 Task: Get directions from Fort Davis National Historic Site, Texas, United States to Myrtle Beach, South Carolina, United States and explore the nearby hospitals
Action: Mouse moved to (233, 52)
Screenshot: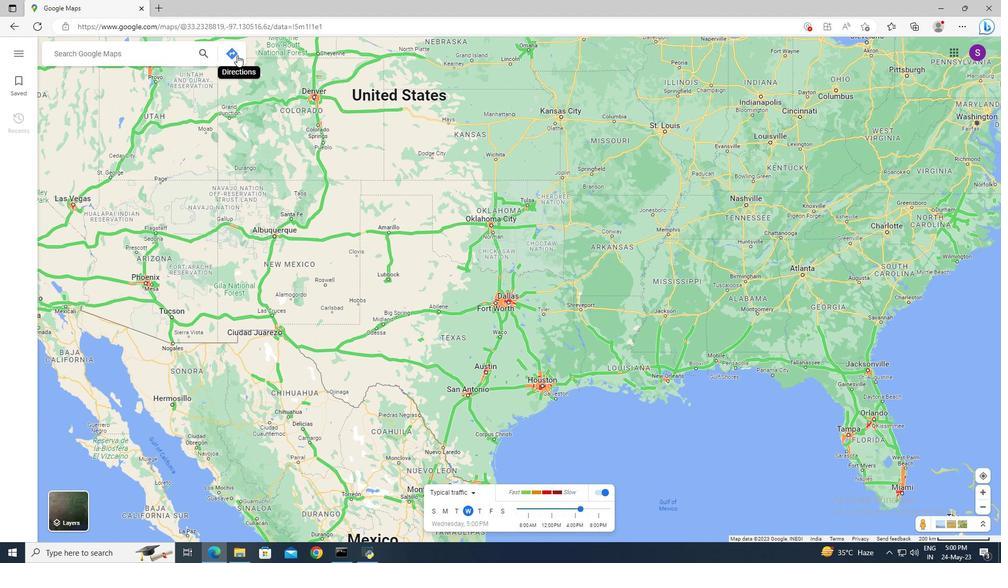 
Action: Mouse pressed left at (233, 52)
Screenshot: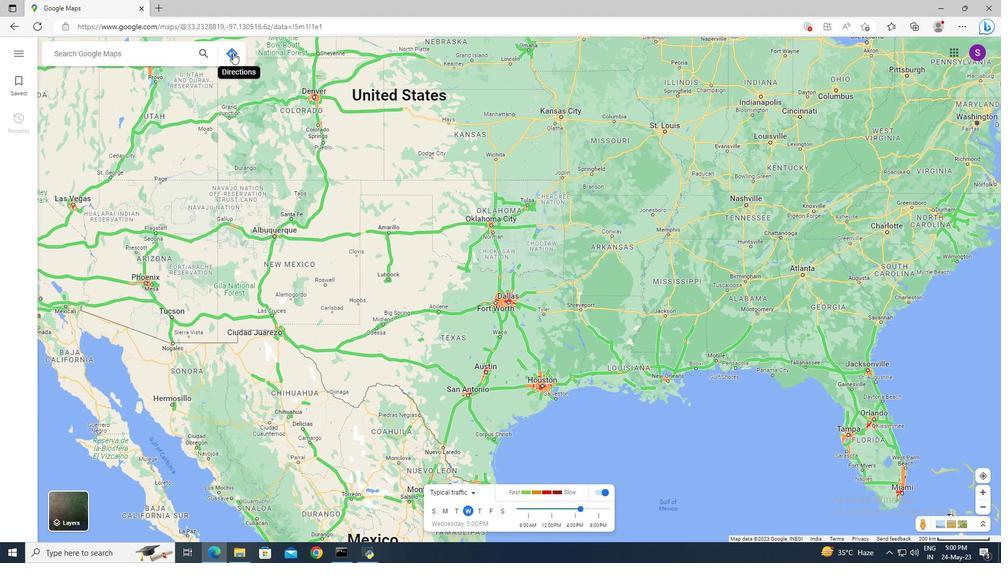 
Action: Mouse moved to (141, 81)
Screenshot: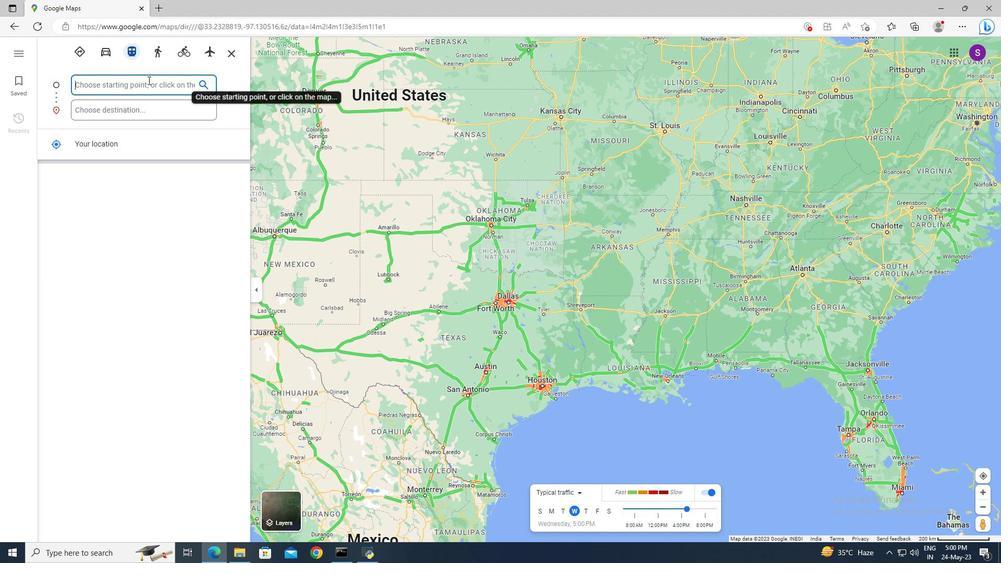 
Action: Mouse pressed left at (141, 81)
Screenshot: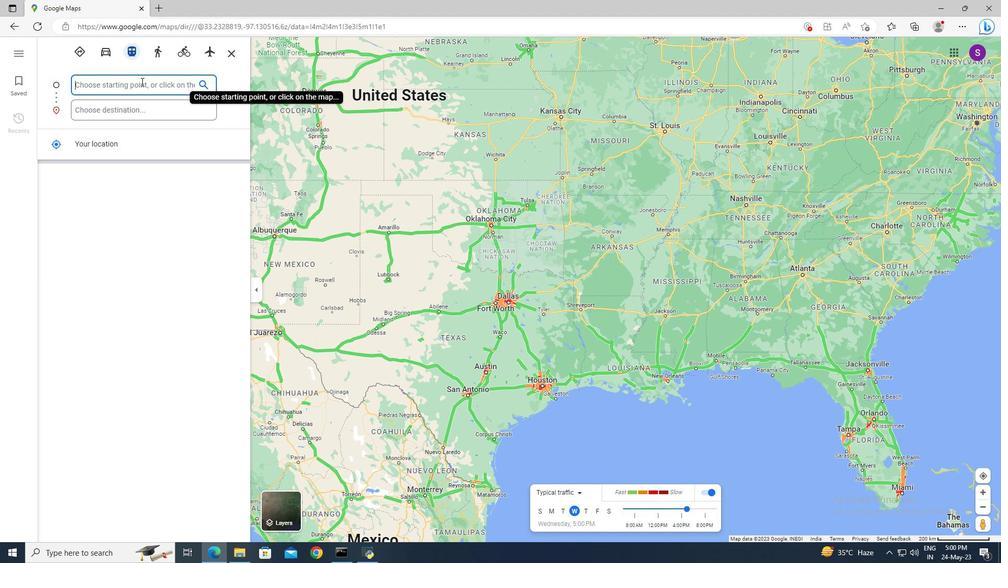 
Action: Key pressed <Key.shift>Fort<Key.space><Key.shift>Davis<Key.space><Key.shift>National<Key.space><Key.shift>Historic<Key.space><Key.shift_r>Site,
Screenshot: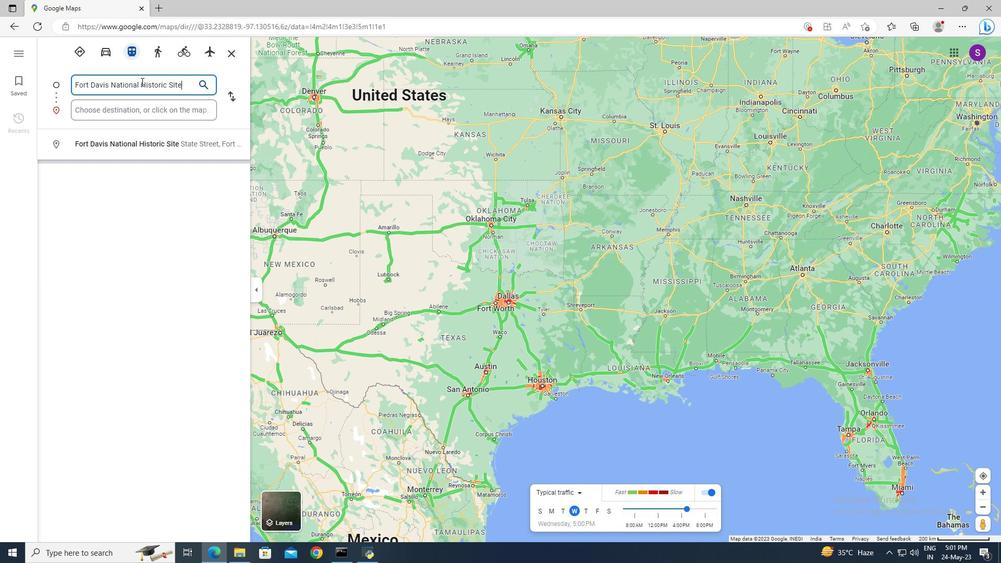 
Action: Mouse moved to (150, 145)
Screenshot: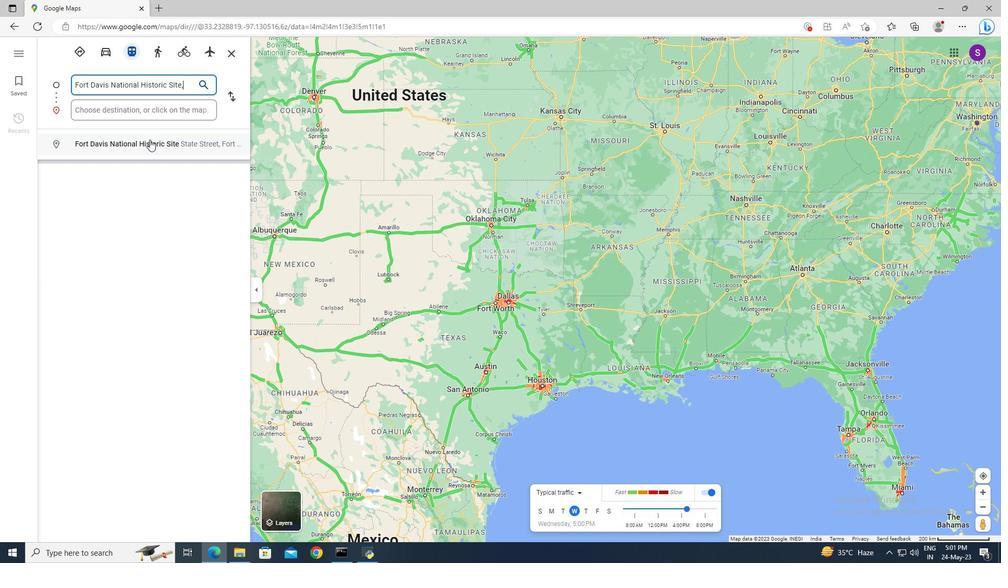 
Action: Mouse pressed left at (150, 145)
Screenshot: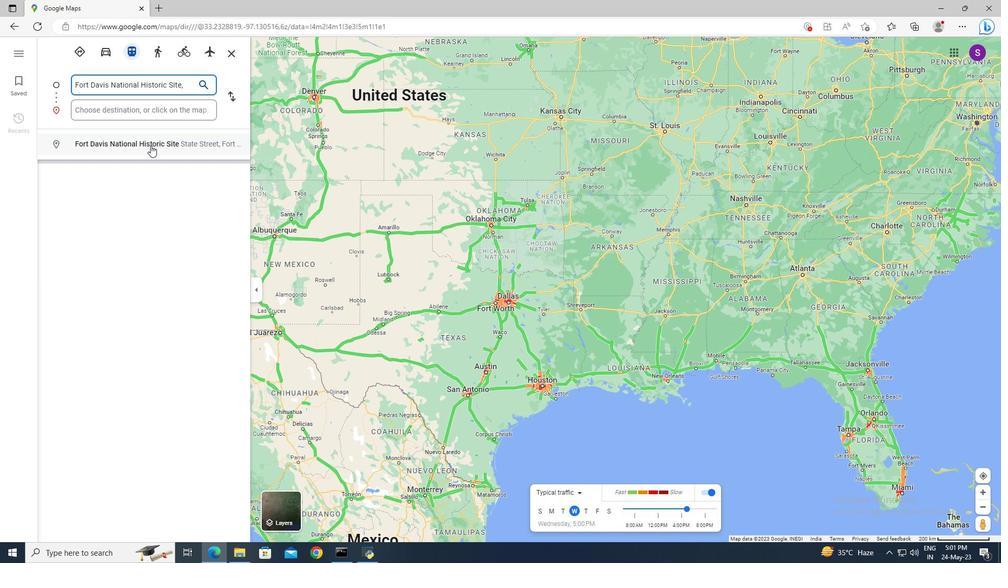 
Action: Mouse moved to (138, 113)
Screenshot: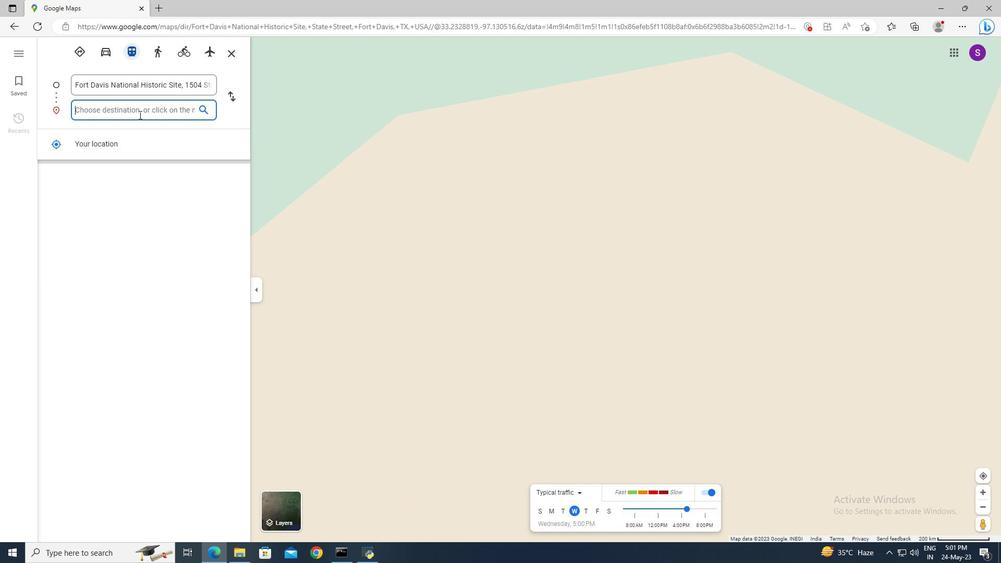 
Action: Mouse pressed left at (138, 113)
Screenshot: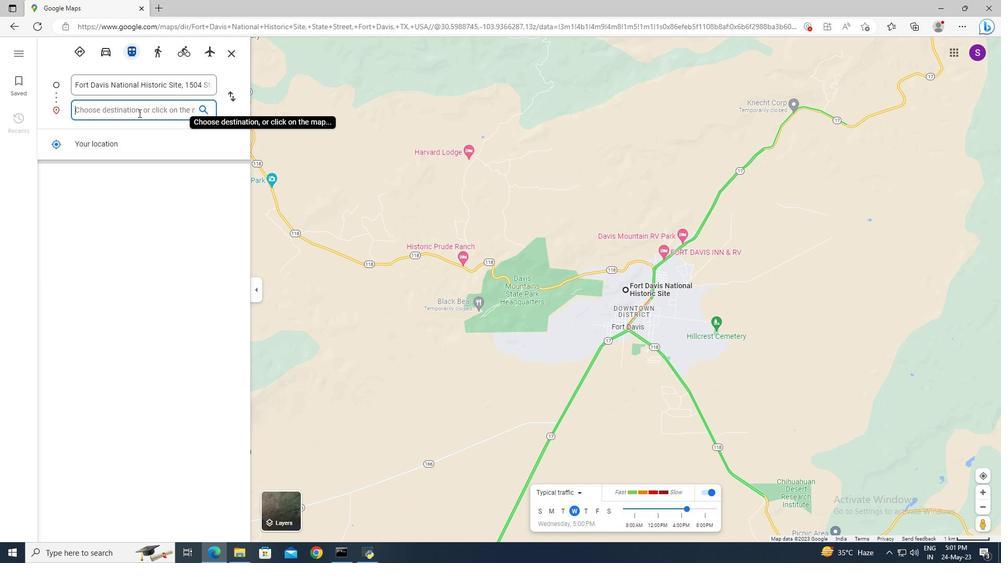 
Action: Key pressed <Key.shift>Myrtle<Key.space>b<Key.shift><Key.backspace><Key.shift>Beach
Screenshot: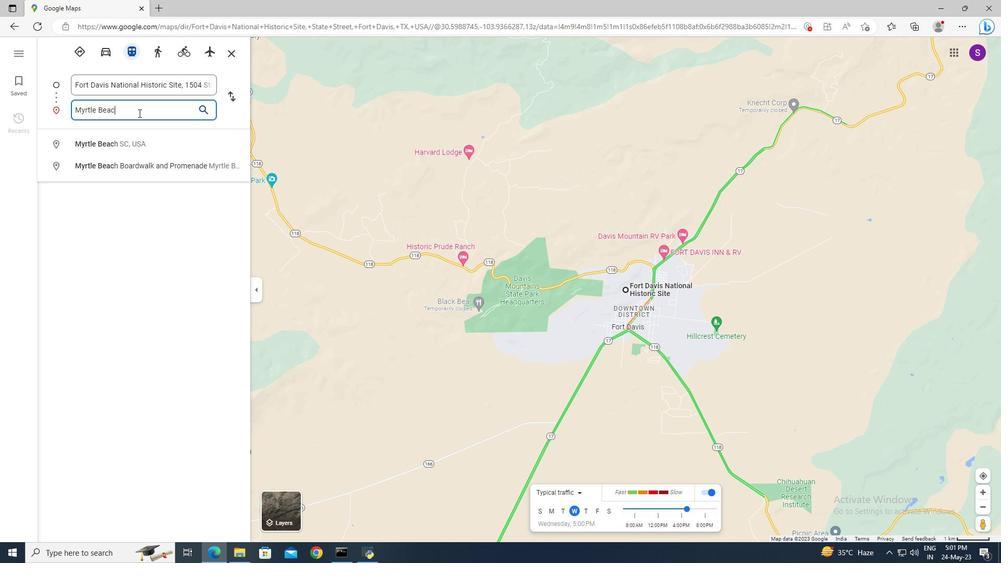 
Action: Mouse moved to (141, 140)
Screenshot: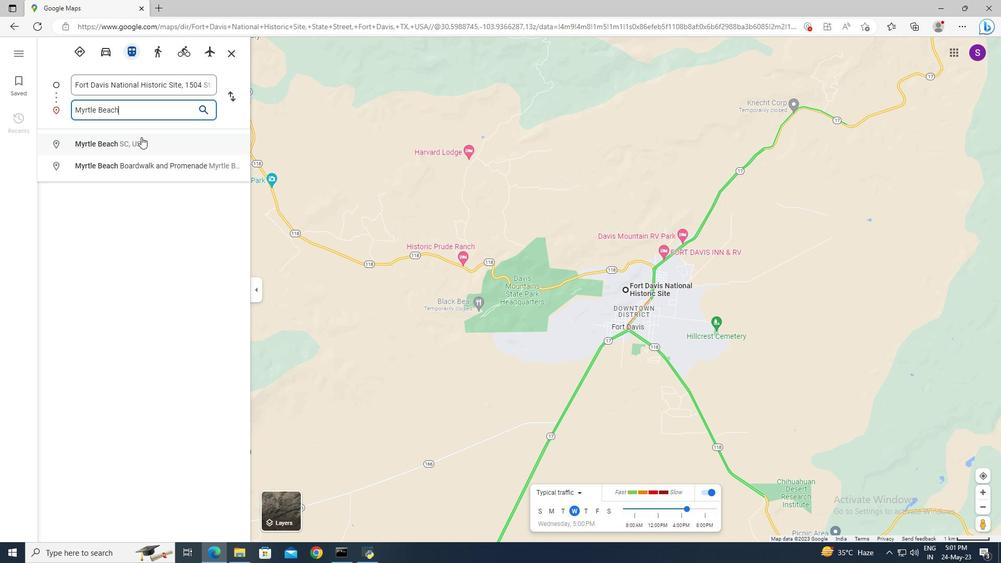 
Action: Mouse pressed left at (141, 140)
Screenshot: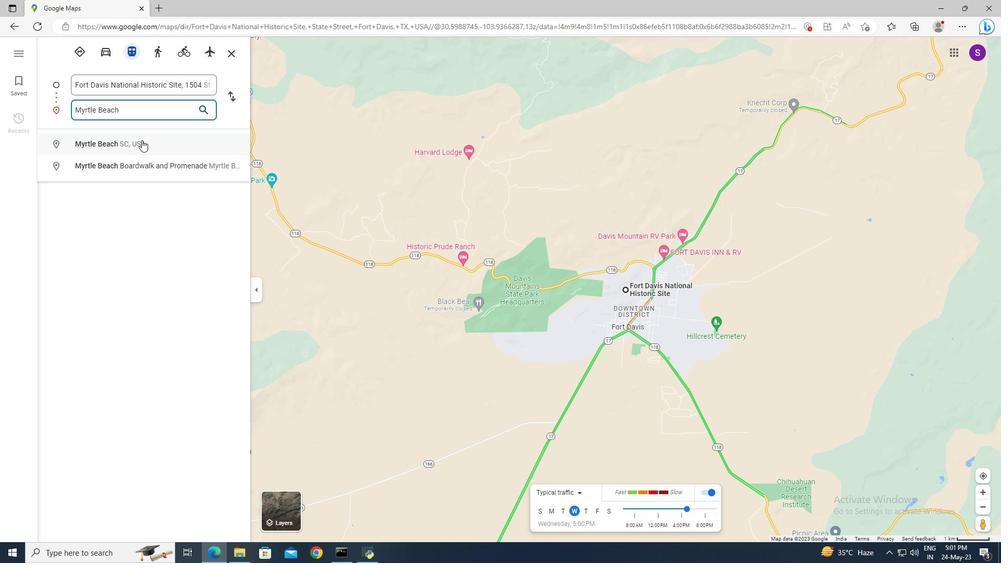 
Action: Mouse moved to (84, 52)
Screenshot: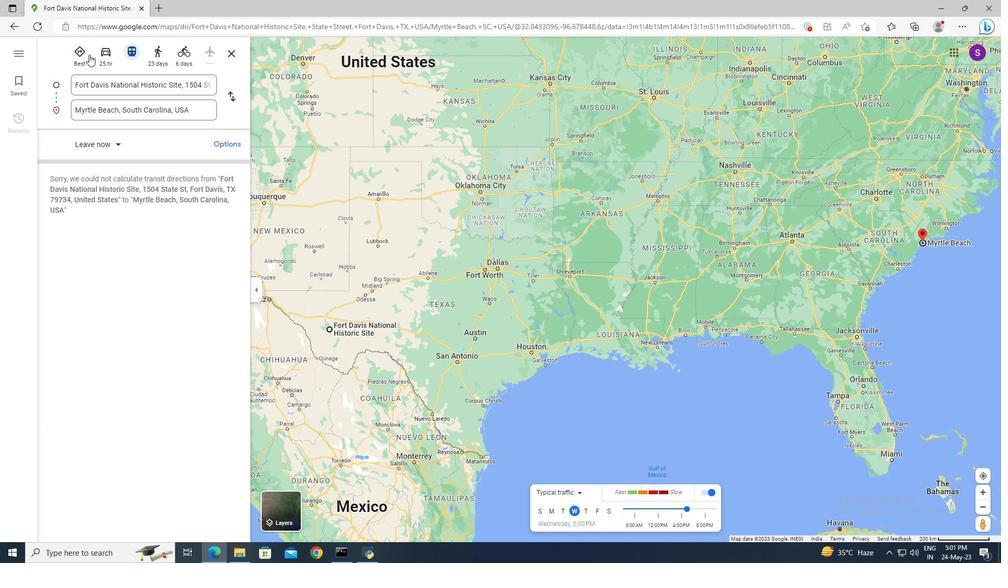 
Action: Mouse pressed left at (84, 52)
Screenshot: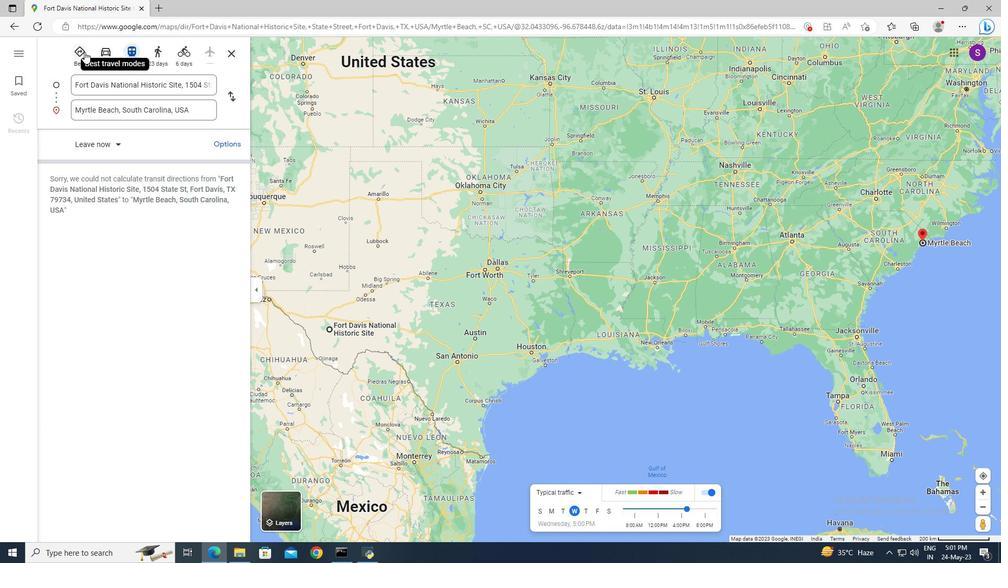 
Action: Mouse moved to (560, 57)
Screenshot: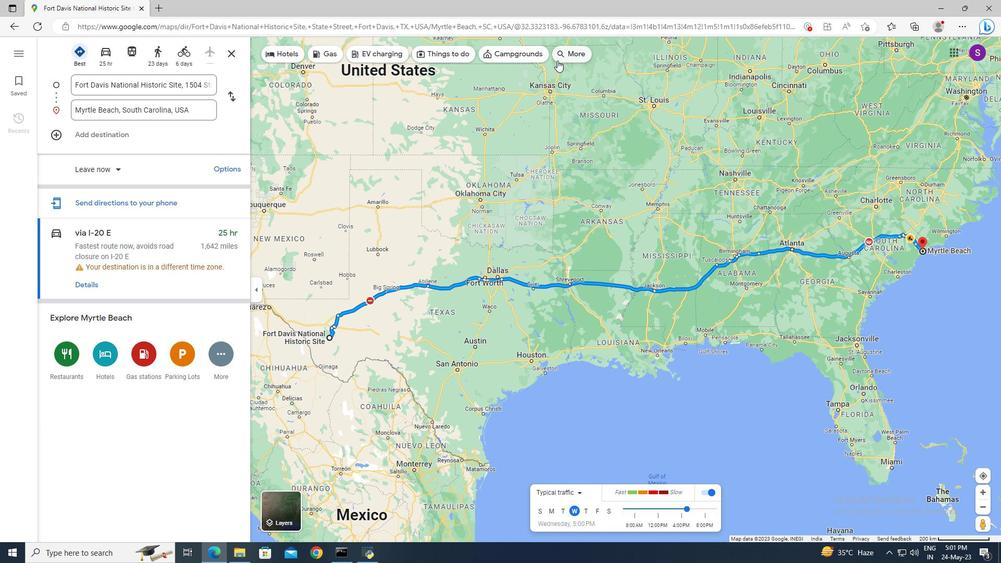
Action: Mouse pressed left at (560, 57)
Screenshot: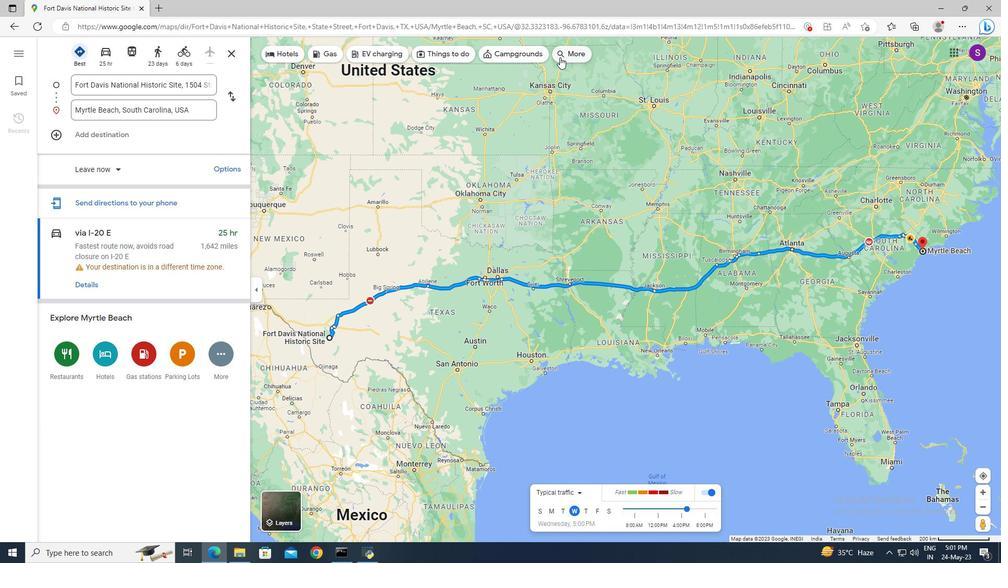 
Action: Mouse moved to (119, 58)
Screenshot: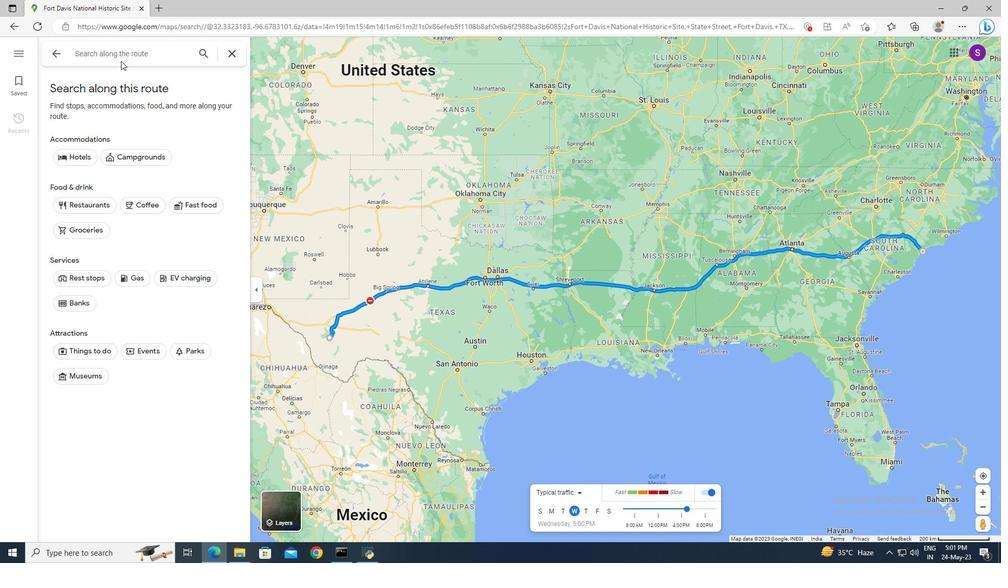 
Action: Mouse pressed left at (119, 58)
Screenshot: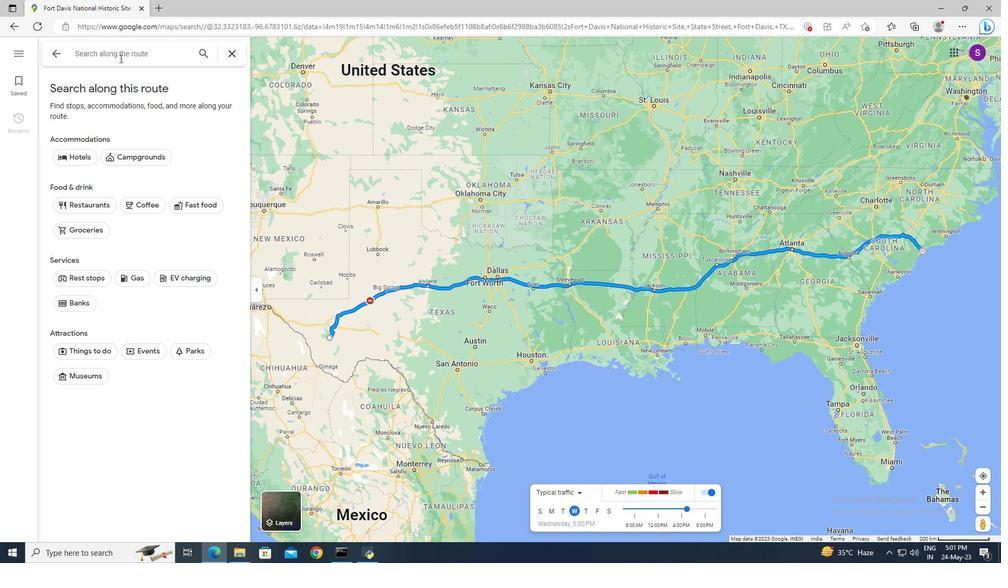 
Action: Key pressed hospital<Key.enter>
Screenshot: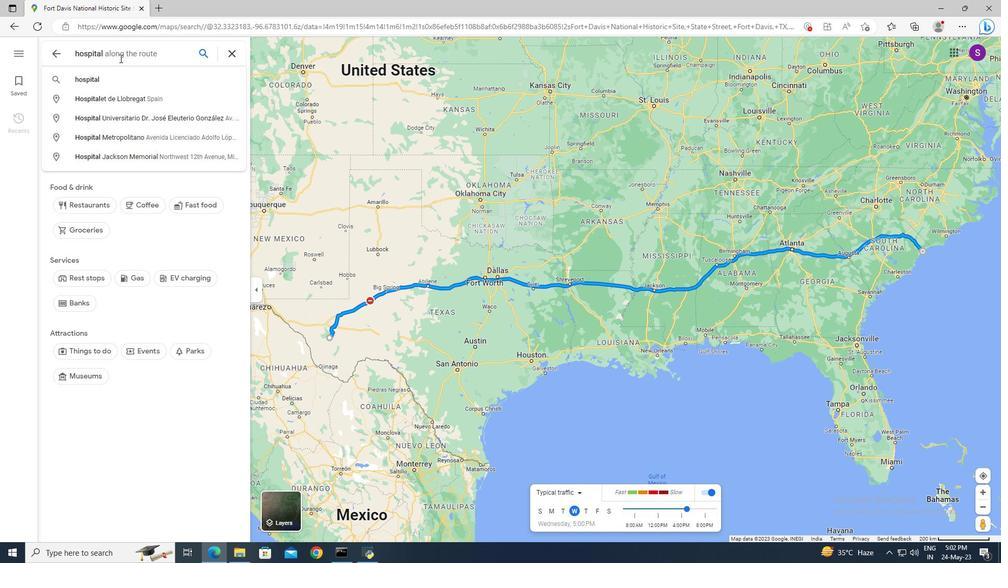 
Action: Mouse moved to (112, 187)
Screenshot: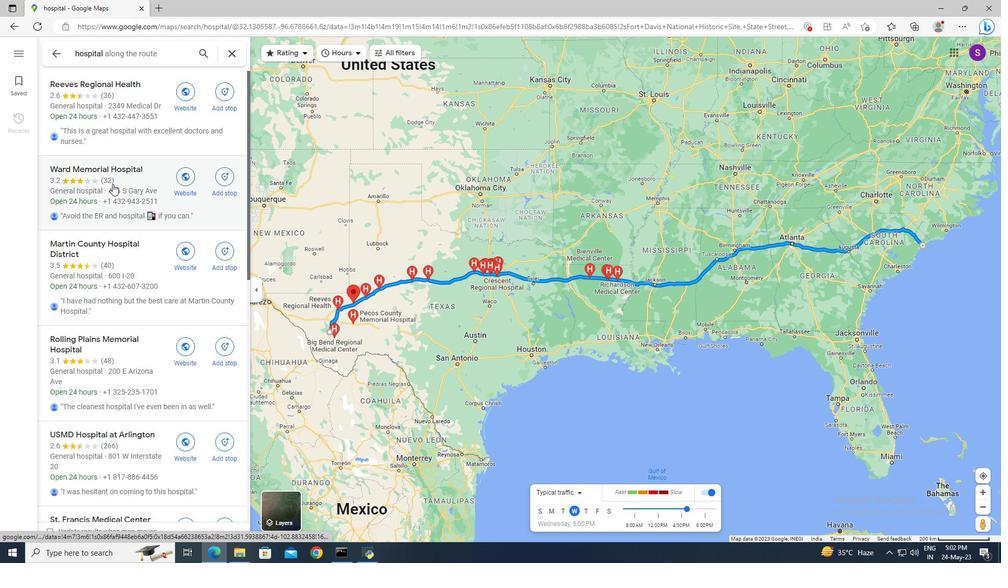 
Action: Mouse pressed left at (112, 187)
Screenshot: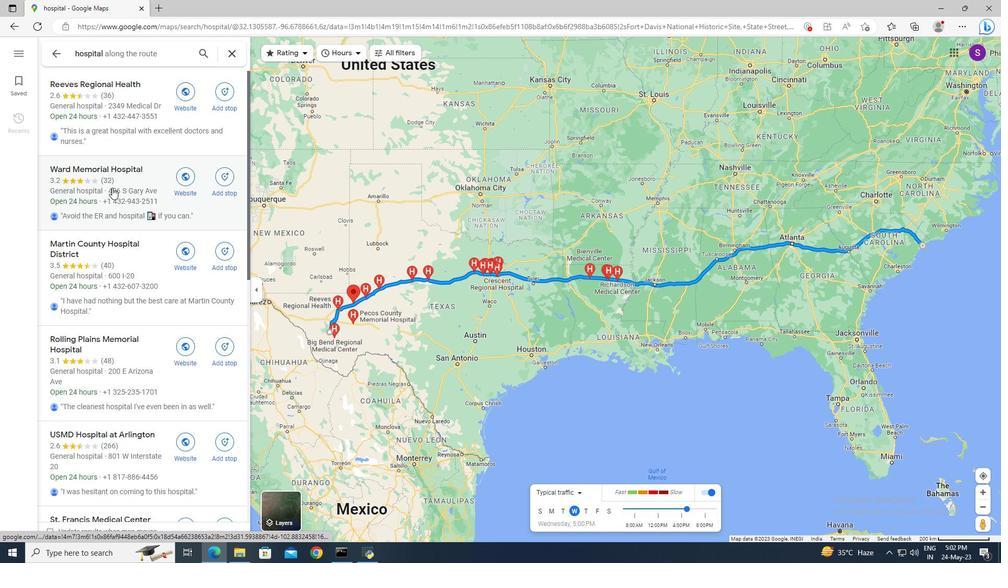 
Action: Mouse moved to (361, 263)
Screenshot: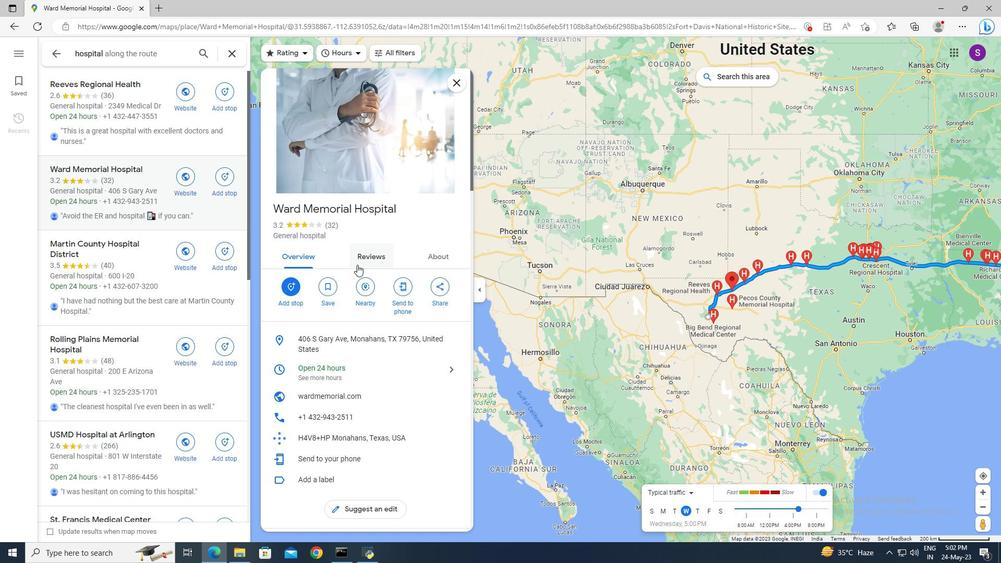 
Action: Mouse pressed left at (361, 263)
Screenshot: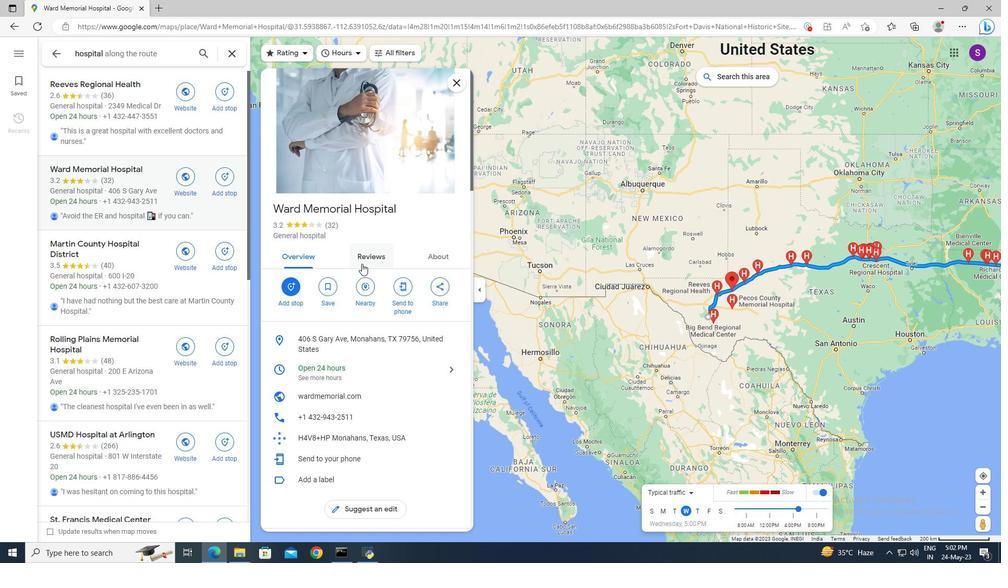 
Action: Mouse scrolled (361, 263) with delta (0, 0)
Screenshot: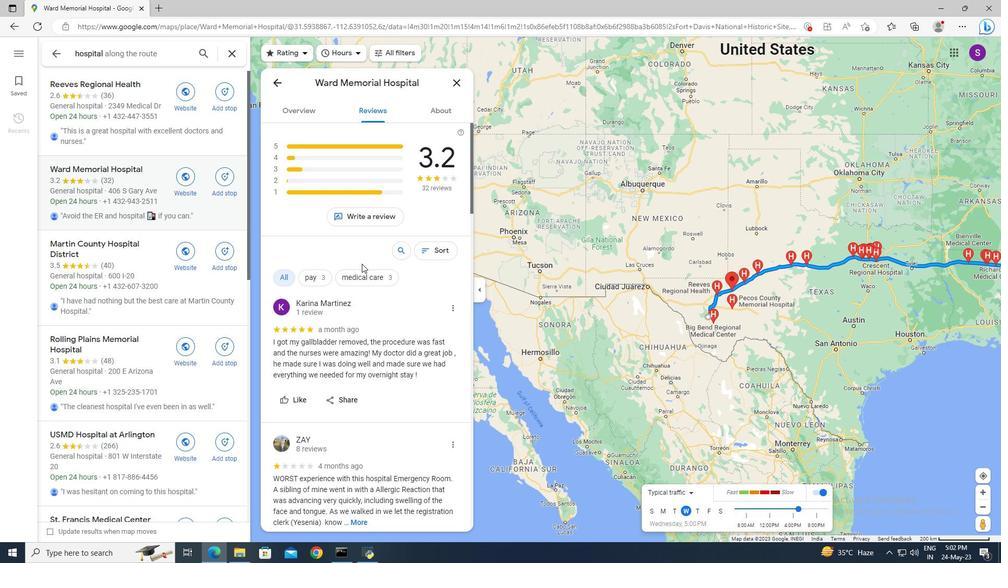 
Action: Mouse scrolled (361, 263) with delta (0, 0)
Screenshot: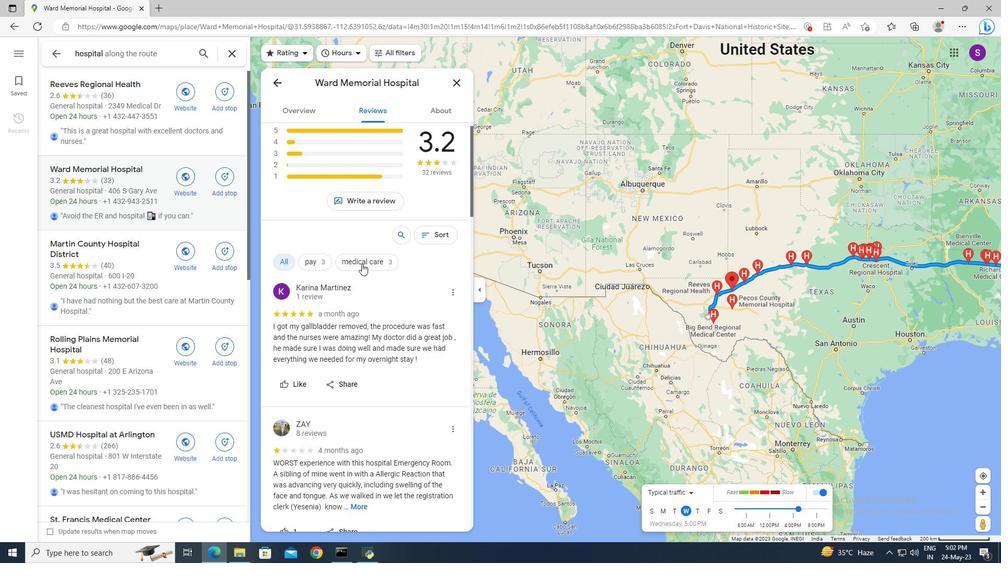 
Action: Mouse scrolled (361, 263) with delta (0, 0)
Screenshot: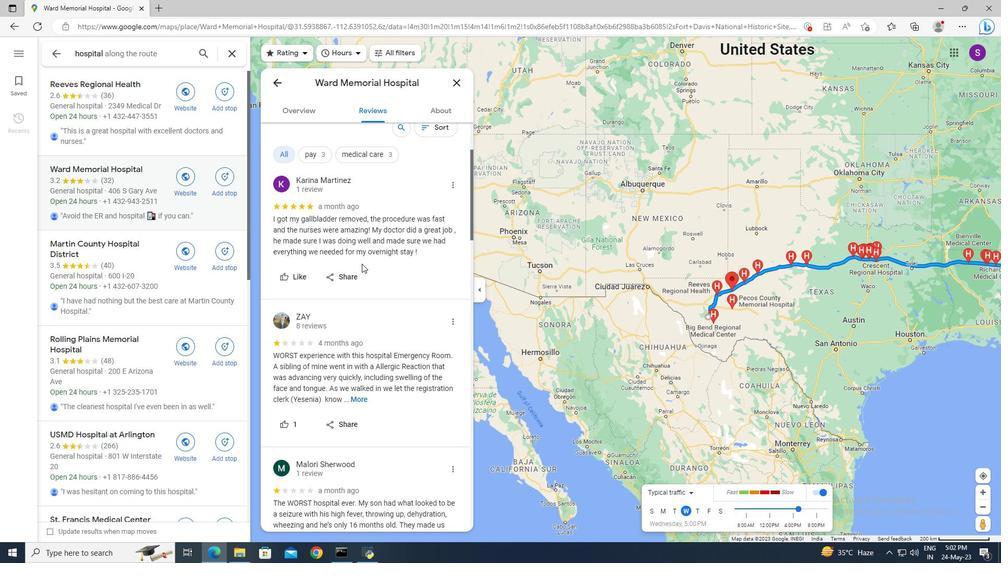 
Action: Mouse scrolled (361, 263) with delta (0, 0)
Screenshot: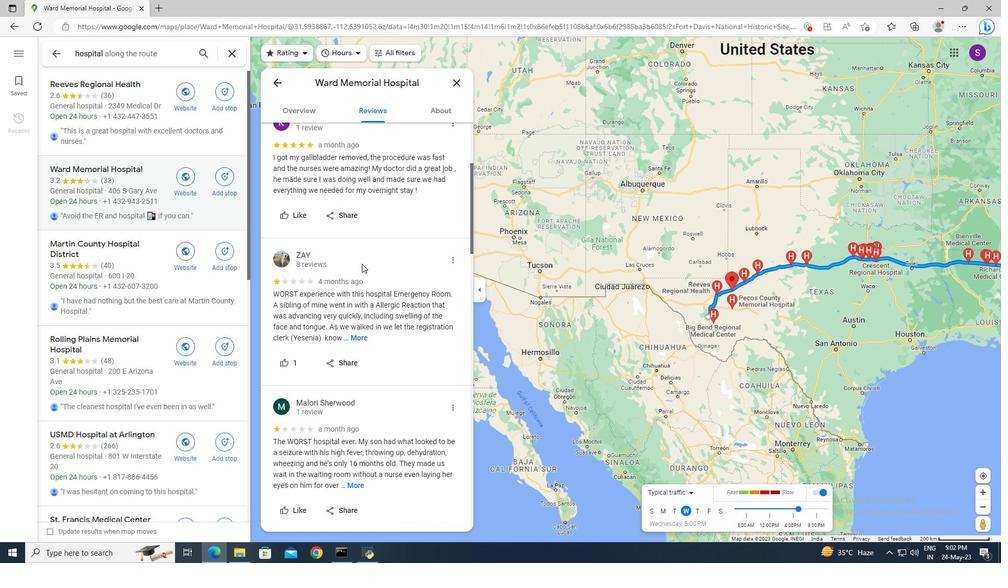 
Action: Mouse scrolled (361, 263) with delta (0, 0)
Screenshot: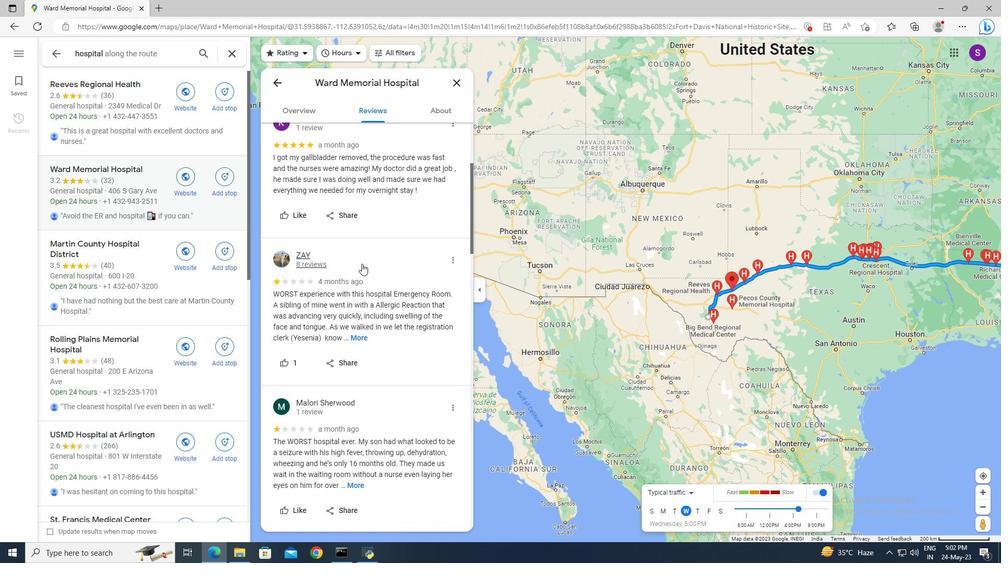 
Action: Mouse scrolled (361, 263) with delta (0, 0)
Screenshot: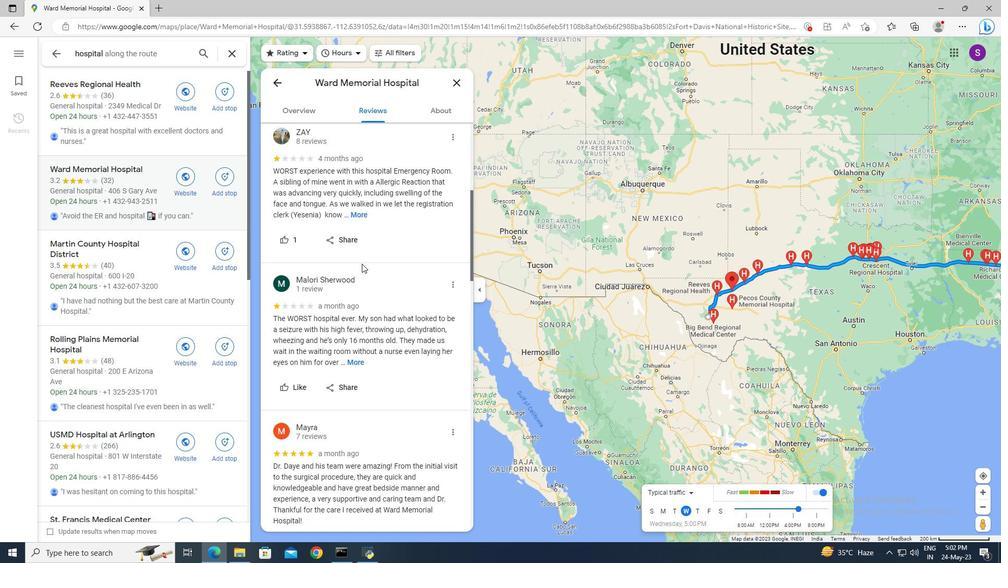 
Action: Mouse scrolled (361, 263) with delta (0, 0)
Screenshot: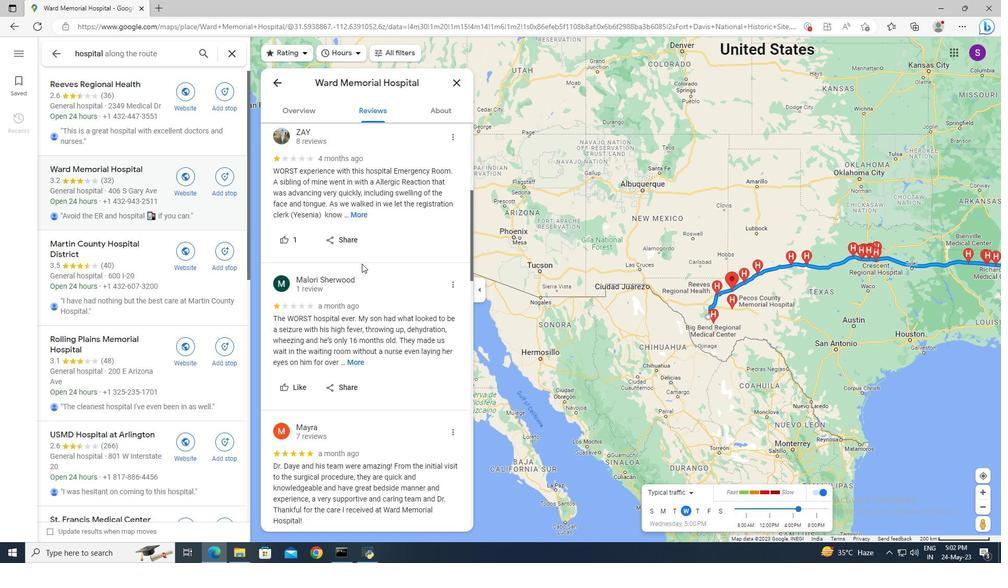 
Action: Mouse scrolled (361, 263) with delta (0, 0)
Screenshot: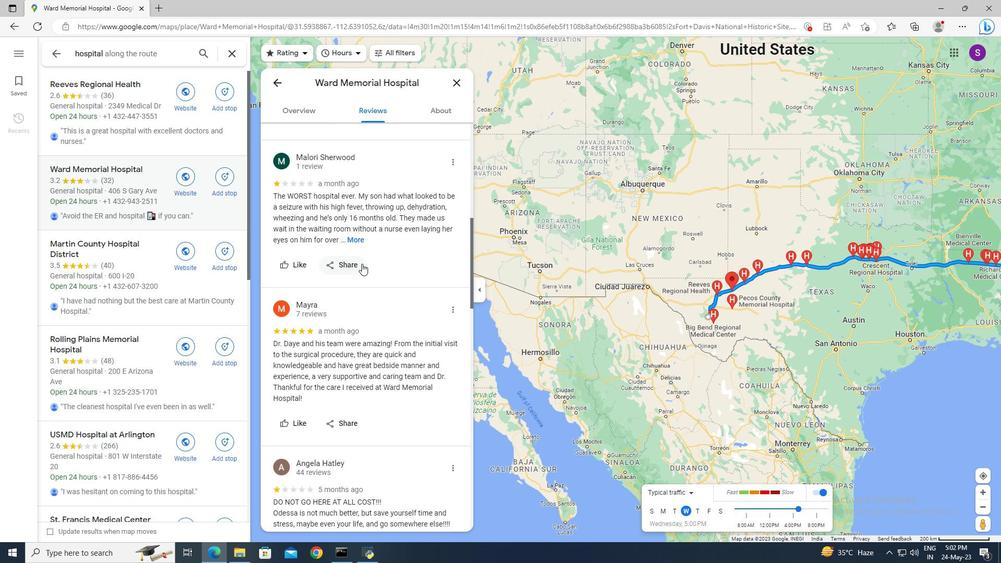 
Action: Mouse scrolled (361, 263) with delta (0, 0)
Screenshot: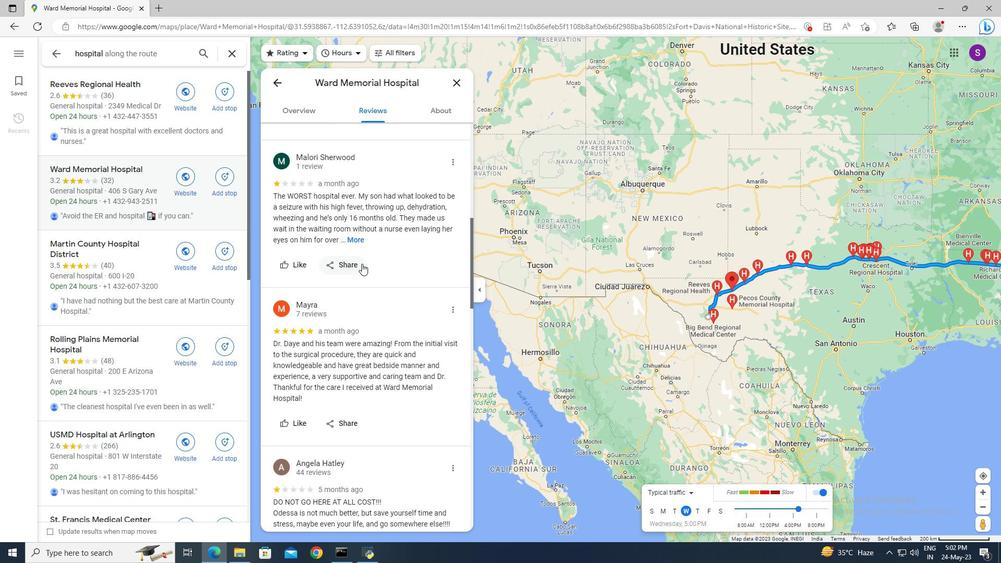 
Action: Mouse scrolled (361, 263) with delta (0, 0)
Screenshot: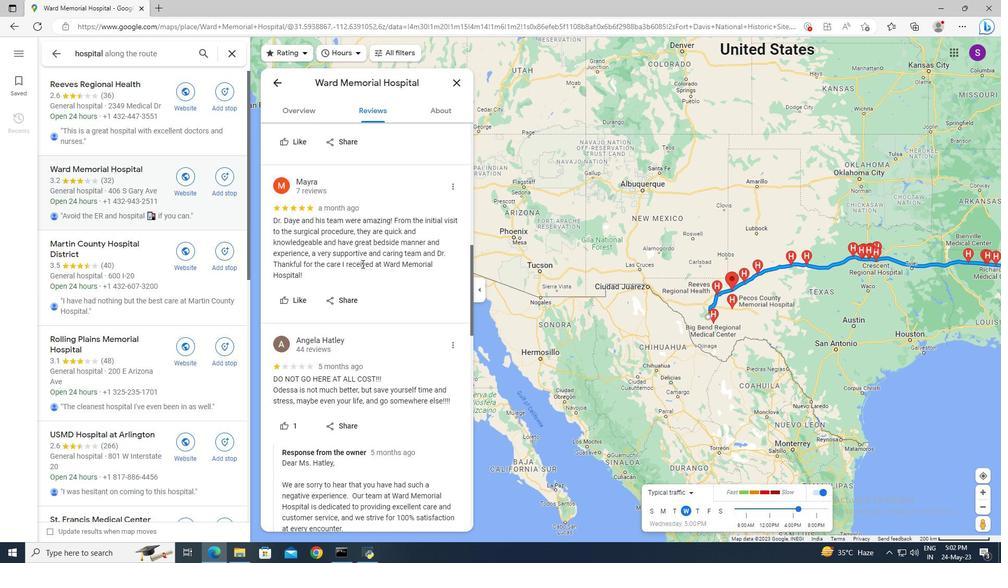 
Action: Mouse scrolled (361, 263) with delta (0, 0)
Screenshot: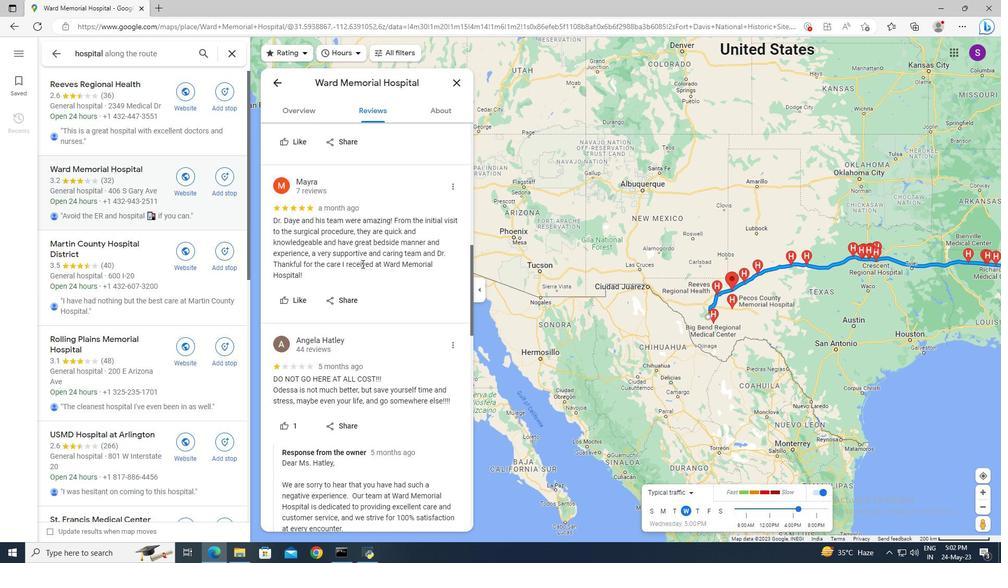 
Action: Mouse scrolled (361, 263) with delta (0, 0)
Screenshot: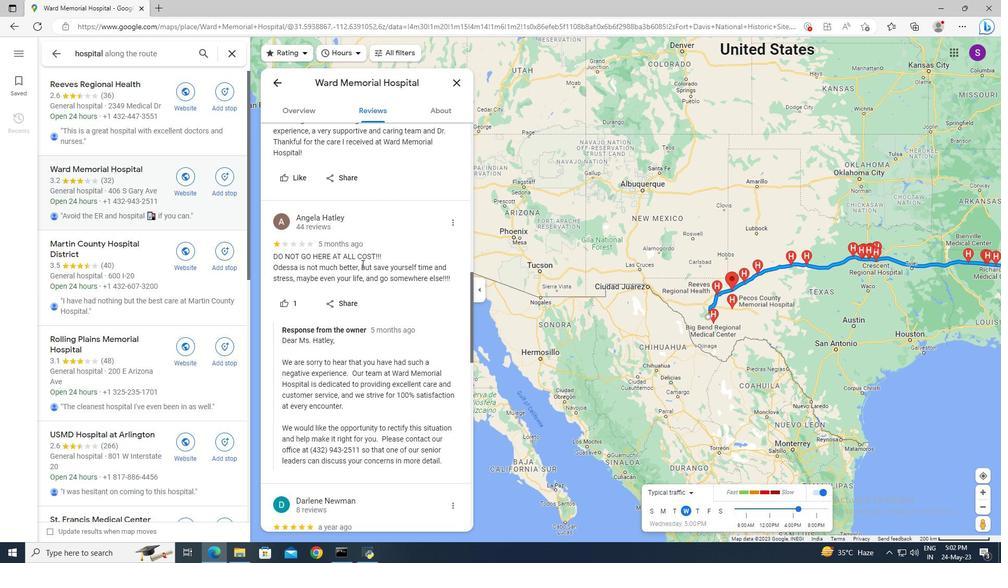 
Action: Mouse scrolled (361, 263) with delta (0, 0)
Screenshot: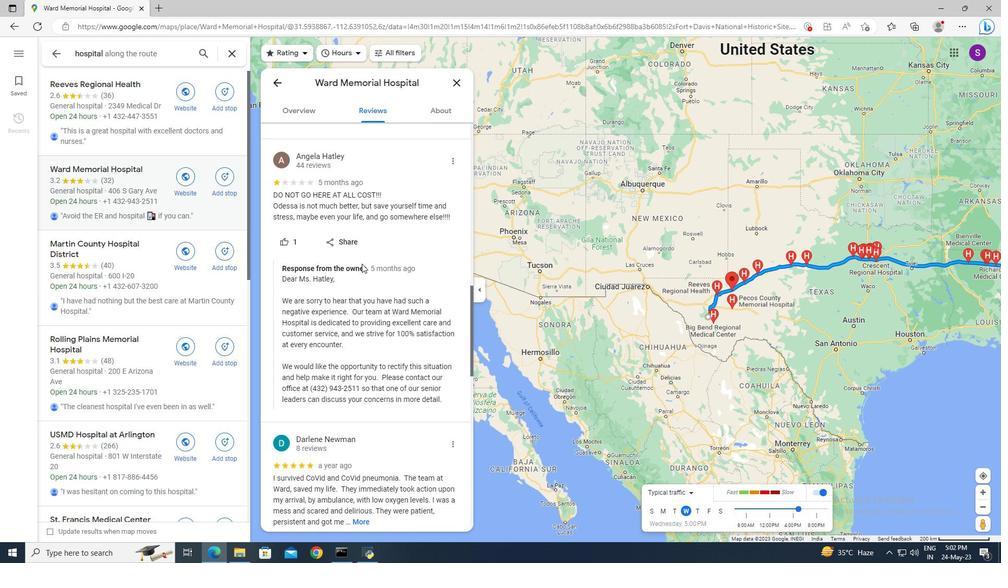 
Action: Mouse scrolled (361, 263) with delta (0, 0)
Screenshot: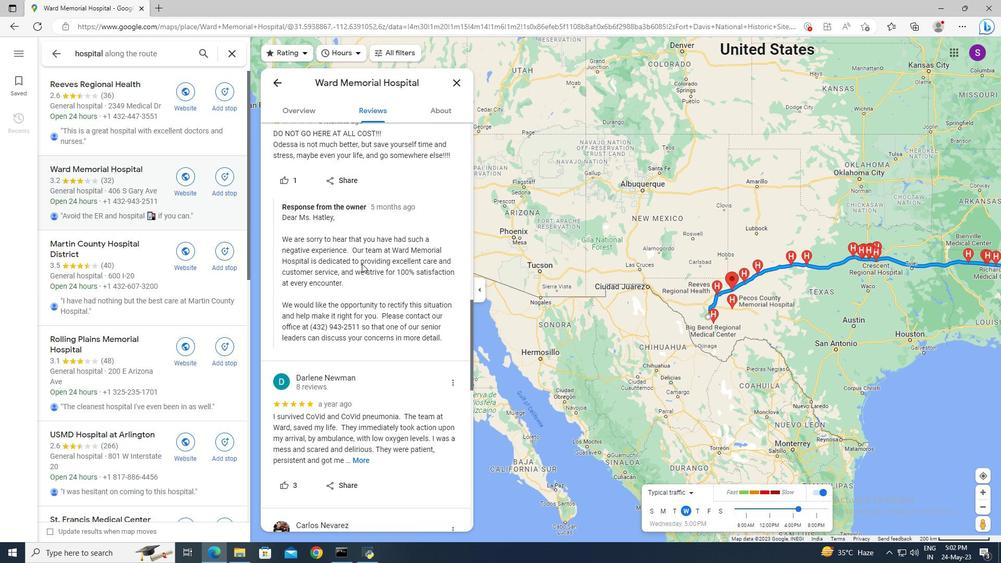 
Action: Mouse scrolled (361, 263) with delta (0, 0)
Screenshot: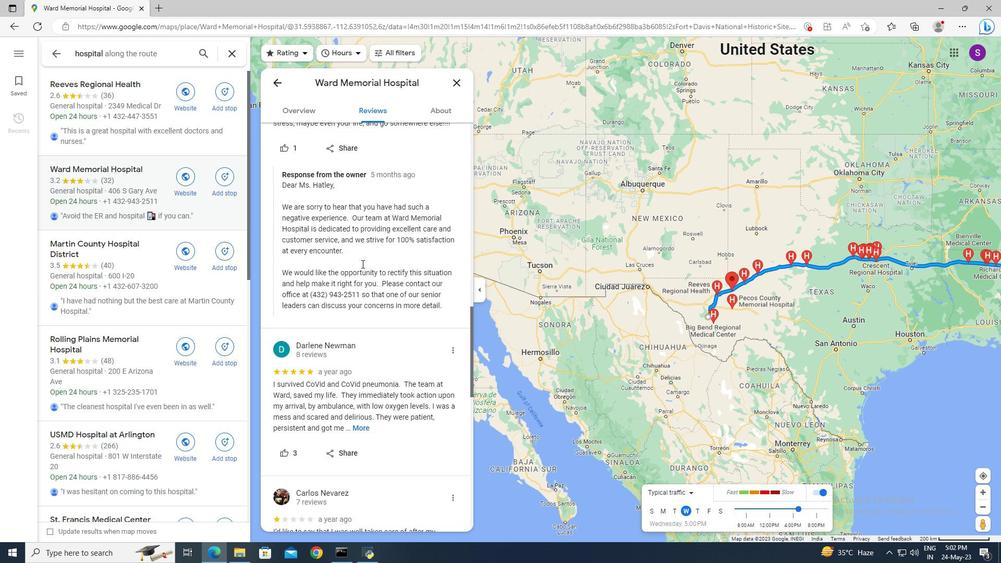 
Action: Mouse scrolled (361, 263) with delta (0, 0)
Screenshot: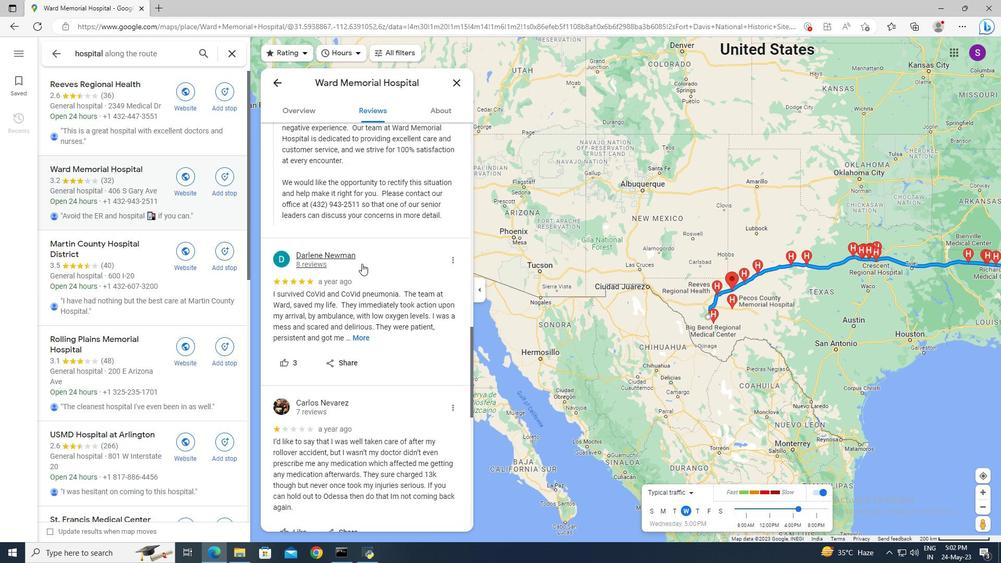
Action: Mouse scrolled (361, 263) with delta (0, 0)
Screenshot: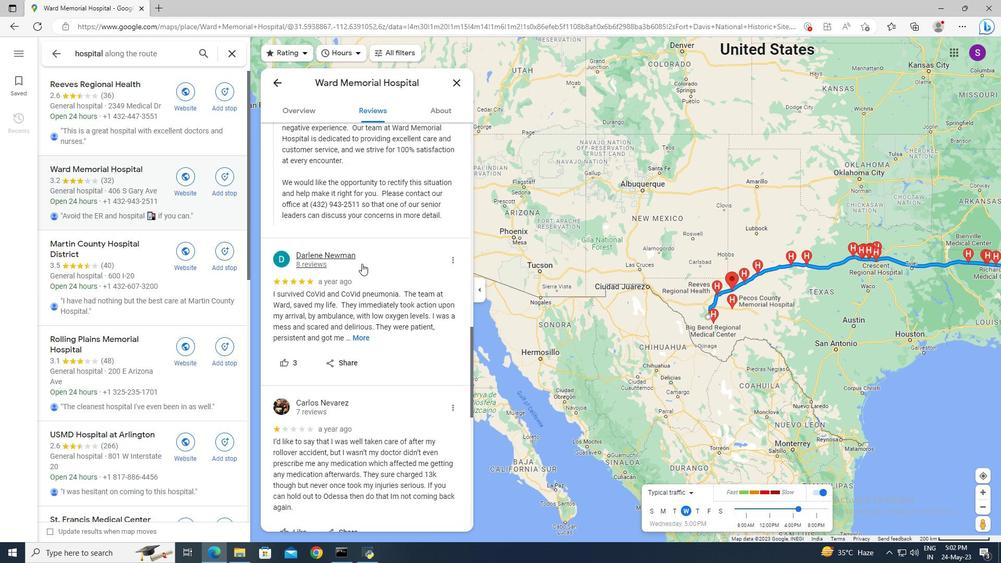 
Action: Mouse scrolled (361, 263) with delta (0, 0)
Screenshot: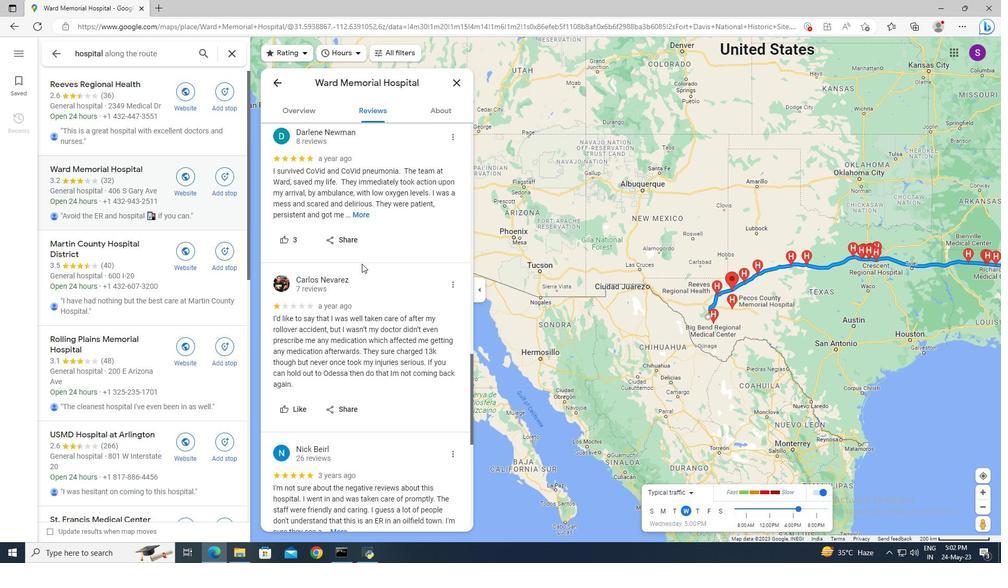 
Action: Mouse scrolled (361, 263) with delta (0, 0)
Screenshot: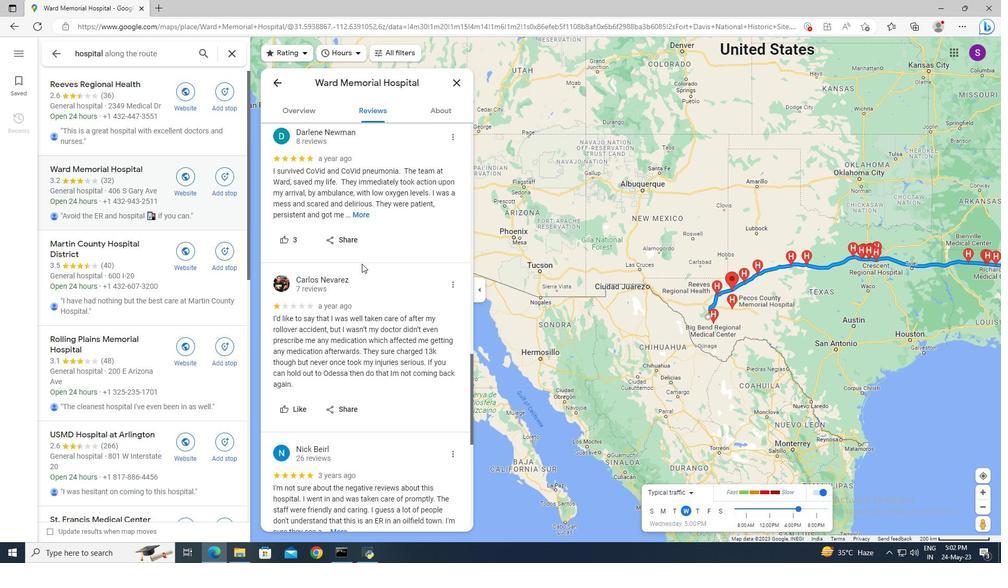 
Action: Mouse scrolled (361, 264) with delta (0, 0)
Screenshot: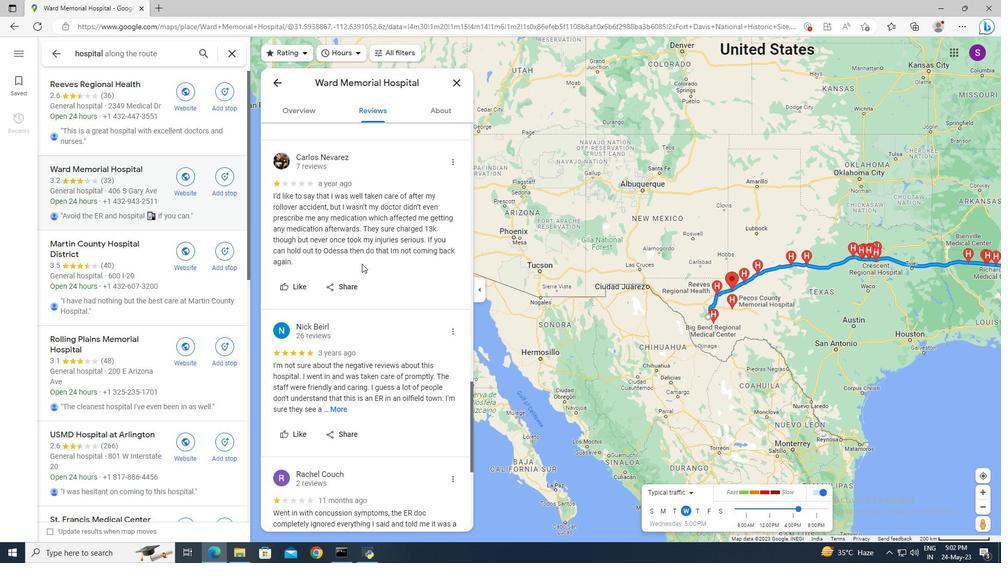 
Action: Mouse scrolled (361, 264) with delta (0, 0)
Screenshot: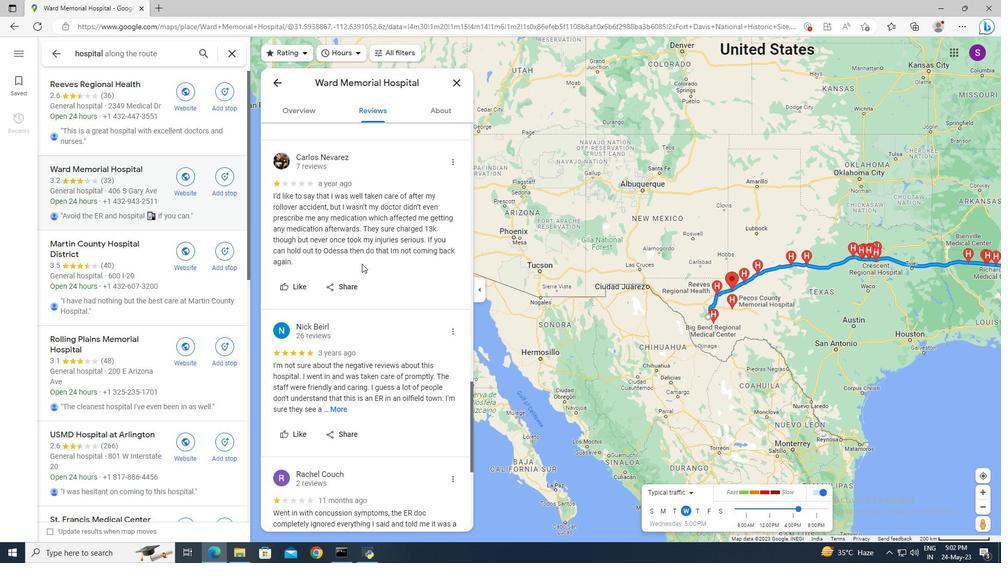 
Action: Mouse scrolled (361, 264) with delta (0, 0)
Screenshot: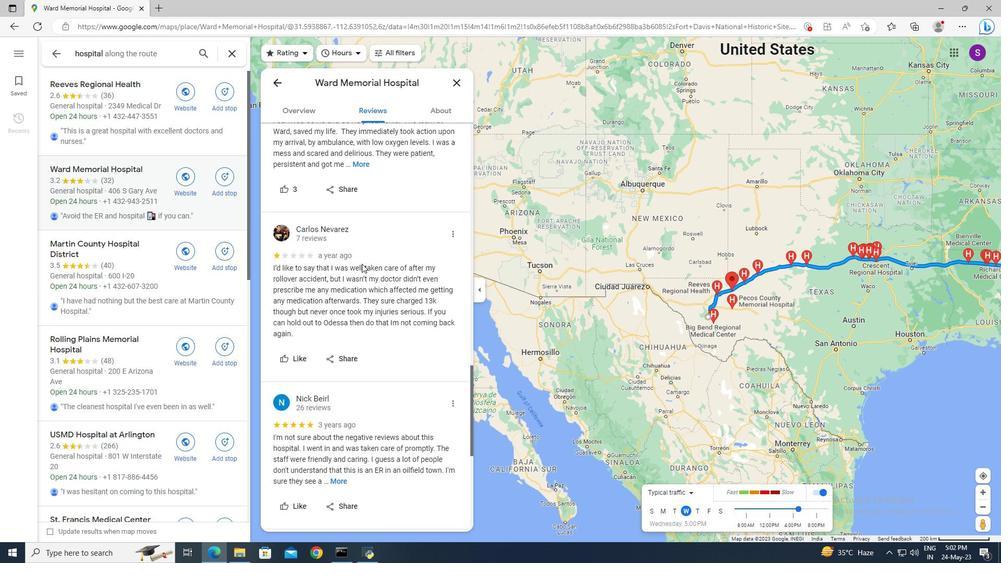 
Action: Mouse scrolled (361, 264) with delta (0, 0)
Screenshot: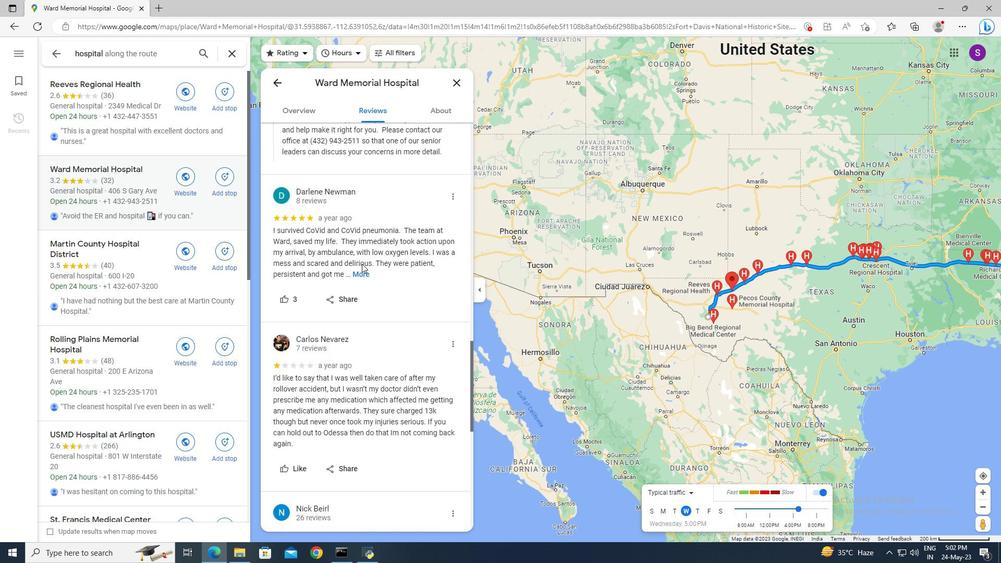 
Action: Mouse scrolled (361, 264) with delta (0, 0)
Screenshot: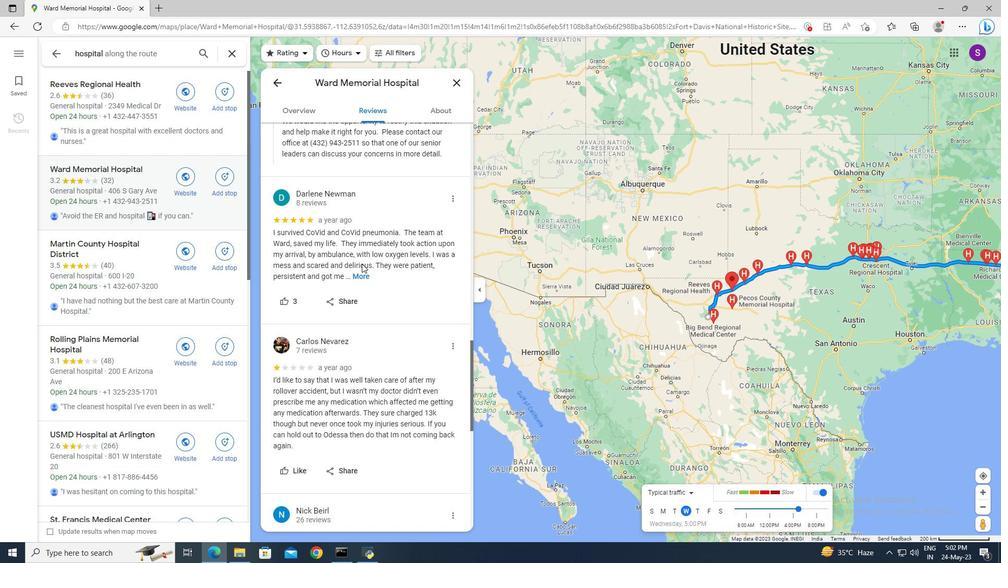 
Action: Mouse scrolled (361, 264) with delta (0, 0)
Screenshot: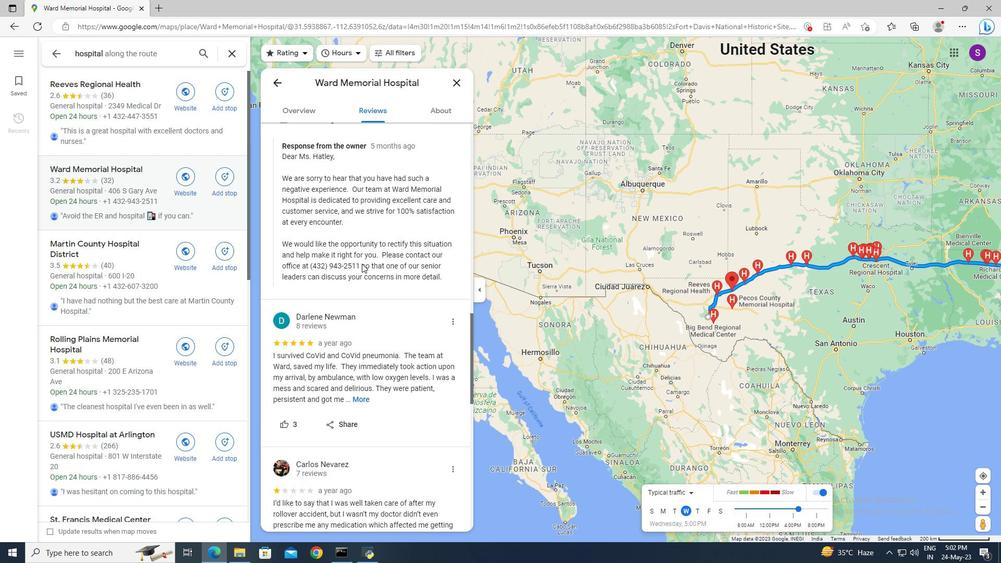 
Action: Mouse scrolled (361, 263) with delta (0, 0)
Screenshot: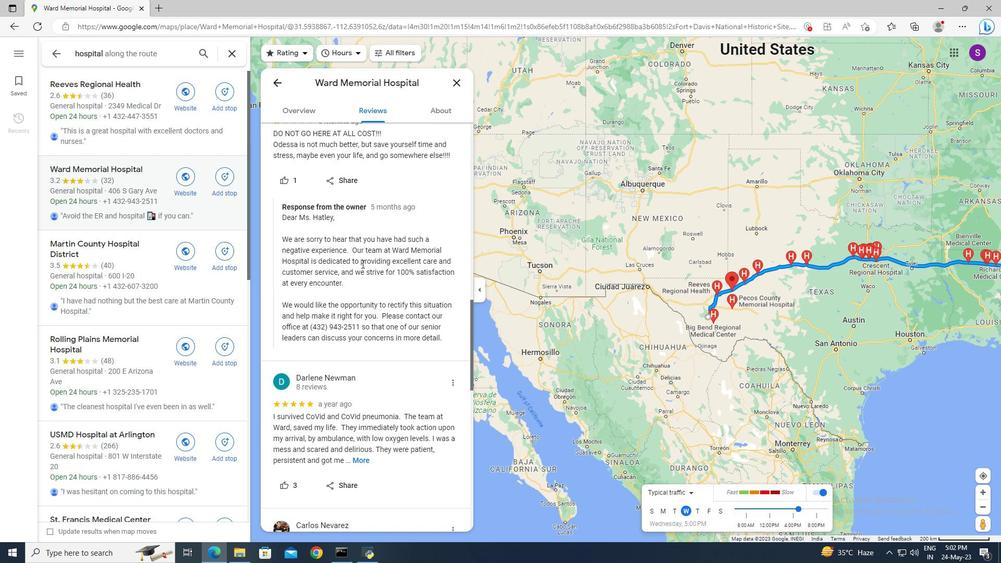 
Action: Mouse scrolled (361, 263) with delta (0, 0)
Screenshot: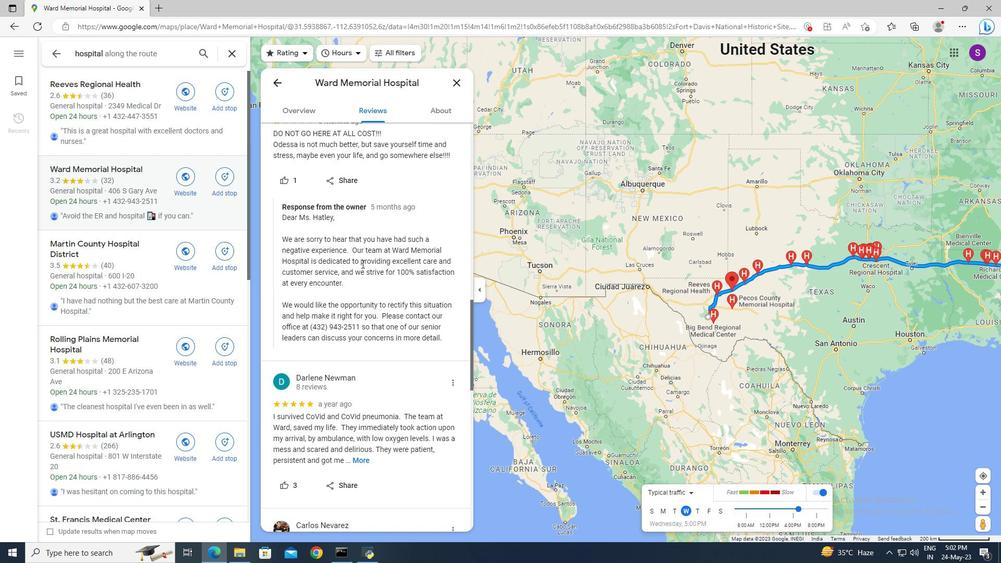 
Action: Mouse scrolled (361, 263) with delta (0, 0)
Screenshot: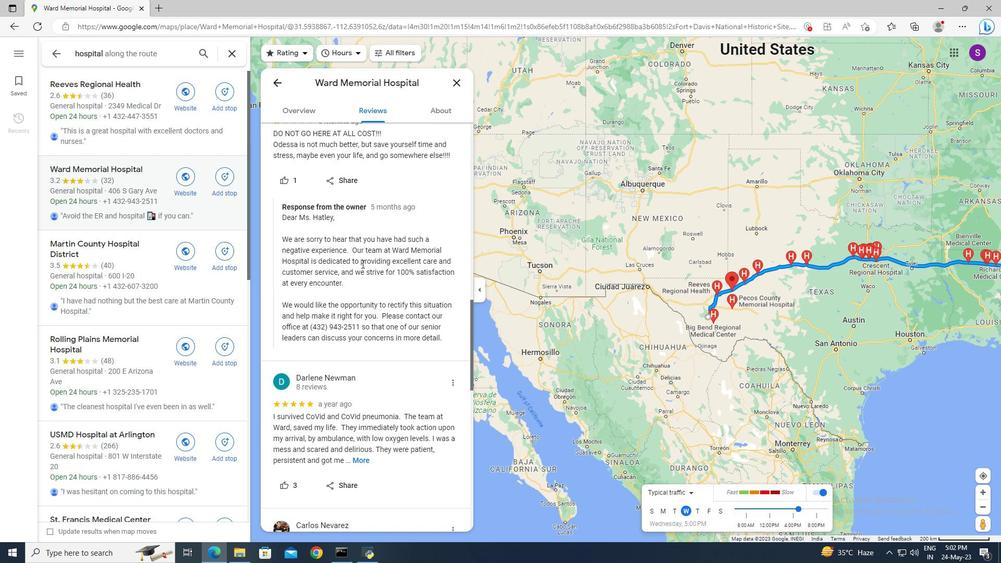 
Action: Mouse scrolled (361, 263) with delta (0, 0)
Screenshot: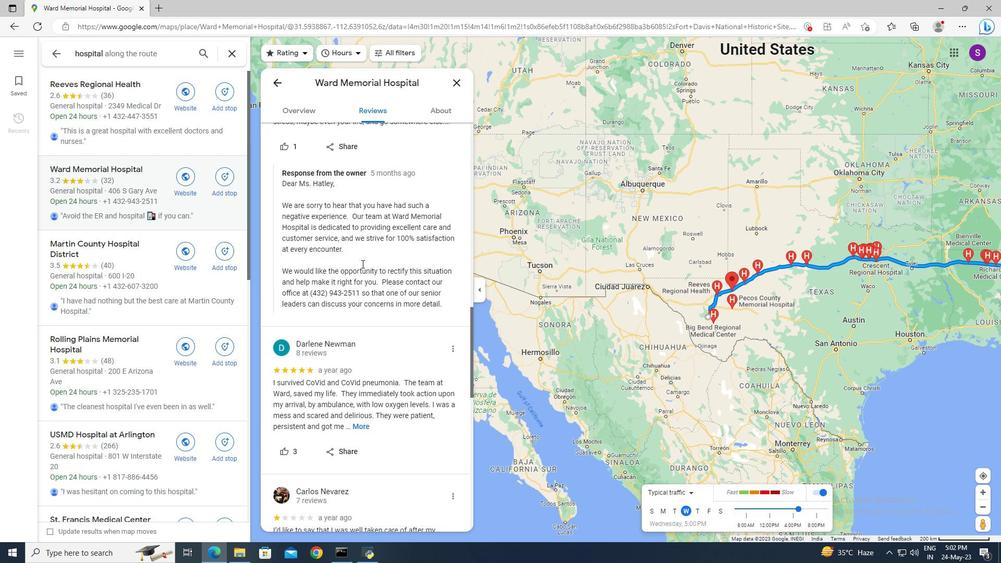 
Action: Mouse scrolled (361, 263) with delta (0, 0)
Screenshot: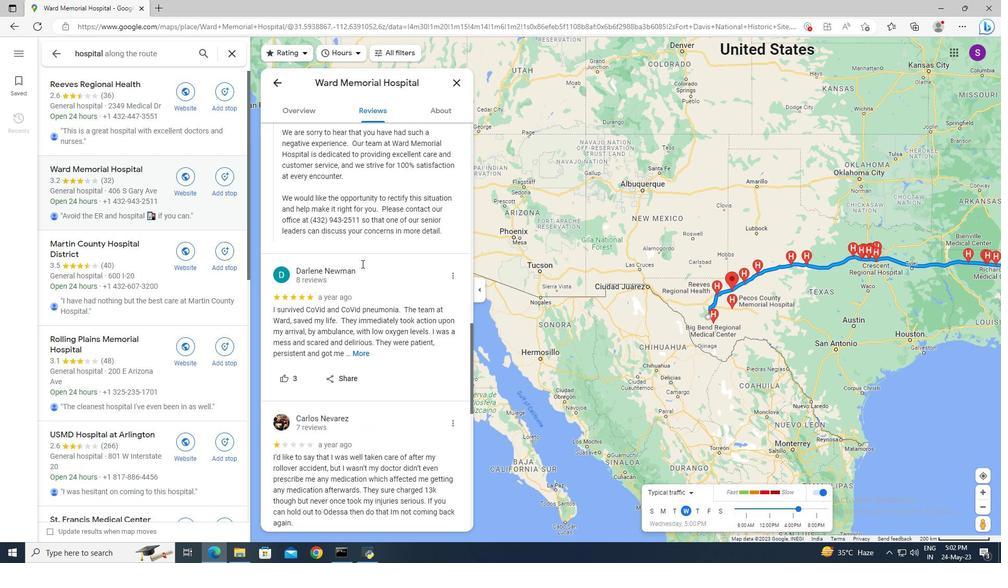 
Action: Mouse scrolled (361, 263) with delta (0, 0)
Screenshot: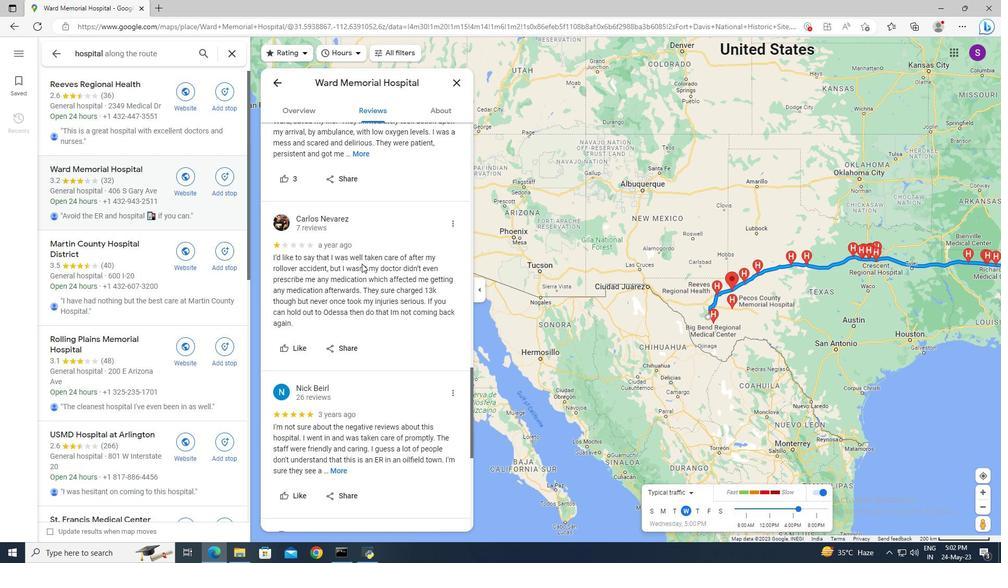 
Action: Mouse scrolled (361, 263) with delta (0, 0)
Screenshot: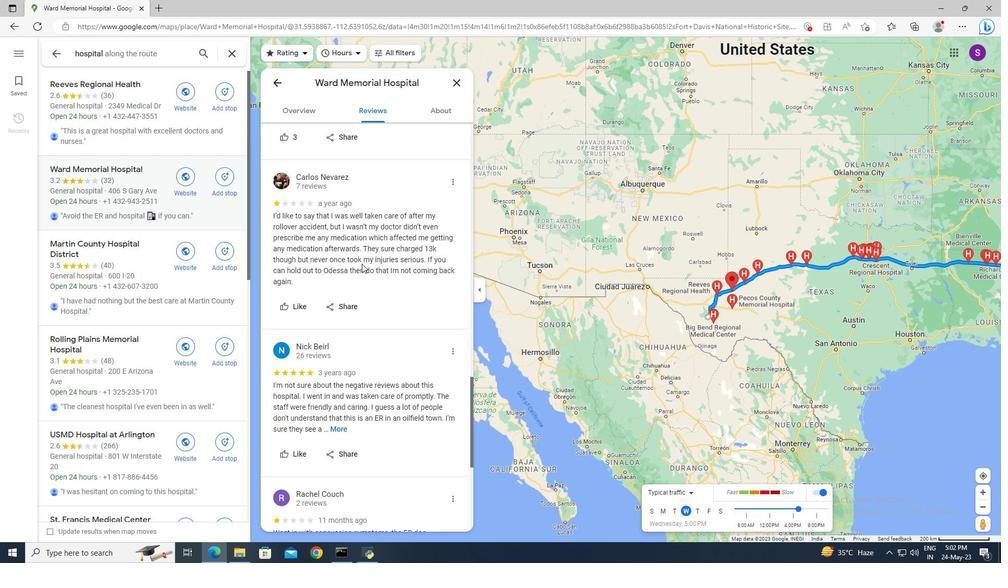 
Action: Mouse scrolled (361, 263) with delta (0, 0)
Screenshot: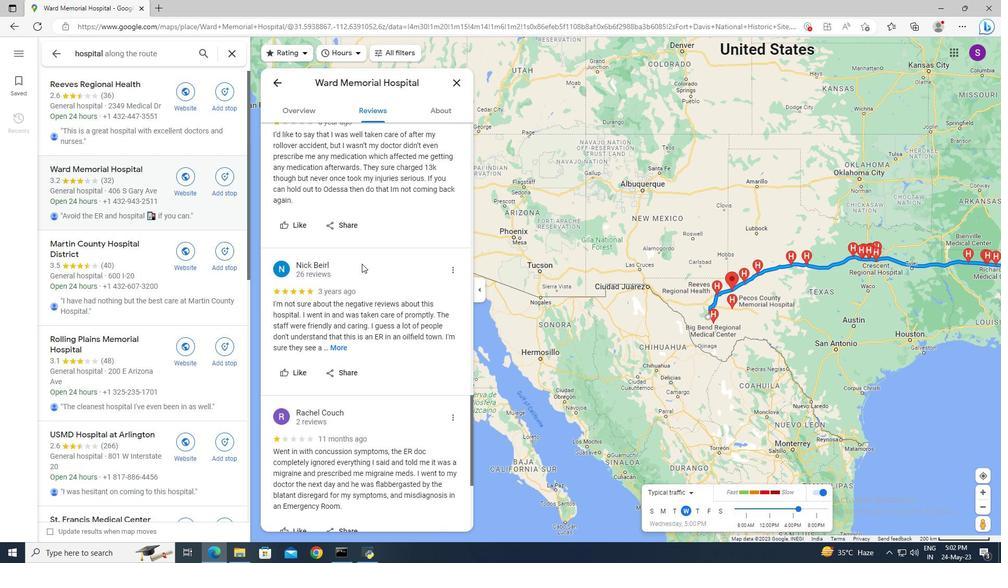 
Action: Mouse scrolled (361, 263) with delta (0, 0)
Screenshot: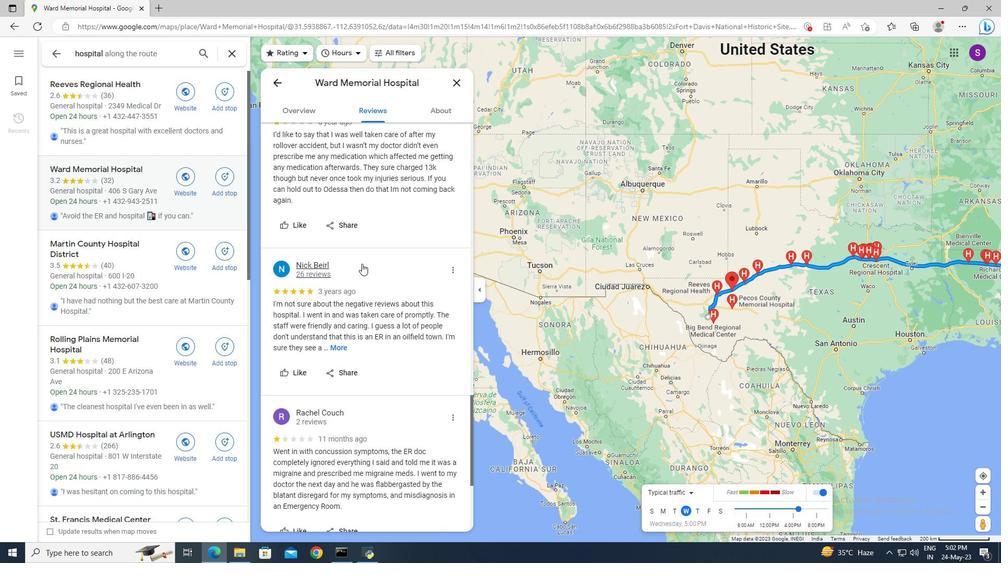 
Action: Mouse scrolled (361, 263) with delta (0, 0)
Screenshot: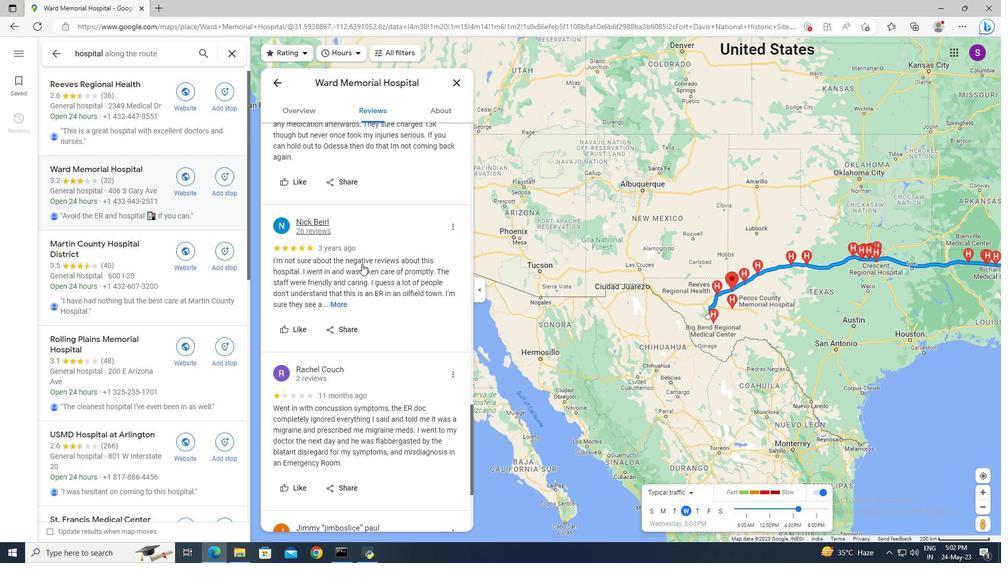 
Action: Mouse scrolled (361, 263) with delta (0, 0)
Screenshot: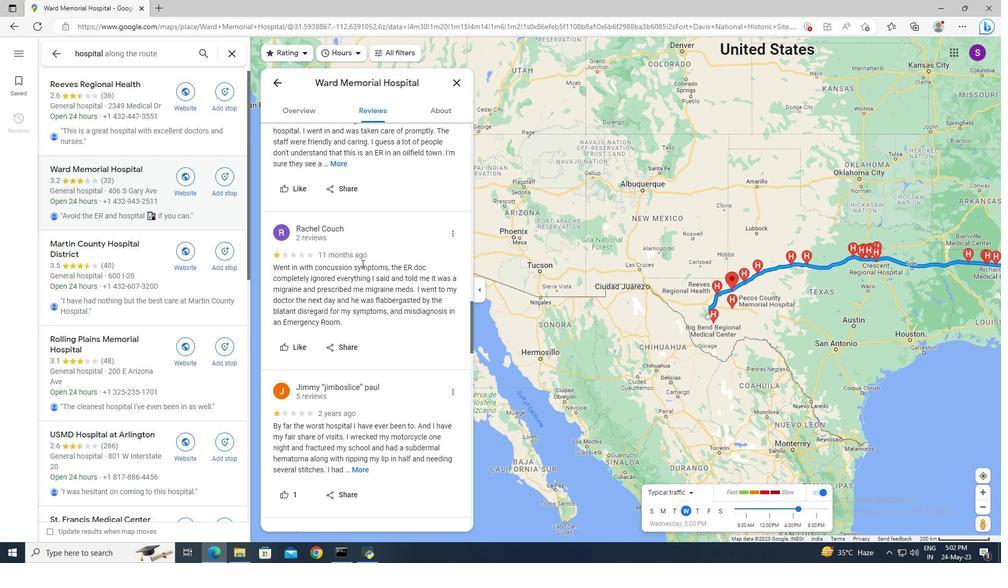 
Action: Mouse scrolled (361, 263) with delta (0, 0)
Screenshot: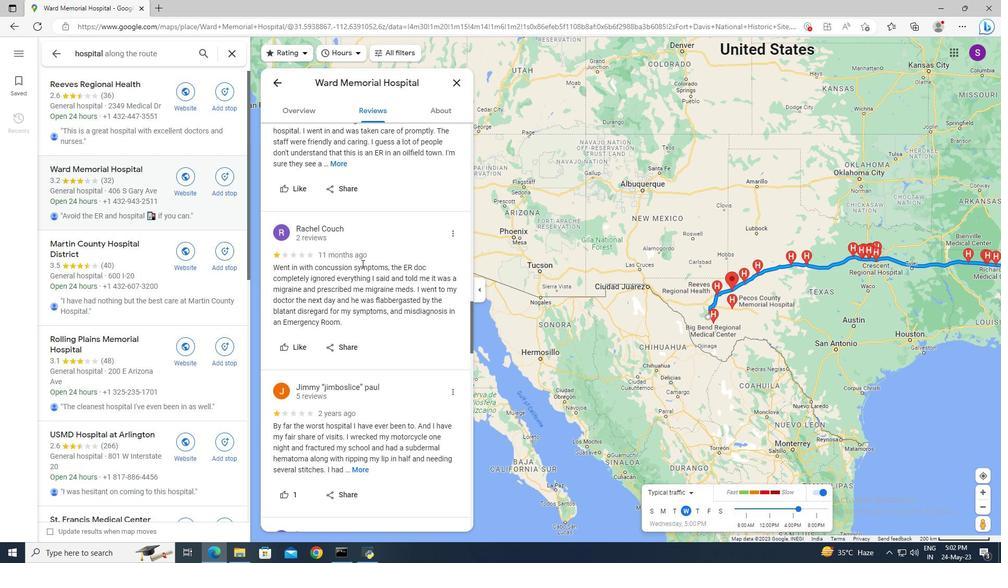 
Action: Mouse moved to (360, 342)
Screenshot: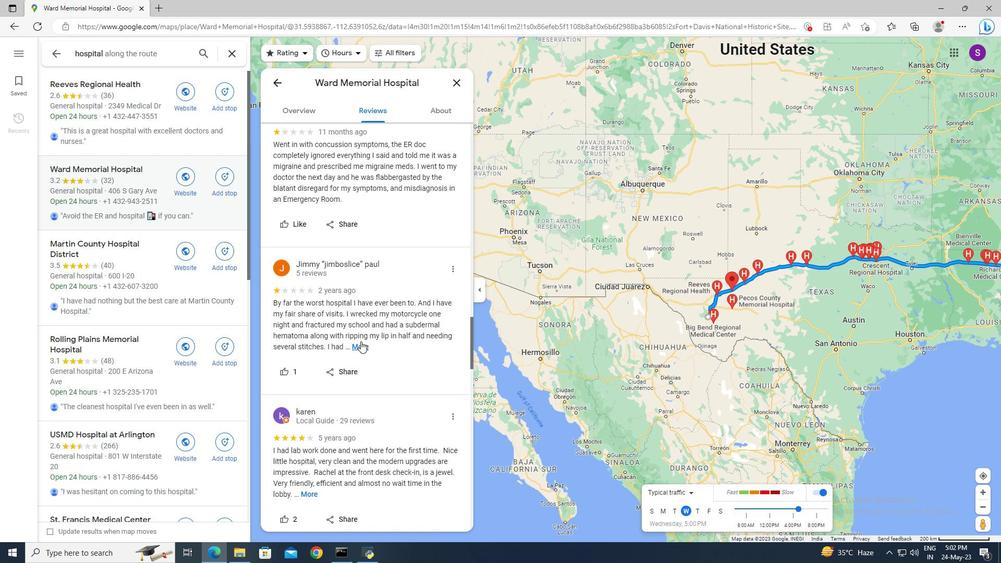 
Action: Mouse pressed left at (360, 342)
Screenshot: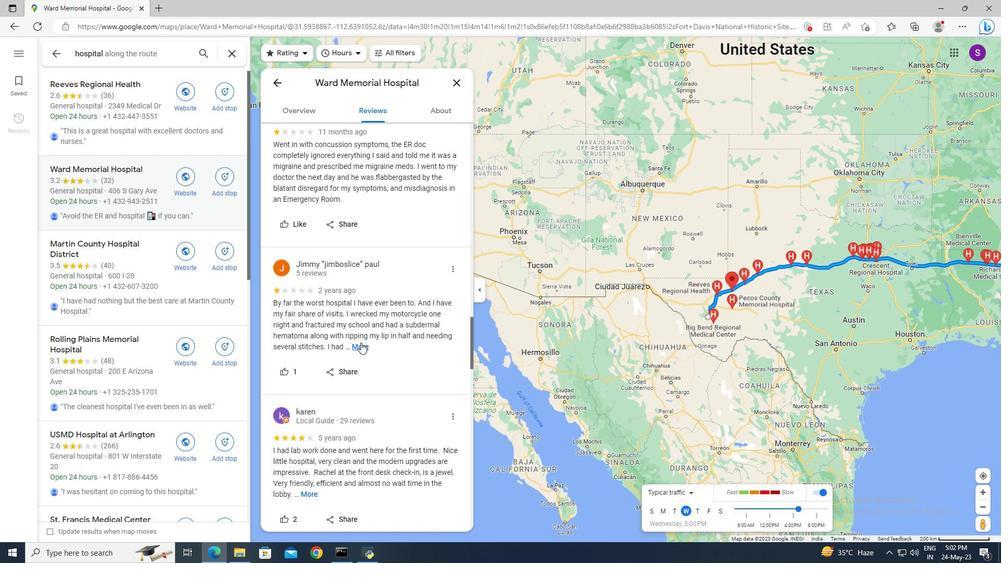 
Action: Mouse scrolled (360, 343) with delta (0, 0)
Screenshot: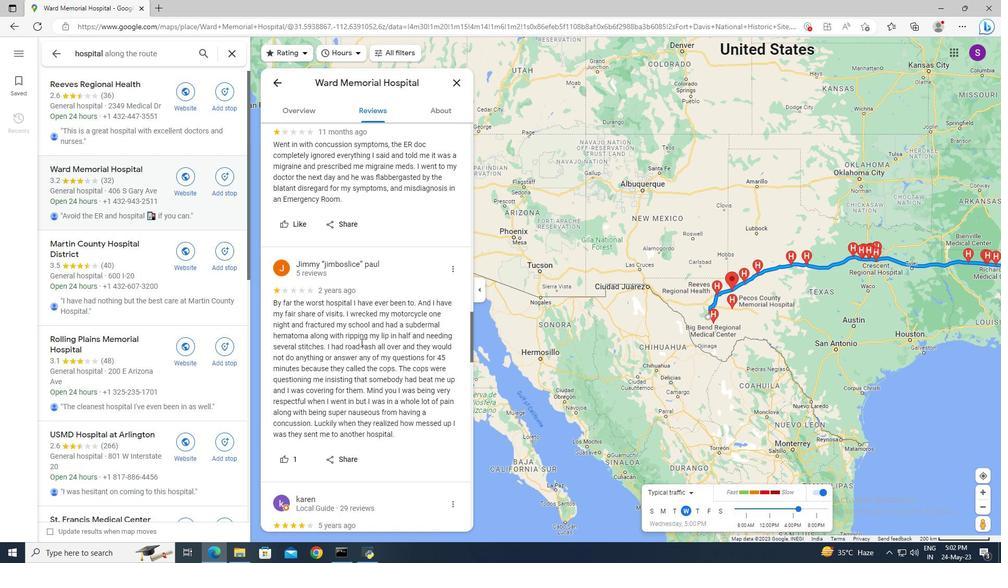 
Action: Mouse scrolled (360, 343) with delta (0, 0)
Screenshot: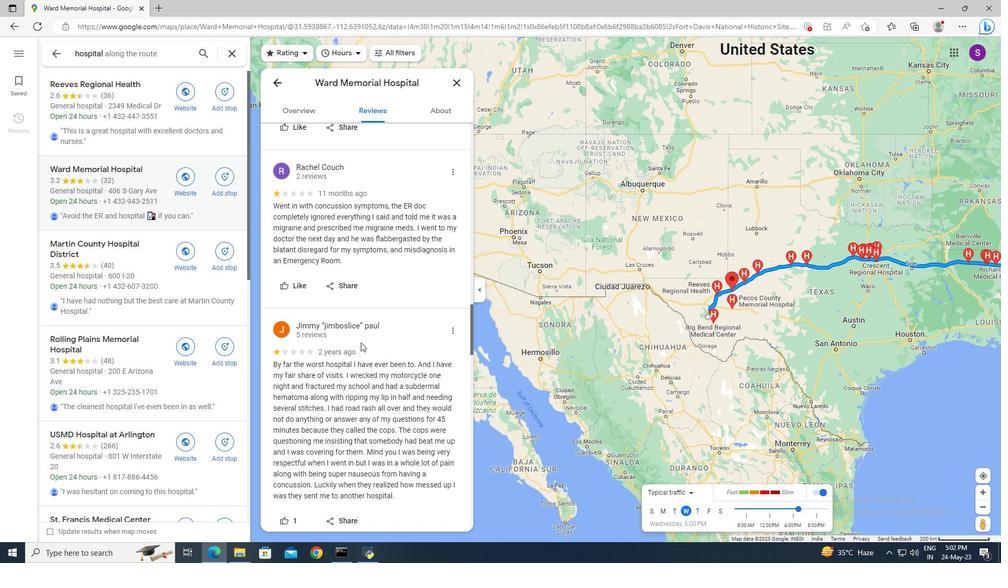 
Action: Mouse scrolled (360, 343) with delta (0, 0)
Screenshot: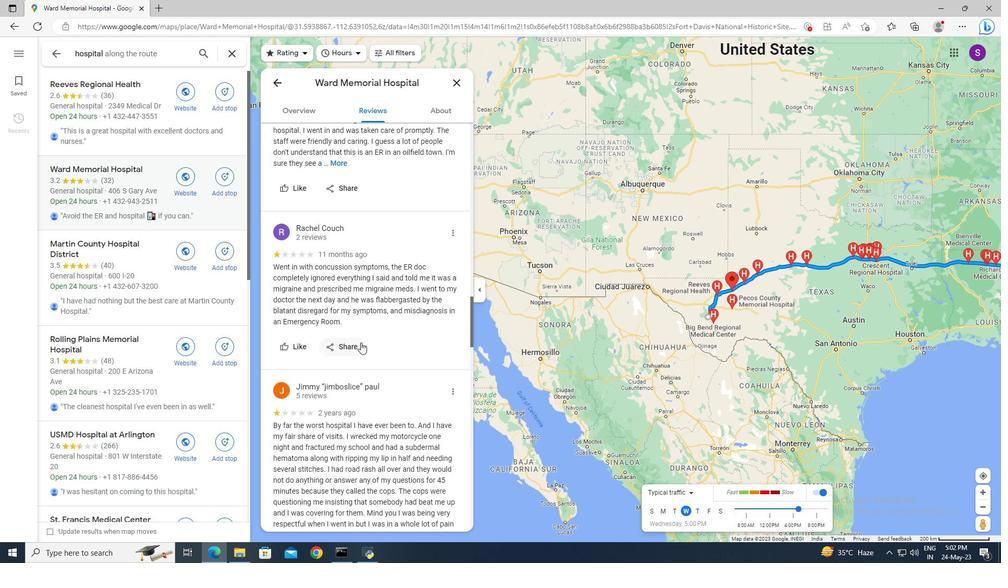 
Action: Mouse scrolled (360, 343) with delta (0, 0)
Screenshot: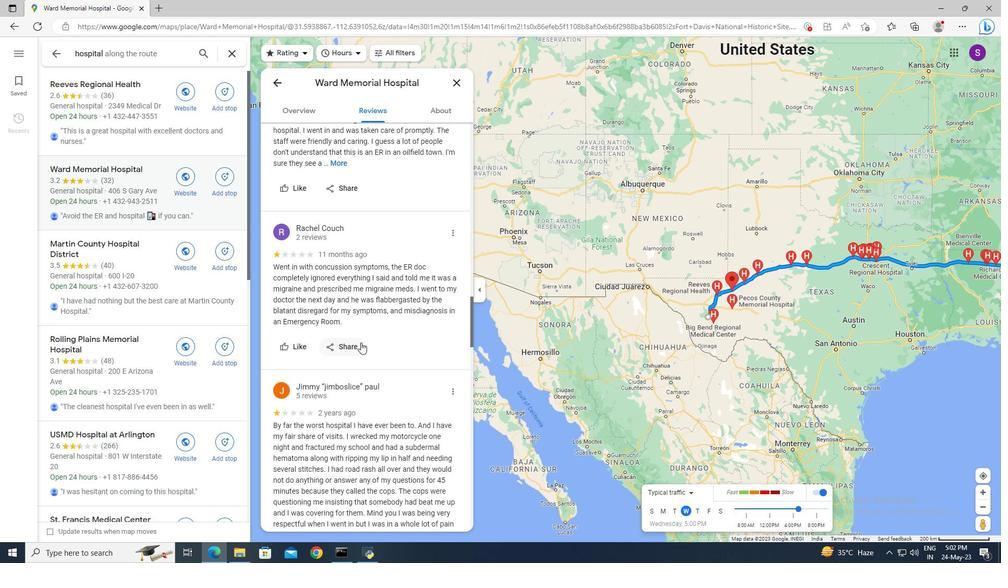 
Action: Mouse scrolled (360, 343) with delta (0, 0)
Screenshot: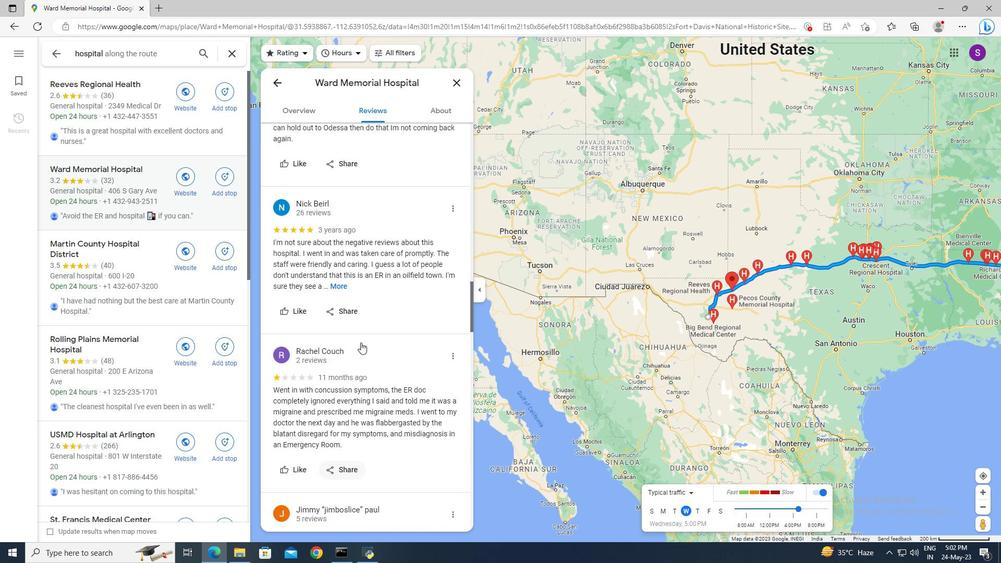 
Action: Mouse scrolled (360, 343) with delta (0, 0)
Screenshot: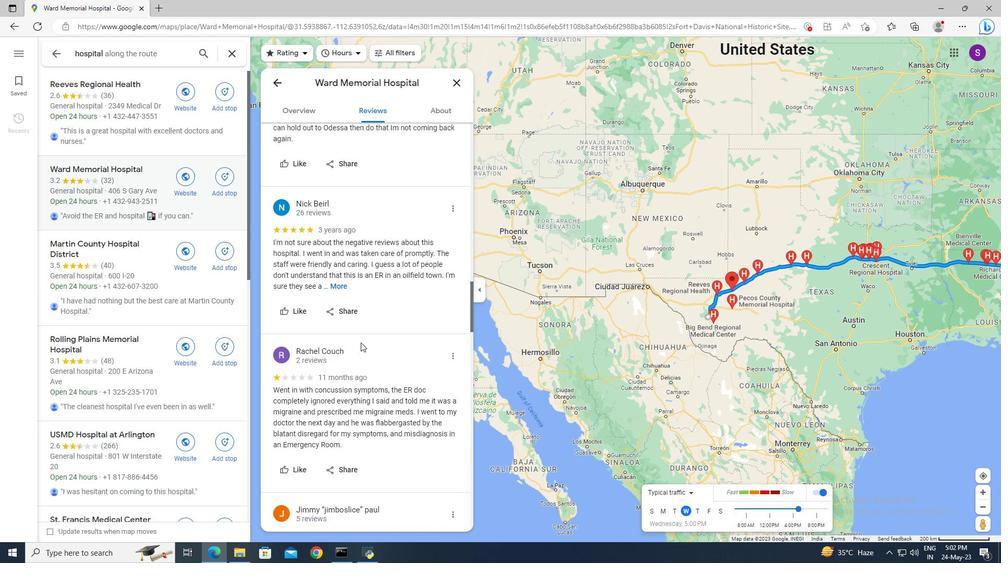 
Action: Mouse scrolled (360, 343) with delta (0, 0)
Screenshot: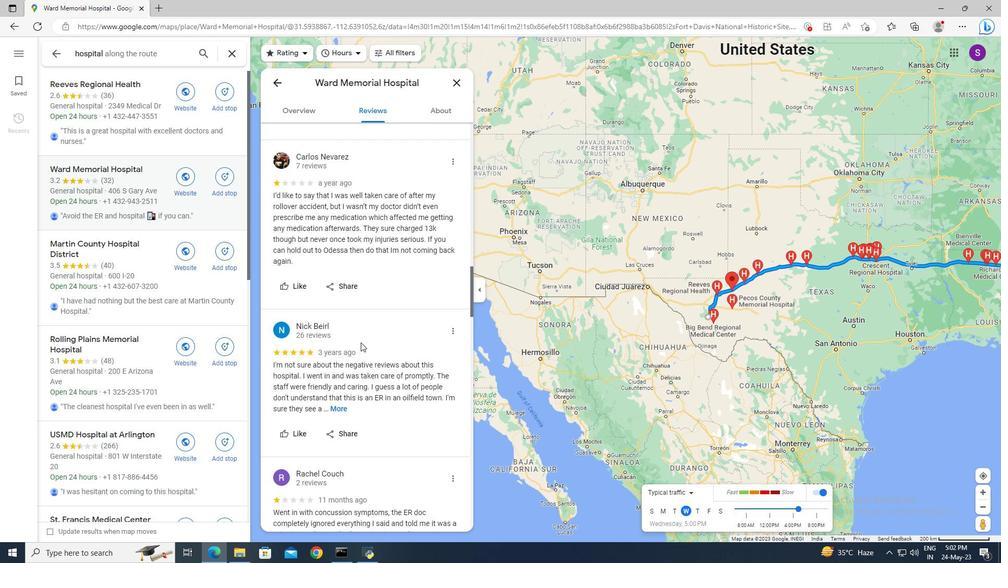 
Action: Mouse scrolled (360, 343) with delta (0, 0)
Screenshot: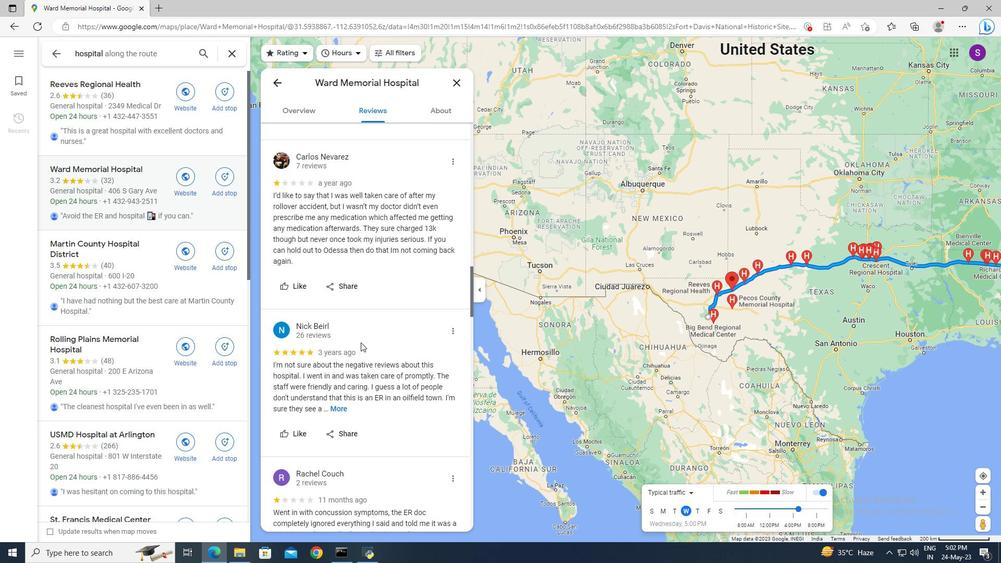 
Action: Mouse scrolled (360, 343) with delta (0, 0)
Screenshot: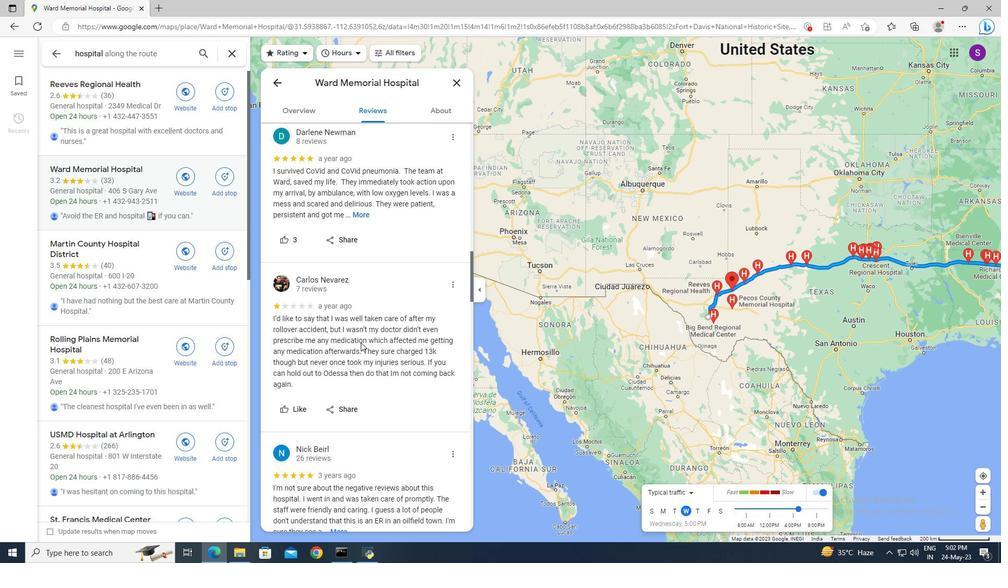 
Action: Mouse scrolled (360, 343) with delta (0, 0)
Screenshot: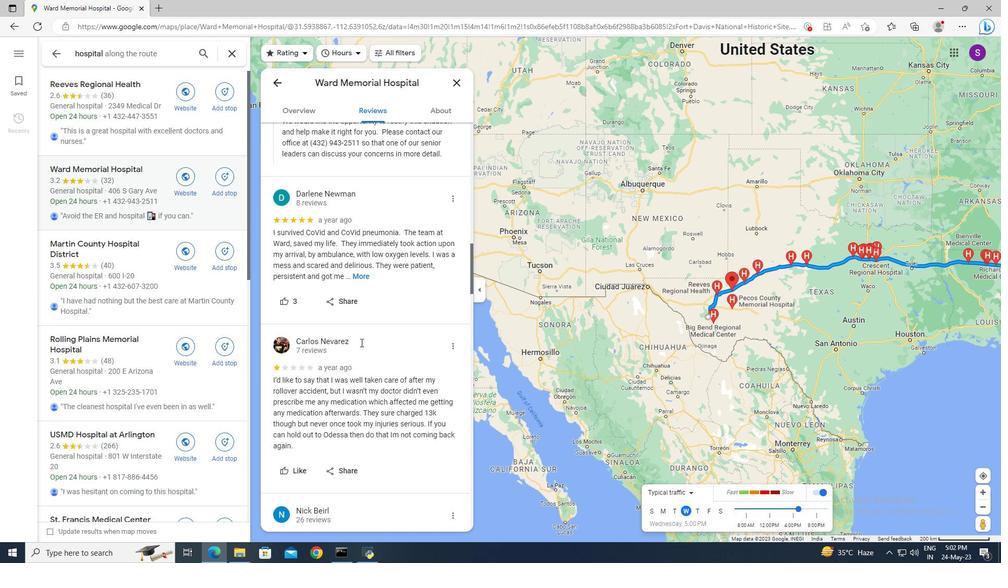 
Action: Mouse scrolled (360, 343) with delta (0, 0)
Screenshot: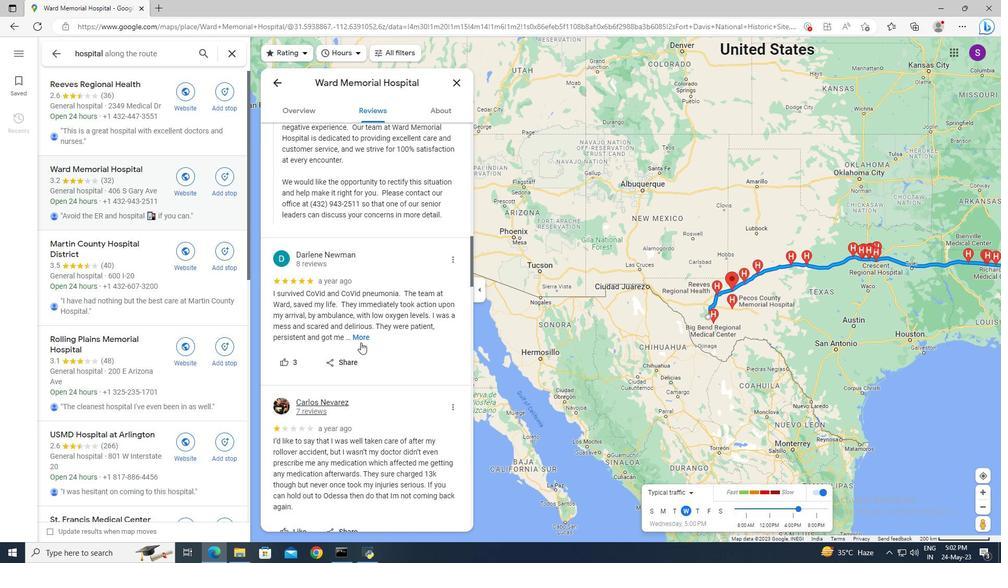 
Action: Mouse scrolled (360, 343) with delta (0, 0)
Screenshot: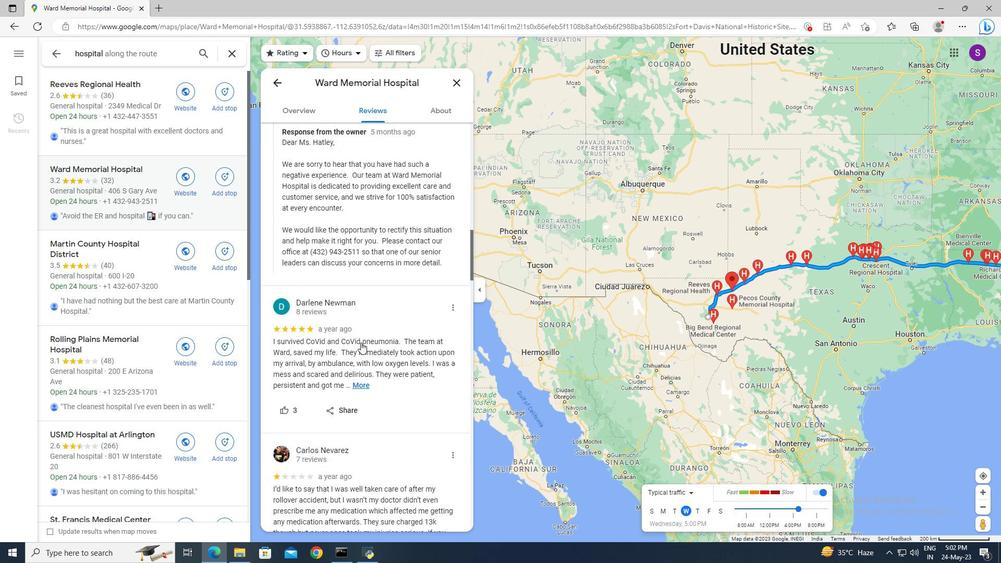 
Action: Mouse moved to (435, 119)
Screenshot: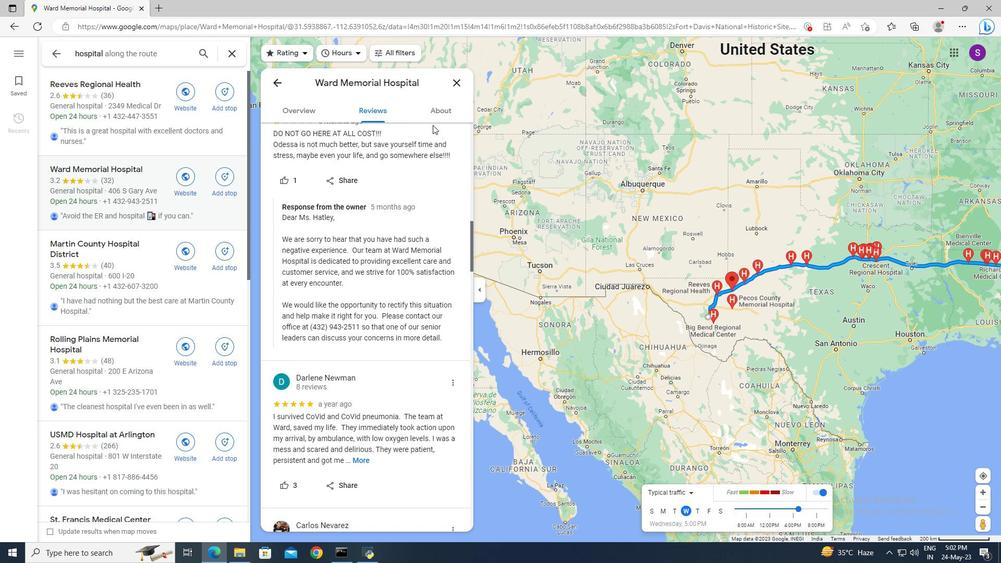 
Action: Mouse pressed left at (435, 119)
Screenshot: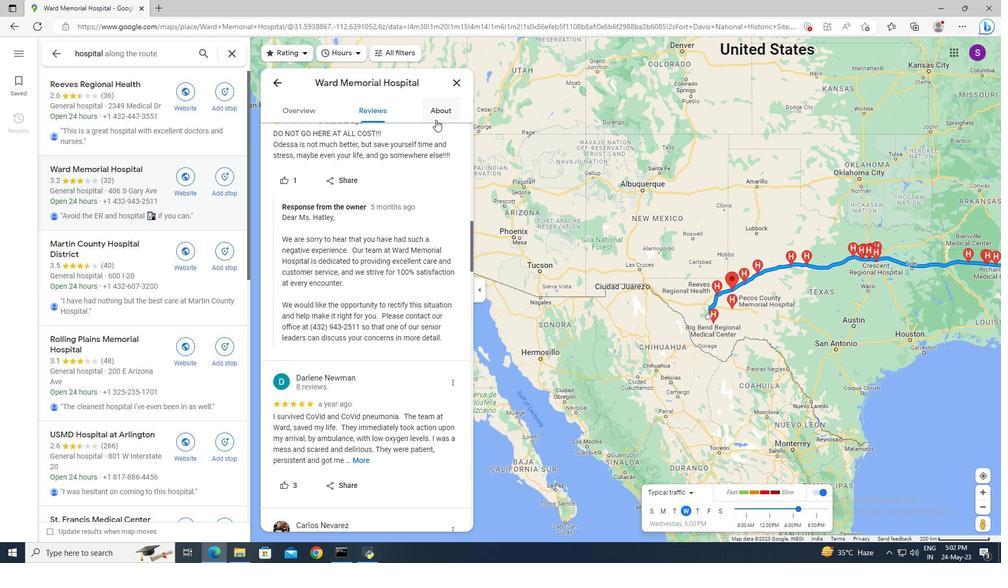 
Action: Mouse moved to (315, 117)
Screenshot: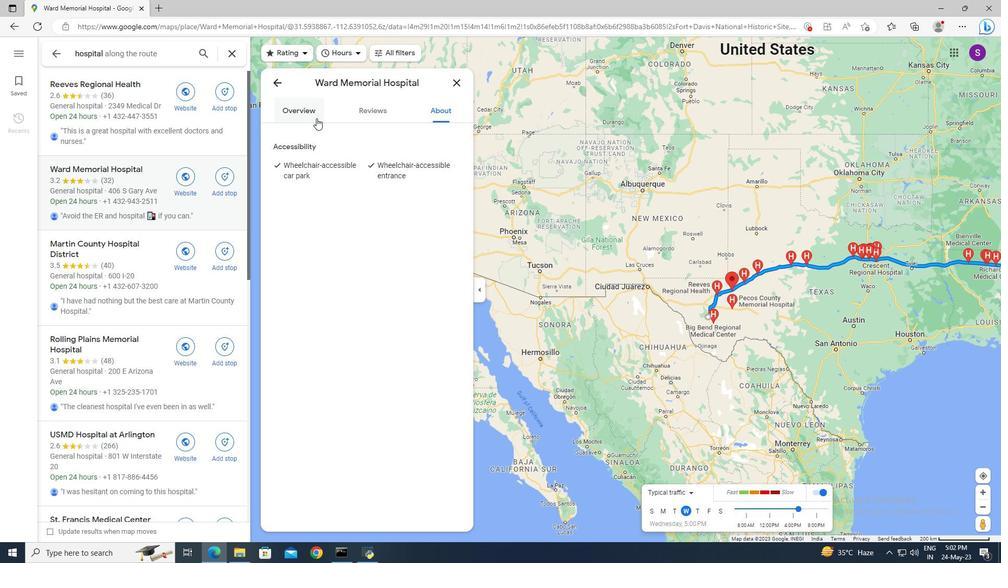 
Action: Mouse pressed left at (315, 117)
Screenshot: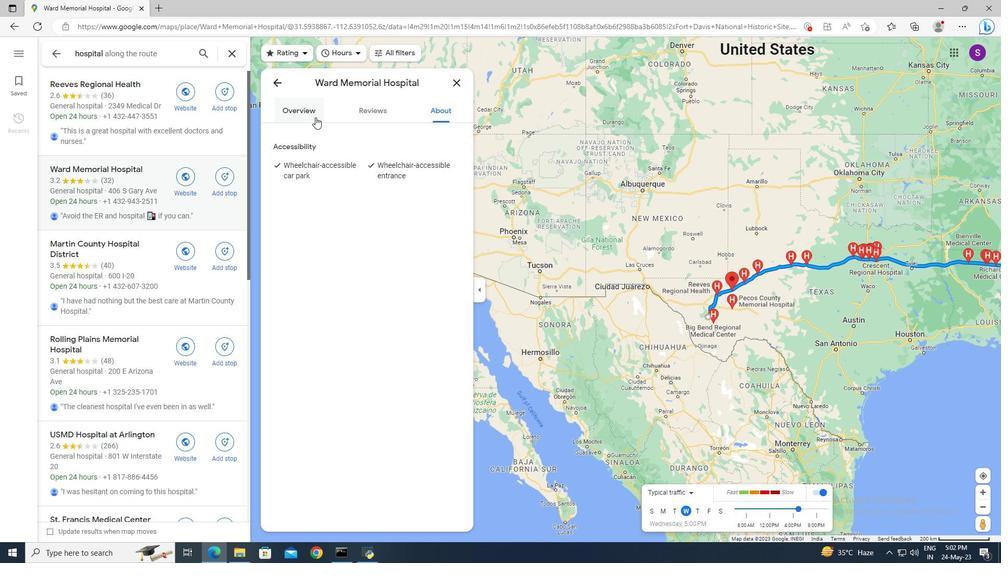 
Action: Mouse moved to (368, 142)
Screenshot: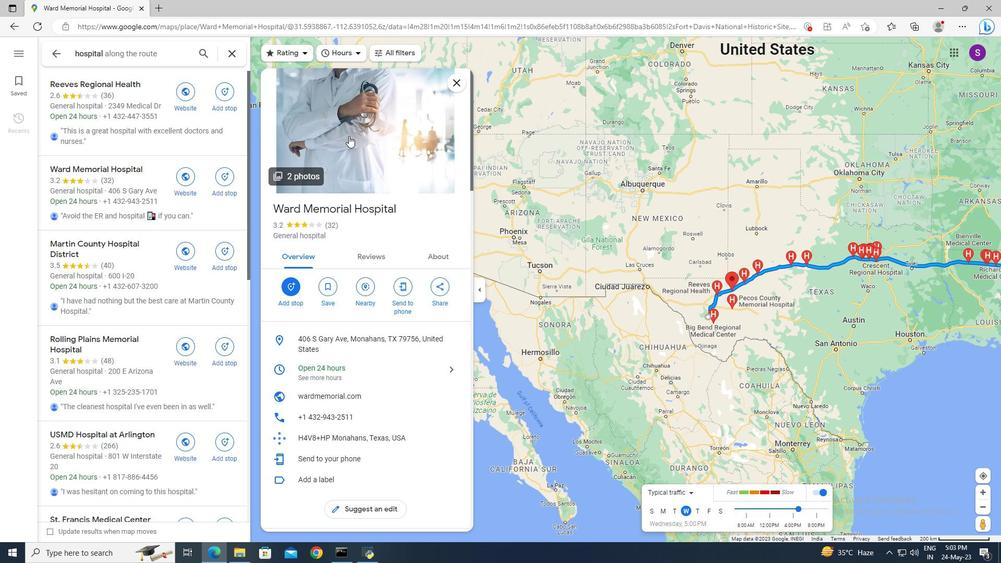 
Action: Mouse pressed left at (368, 142)
Screenshot: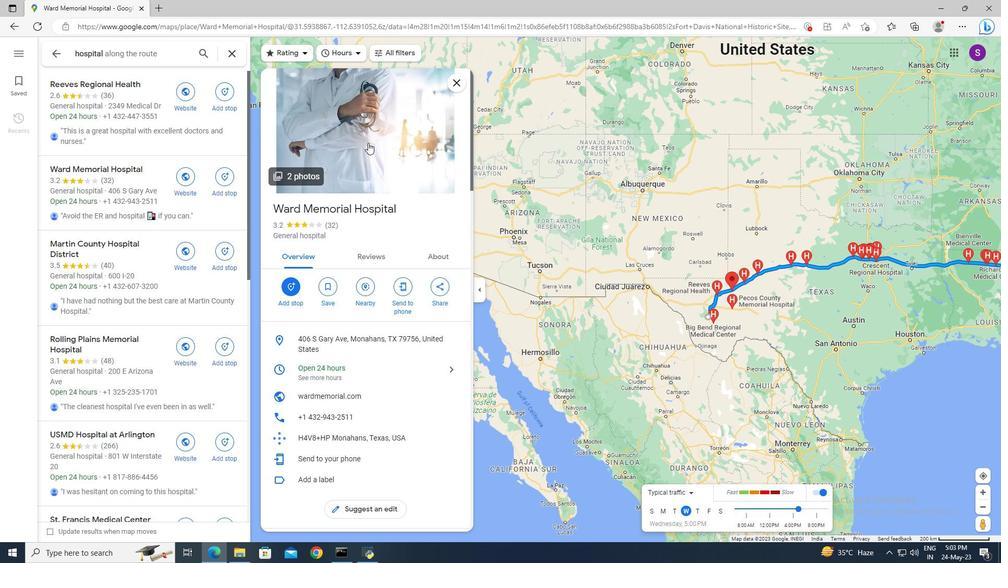 
Action: Mouse moved to (641, 463)
Screenshot: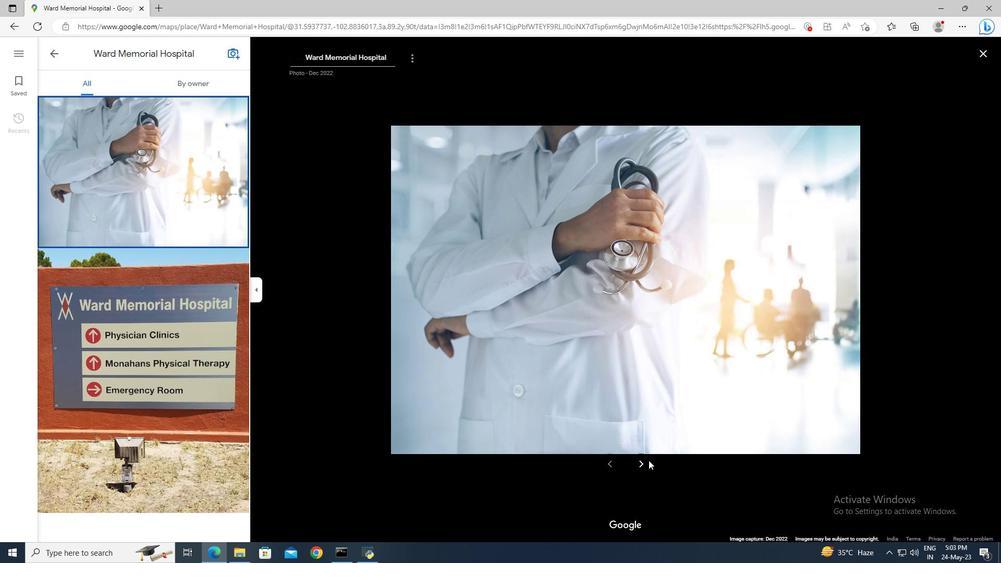 
Action: Mouse pressed left at (641, 463)
Screenshot: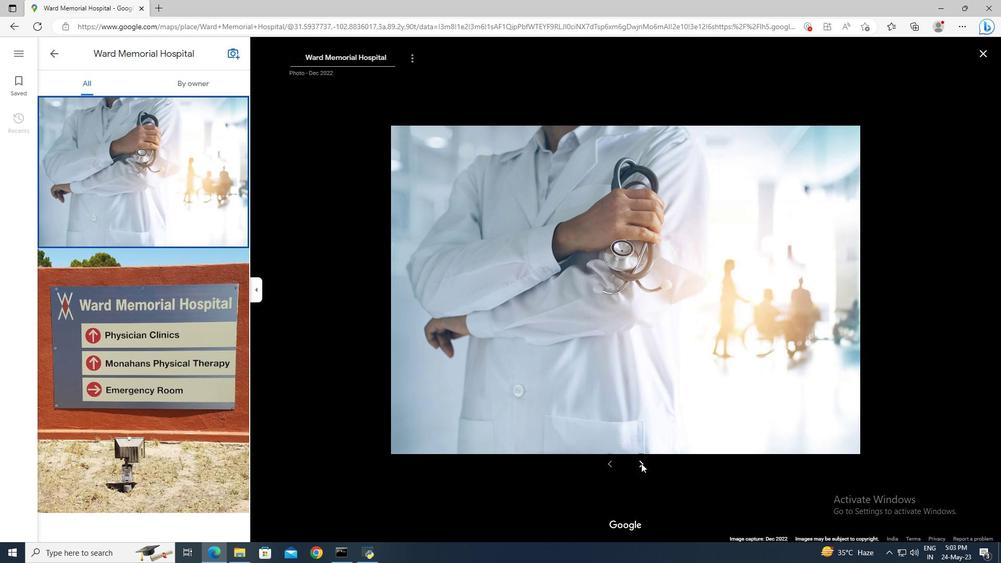
Action: Mouse pressed left at (641, 463)
Screenshot: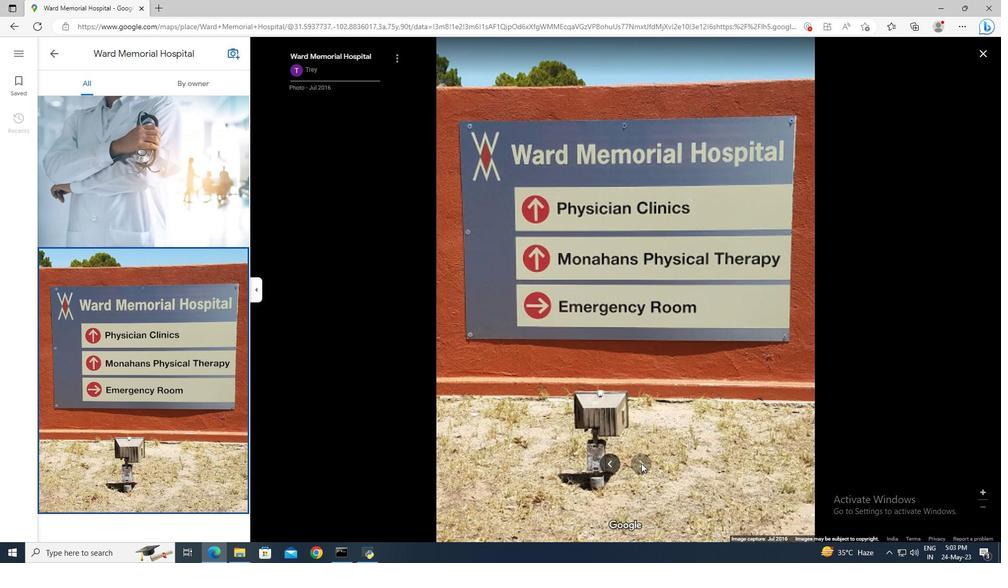 
Action: Mouse moved to (983, 52)
Screenshot: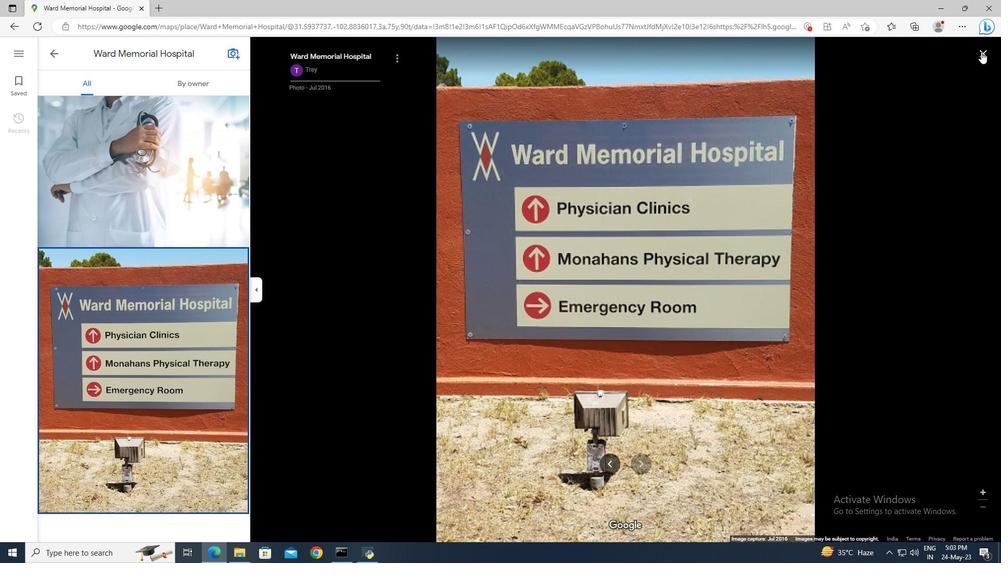 
Action: Mouse pressed left at (983, 52)
Screenshot: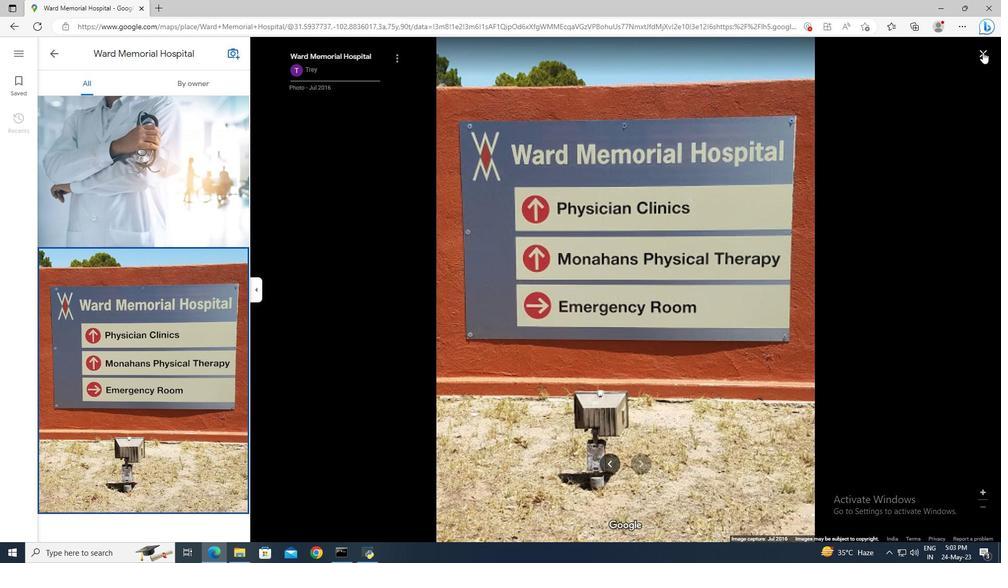 
Action: Mouse moved to (159, 161)
Screenshot: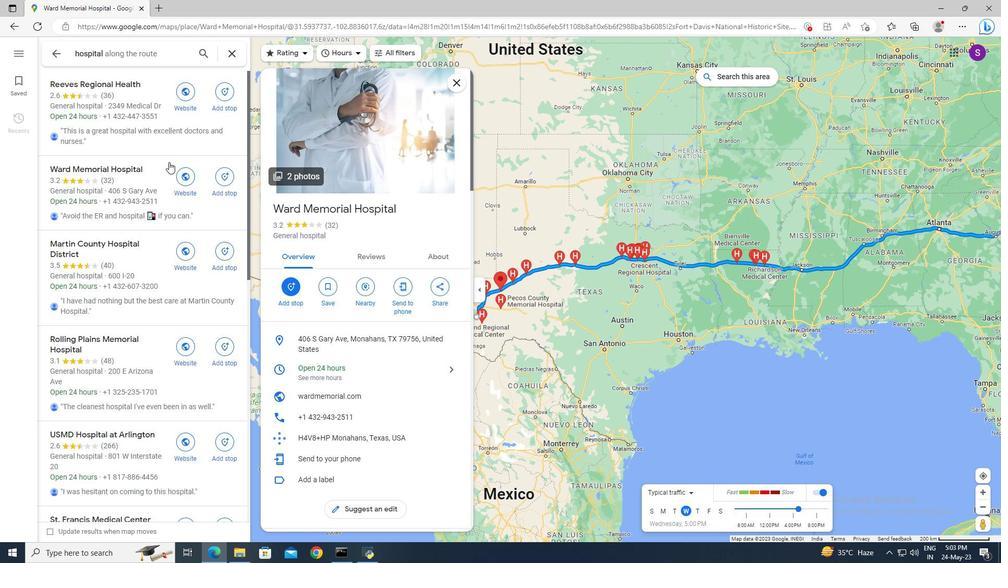 
Action: Mouse scrolled (159, 161) with delta (0, 0)
Screenshot: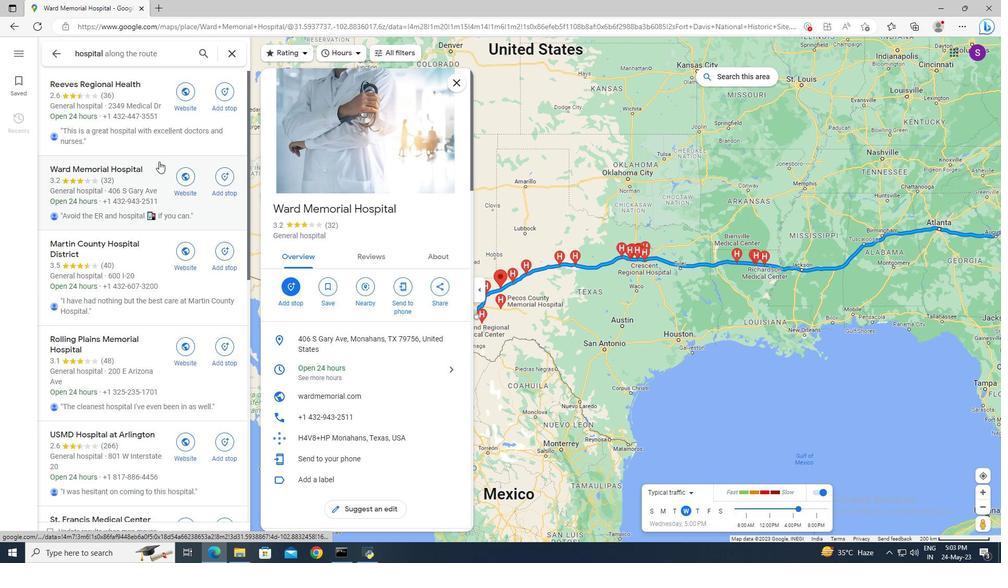 
Action: Mouse scrolled (159, 161) with delta (0, 0)
Screenshot: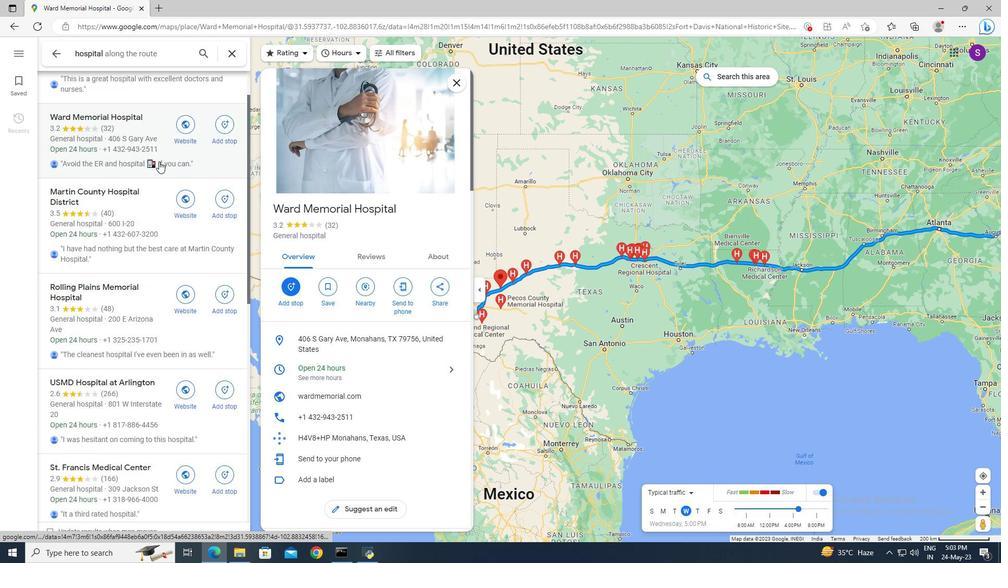 
Action: Mouse moved to (111, 295)
Screenshot: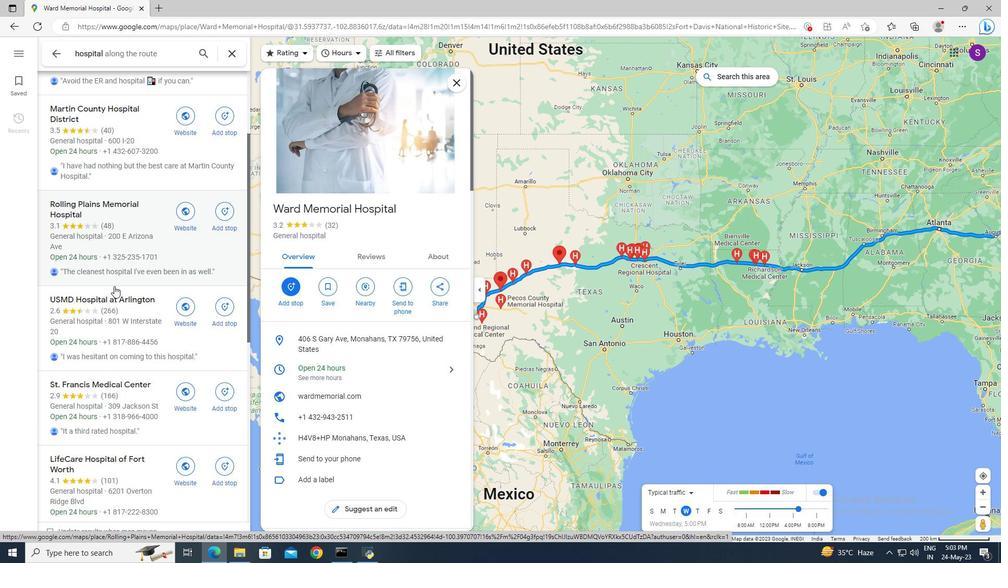 
Action: Mouse pressed left at (111, 295)
Screenshot: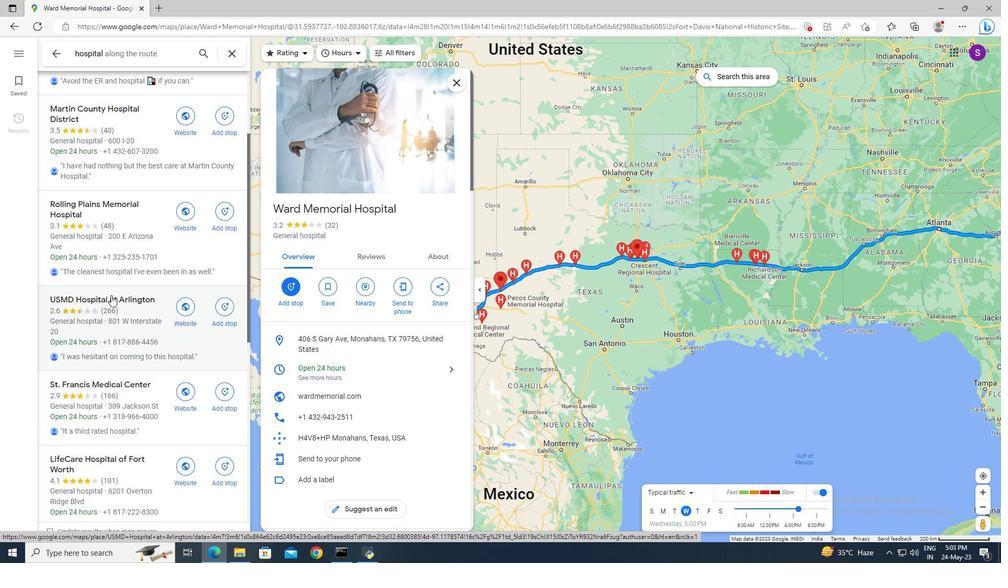 
Action: Mouse moved to (353, 258)
Screenshot: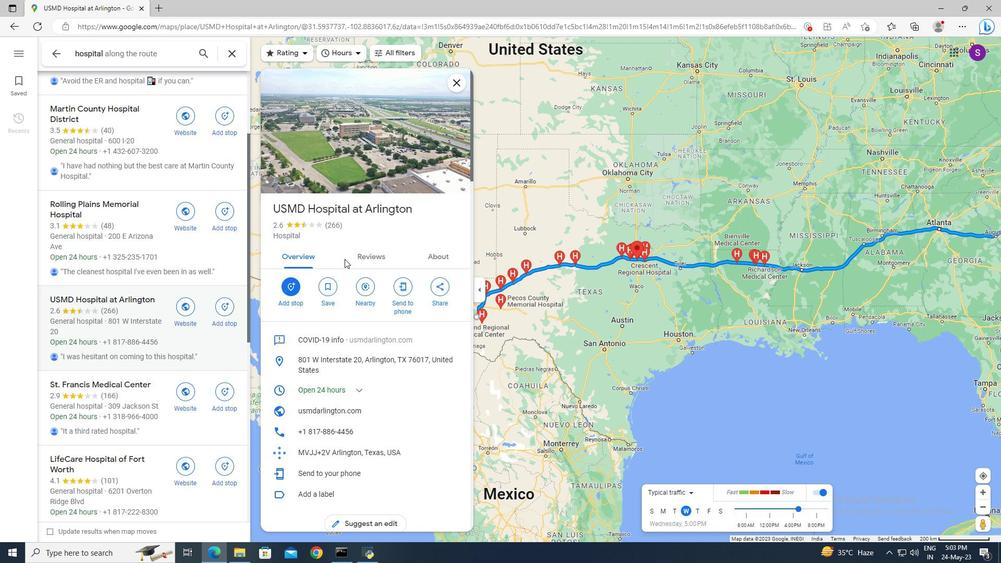 
Action: Mouse pressed left at (353, 258)
Screenshot: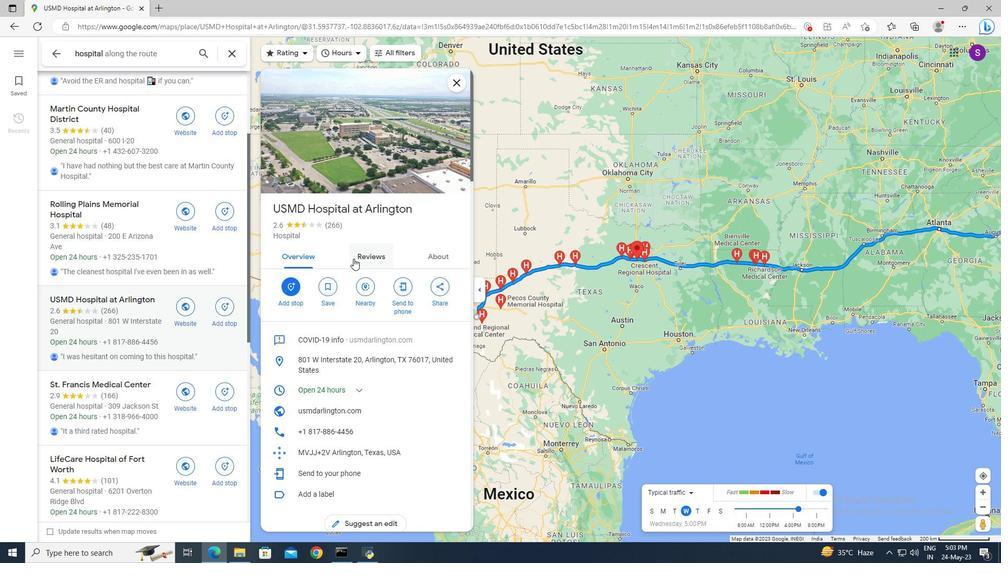 
Action: Mouse scrolled (353, 258) with delta (0, 0)
Screenshot: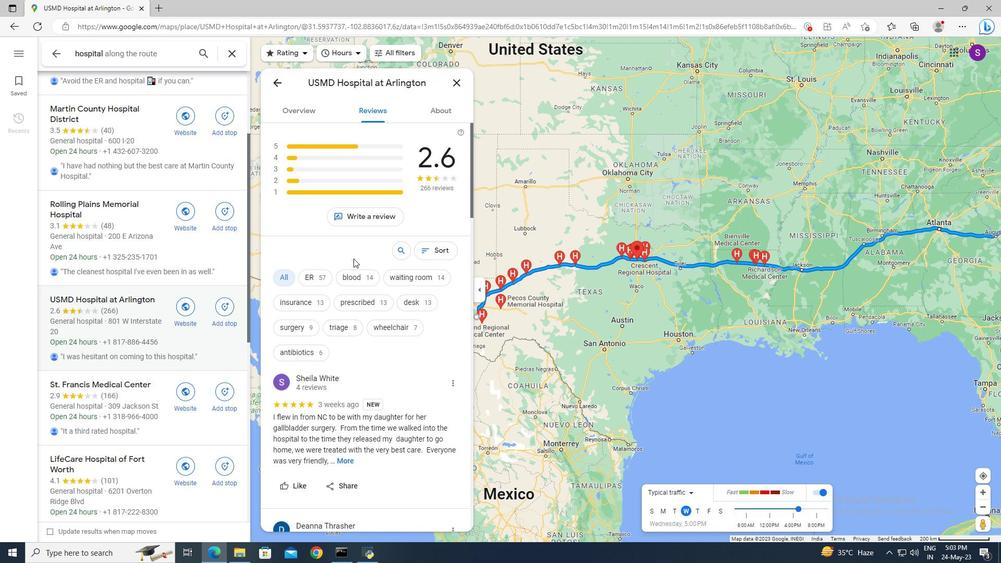 
Action: Mouse scrolled (353, 258) with delta (0, 0)
Screenshot: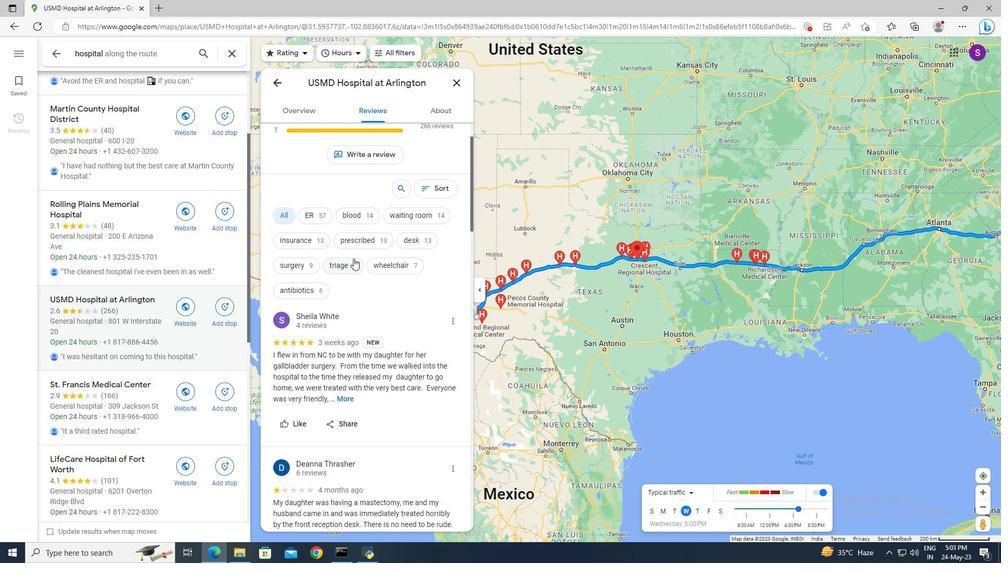 
Action: Mouse scrolled (353, 258) with delta (0, 0)
Screenshot: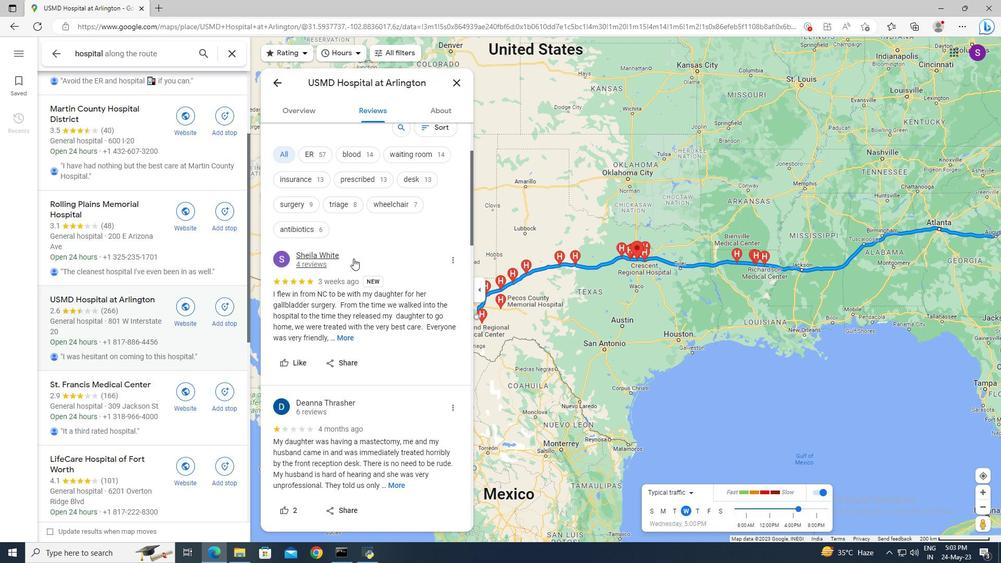 
Action: Mouse scrolled (353, 258) with delta (0, 0)
Screenshot: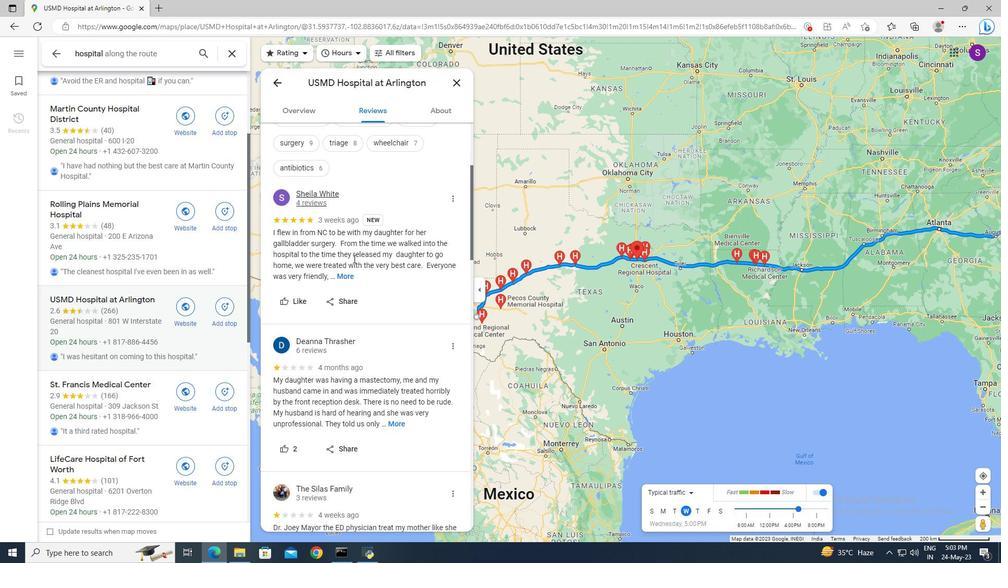 
Action: Mouse scrolled (353, 258) with delta (0, 0)
Screenshot: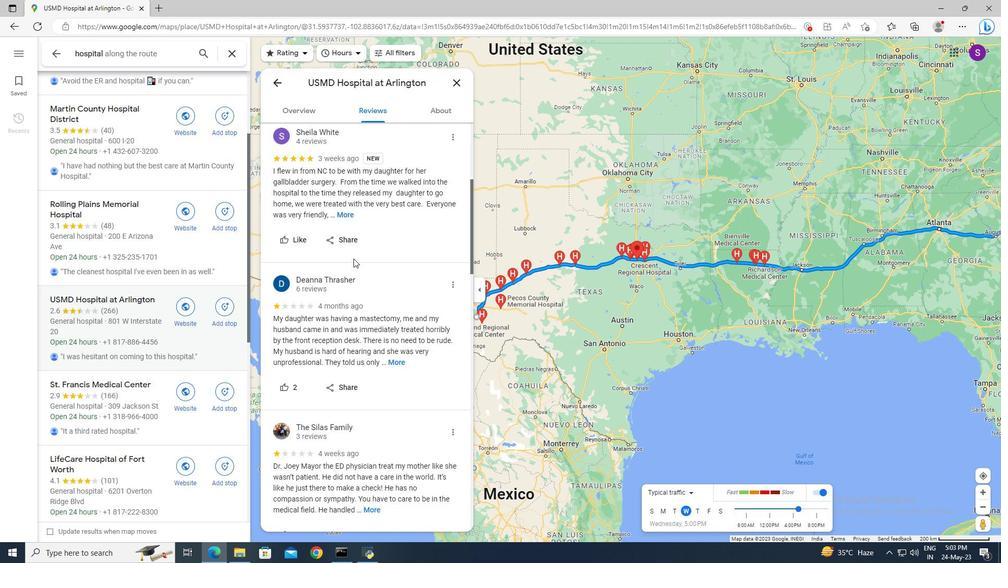 
Action: Mouse scrolled (353, 258) with delta (0, 0)
Screenshot: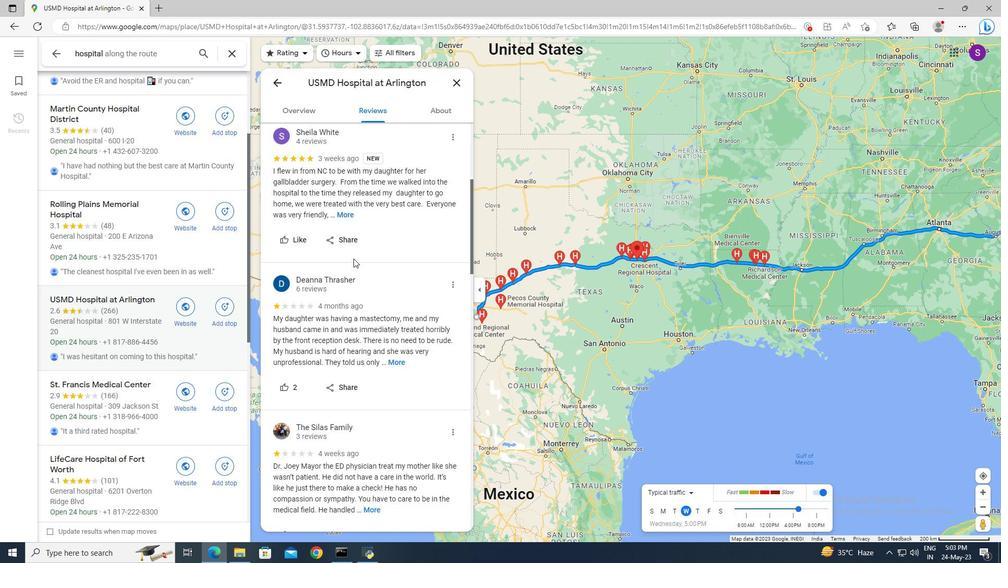 
Action: Mouse scrolled (353, 258) with delta (0, 0)
Screenshot: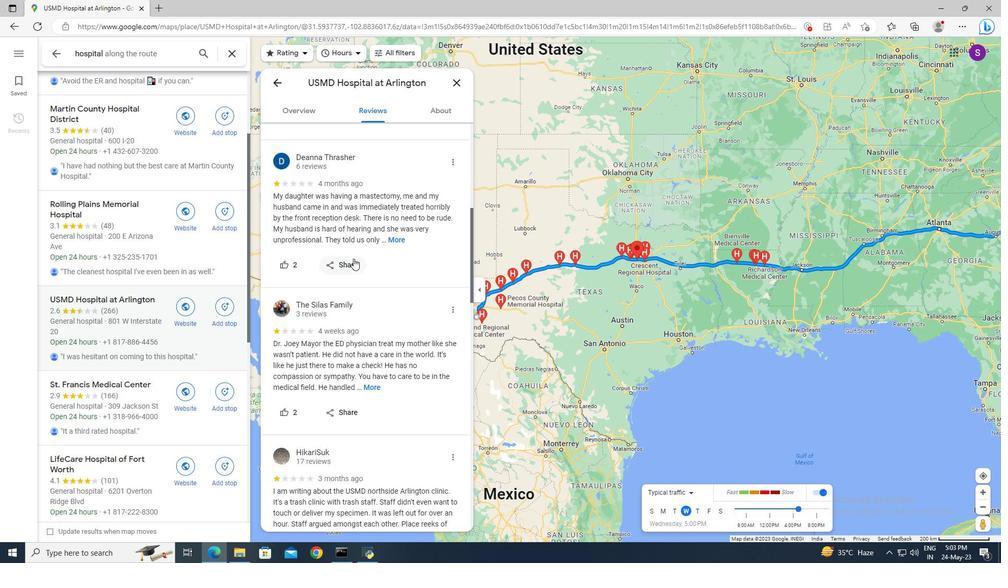 
Action: Mouse scrolled (353, 258) with delta (0, 0)
Screenshot: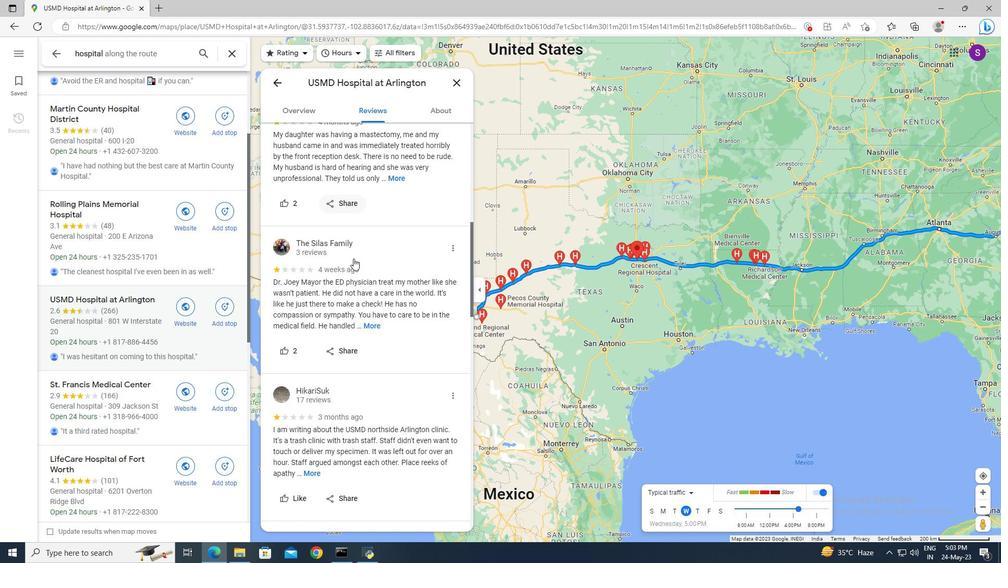 
Action: Mouse scrolled (353, 258) with delta (0, 0)
Screenshot: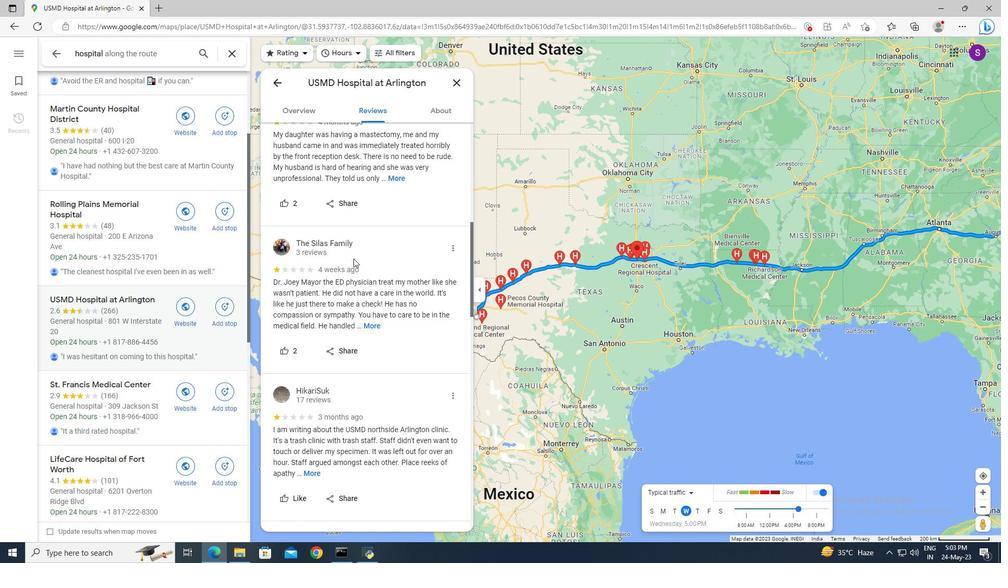 
Action: Mouse moved to (354, 258)
Screenshot: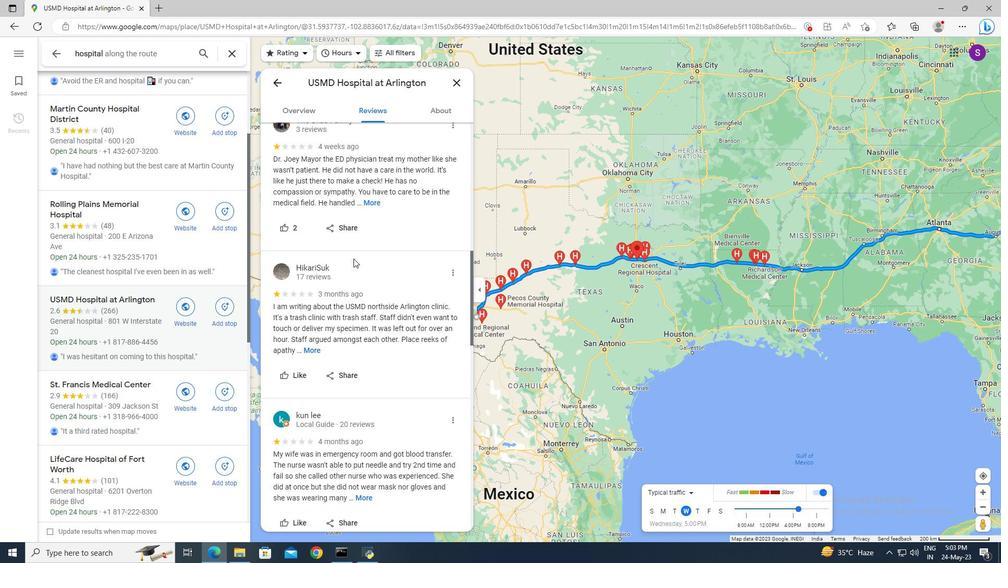 
Action: Mouse scrolled (354, 258) with delta (0, 0)
Screenshot: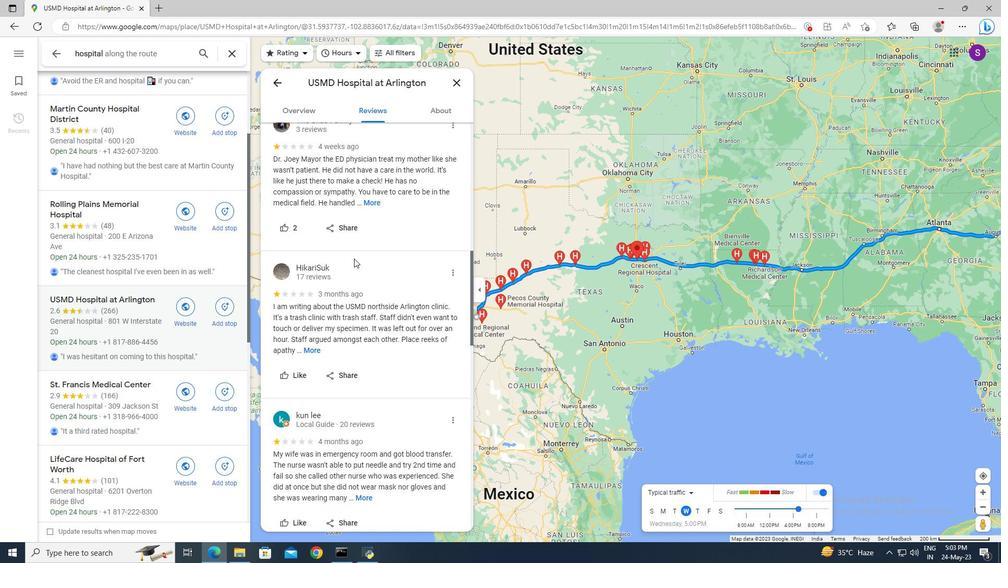 
Action: Mouse scrolled (354, 258) with delta (0, 0)
Screenshot: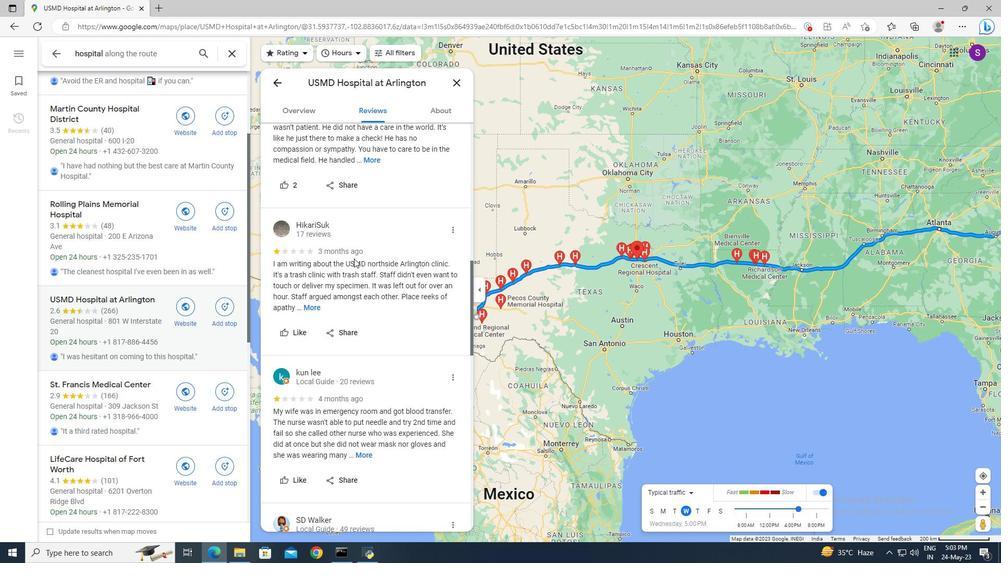 
Action: Mouse scrolled (354, 258) with delta (0, 0)
Screenshot: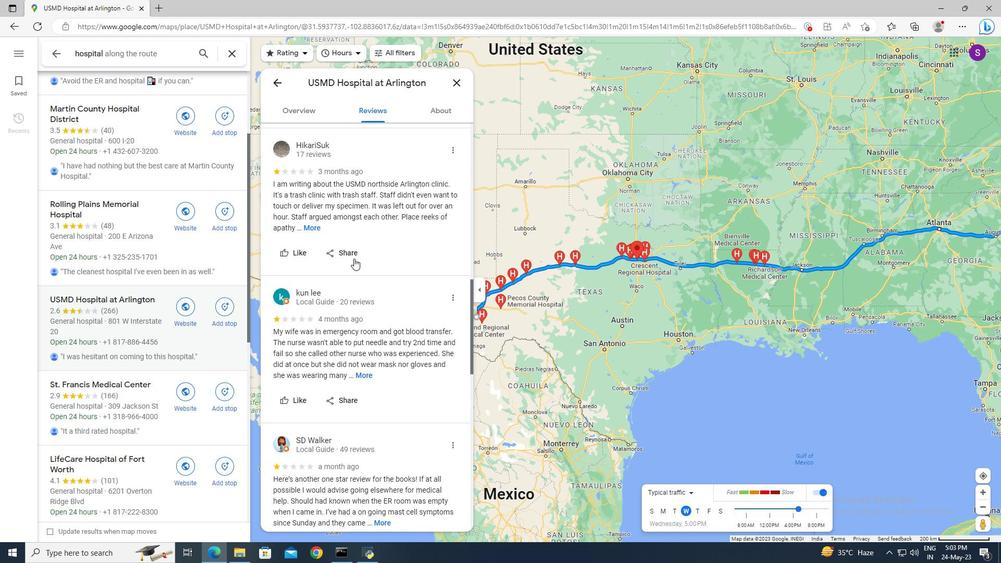 
Action: Mouse scrolled (354, 258) with delta (0, 0)
Screenshot: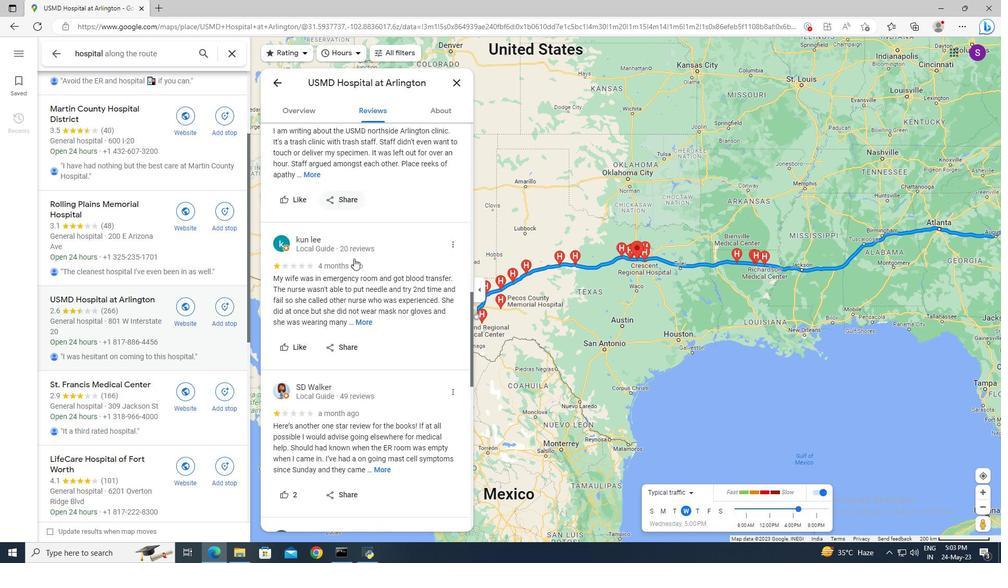 
Action: Mouse scrolled (354, 258) with delta (0, 0)
Screenshot: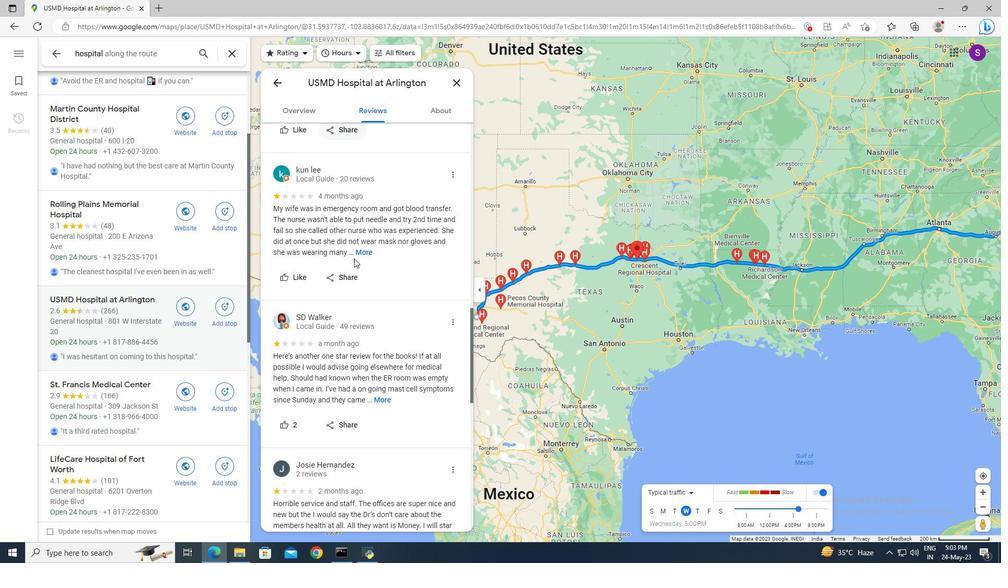 
Action: Mouse scrolled (354, 258) with delta (0, 0)
Screenshot: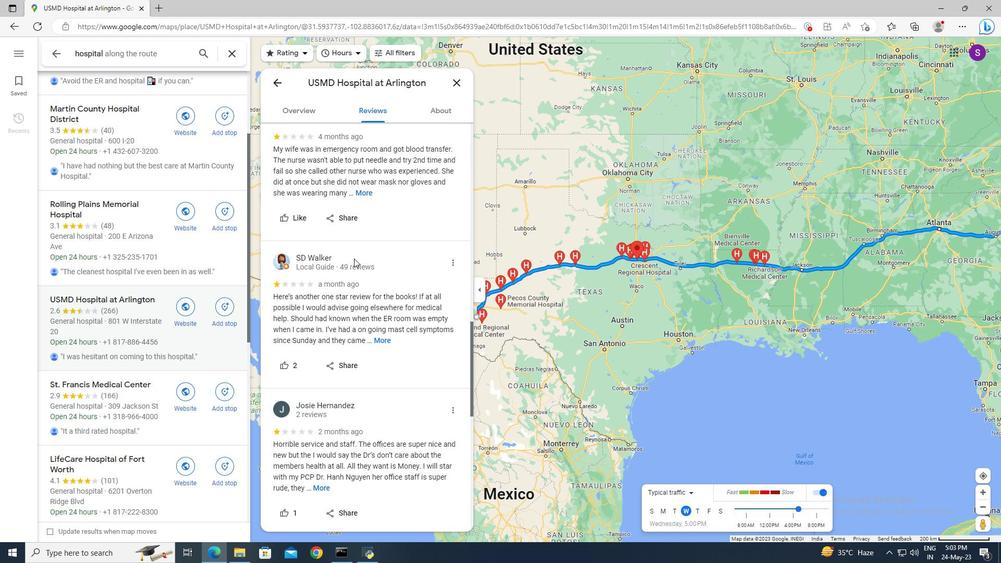 
Action: Mouse scrolled (354, 258) with delta (0, 0)
Screenshot: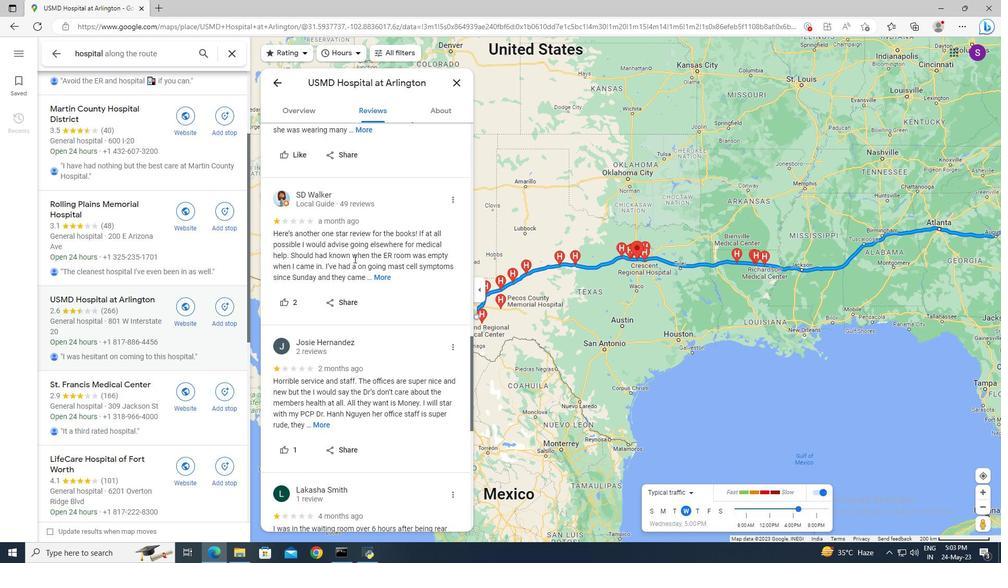 
Action: Mouse scrolled (354, 258) with delta (0, 0)
Screenshot: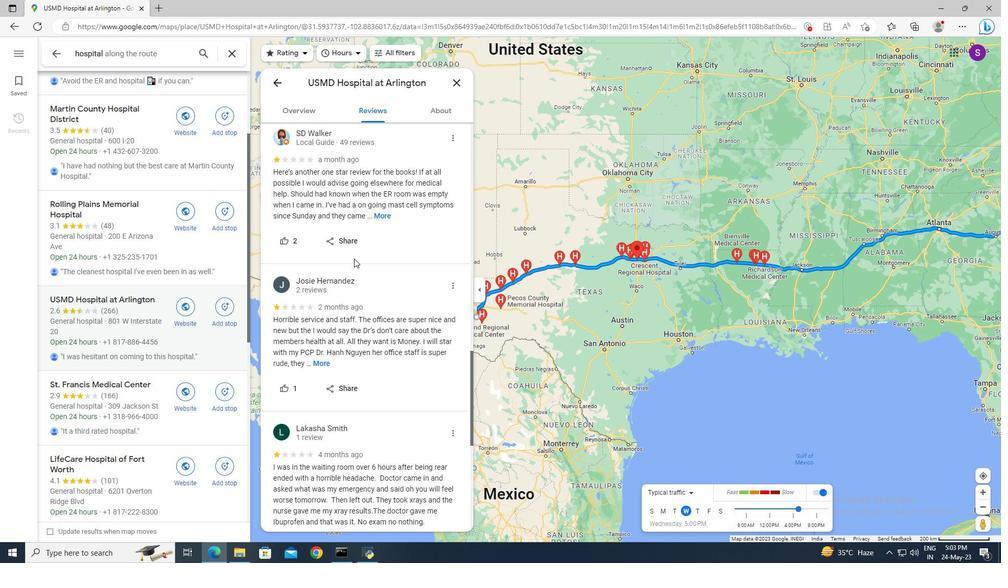 
Action: Mouse scrolled (354, 258) with delta (0, 0)
Screenshot: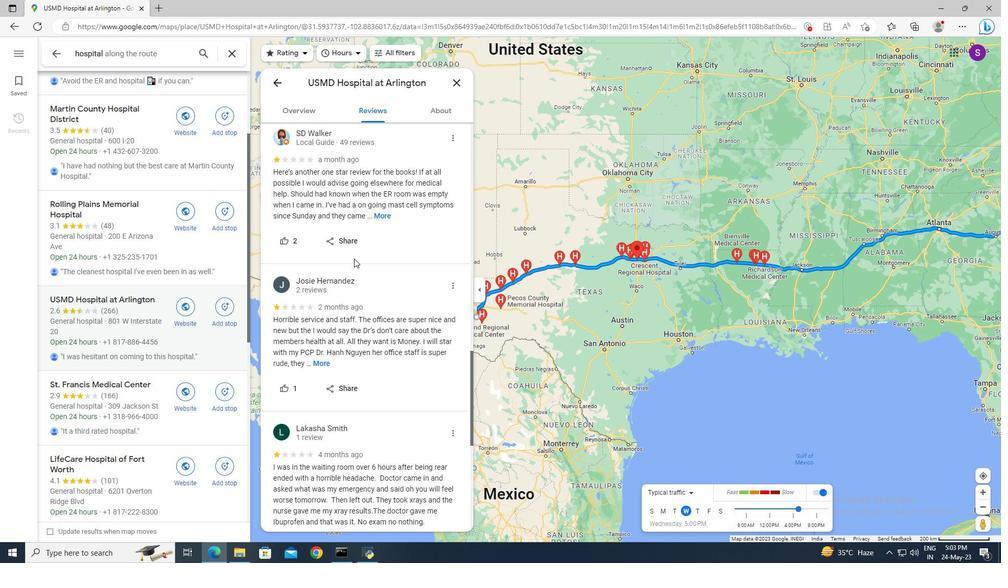 
Action: Mouse scrolled (354, 258) with delta (0, 0)
Screenshot: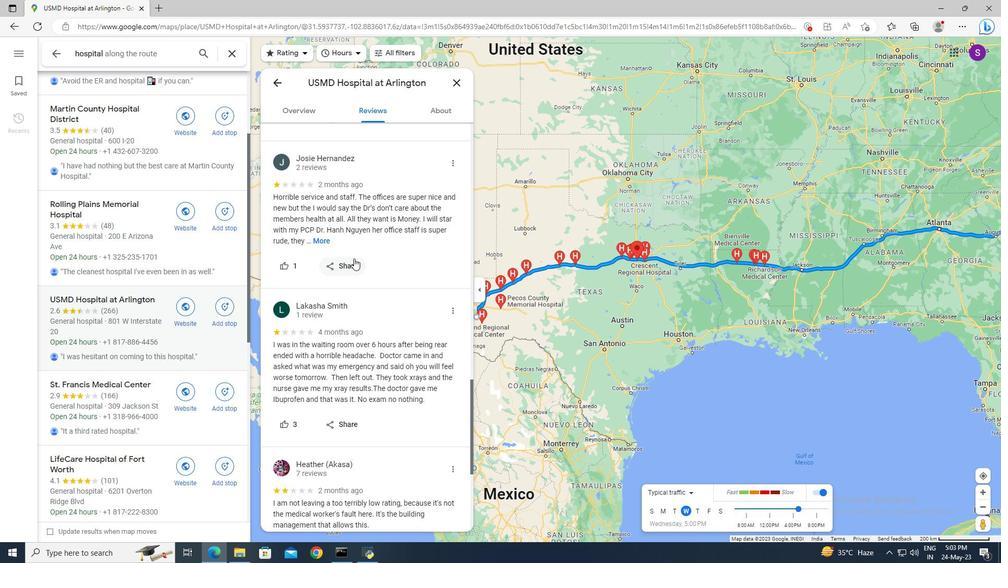 
Action: Mouse moved to (435, 119)
Screenshot: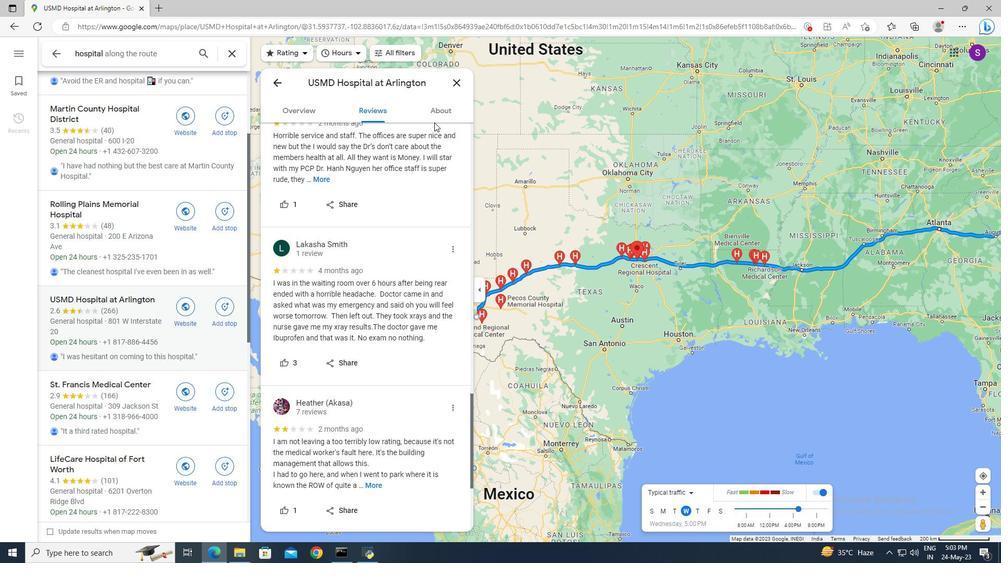 
Action: Mouse pressed left at (435, 119)
Screenshot: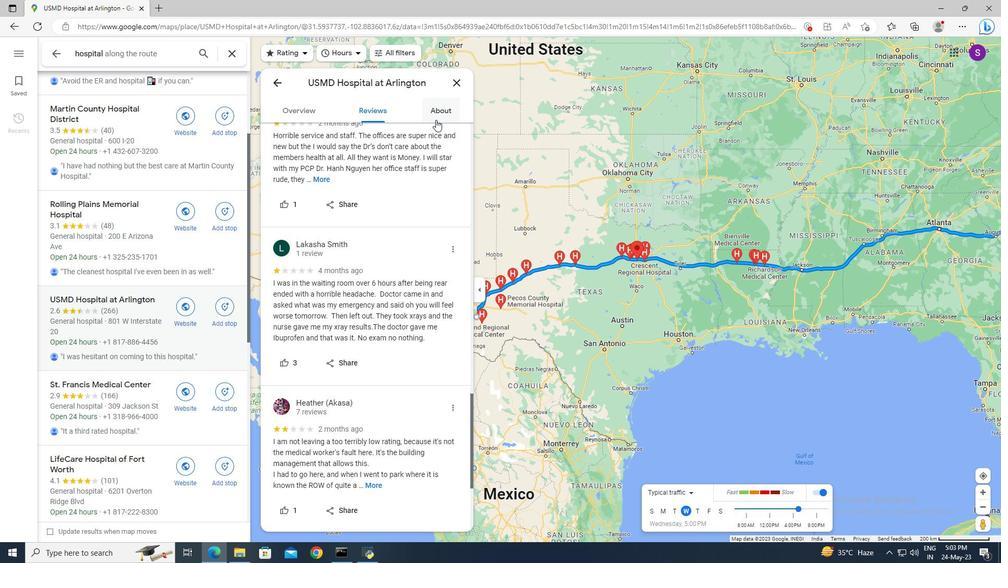 
Action: Mouse moved to (303, 113)
Screenshot: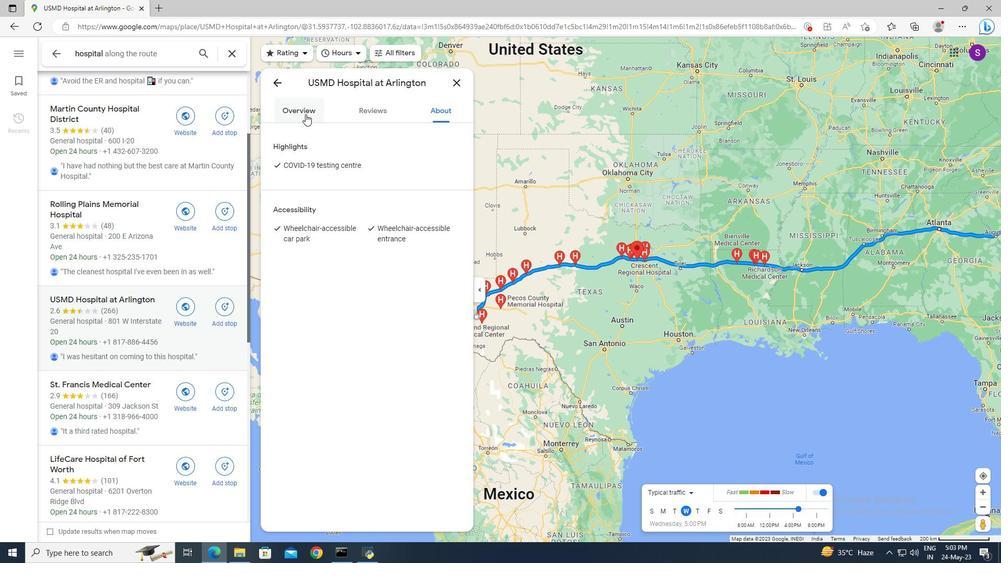 
Action: Mouse pressed left at (303, 113)
Screenshot: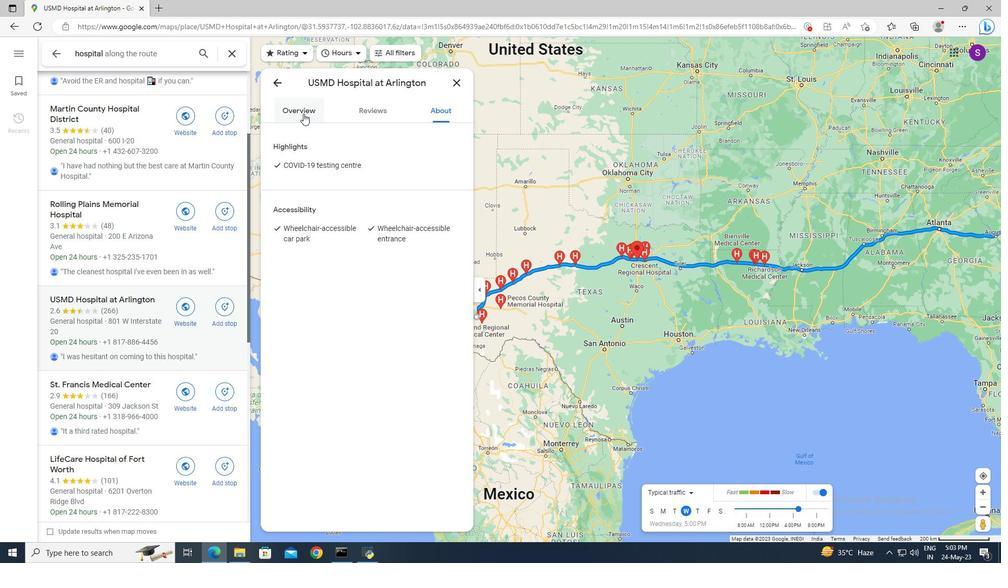 
Action: Mouse moved to (372, 167)
Screenshot: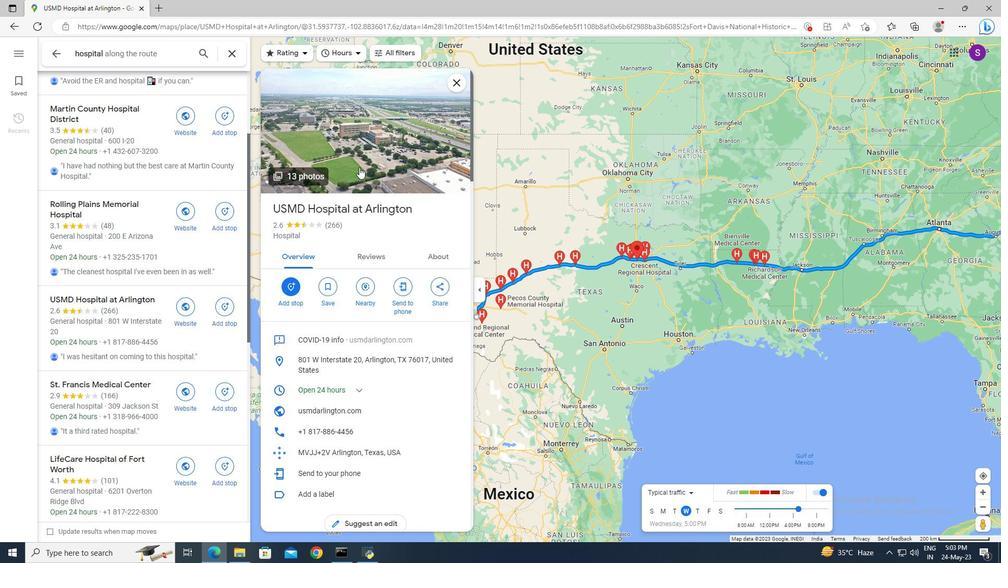 
Action: Mouse pressed left at (372, 167)
Screenshot: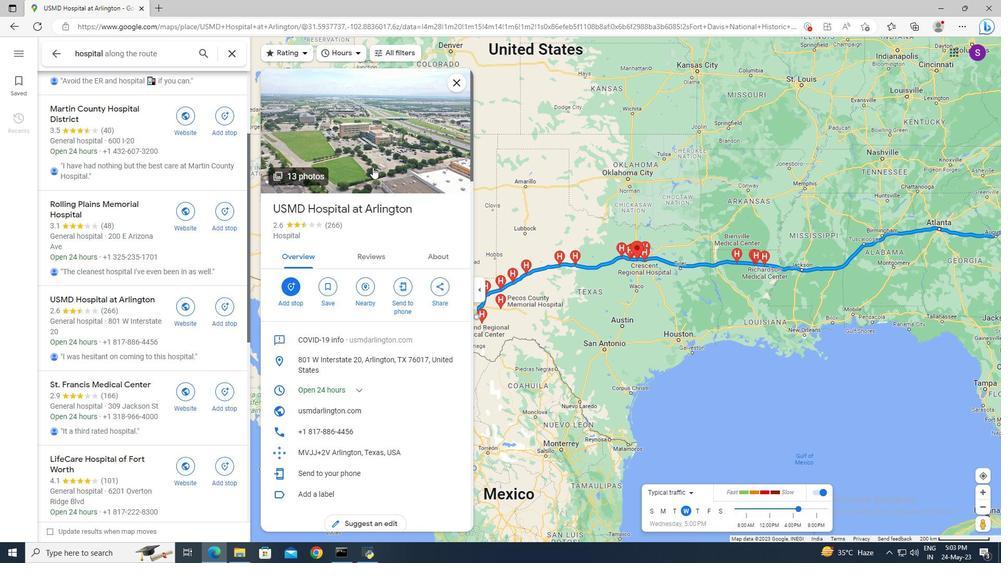
Action: Mouse moved to (639, 463)
Screenshot: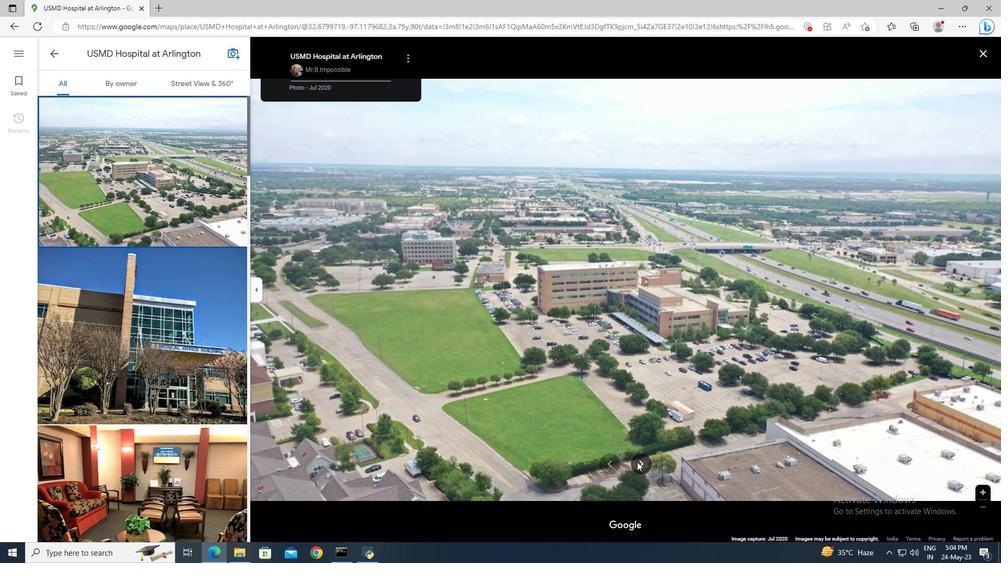 
Action: Mouse pressed left at (639, 463)
Screenshot: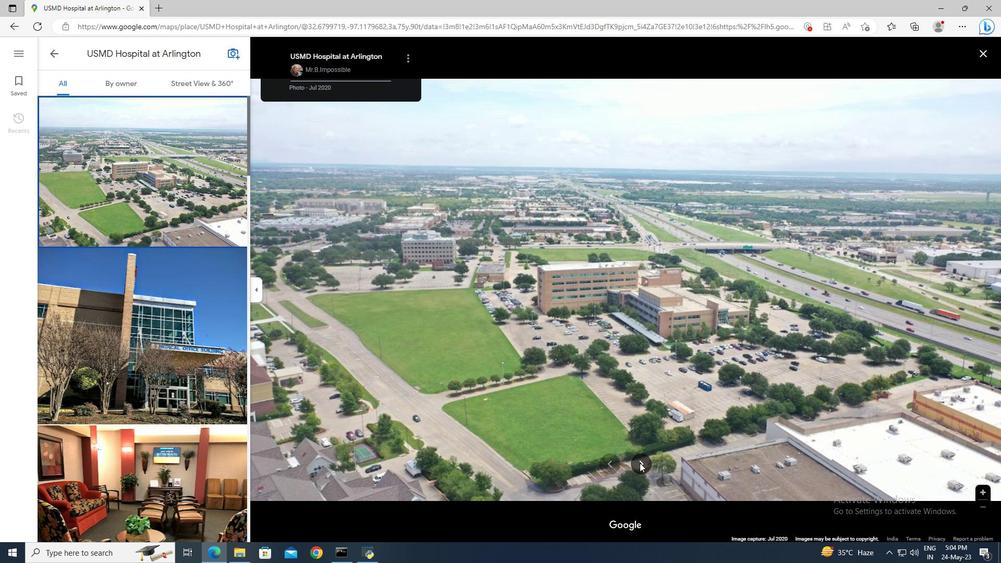 
Action: Mouse pressed left at (639, 463)
Screenshot: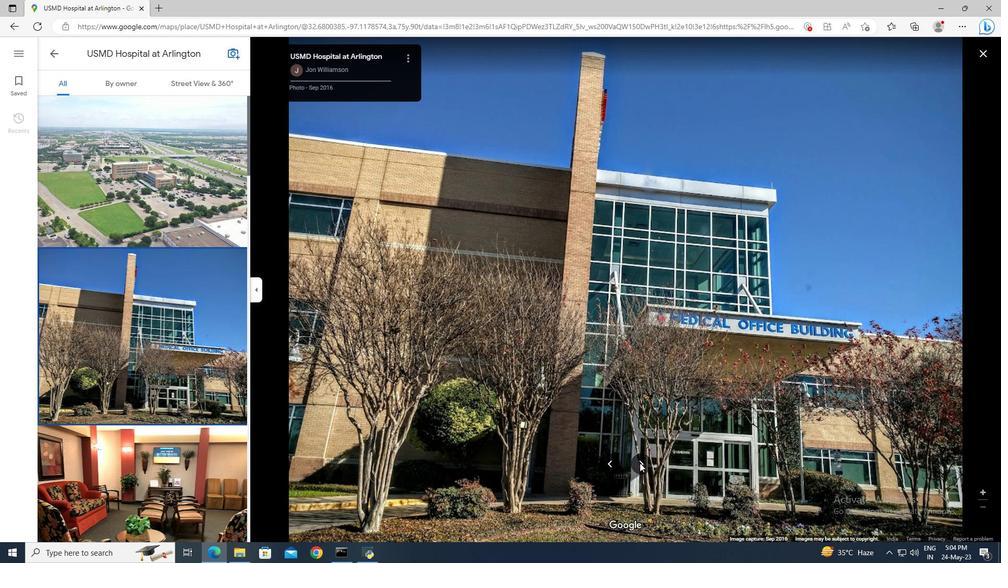 
Action: Mouse moved to (641, 466)
Screenshot: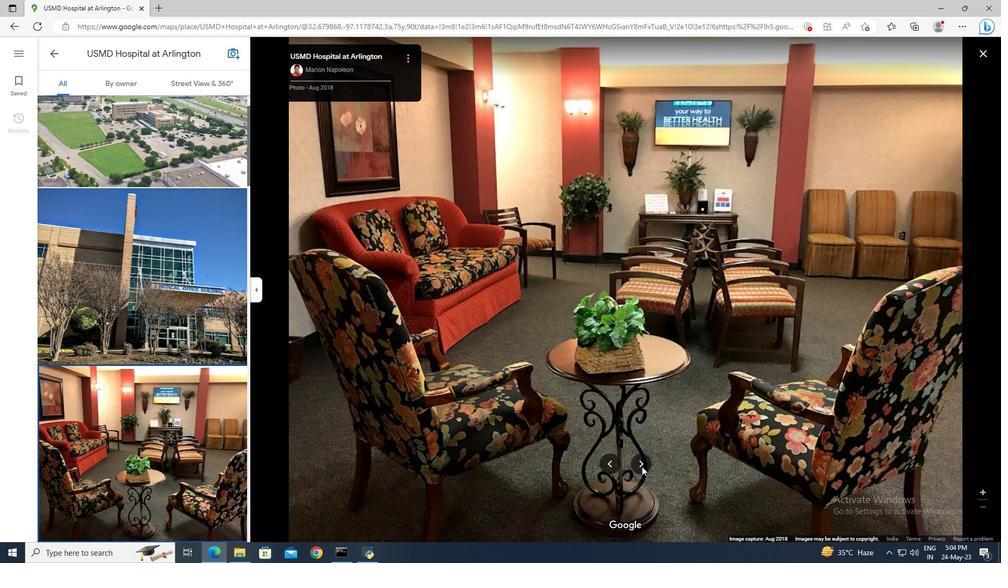 
Action: Mouse pressed left at (641, 466)
Screenshot: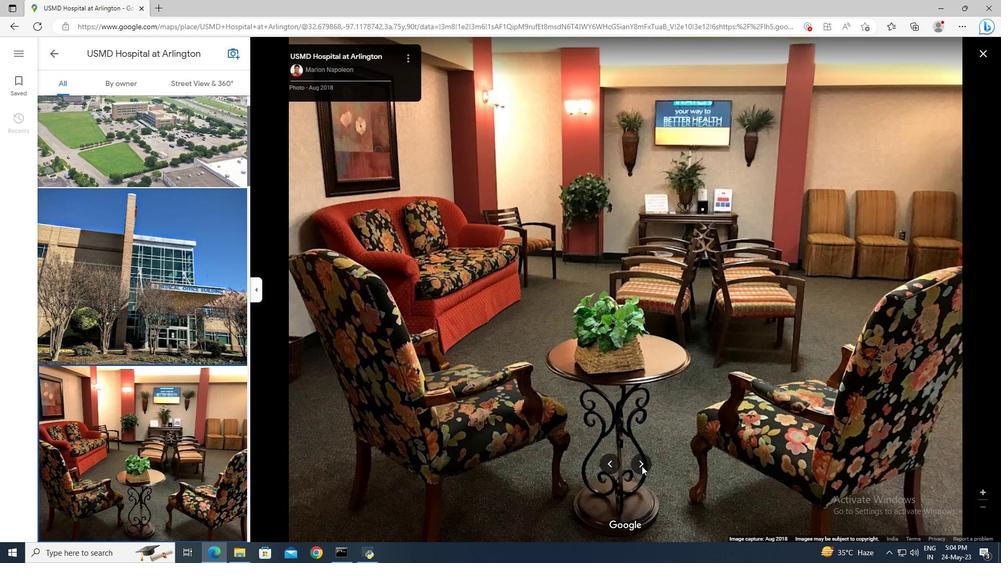 
Action: Mouse pressed left at (641, 466)
Screenshot: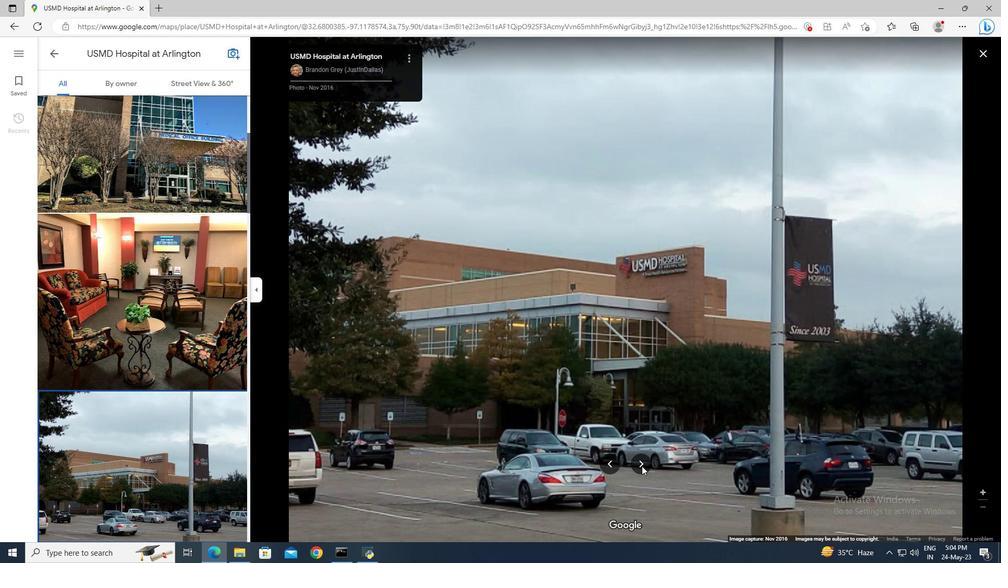 
Action: Mouse pressed left at (641, 466)
Screenshot: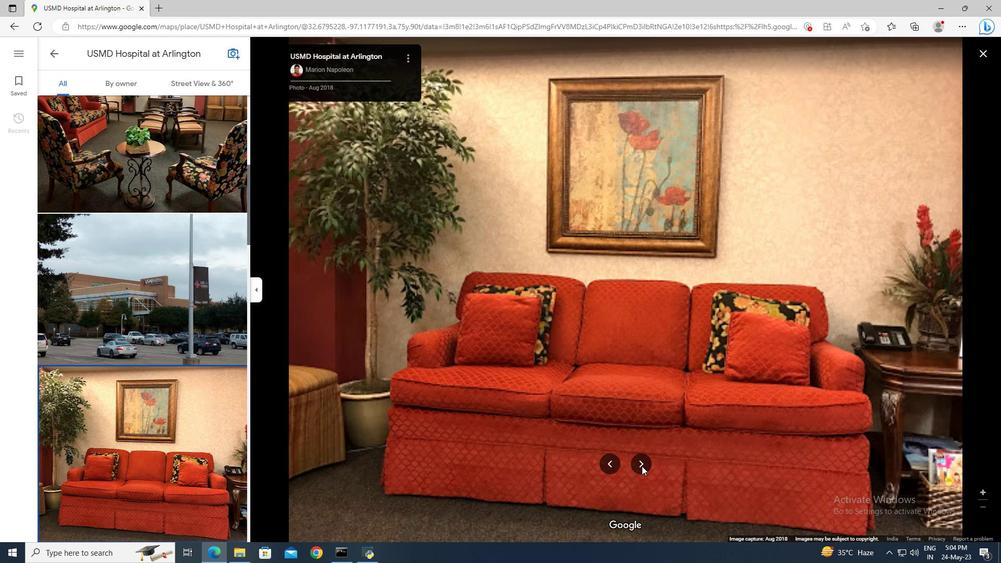 
Action: Mouse pressed left at (641, 466)
Screenshot: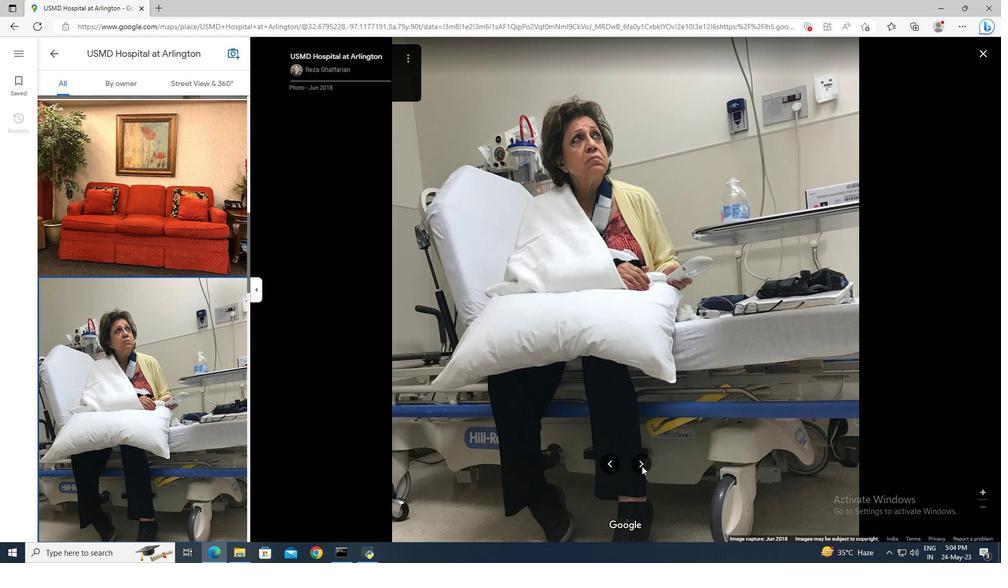 
Action: Mouse pressed left at (641, 466)
Screenshot: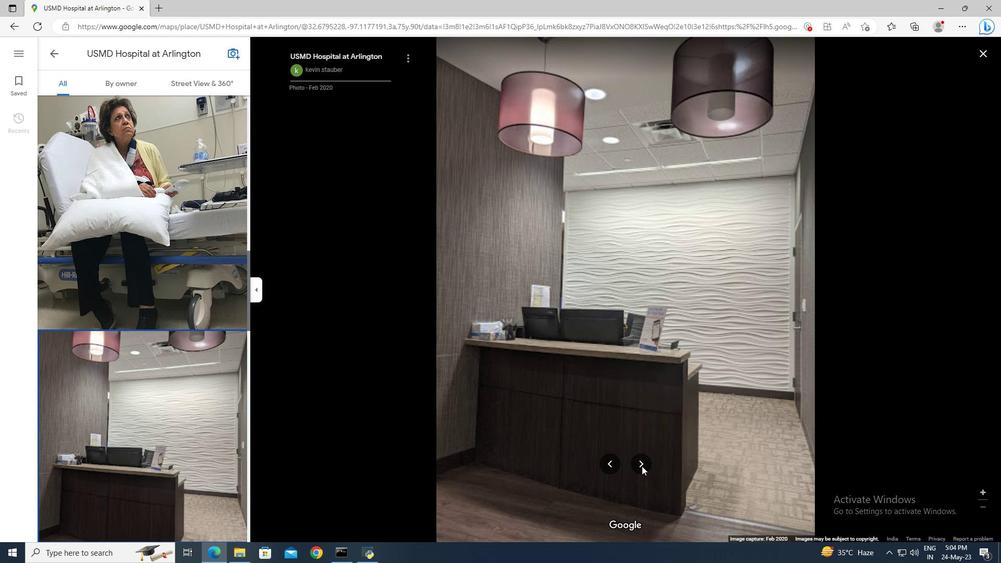 
Action: Mouse pressed left at (641, 466)
Screenshot: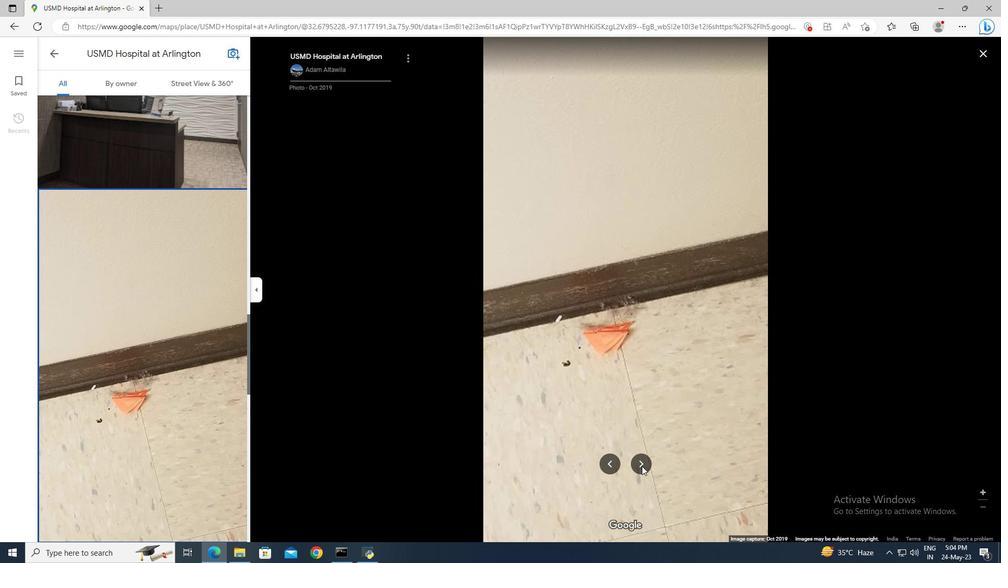 
Action: Mouse moved to (639, 461)
Screenshot: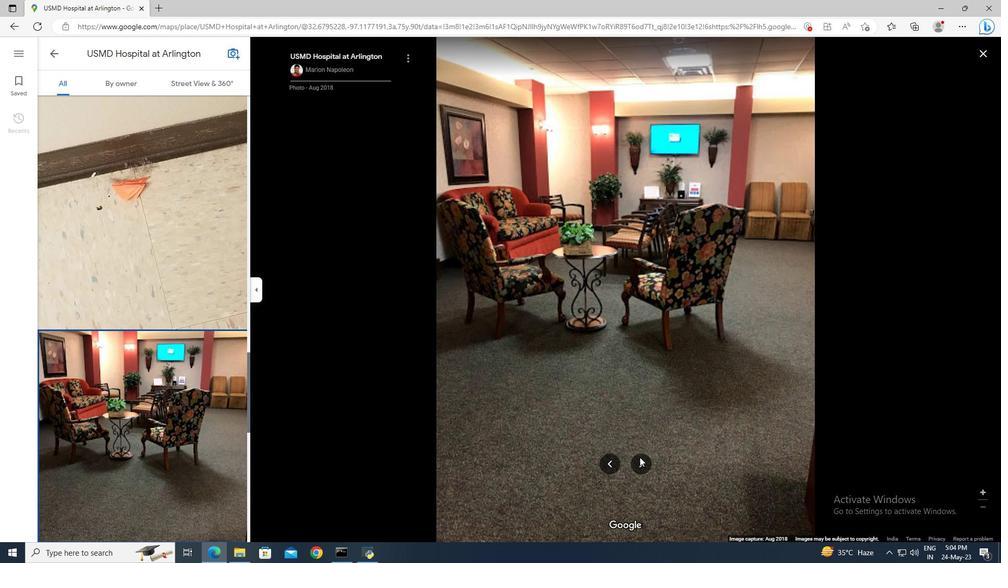 
Action: Mouse pressed left at (639, 461)
Screenshot: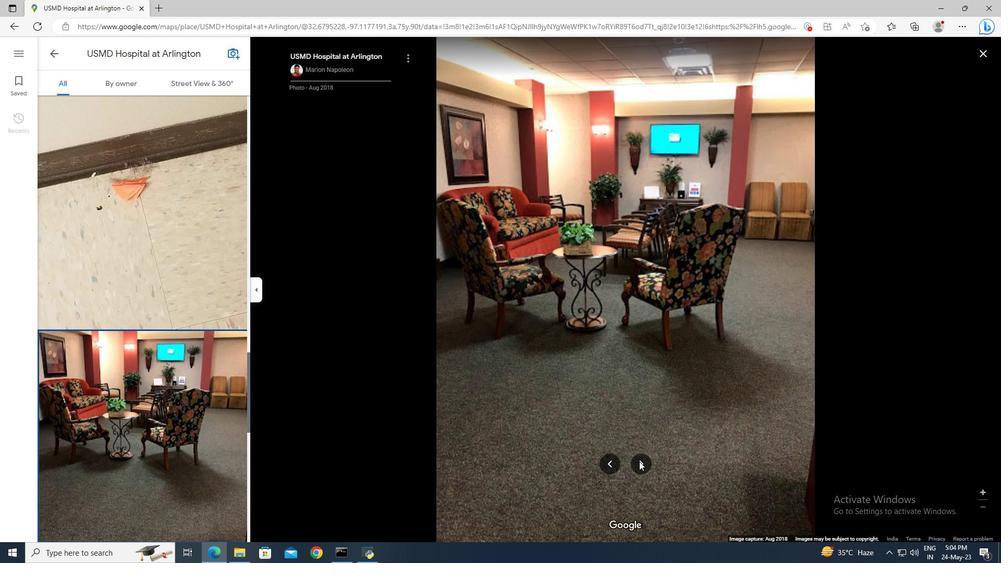 
Action: Mouse moved to (160, 267)
Screenshot: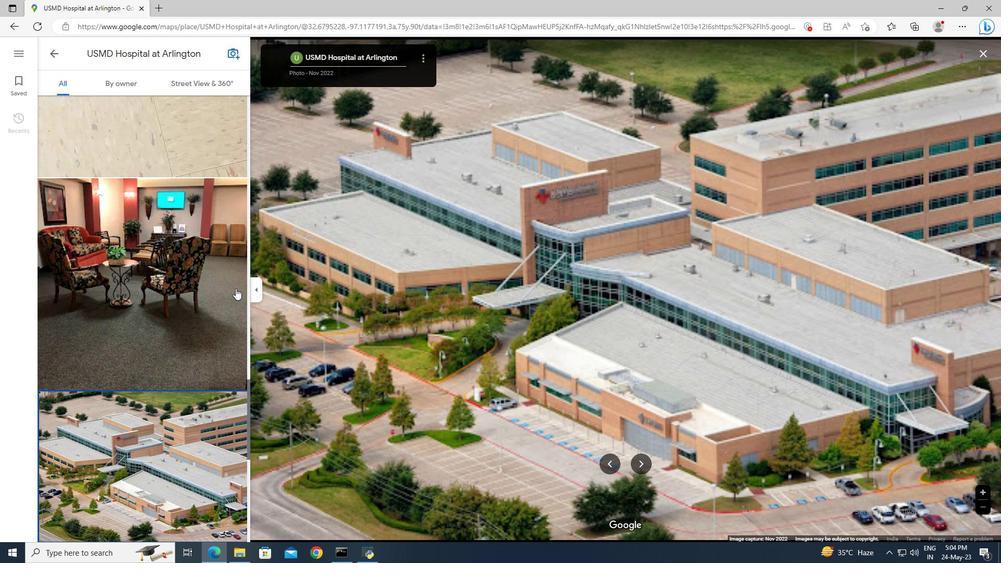 
Action: Mouse scrolled (160, 267) with delta (0, 0)
Screenshot: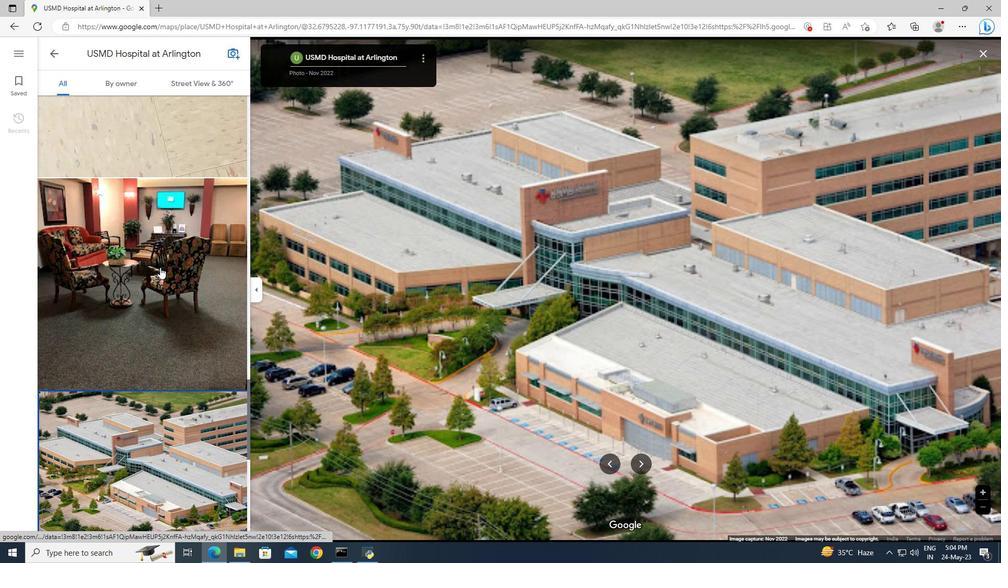 
Action: Mouse scrolled (160, 267) with delta (0, 0)
Screenshot: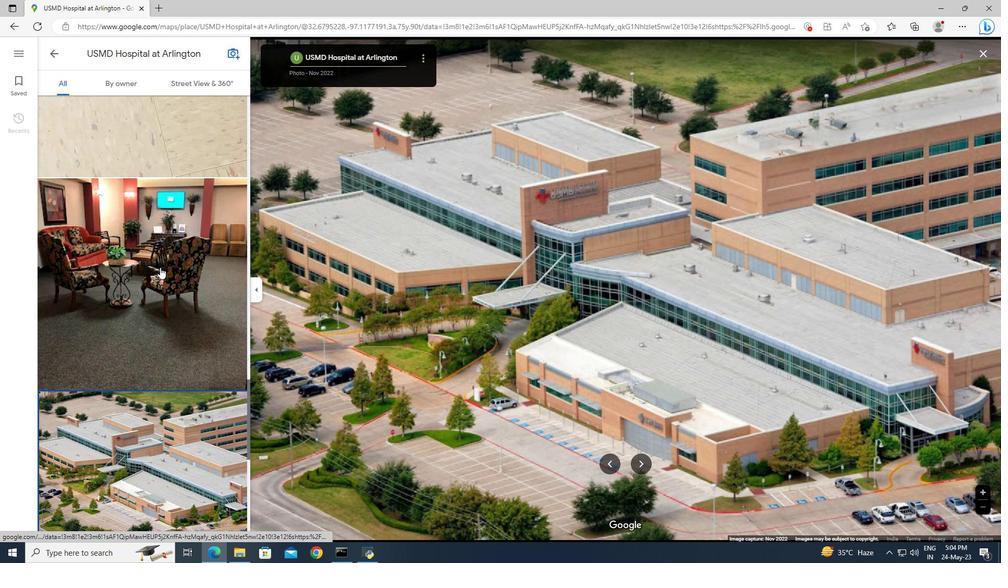 
Action: Mouse scrolled (160, 267) with delta (0, 0)
Screenshot: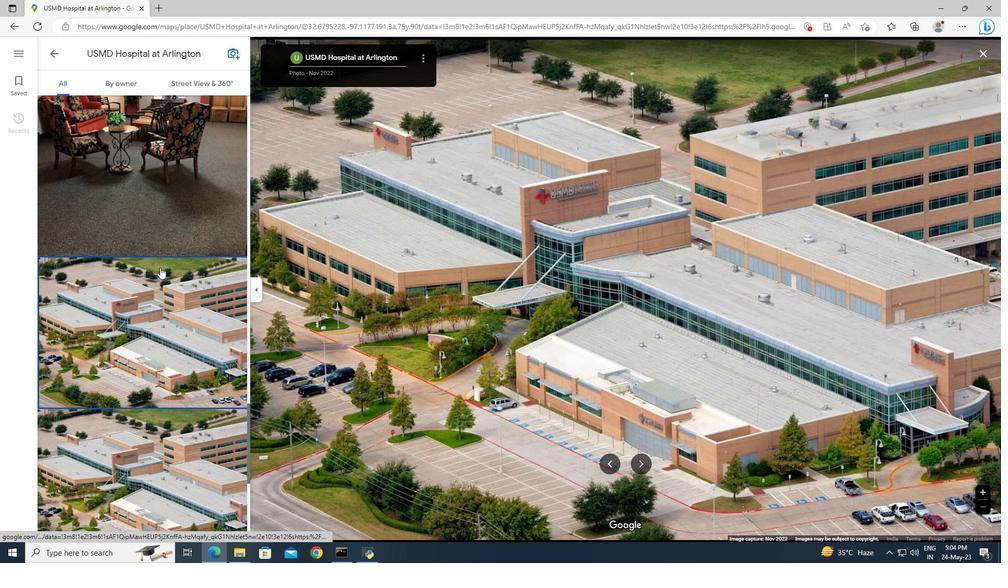 
Action: Mouse scrolled (160, 267) with delta (0, 0)
Screenshot: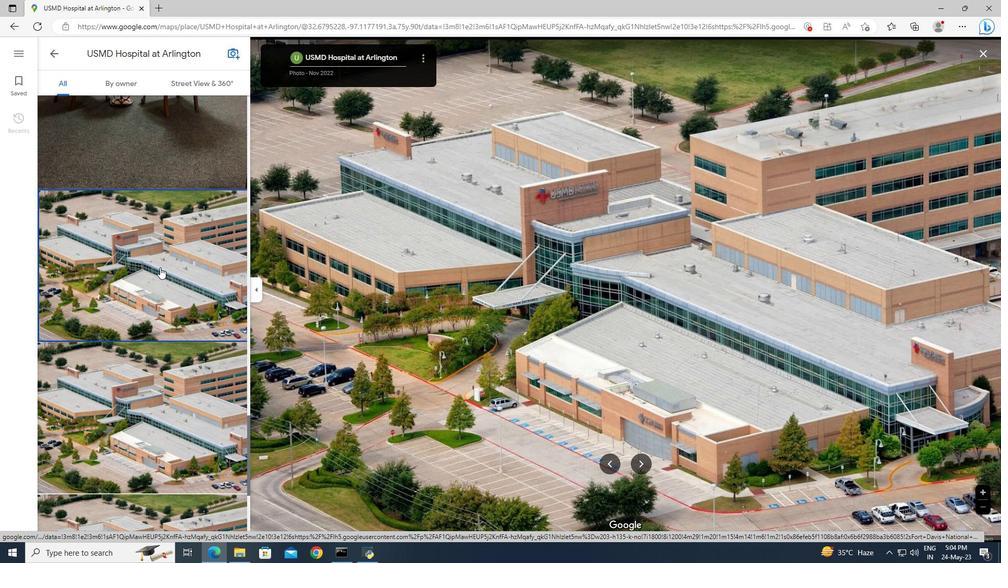 
Action: Mouse scrolled (160, 267) with delta (0, 0)
Screenshot: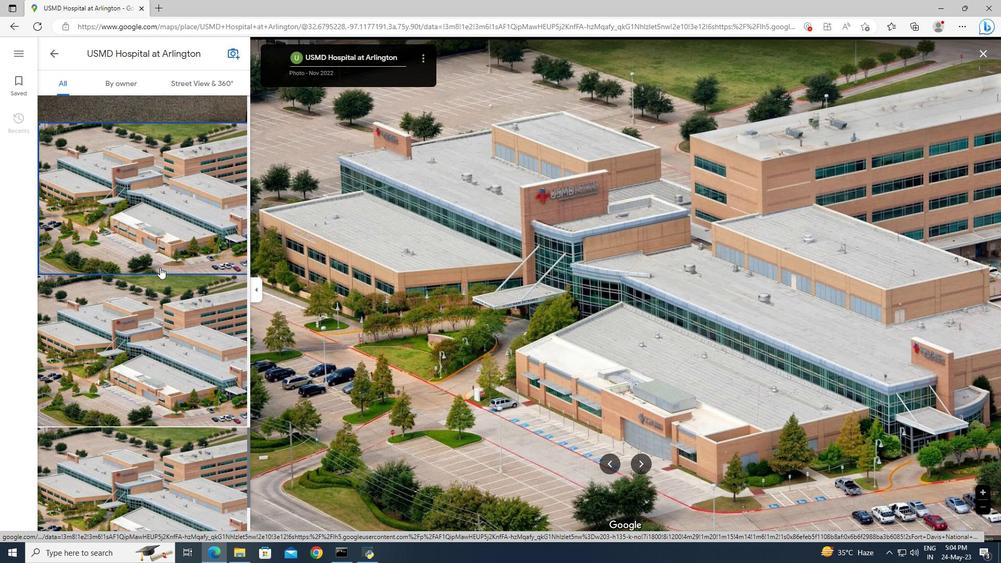 
Action: Mouse scrolled (160, 267) with delta (0, 0)
Screenshot: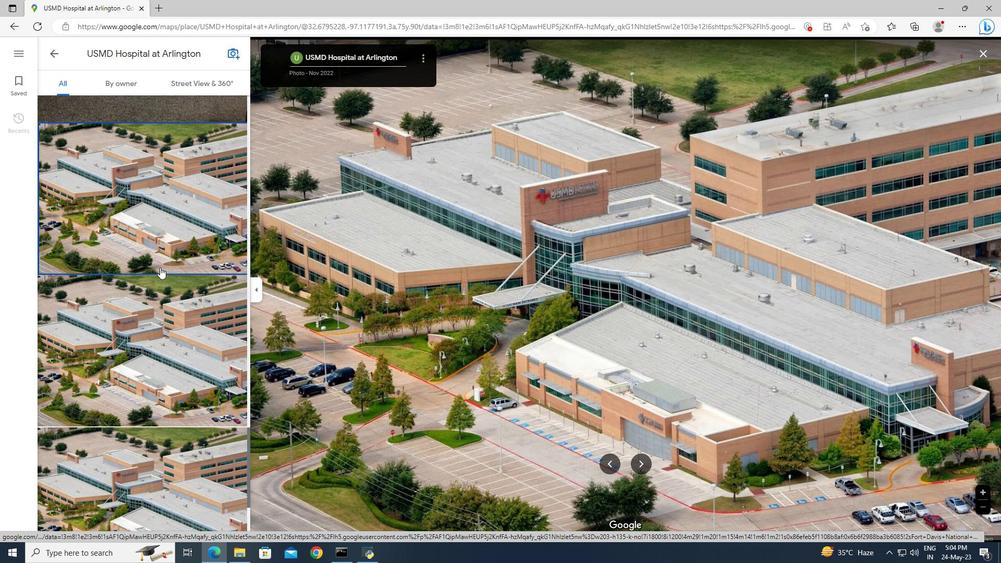 
Action: Mouse scrolled (160, 267) with delta (0, 0)
Screenshot: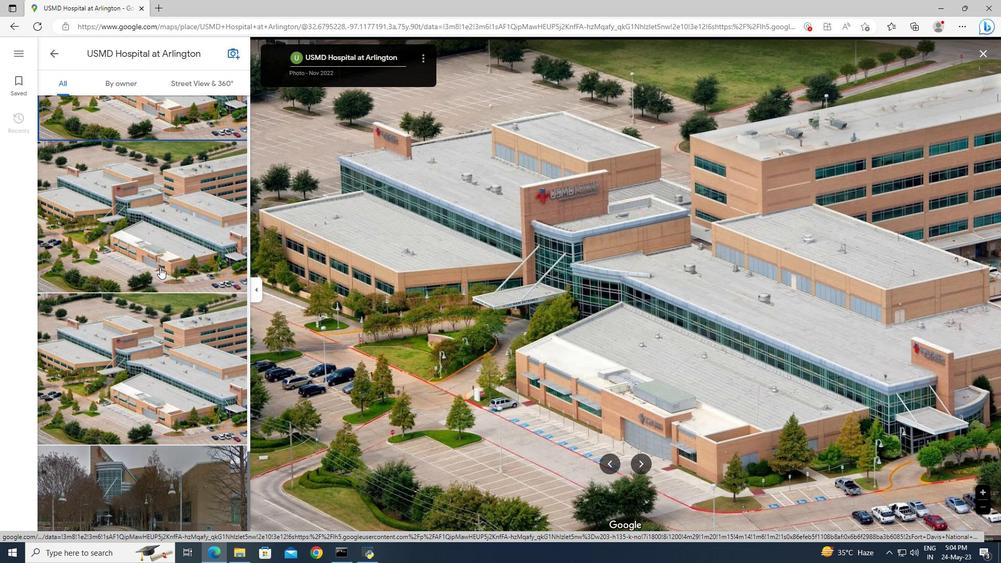 
Action: Mouse scrolled (160, 267) with delta (0, 0)
Screenshot: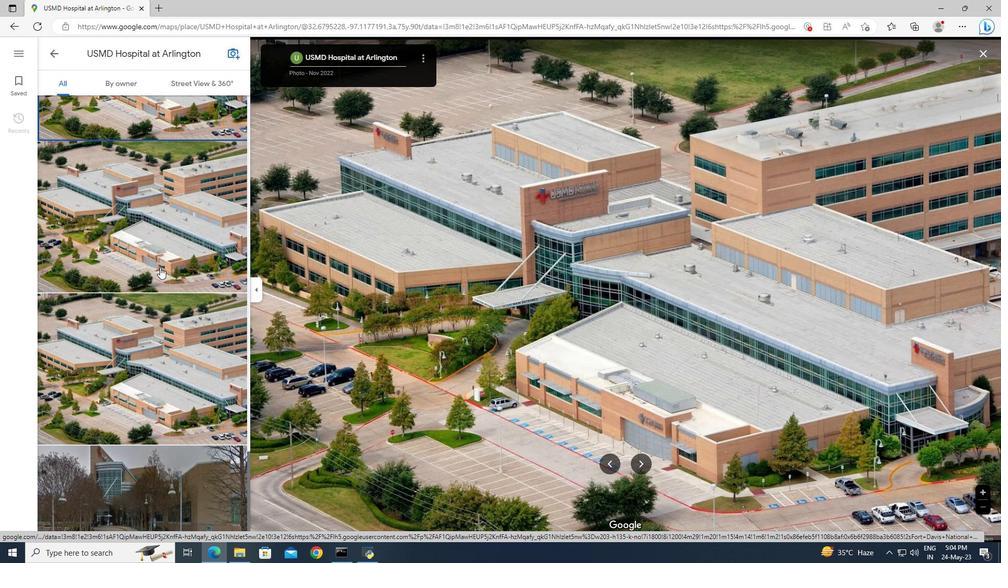 
Action: Mouse scrolled (160, 267) with delta (0, 0)
Screenshot: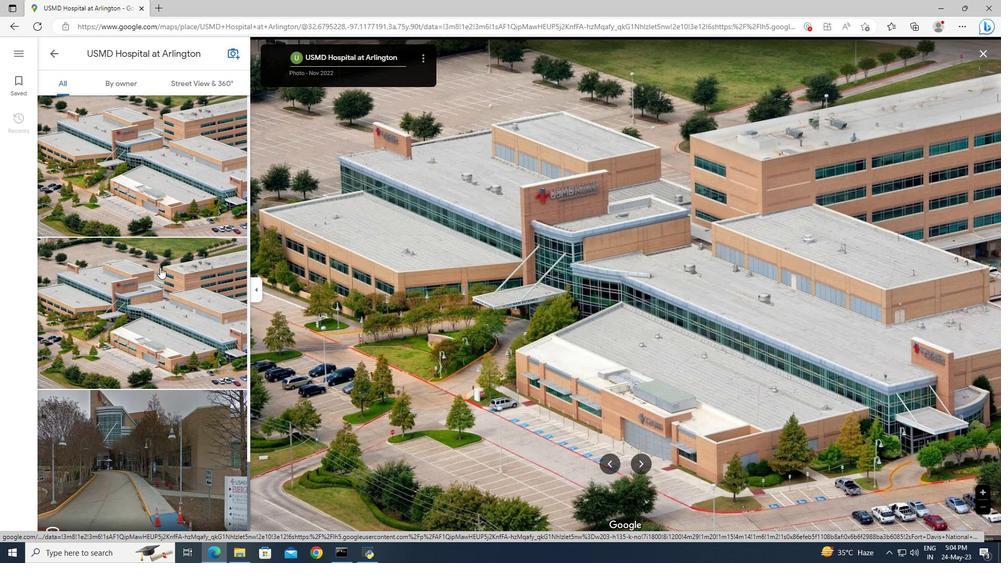 
Action: Mouse moved to (634, 467)
Screenshot: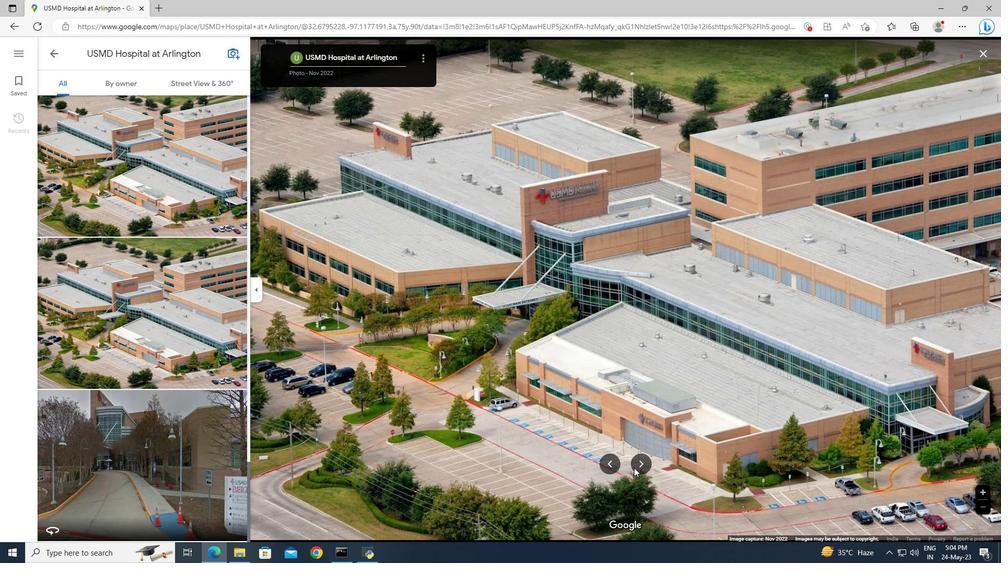 
Action: Mouse pressed left at (634, 467)
Screenshot: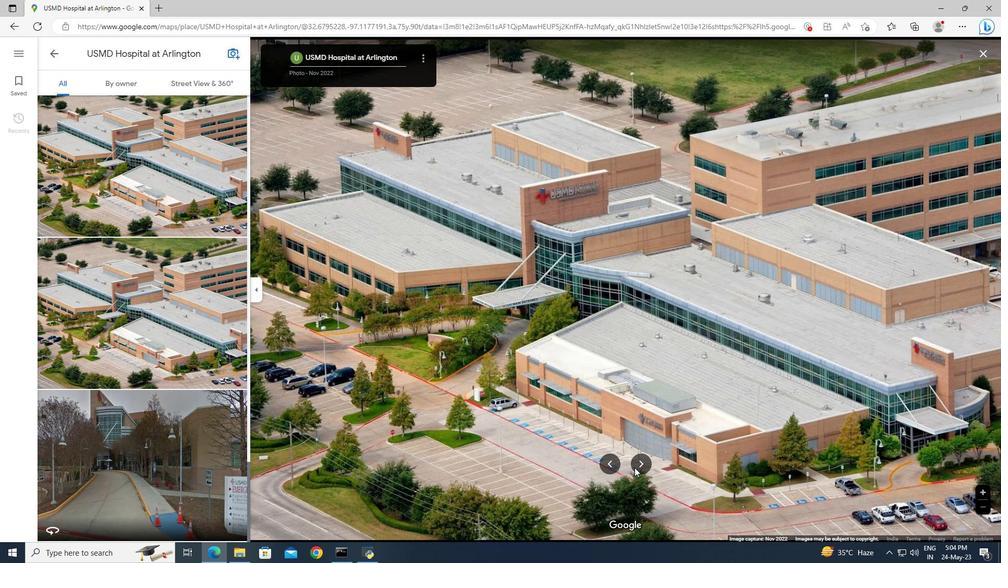 
Action: Mouse moved to (626, 354)
Screenshot: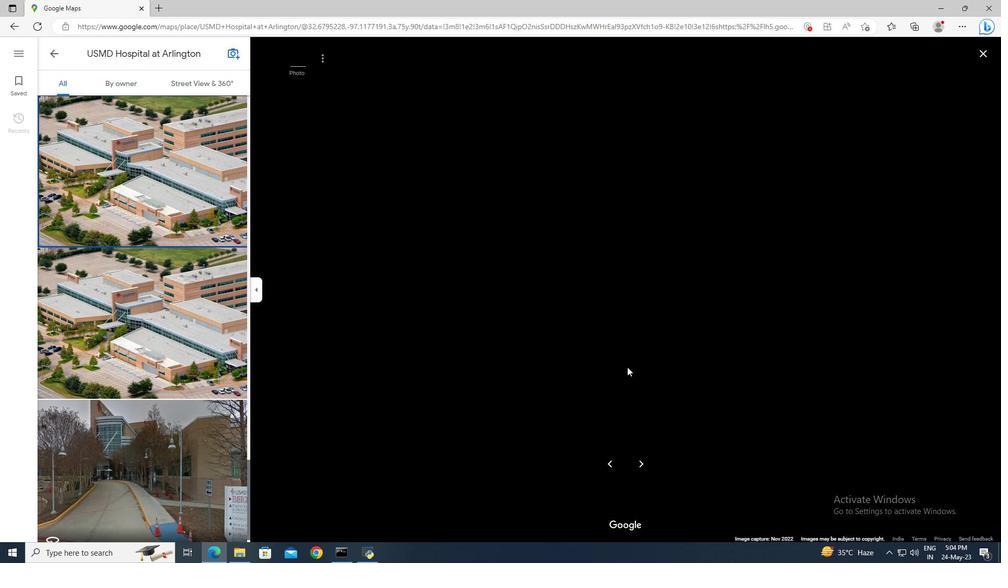 
Action: Mouse scrolled (626, 353) with delta (0, 0)
Screenshot: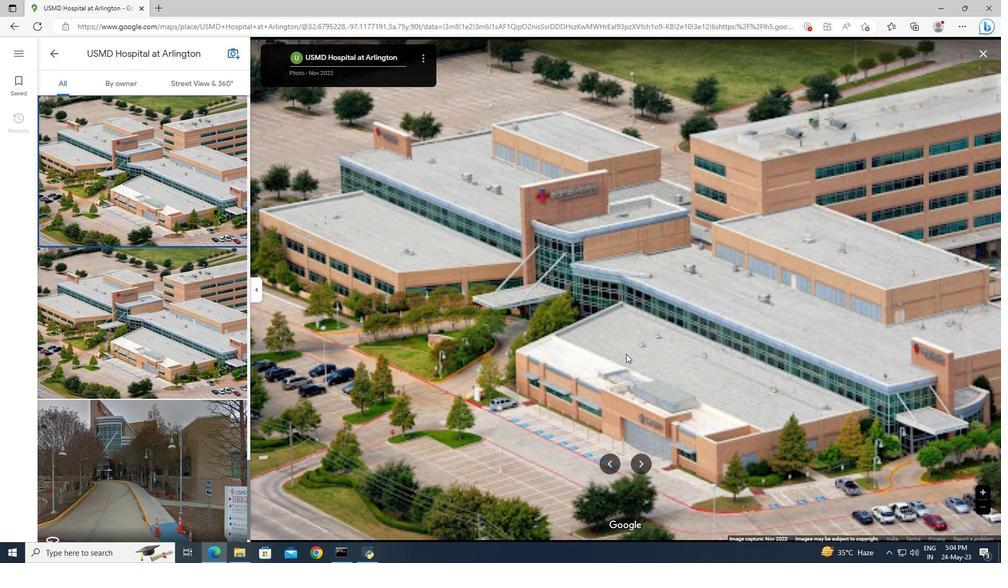 
Action: Mouse scrolled (626, 353) with delta (0, 0)
Screenshot: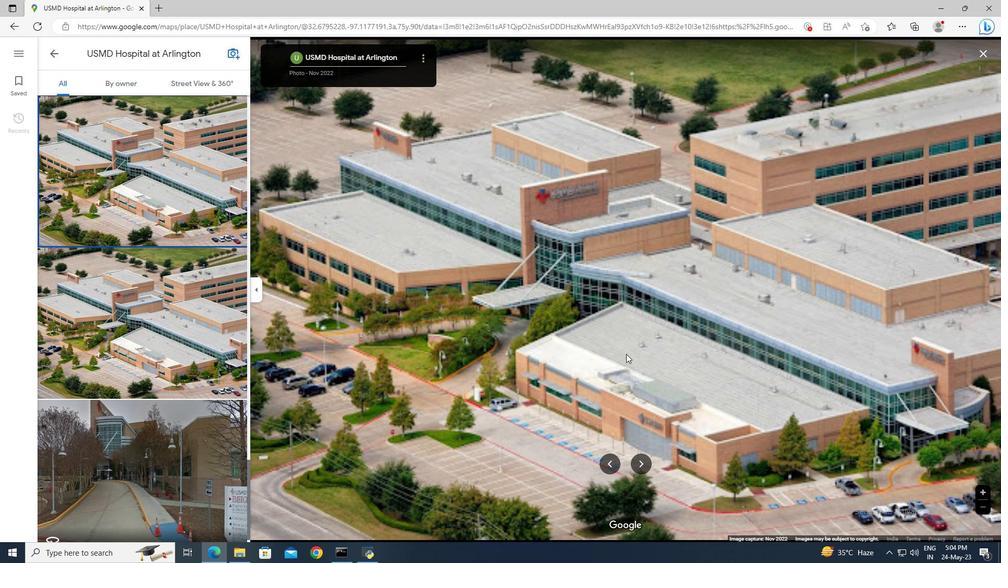 
Action: Mouse moved to (165, 385)
Screenshot: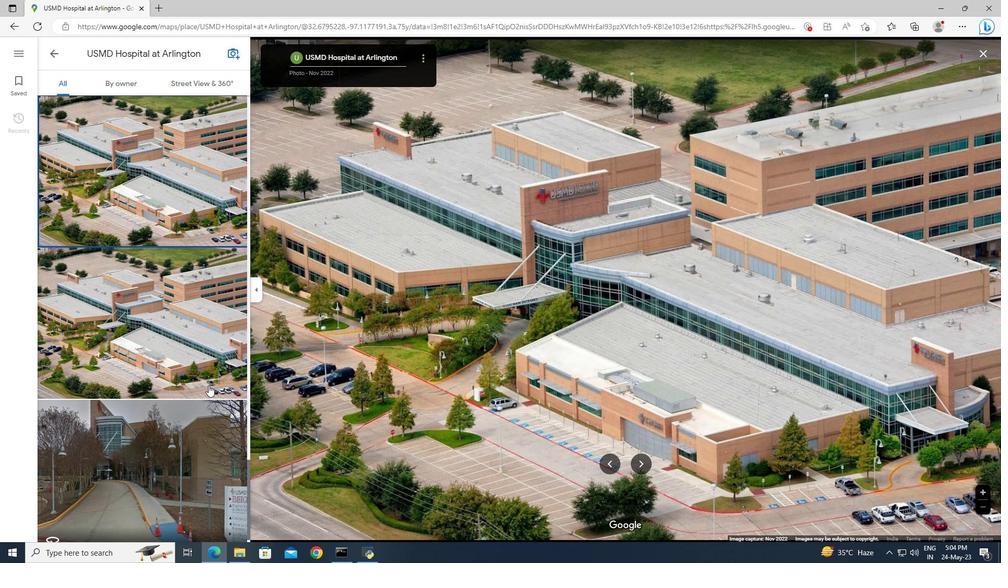 
Action: Mouse scrolled (165, 384) with delta (0, 0)
Screenshot: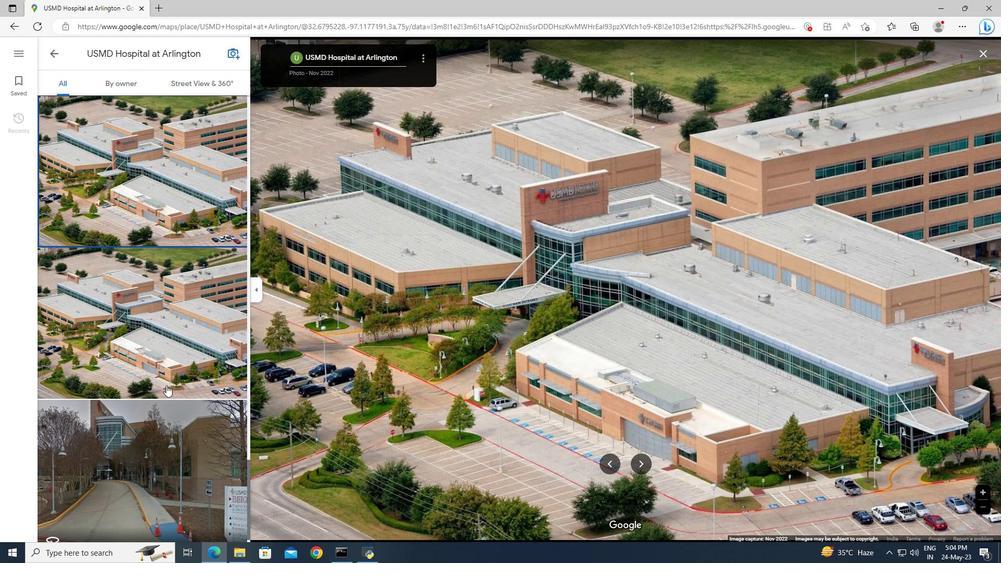 
Action: Mouse scrolled (165, 384) with delta (0, 0)
Screenshot: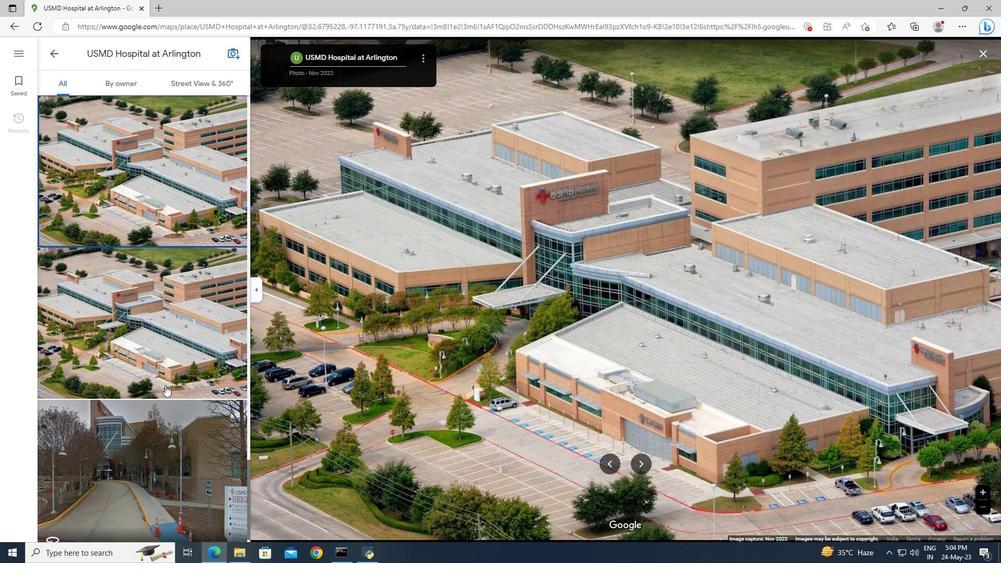 
Action: Mouse scrolled (165, 384) with delta (0, 0)
Screenshot: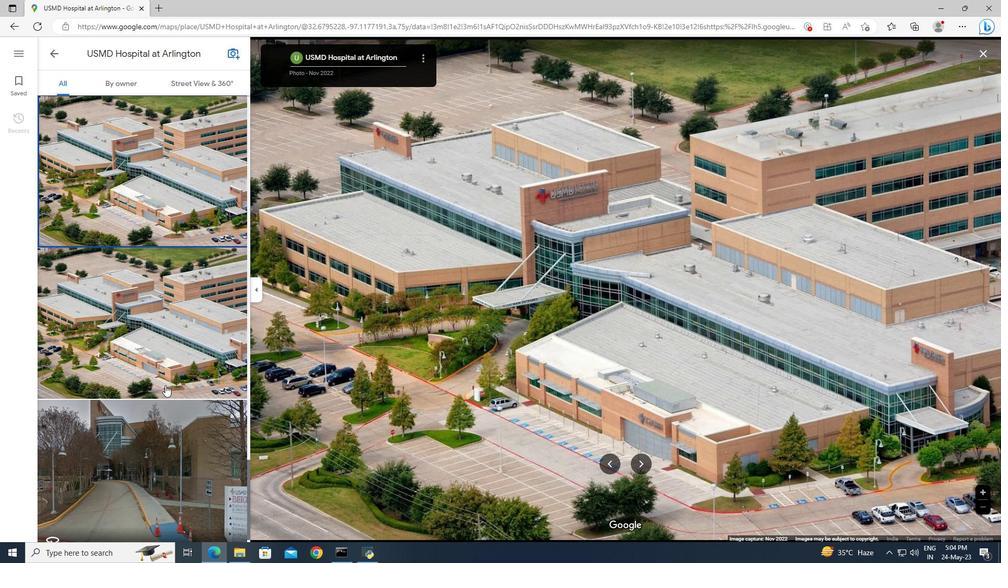
Action: Mouse scrolled (165, 384) with delta (0, 0)
Screenshot: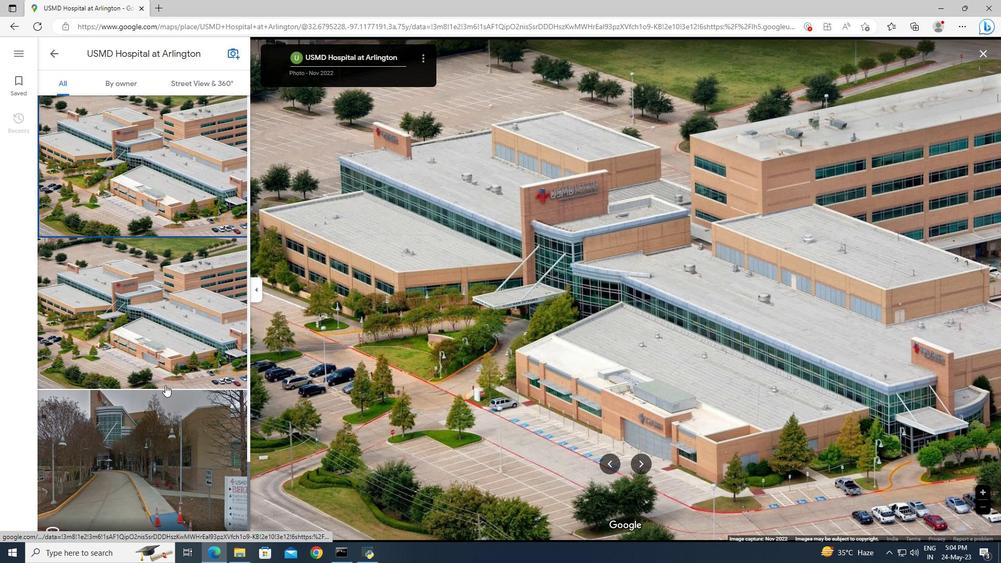 
Action: Mouse moved to (979, 53)
Screenshot: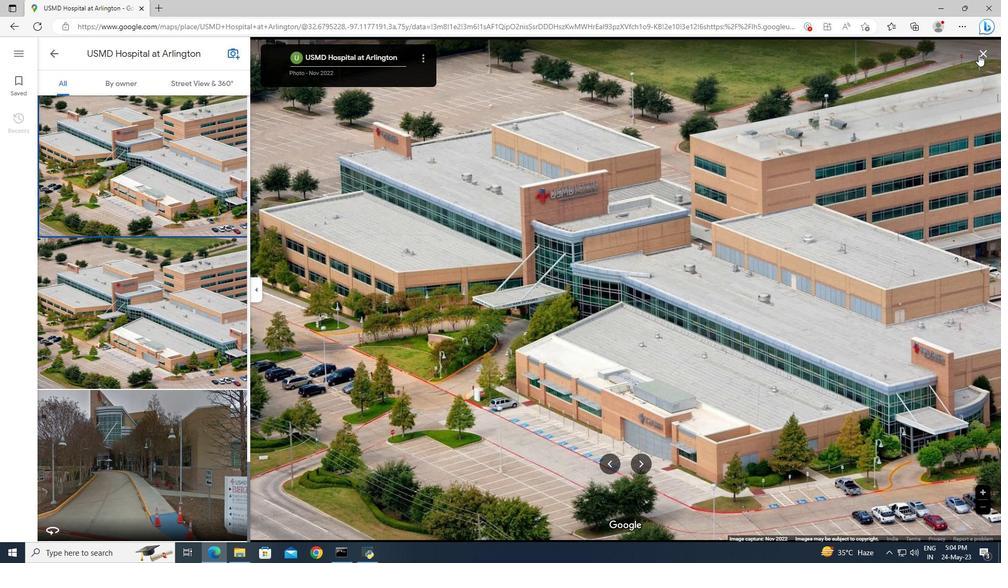 
Action: Mouse pressed left at (979, 53)
Screenshot: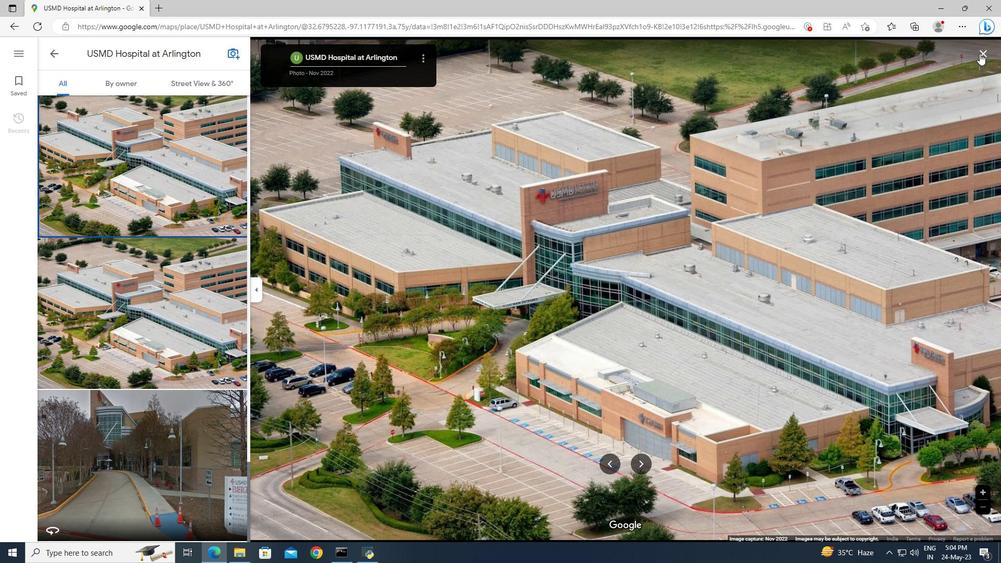 
Action: Mouse moved to (129, 280)
Screenshot: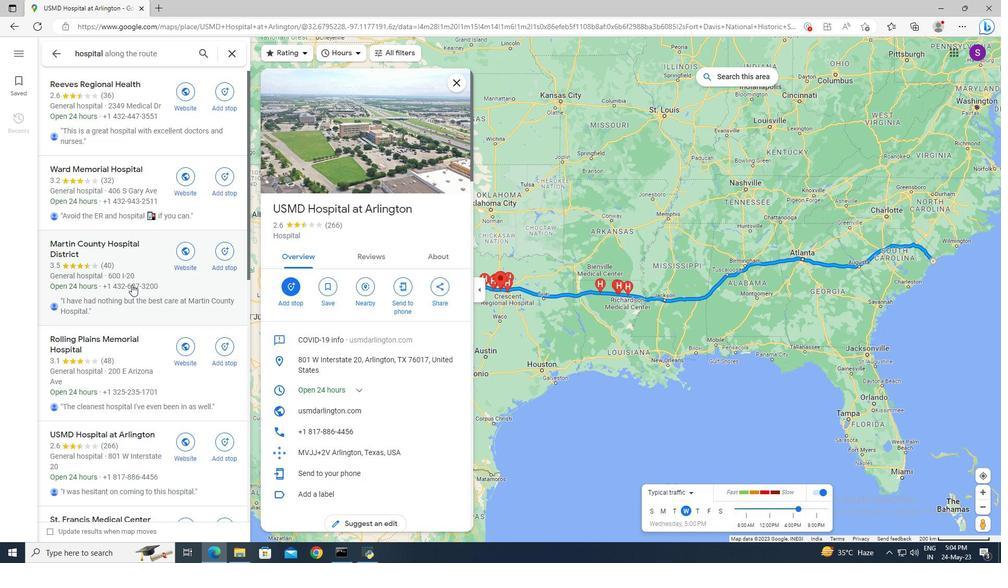 
Action: Mouse scrolled (129, 279) with delta (0, 0)
Screenshot: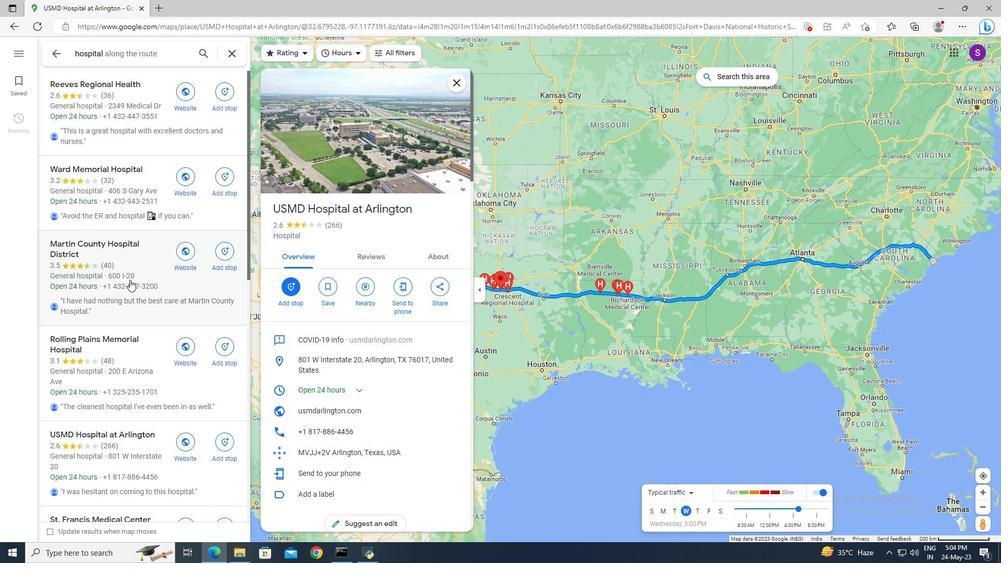 
Action: Mouse scrolled (129, 279) with delta (0, 0)
Screenshot: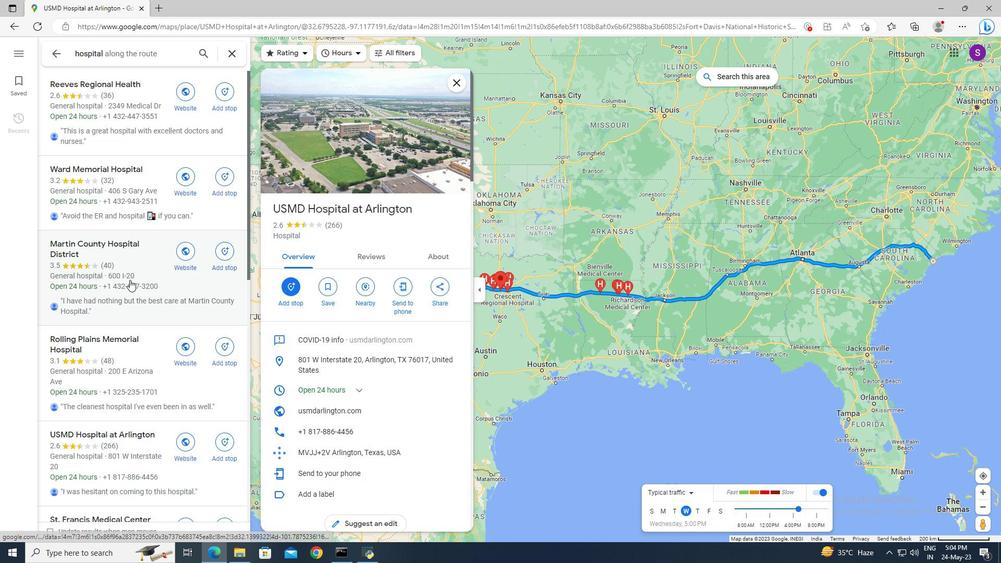 
Action: Mouse scrolled (129, 279) with delta (0, 0)
Screenshot: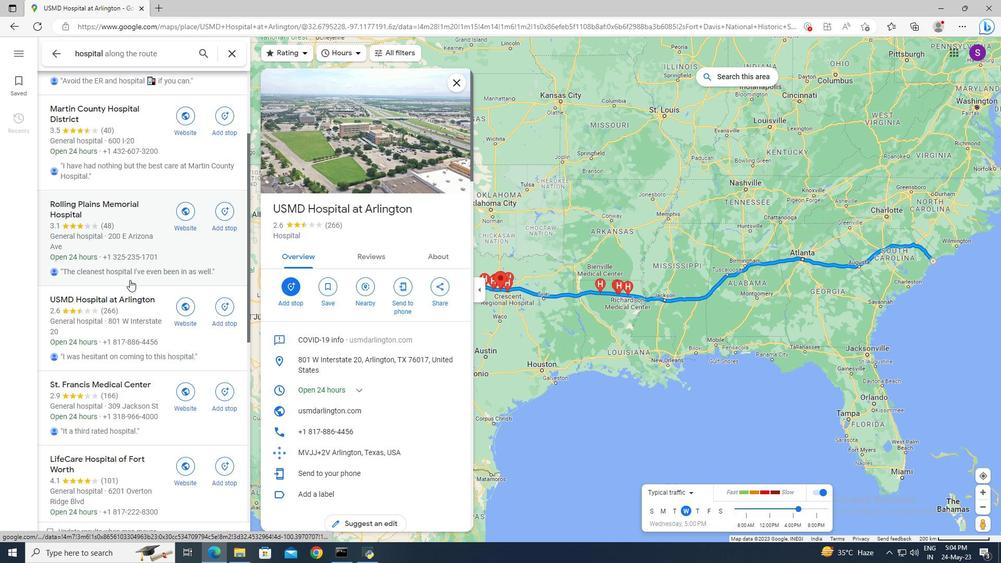 
Action: Mouse moved to (92, 404)
Screenshot: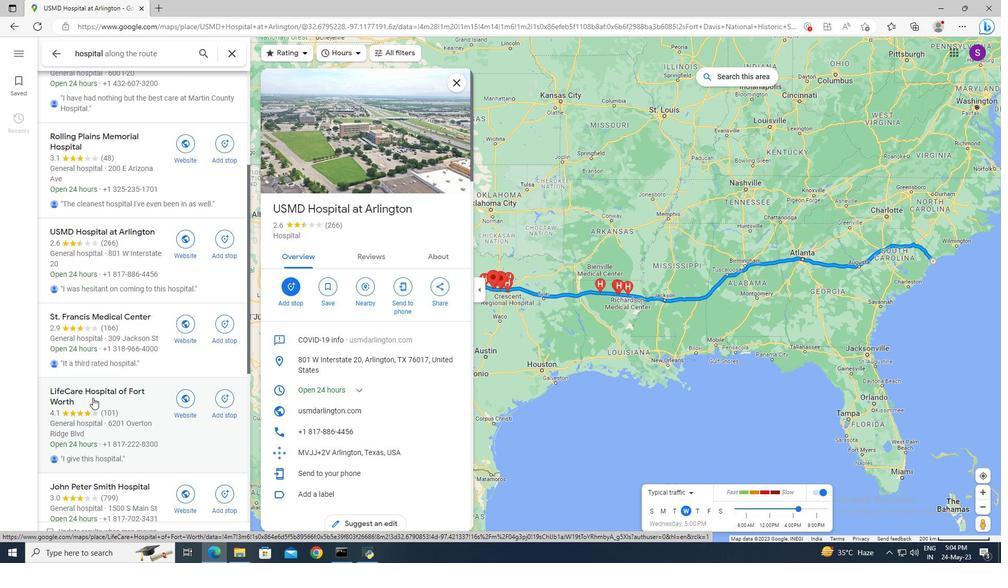 
Action: Mouse pressed left at (92, 404)
Screenshot: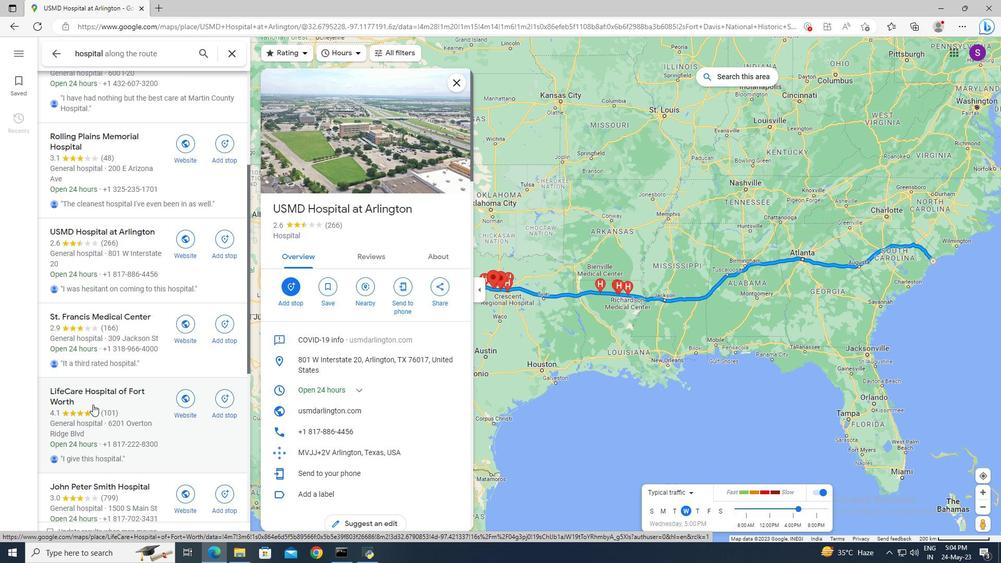 
Action: Mouse moved to (367, 252)
Screenshot: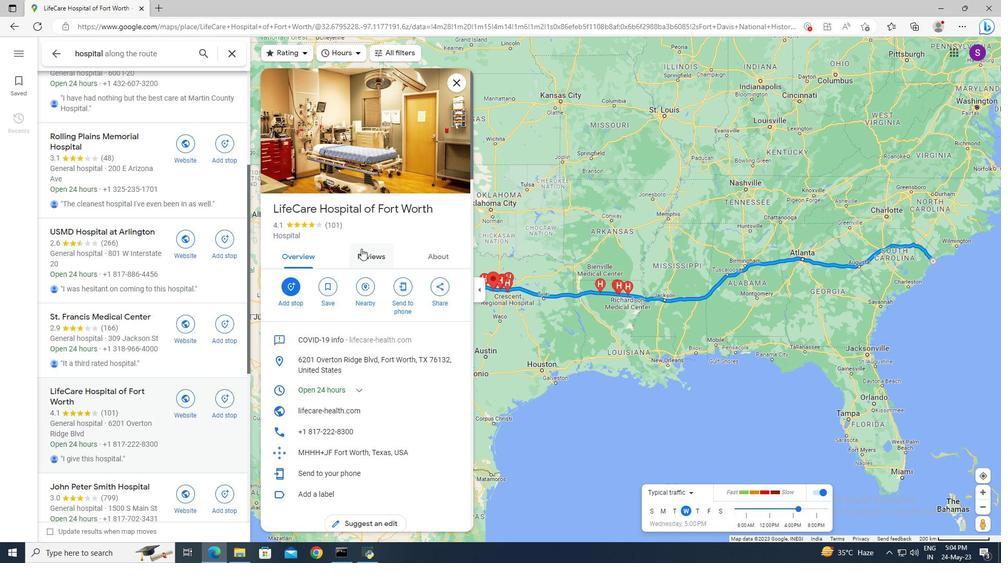 
Action: Mouse pressed left at (367, 252)
Screenshot: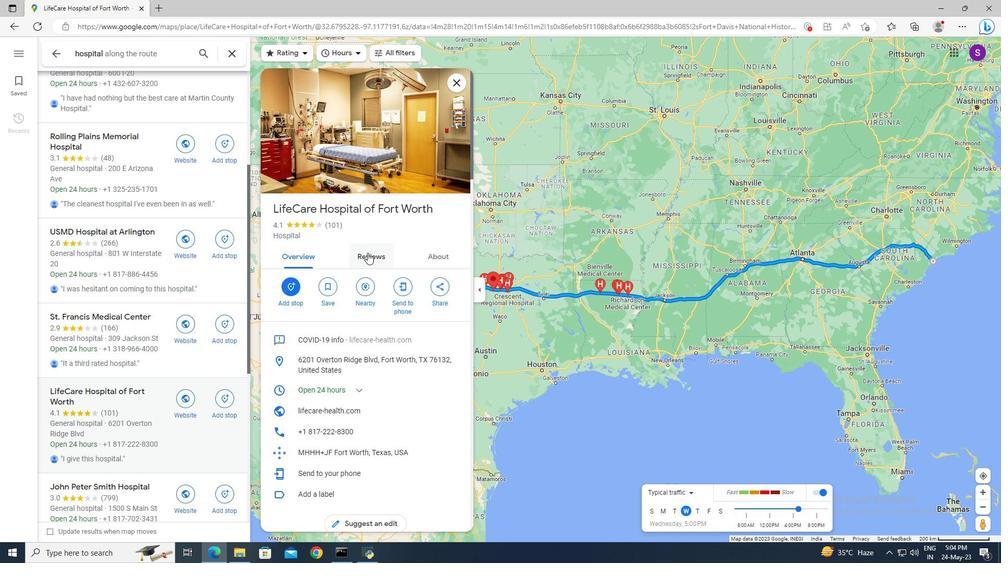 
Action: Mouse scrolled (367, 252) with delta (0, 0)
Screenshot: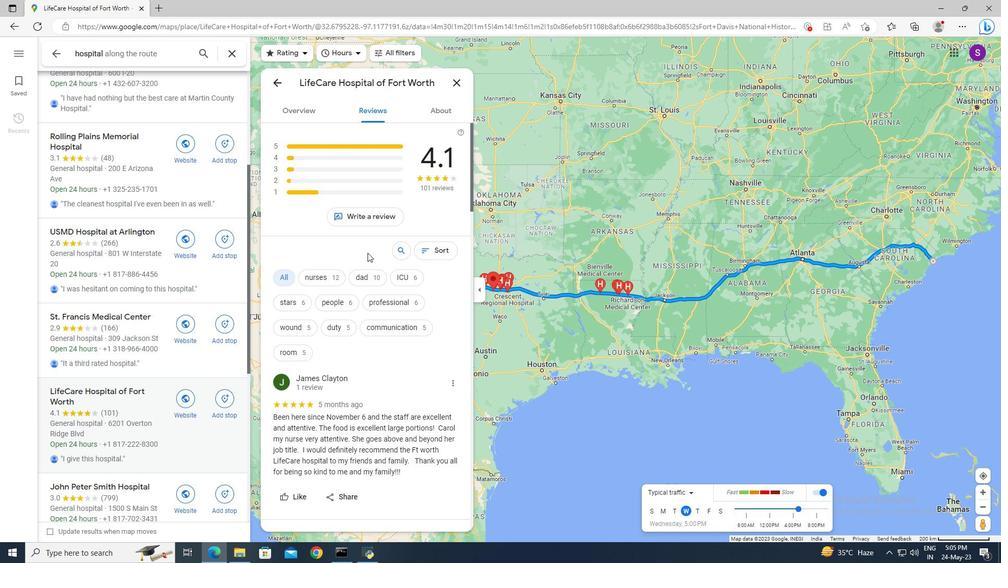 
Action: Mouse scrolled (367, 252) with delta (0, 0)
Screenshot: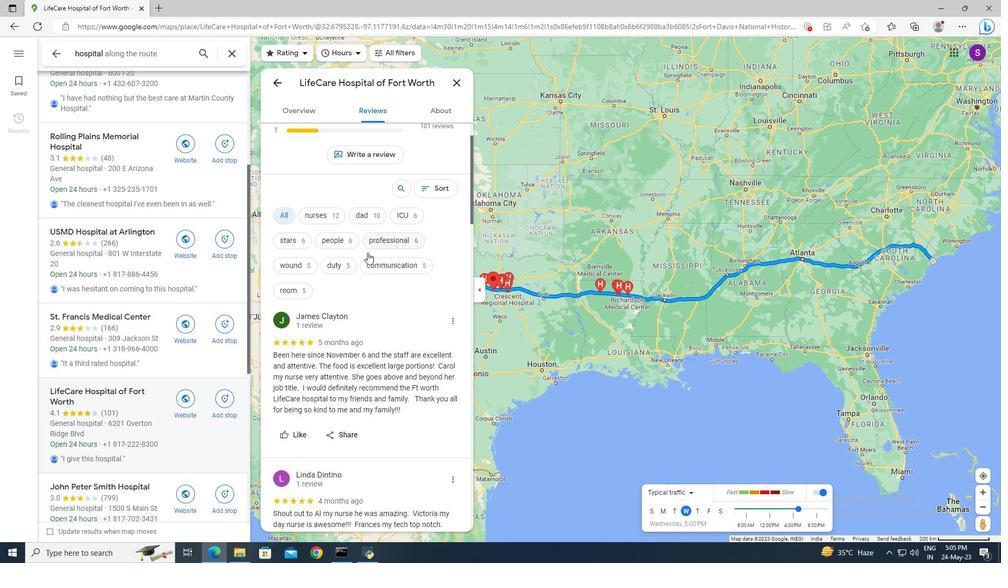 
Action: Mouse scrolled (367, 252) with delta (0, 0)
Screenshot: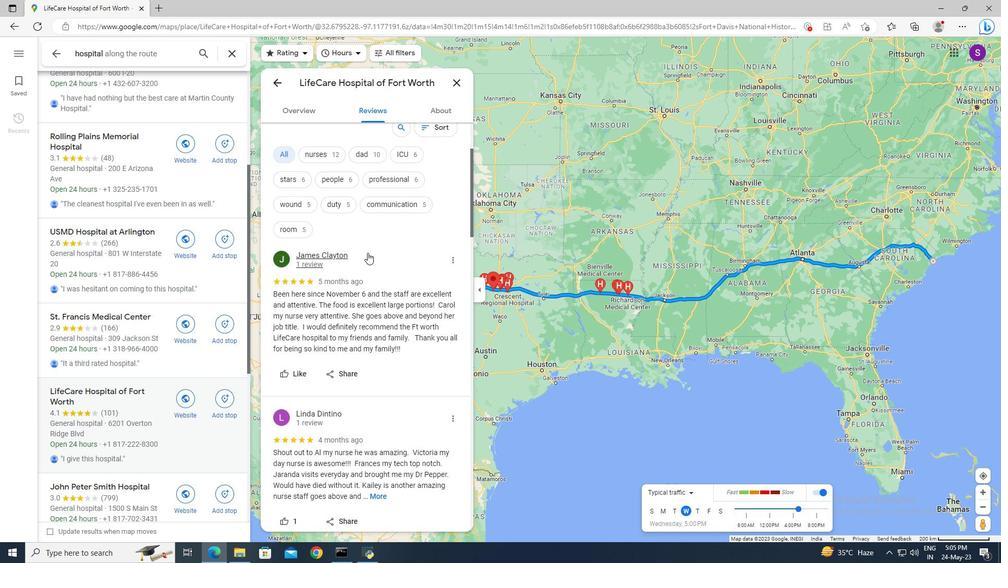 
Action: Mouse scrolled (367, 252) with delta (0, 0)
Screenshot: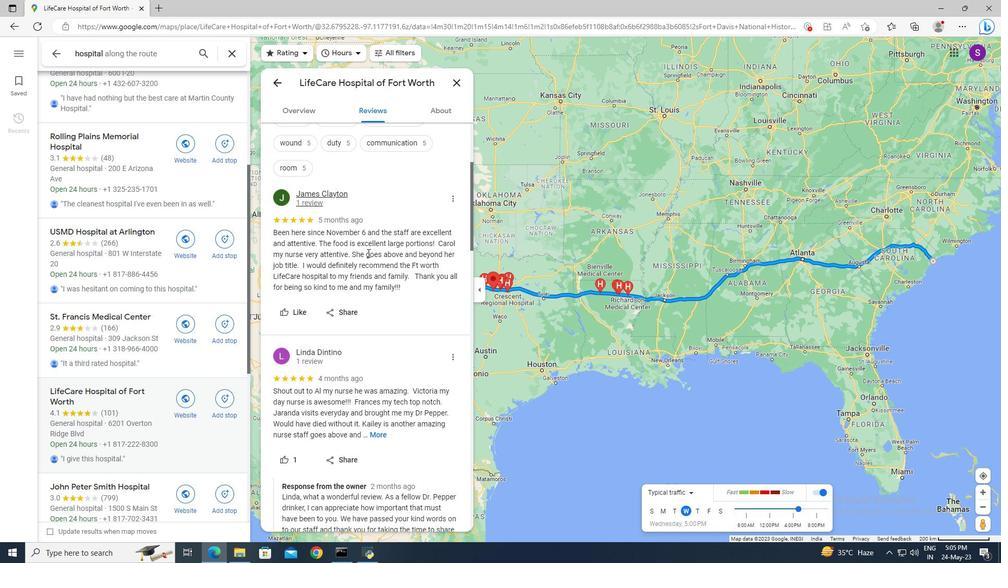 
Action: Mouse scrolled (367, 252) with delta (0, 0)
Screenshot: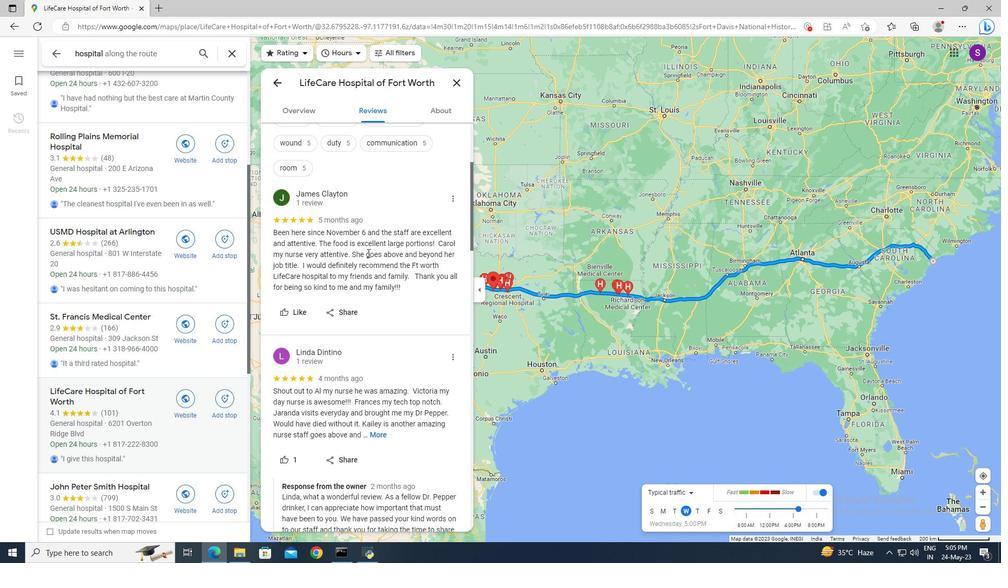 
Action: Mouse scrolled (367, 252) with delta (0, 0)
Screenshot: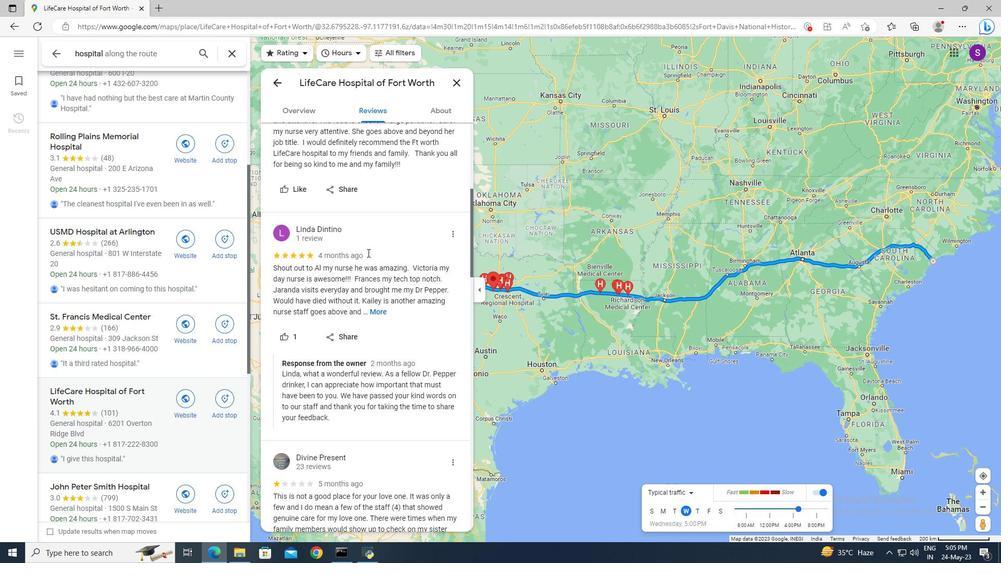 
Action: Mouse scrolled (367, 252) with delta (0, 0)
Screenshot: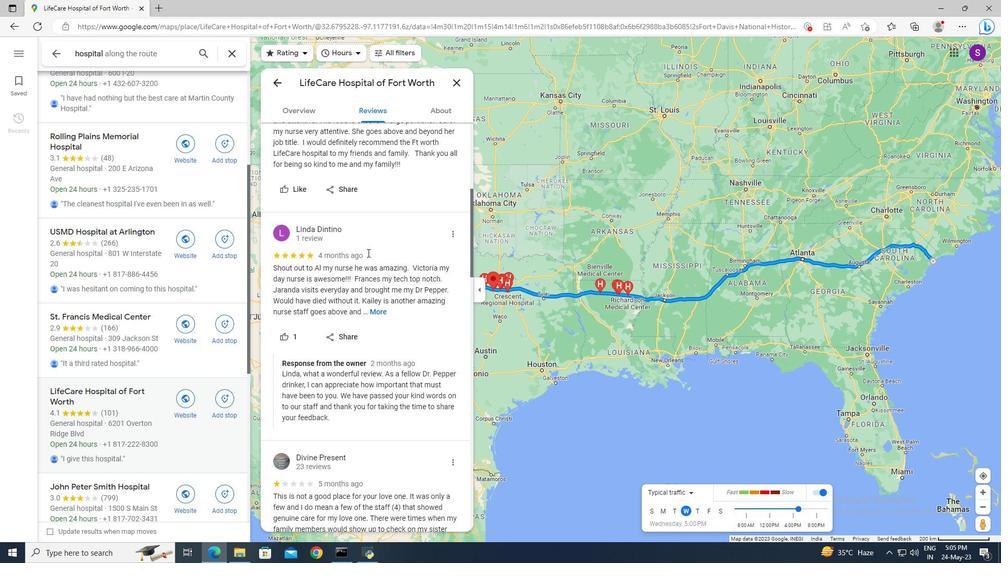 
Action: Mouse scrolled (367, 252) with delta (0, 0)
Screenshot: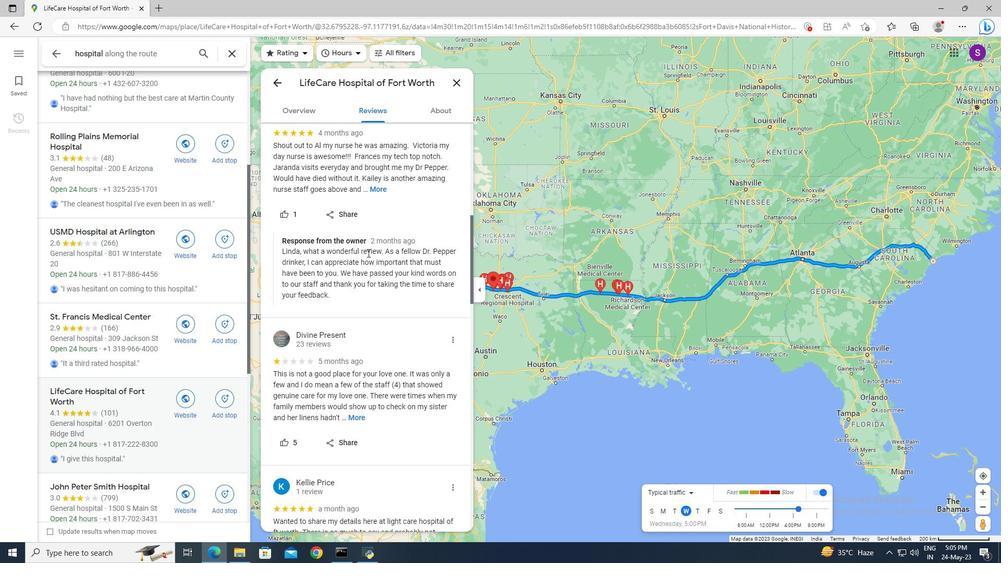 
Action: Mouse scrolled (367, 252) with delta (0, 0)
Screenshot: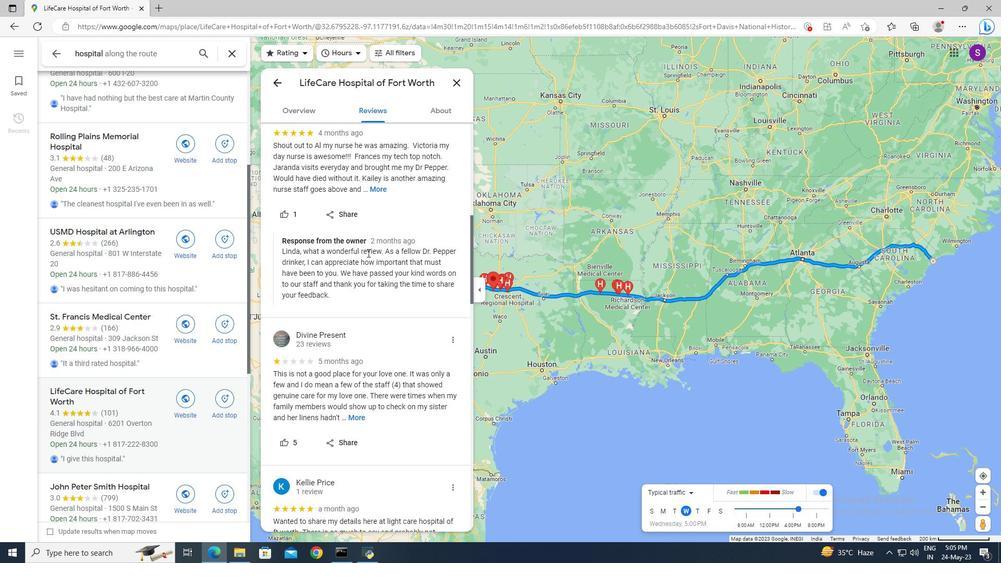 
Action: Mouse scrolled (367, 252) with delta (0, 0)
Screenshot: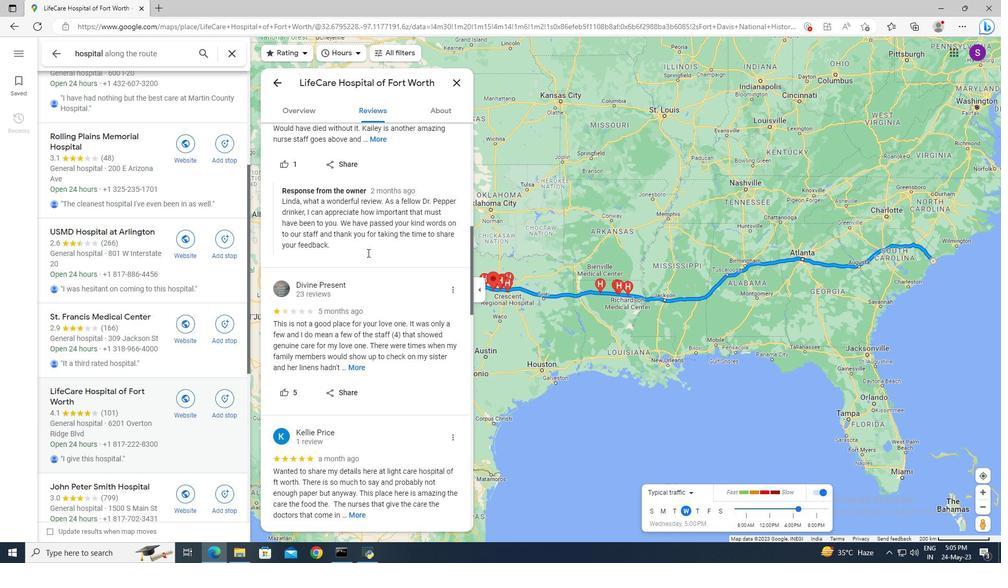 
Action: Mouse scrolled (367, 252) with delta (0, 0)
Screenshot: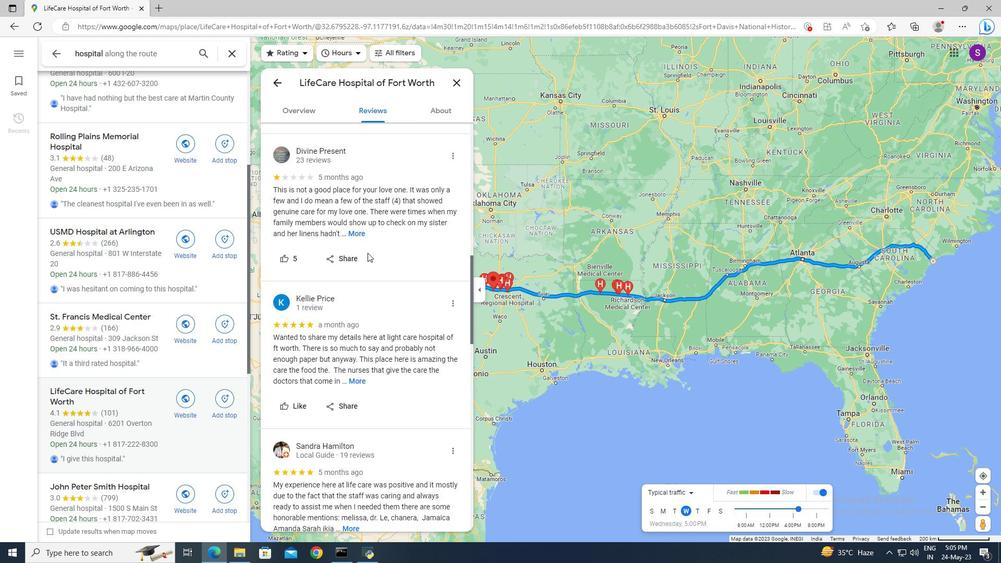 
Action: Mouse scrolled (367, 252) with delta (0, 0)
Screenshot: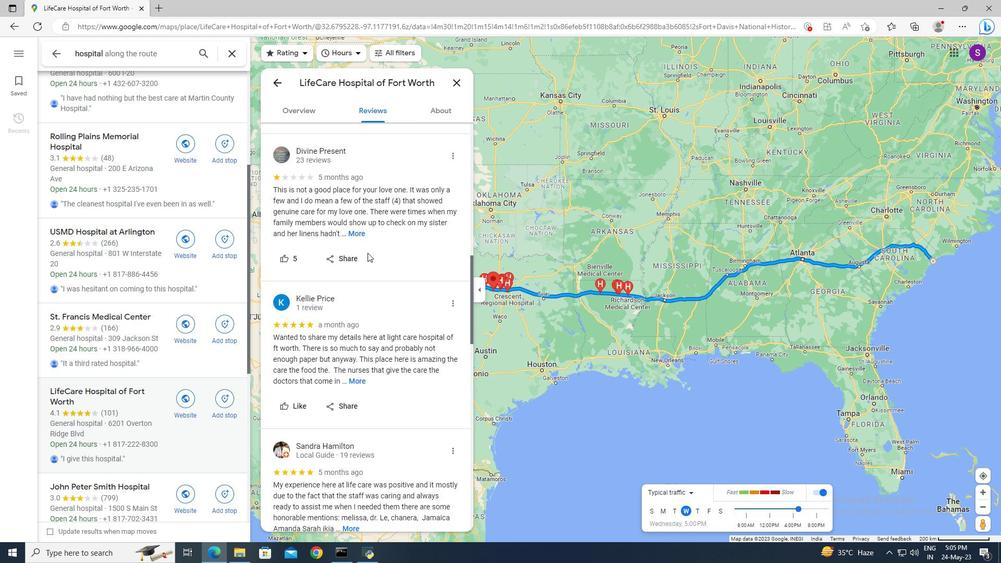 
Action: Mouse scrolled (367, 252) with delta (0, 0)
Screenshot: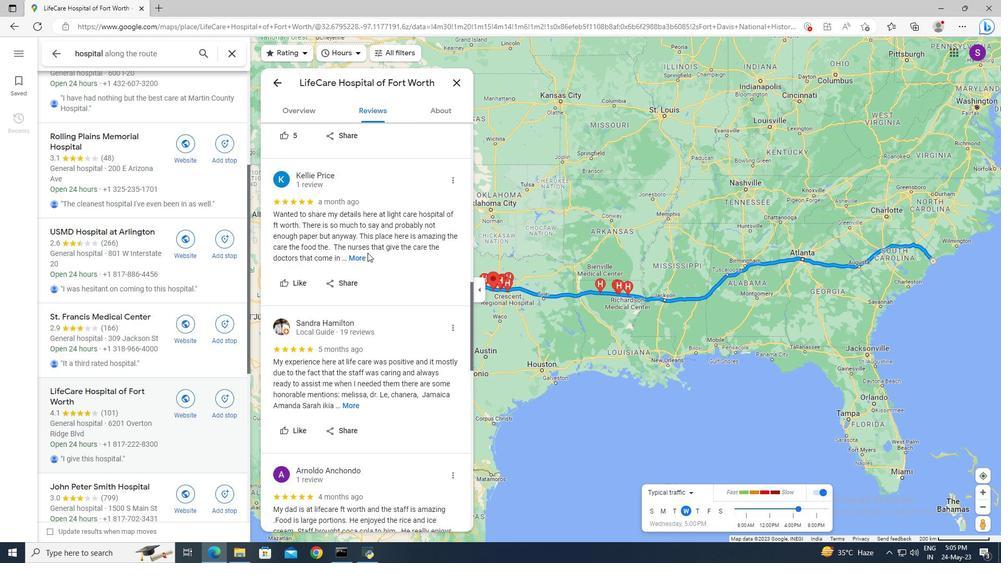 
Action: Mouse scrolled (367, 252) with delta (0, 0)
Screenshot: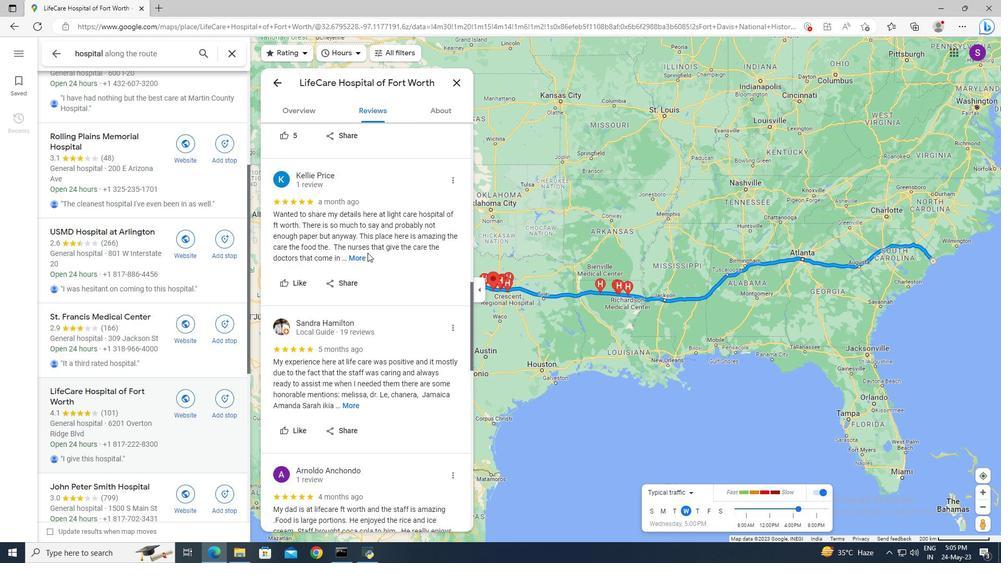 
Action: Mouse scrolled (367, 252) with delta (0, 0)
Screenshot: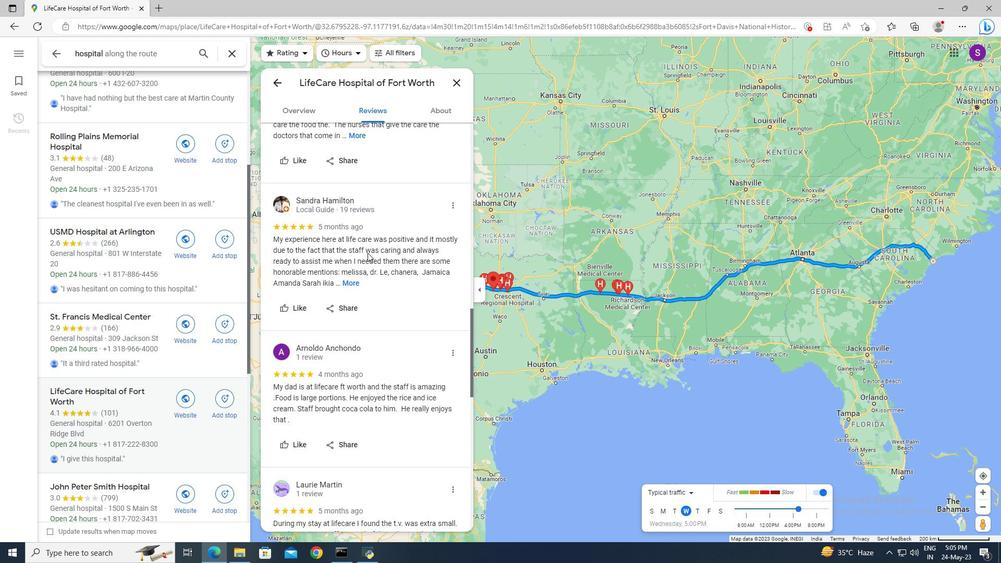 
Action: Mouse scrolled (367, 252) with delta (0, 0)
Screenshot: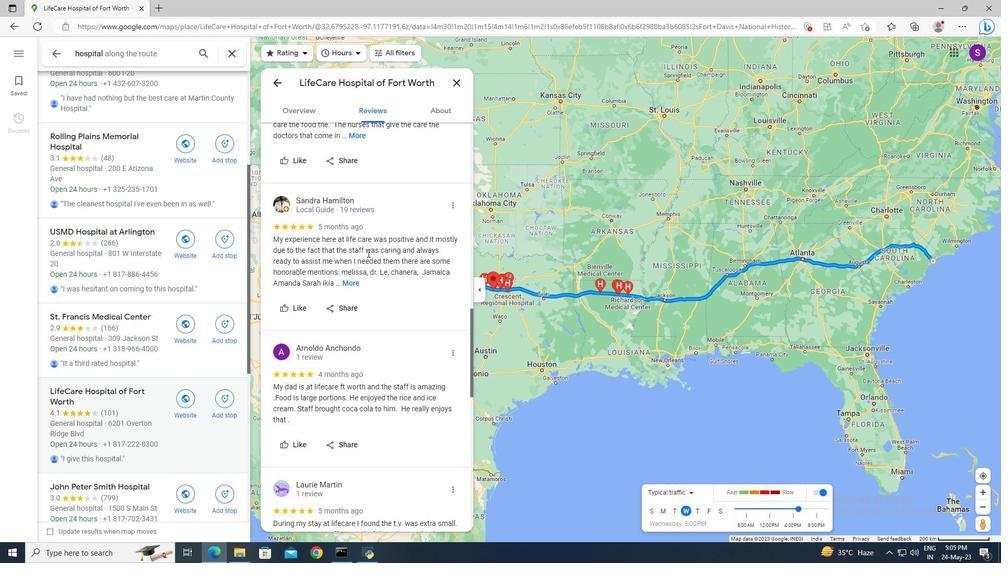 
Action: Mouse scrolled (367, 252) with delta (0, 0)
Screenshot: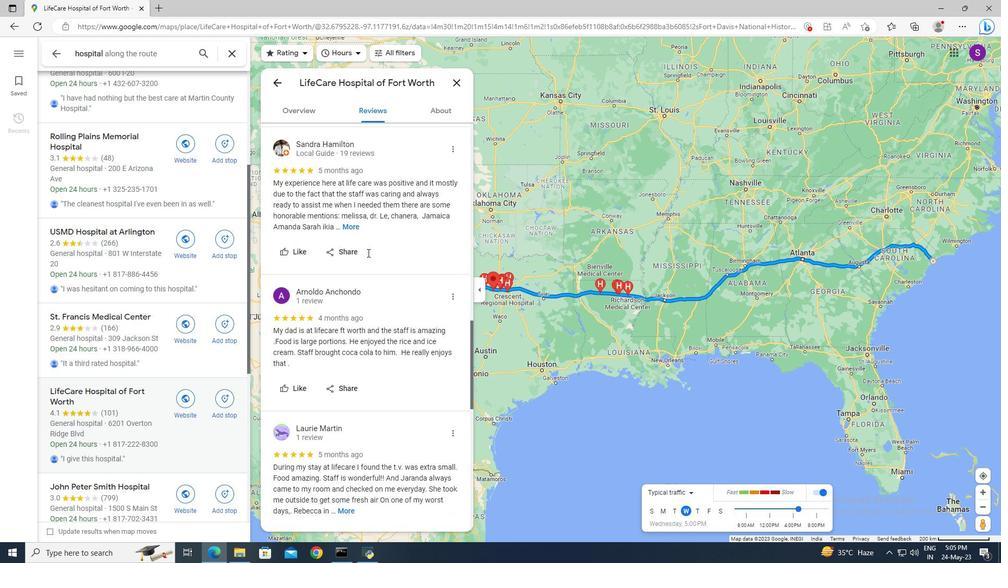 
Action: Mouse scrolled (367, 252) with delta (0, 0)
Screenshot: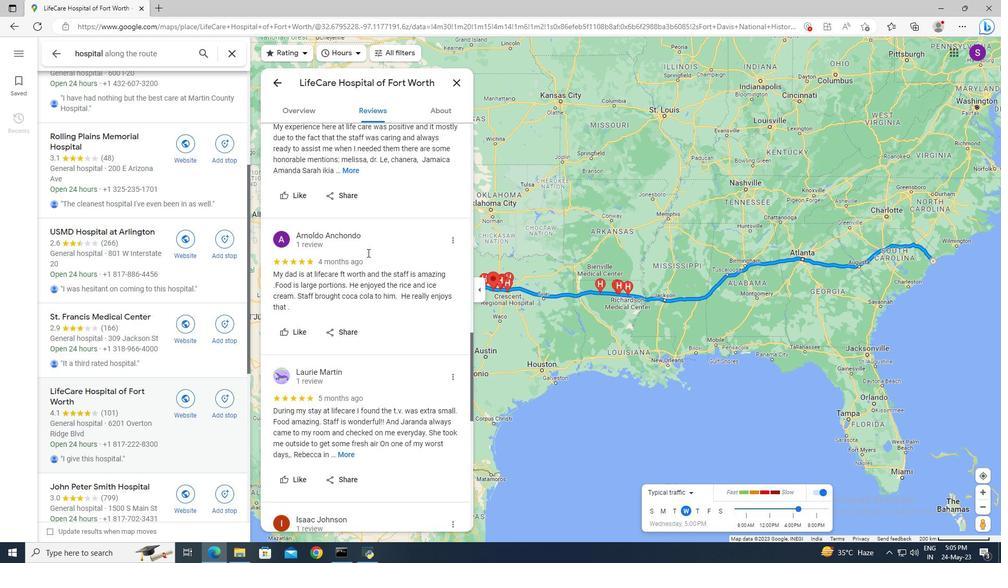 
Action: Mouse scrolled (367, 252) with delta (0, 0)
Screenshot: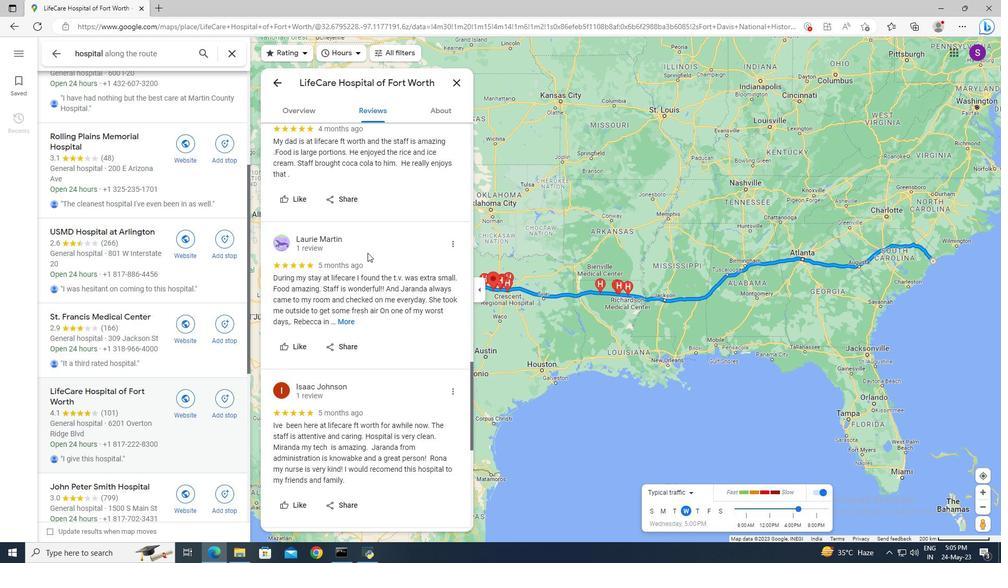 
Action: Mouse scrolled (367, 252) with delta (0, 0)
Screenshot: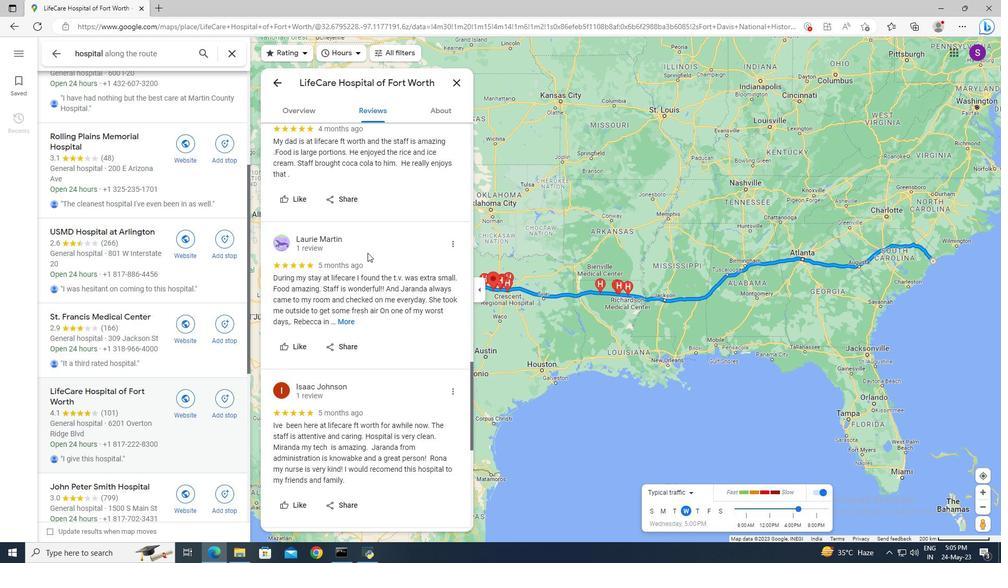 
Action: Mouse scrolled (367, 252) with delta (0, 0)
Screenshot: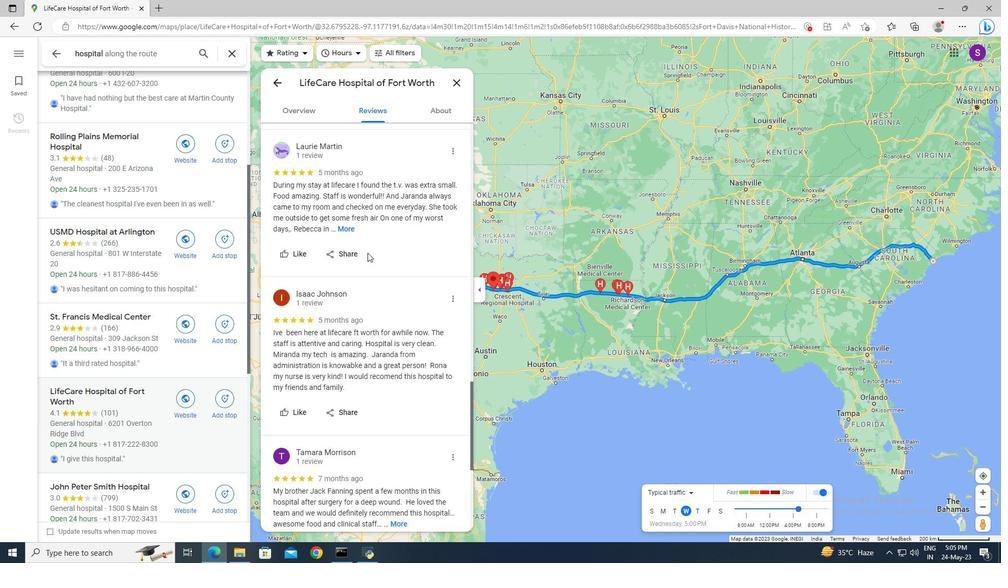 
Action: Mouse scrolled (367, 252) with delta (0, 0)
Screenshot: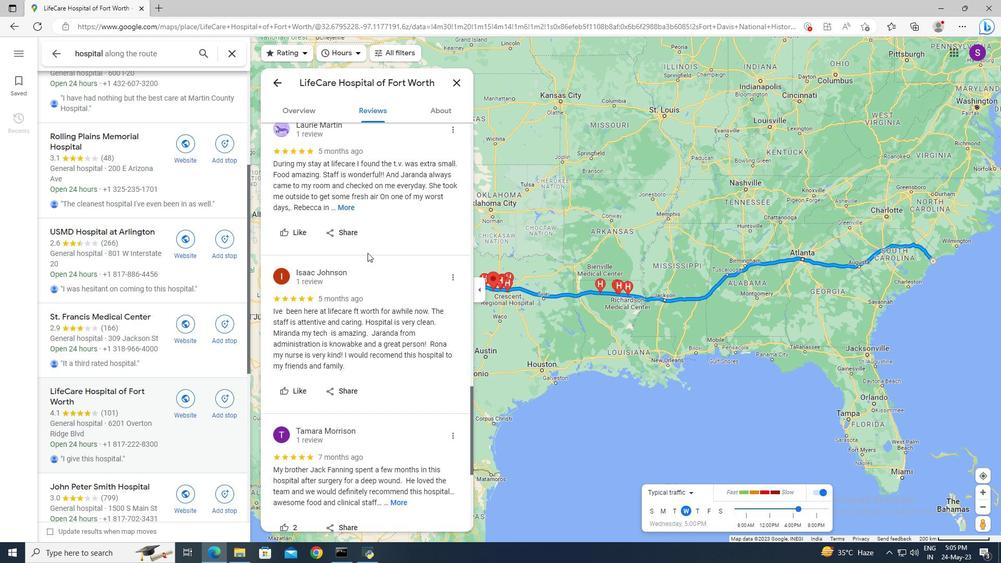 
Action: Mouse scrolled (367, 252) with delta (0, 0)
Screenshot: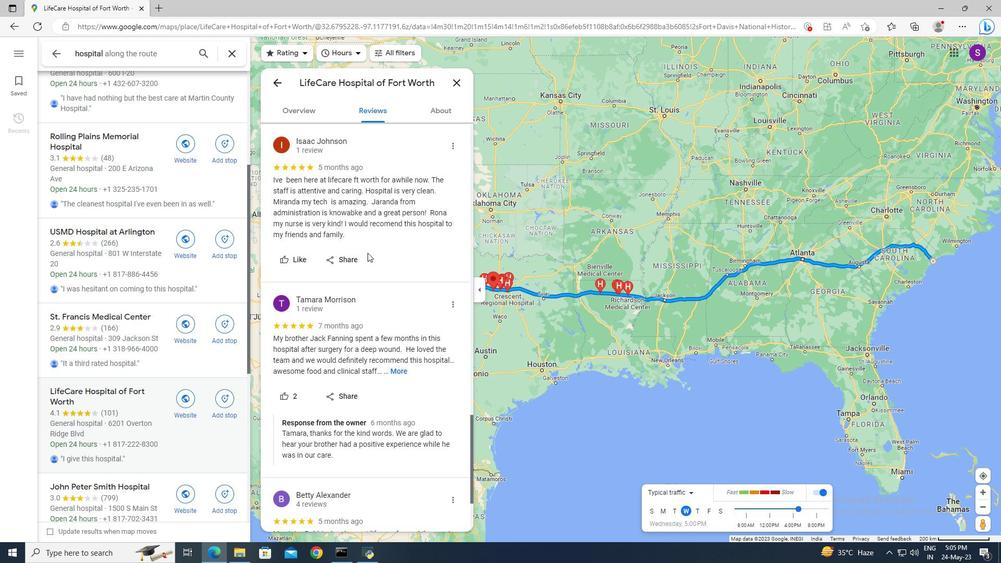 
Action: Mouse scrolled (367, 252) with delta (0, 0)
Screenshot: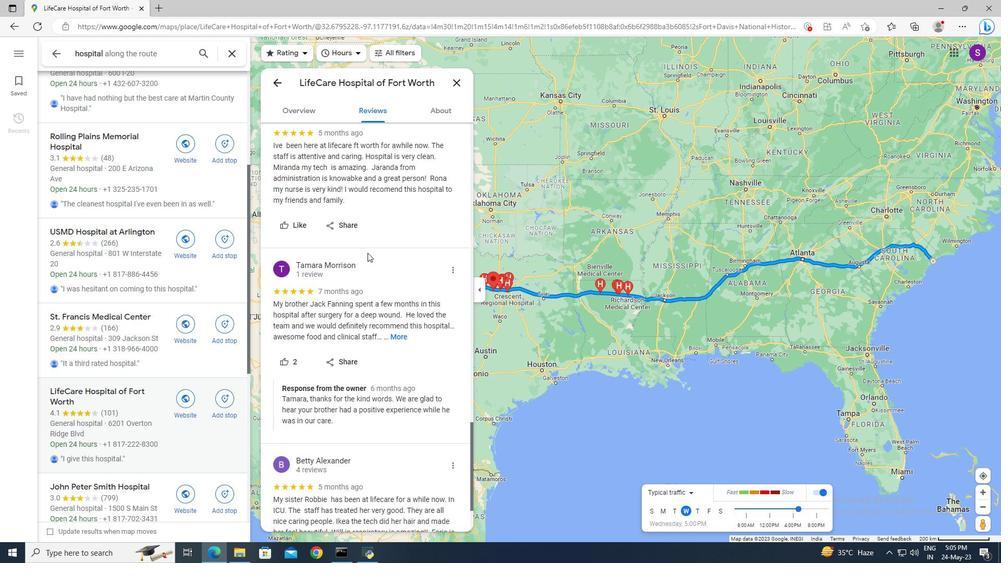 
Action: Mouse scrolled (367, 252) with delta (0, 0)
Screenshot: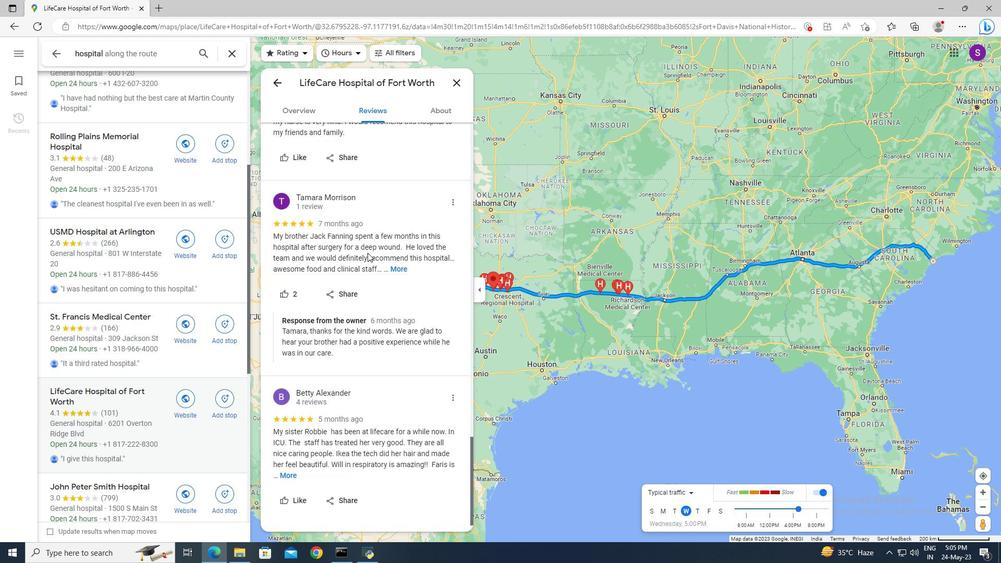 
Action: Mouse scrolled (367, 252) with delta (0, 0)
Screenshot: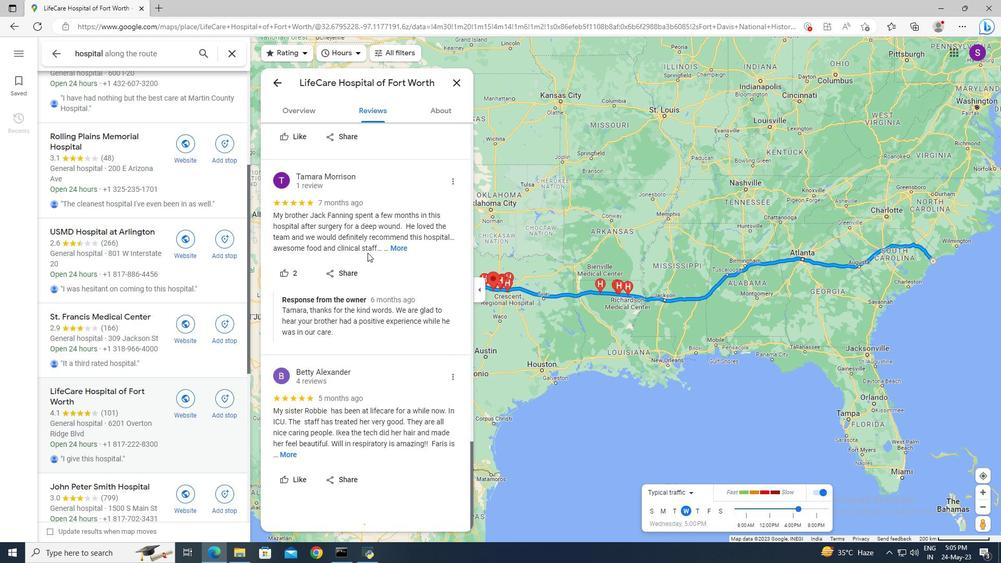 
Action: Mouse scrolled (367, 253) with delta (0, 0)
Screenshot: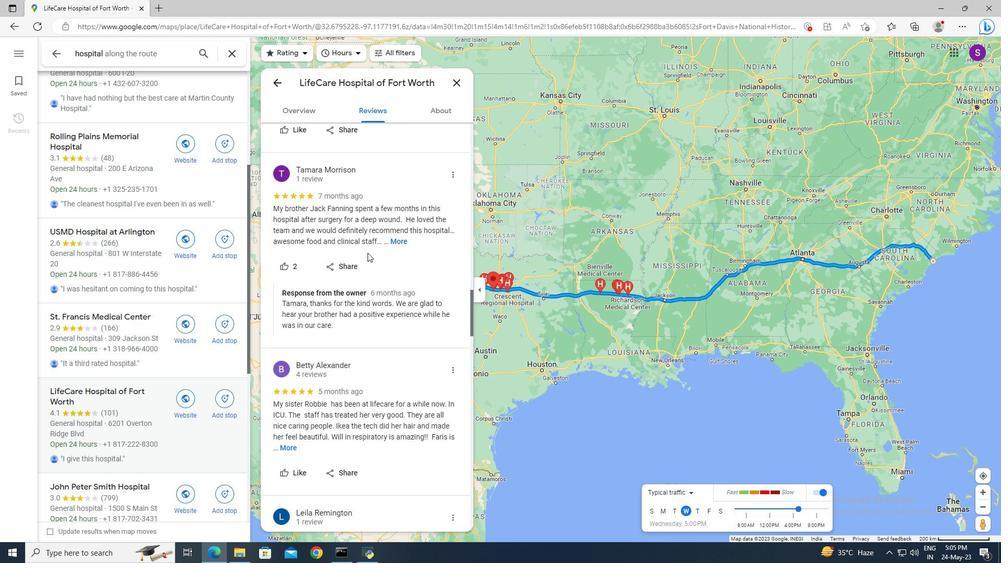 
Action: Mouse scrolled (367, 253) with delta (0, 0)
Screenshot: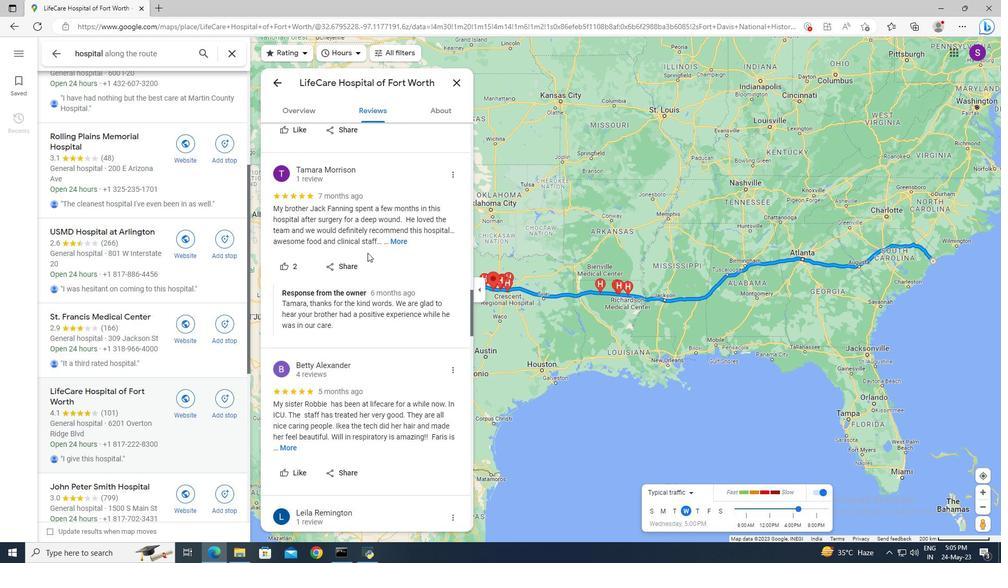 
Action: Mouse scrolled (367, 253) with delta (0, 0)
Screenshot: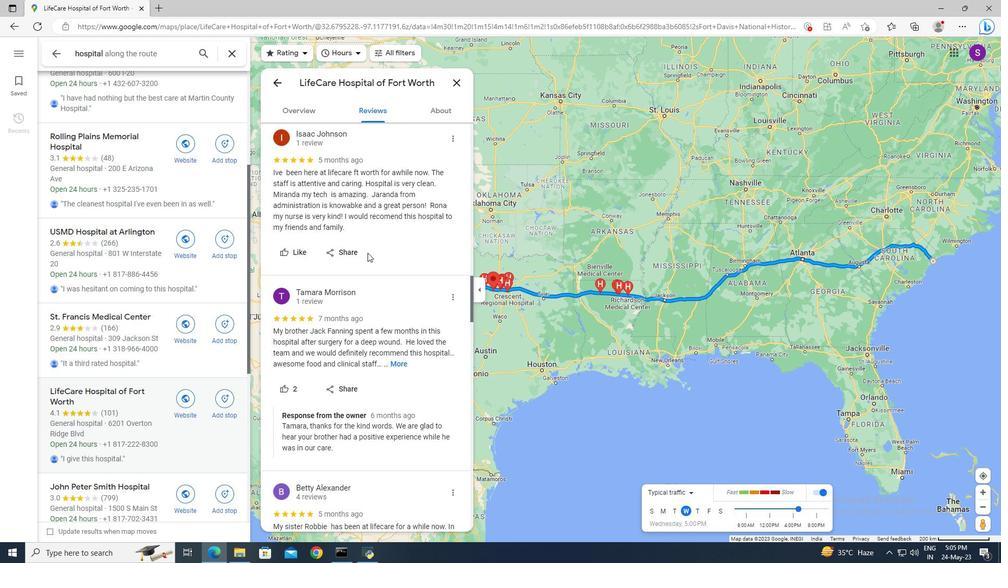 
Action: Mouse scrolled (367, 253) with delta (0, 0)
Screenshot: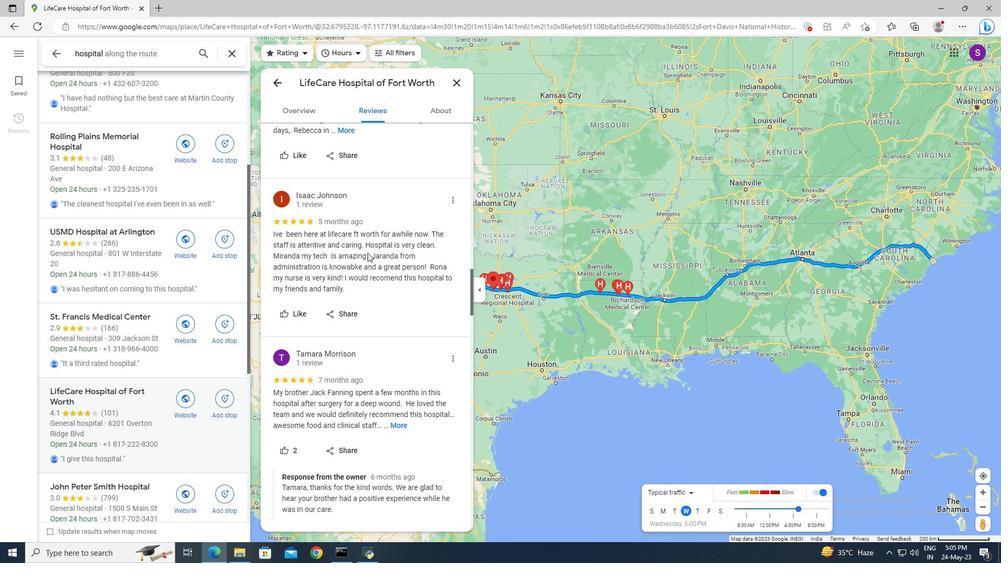 
Action: Mouse scrolled (367, 253) with delta (0, 0)
Screenshot: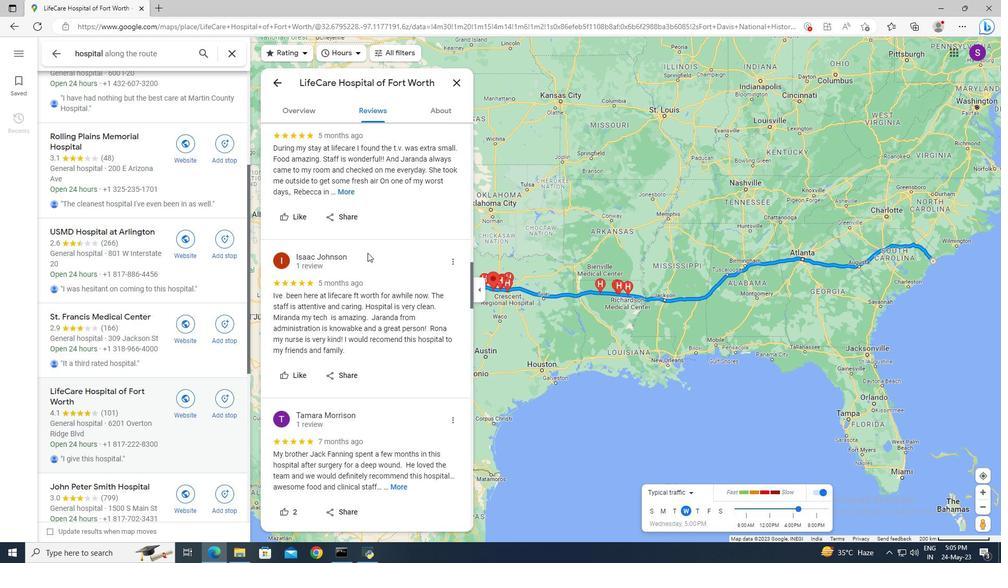 
Action: Mouse scrolled (367, 253) with delta (0, 0)
Screenshot: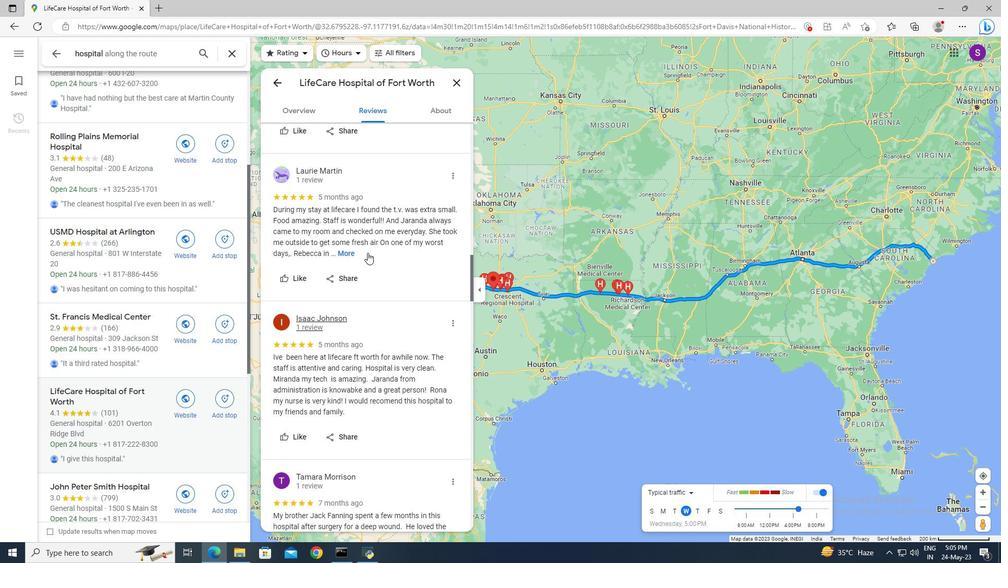 
Action: Mouse scrolled (367, 253) with delta (0, 0)
Screenshot: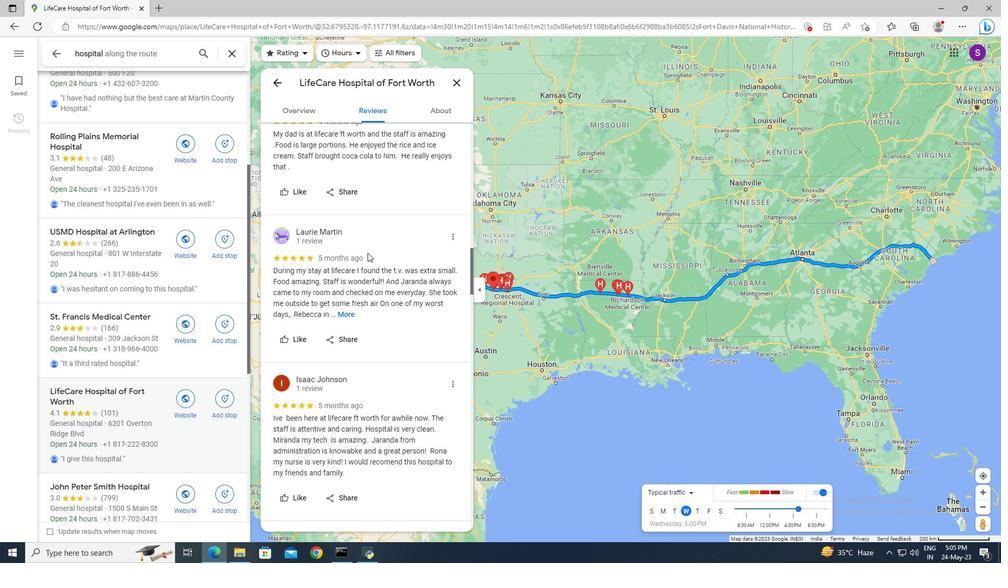 
Action: Mouse scrolled (367, 253) with delta (0, 0)
Screenshot: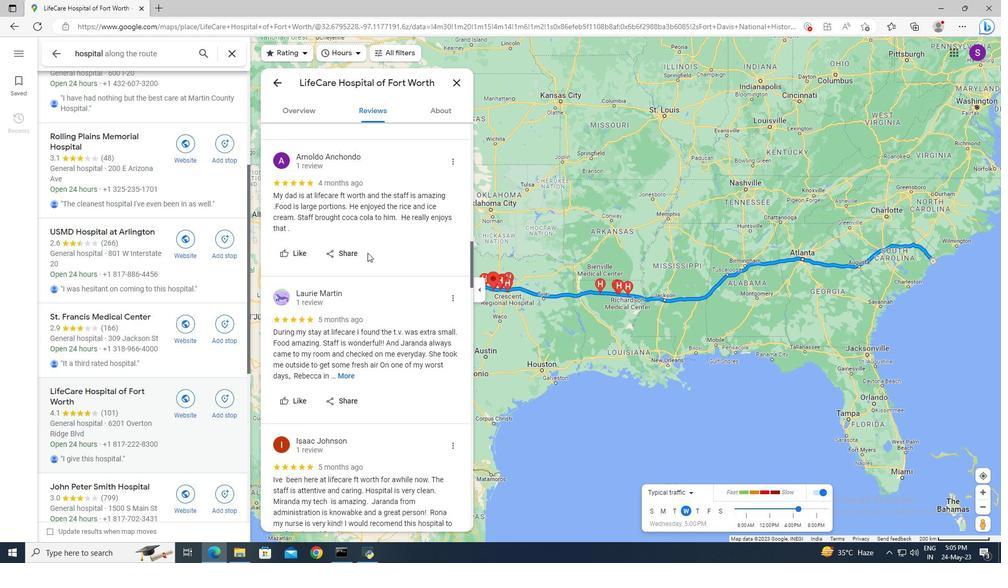 
Action: Mouse scrolled (367, 253) with delta (0, 0)
Screenshot: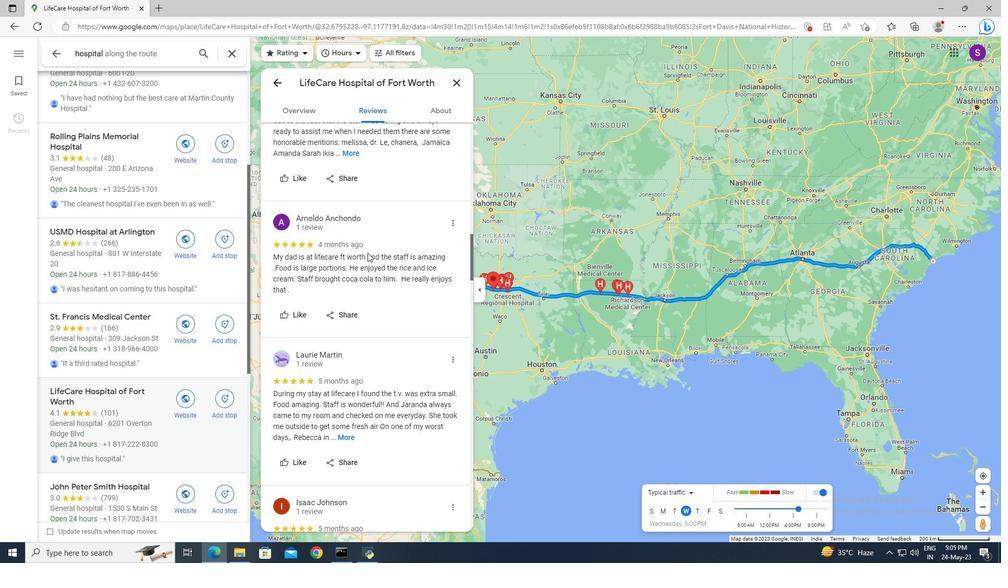 
Action: Mouse scrolled (367, 253) with delta (0, 0)
Screenshot: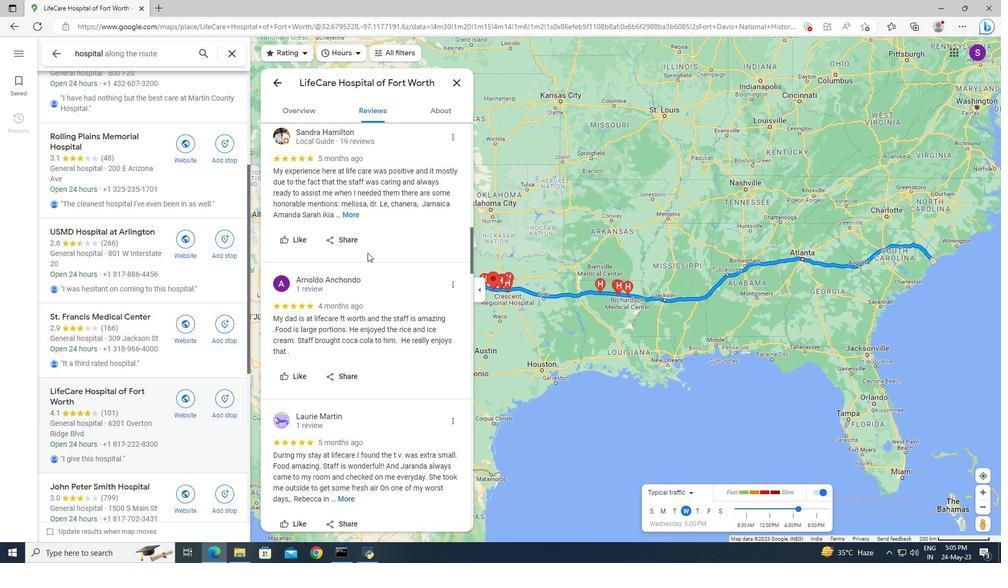 
Action: Mouse scrolled (367, 253) with delta (0, 0)
Screenshot: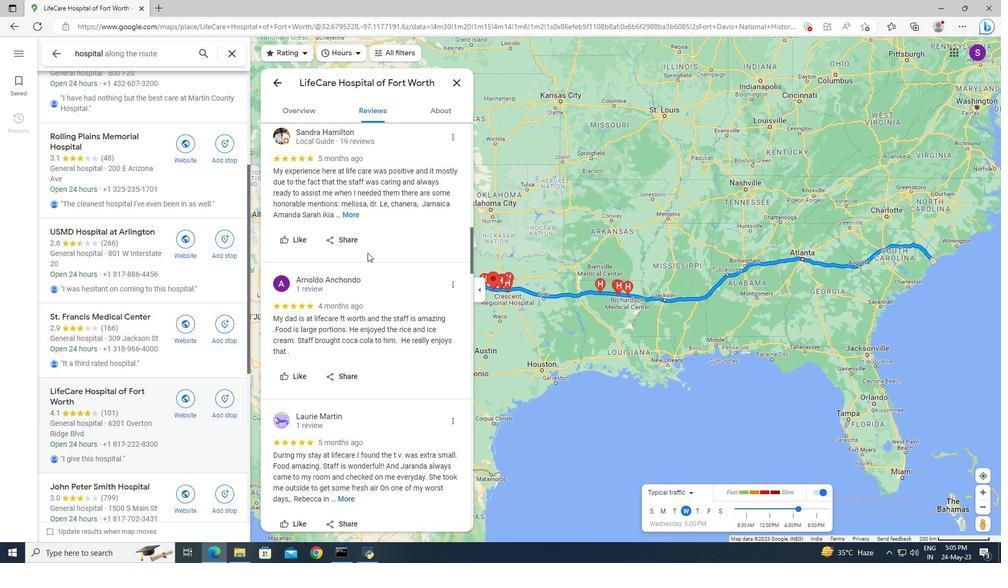 
Action: Mouse scrolled (367, 253) with delta (0, 0)
Screenshot: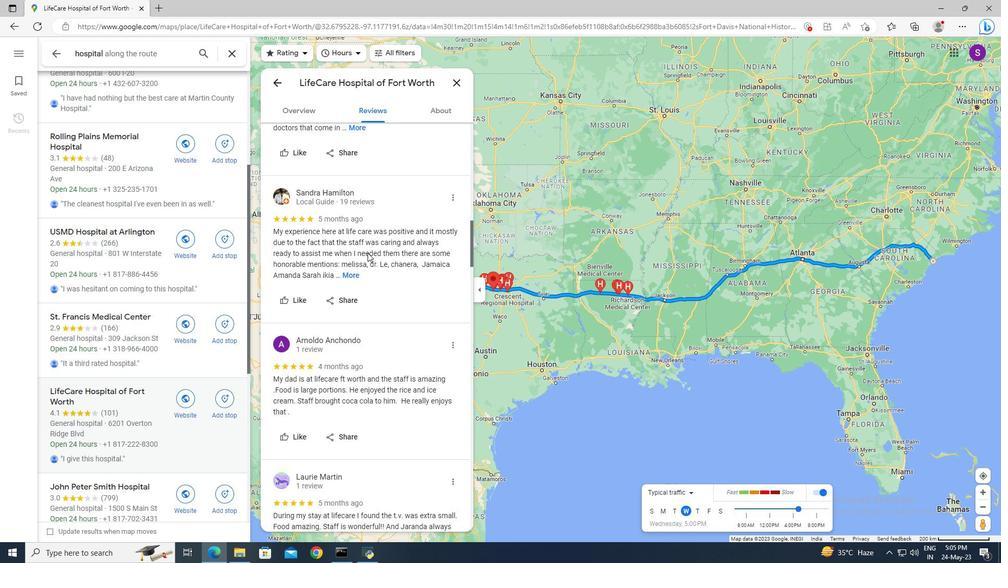 
Action: Mouse scrolled (367, 253) with delta (0, 0)
Screenshot: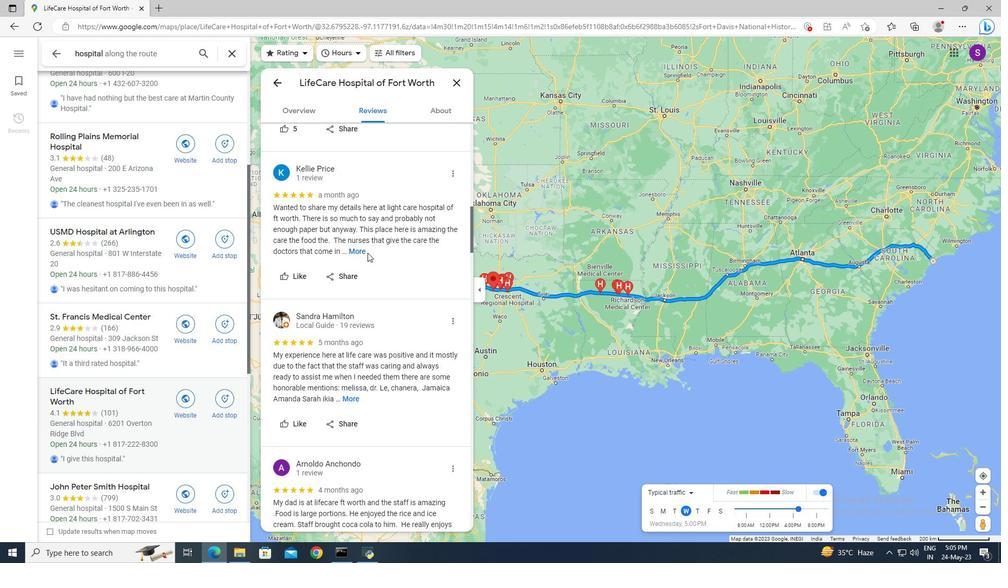 
Action: Mouse scrolled (367, 253) with delta (0, 0)
Screenshot: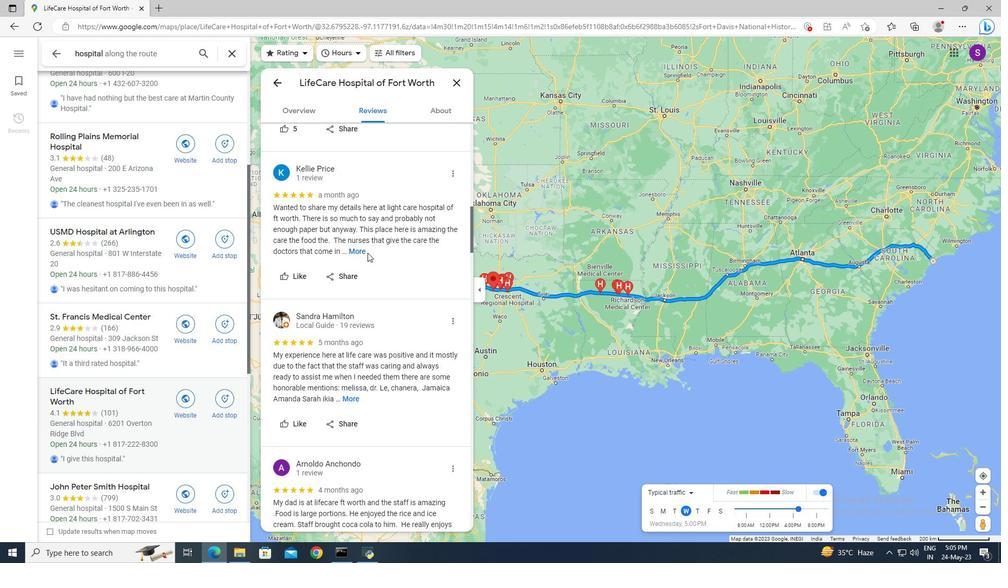 
Action: Mouse scrolled (367, 253) with delta (0, 0)
Screenshot: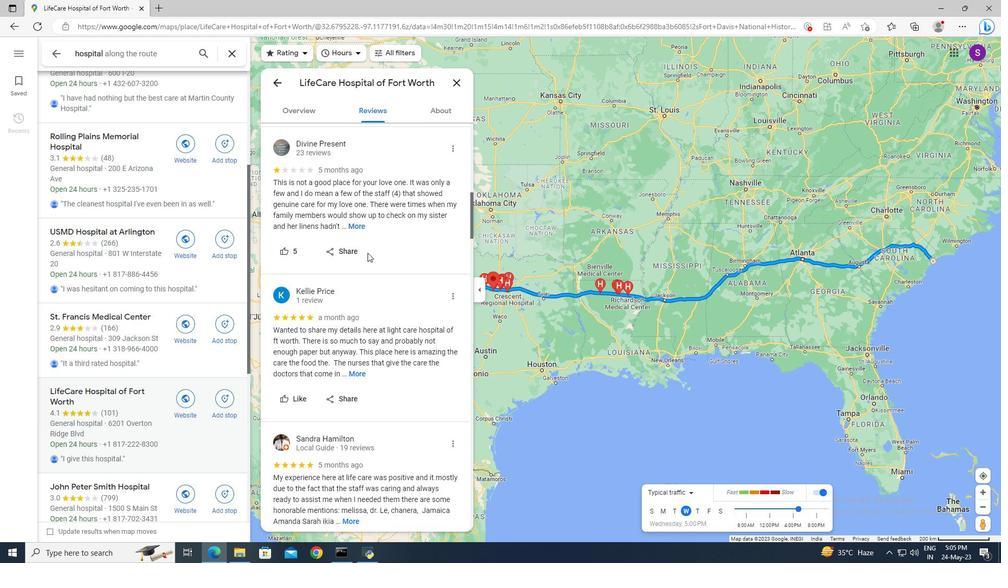 
Action: Mouse scrolled (367, 253) with delta (0, 0)
Screenshot: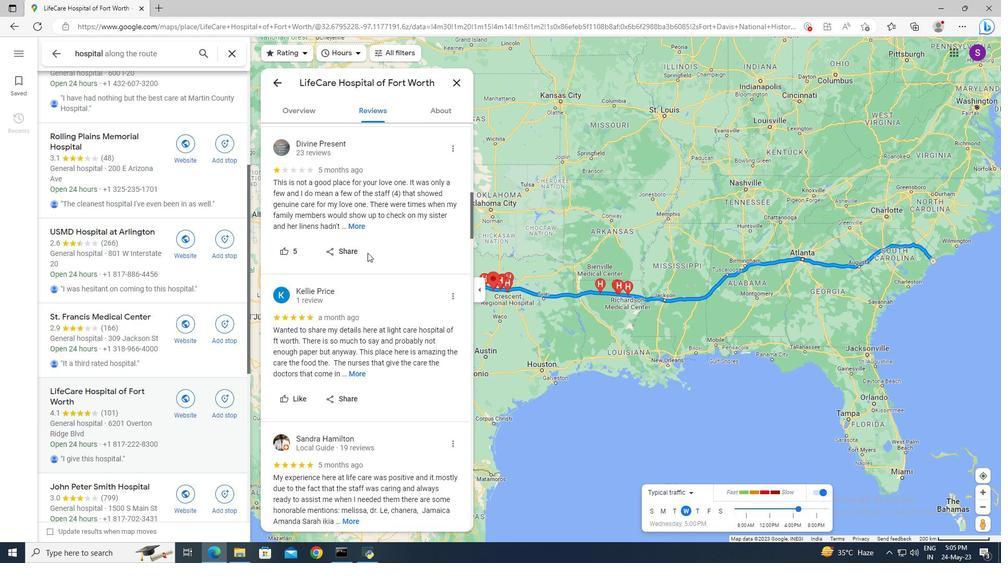 
Action: Mouse scrolled (367, 253) with delta (0, 0)
Screenshot: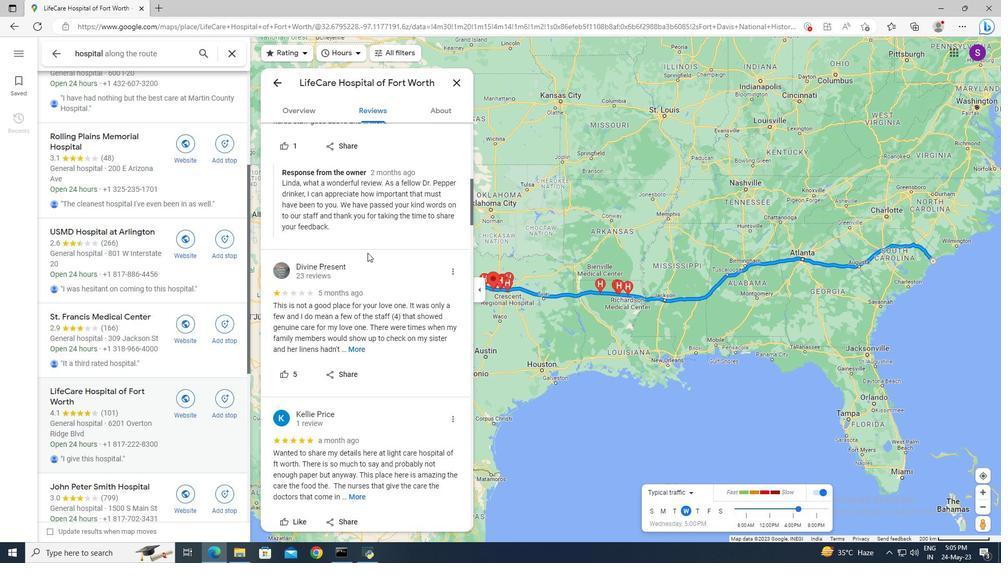 
Action: Mouse scrolled (367, 253) with delta (0, 0)
Screenshot: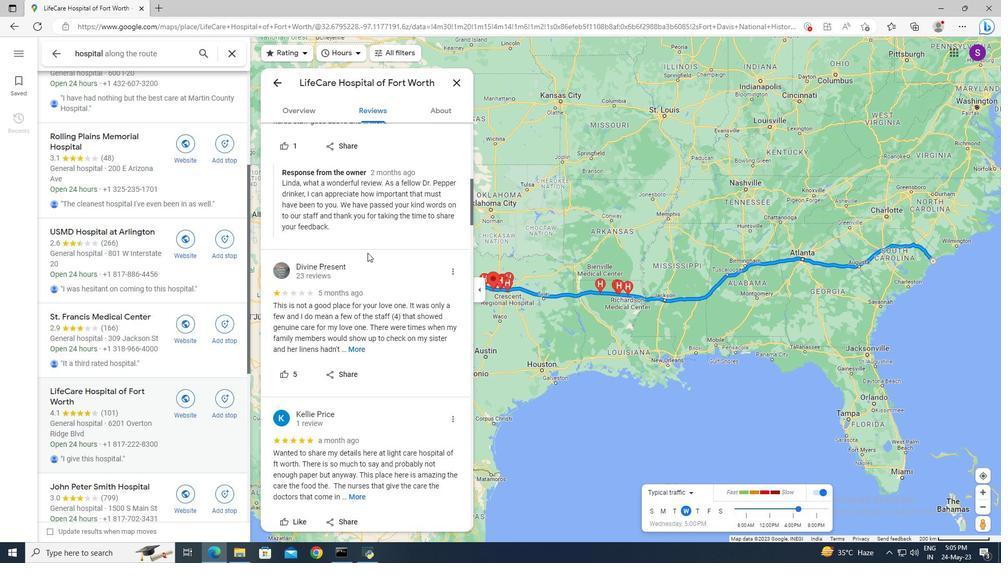 
Action: Mouse scrolled (367, 253) with delta (0, 0)
Screenshot: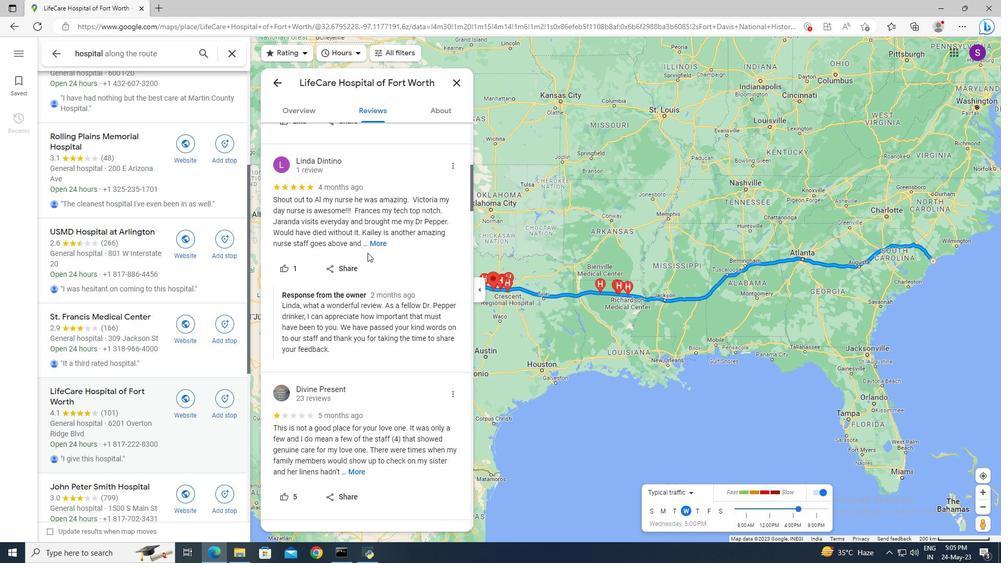 
Action: Mouse scrolled (367, 253) with delta (0, 0)
Screenshot: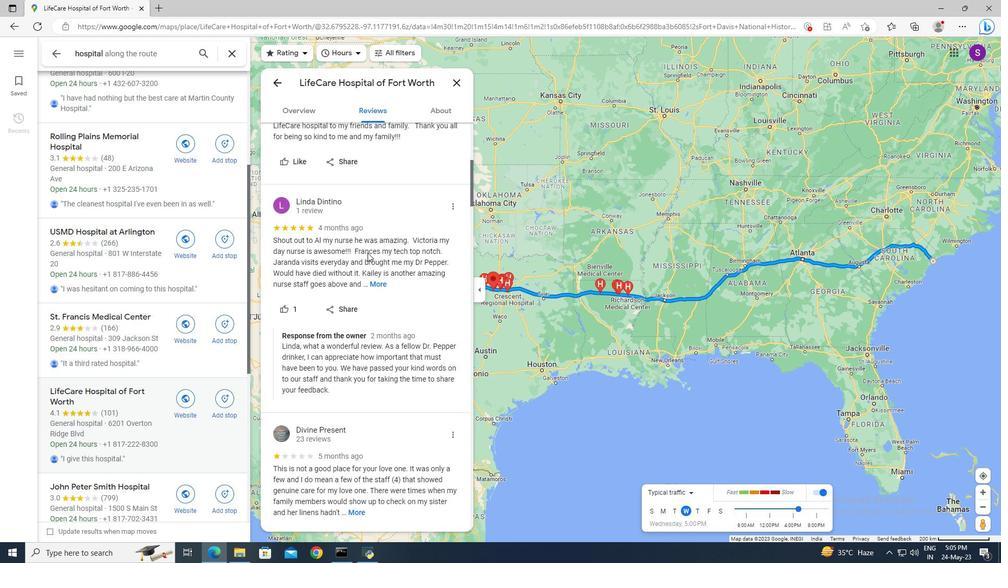 
Action: Mouse scrolled (367, 253) with delta (0, 0)
Screenshot: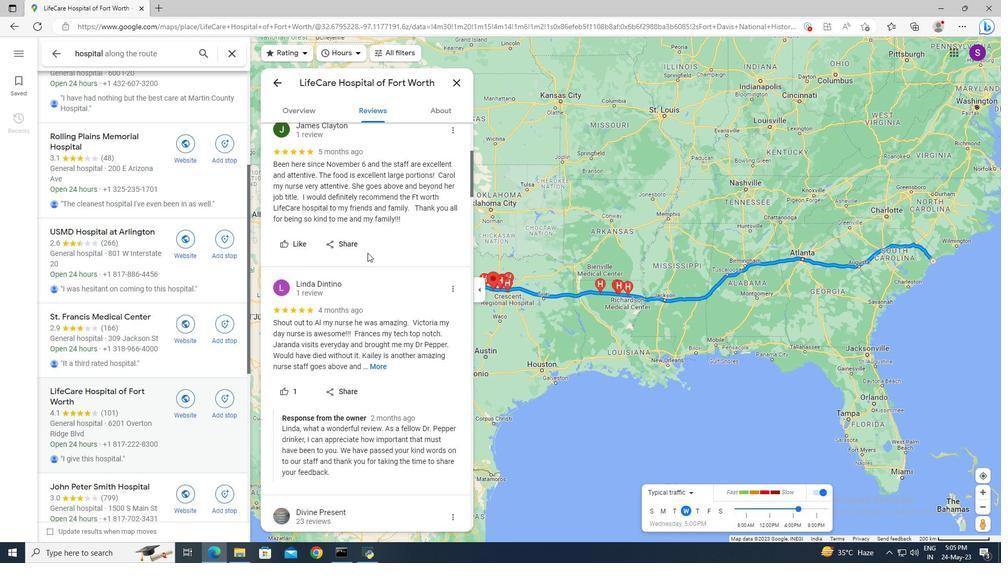 
Action: Mouse scrolled (367, 253) with delta (0, 0)
Screenshot: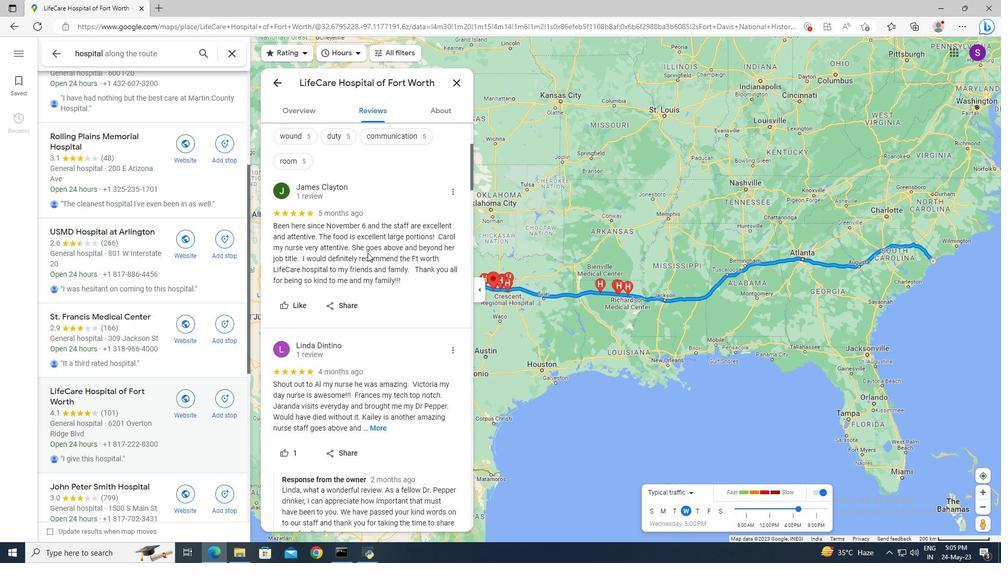 
Action: Mouse scrolled (367, 253) with delta (0, 0)
Screenshot: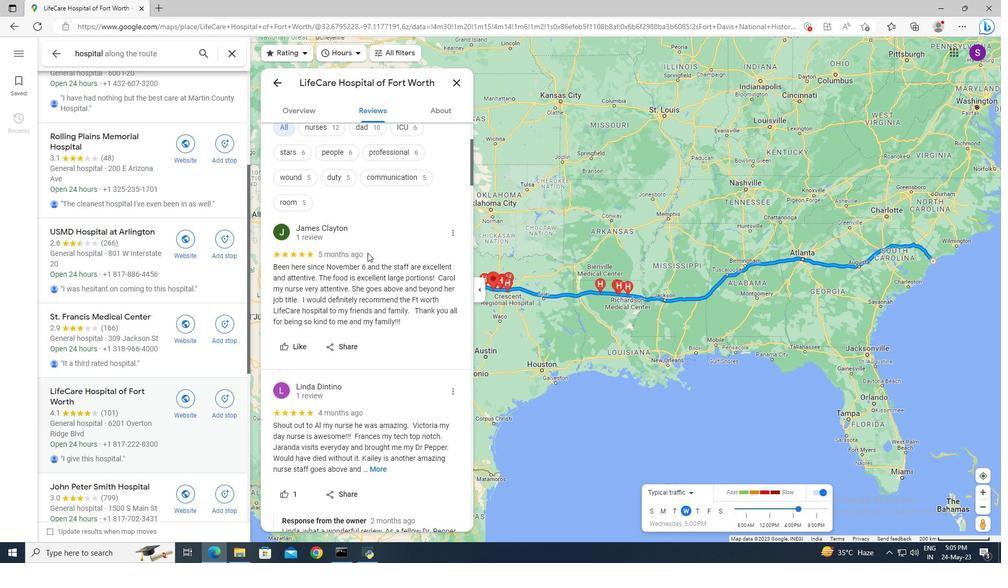 
Action: Mouse scrolled (367, 253) with delta (0, 0)
Screenshot: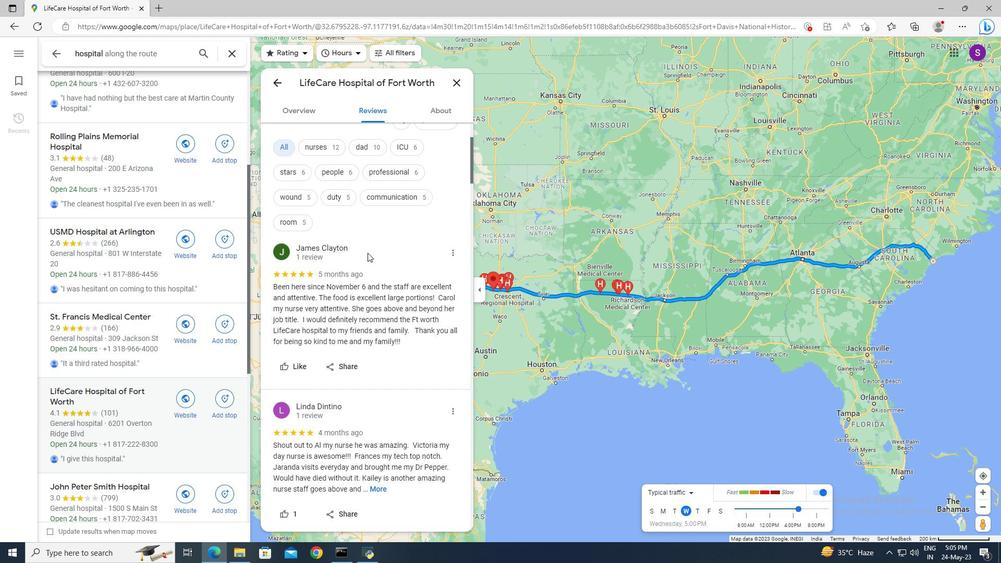 
Action: Mouse scrolled (367, 253) with delta (0, 0)
Screenshot: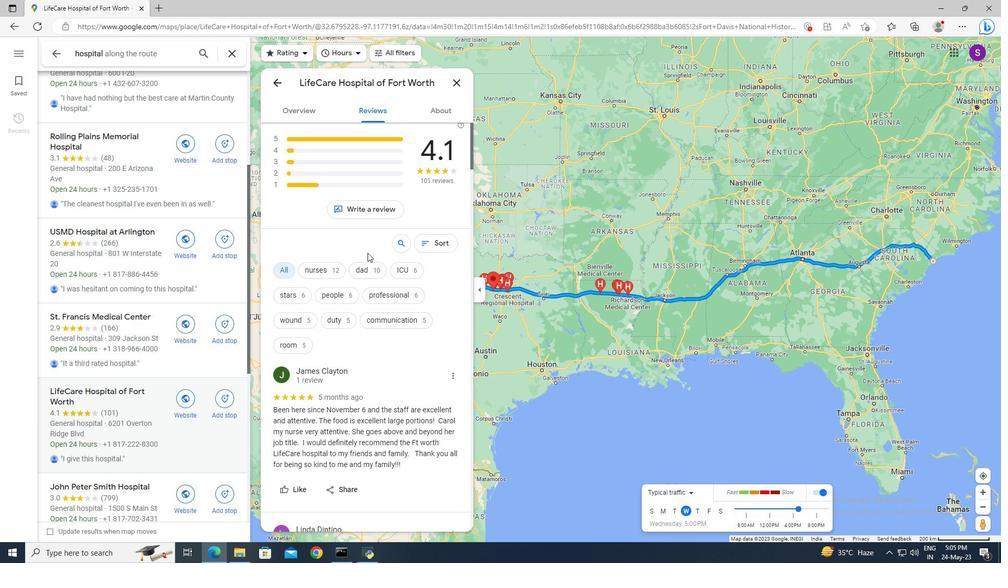
Action: Mouse scrolled (367, 253) with delta (0, 0)
Screenshot: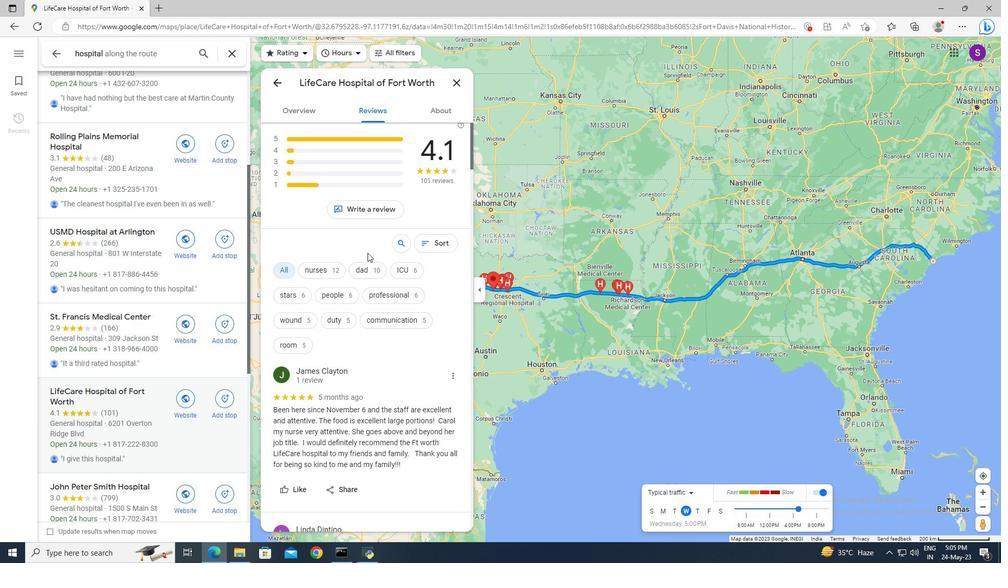 
Action: Mouse moved to (442, 119)
Screenshot: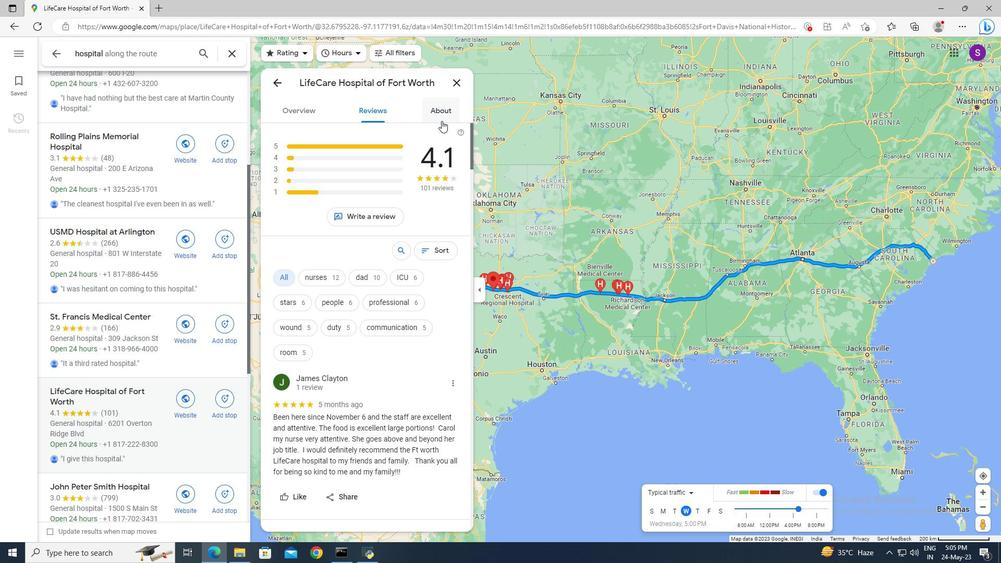 
Action: Mouse pressed left at (442, 119)
Screenshot: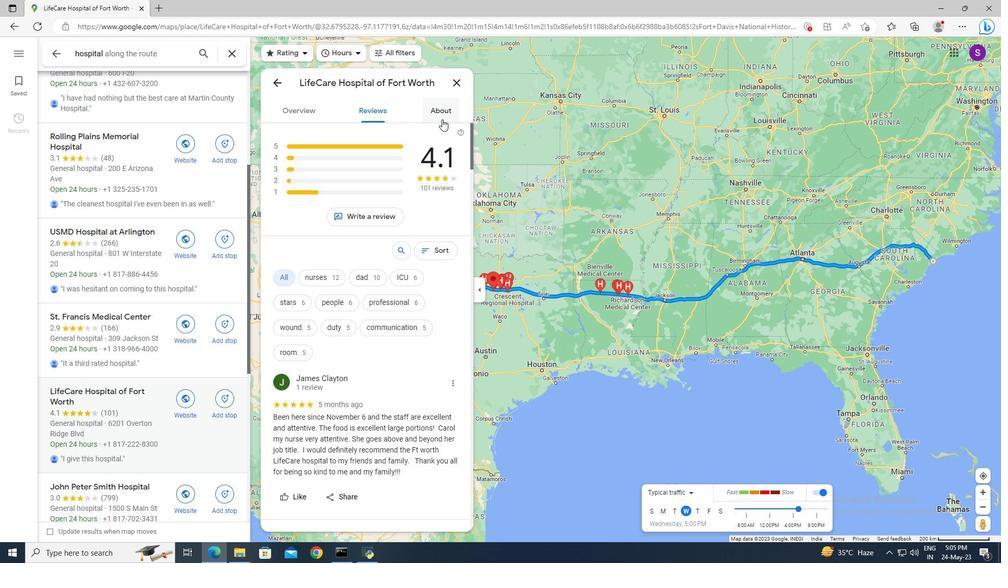 
Action: Mouse moved to (315, 121)
Screenshot: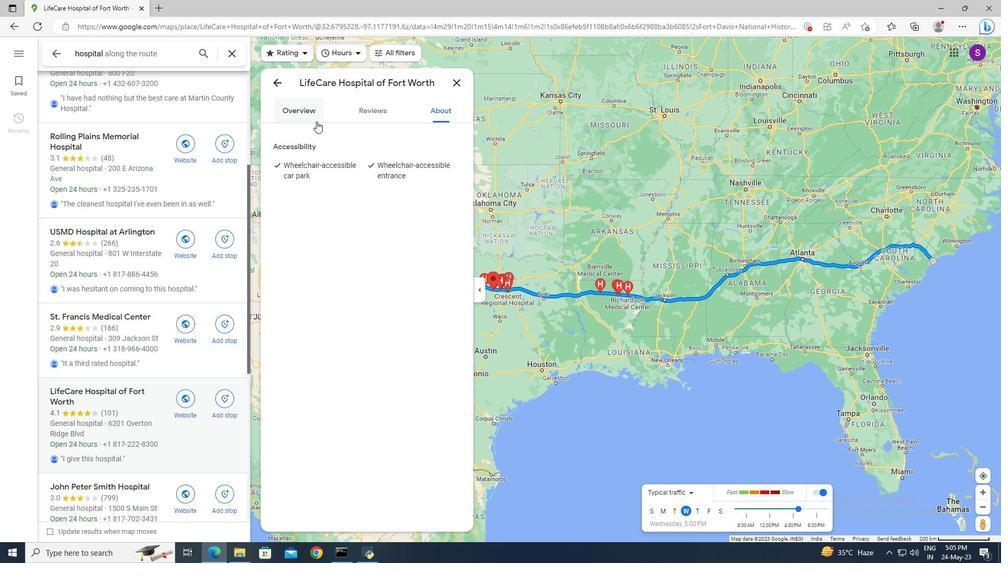 
Action: Mouse pressed left at (315, 121)
Screenshot: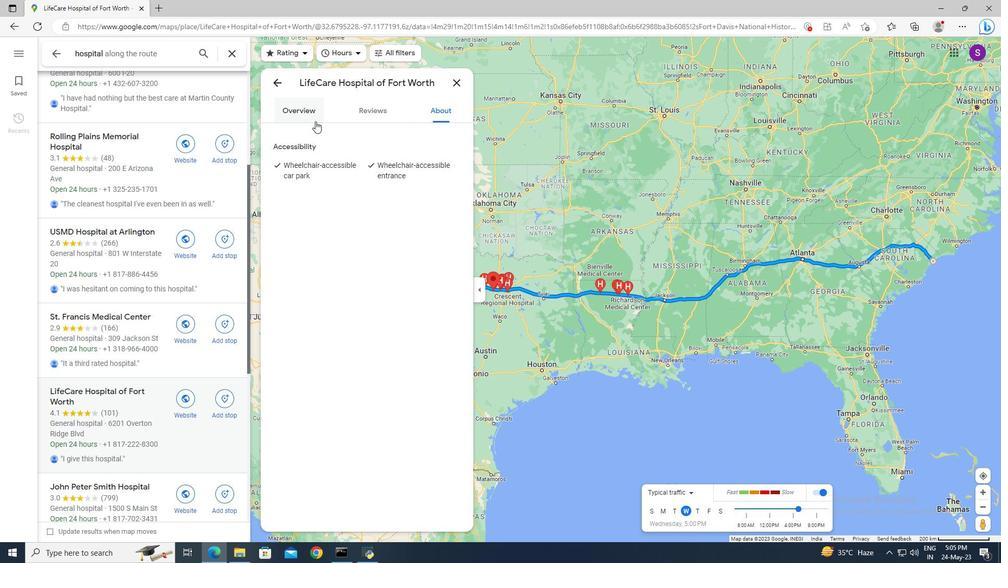 
Action: Mouse moved to (347, 147)
Screenshot: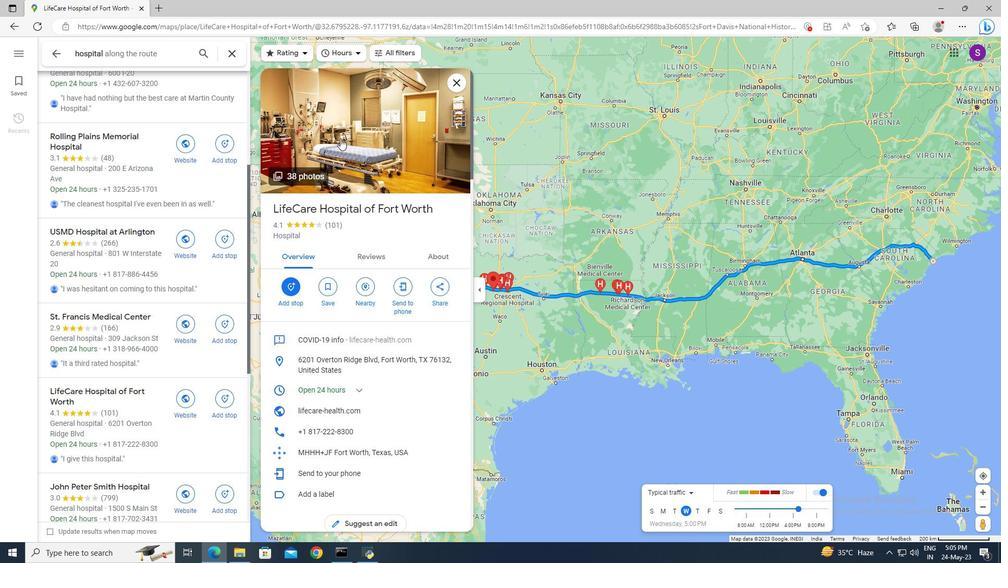 
Action: Mouse pressed left at (347, 147)
Screenshot: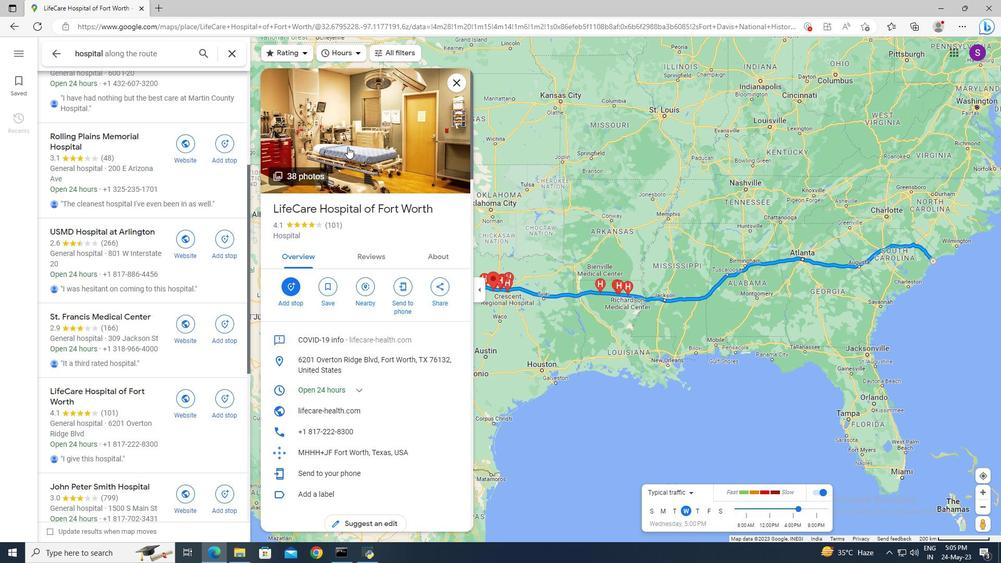 
Action: Mouse moved to (641, 457)
Screenshot: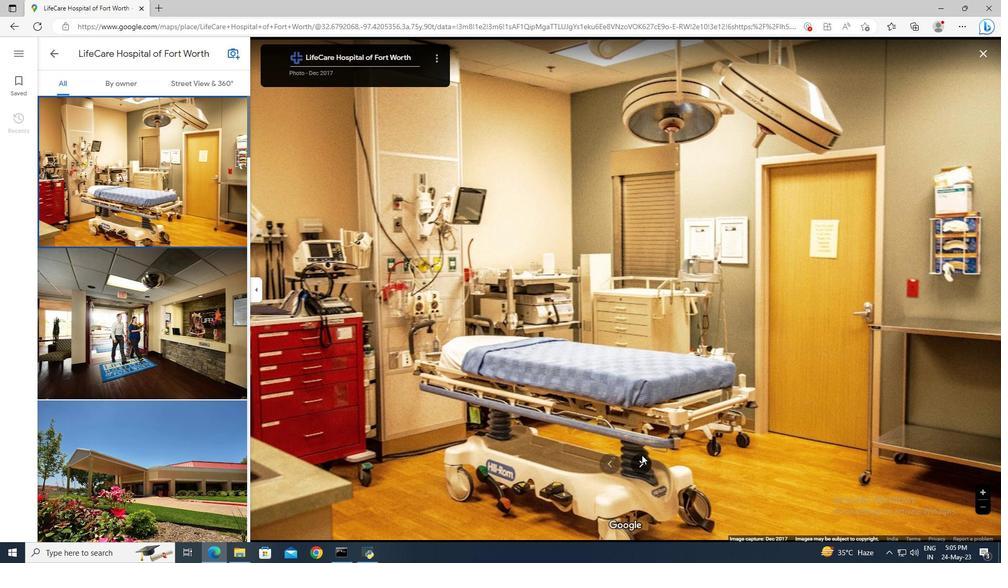 
Action: Mouse pressed left at (641, 457)
Screenshot: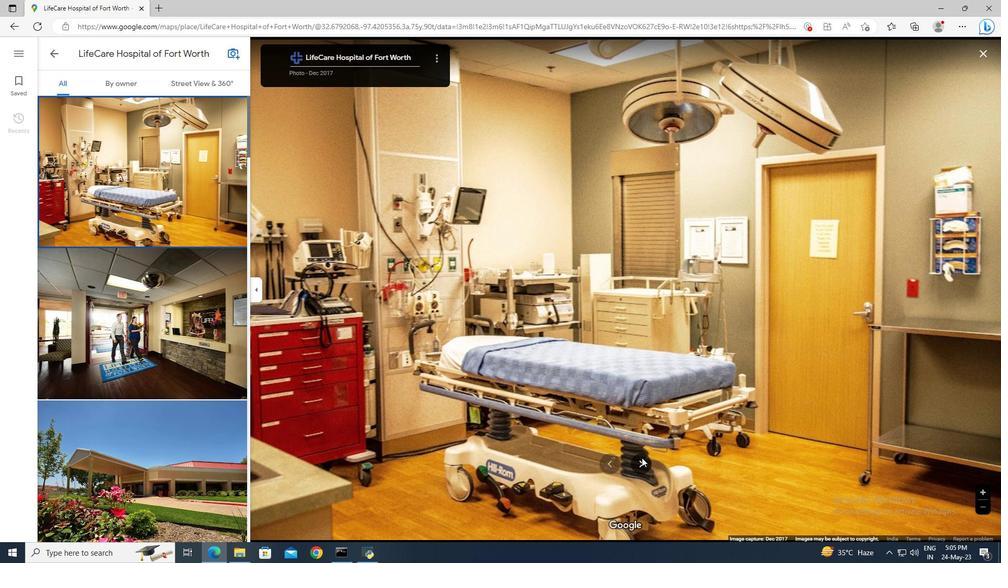 
Action: Mouse moved to (660, 358)
Screenshot: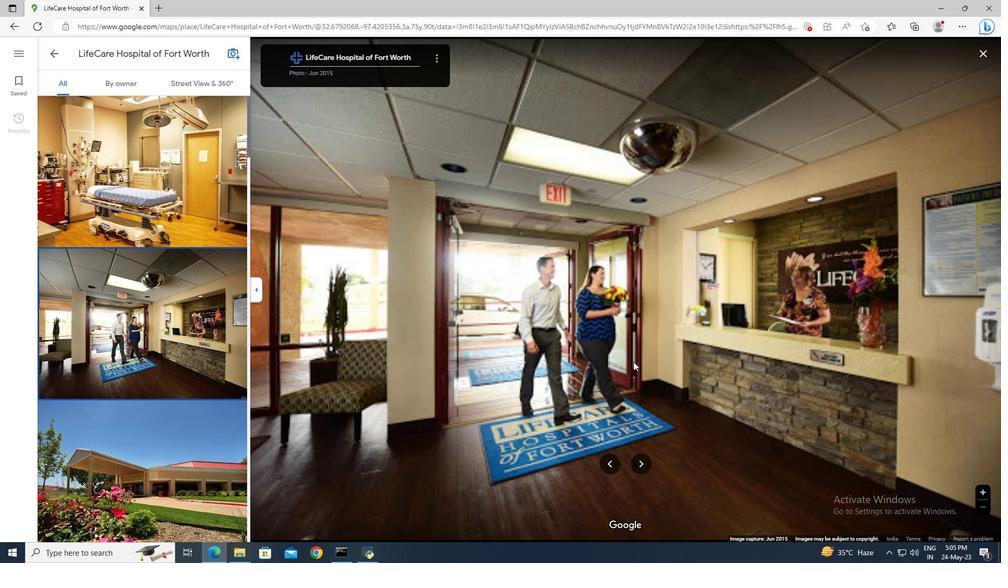 
Action: Mouse scrolled (660, 357) with delta (0, 0)
Screenshot: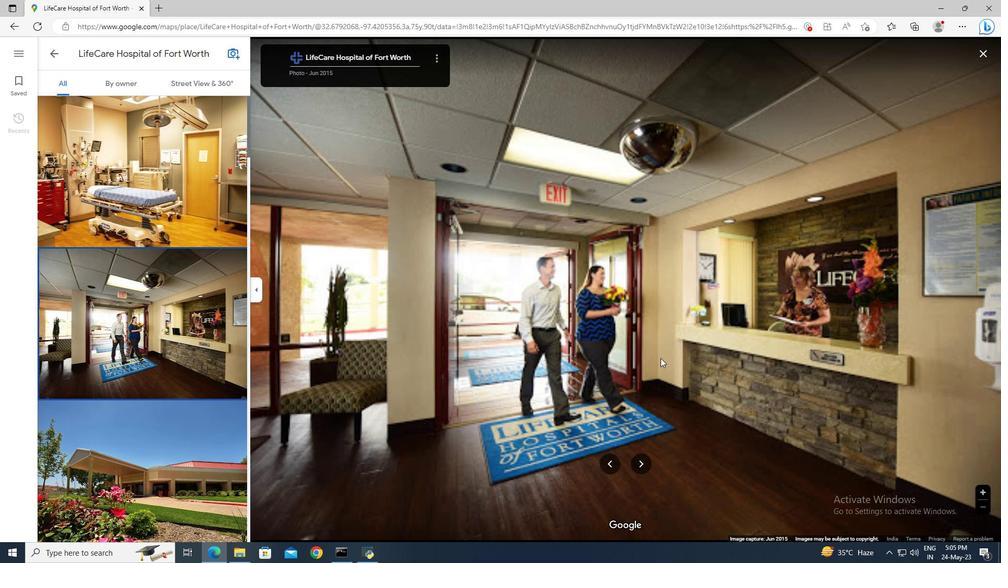 
Action: Mouse scrolled (660, 357) with delta (0, 0)
Screenshot: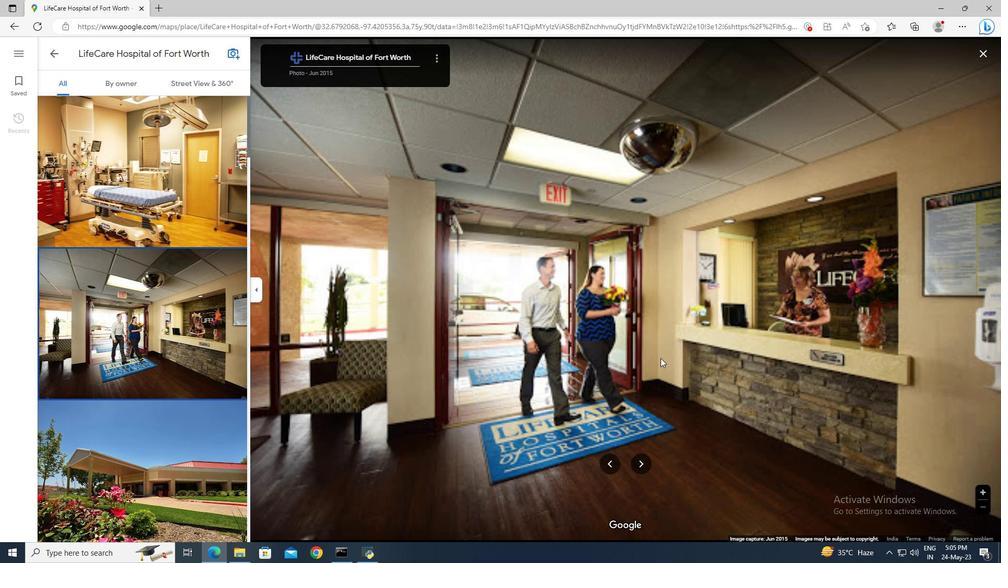 
Action: Mouse scrolled (660, 358) with delta (0, 0)
Screenshot: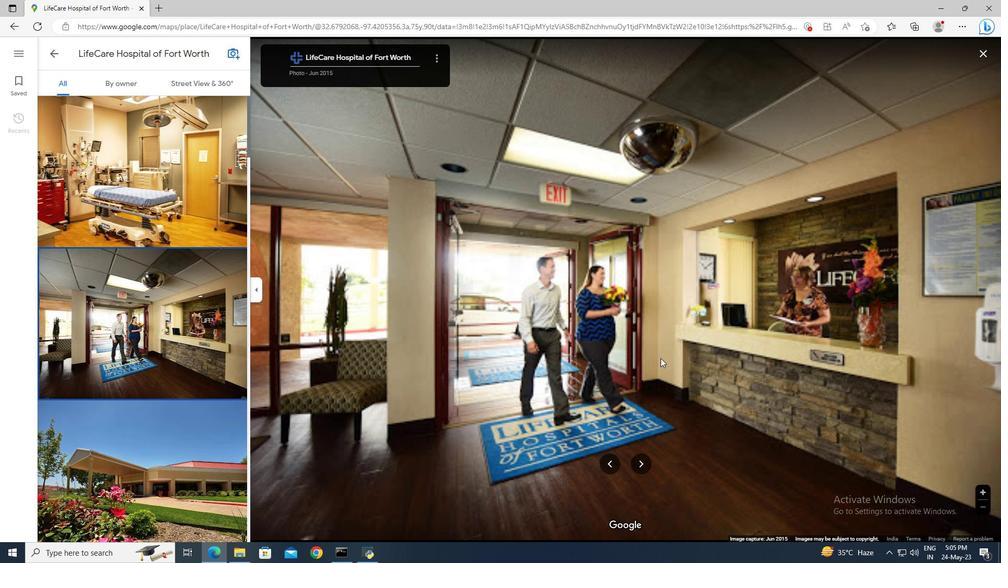 
Action: Mouse scrolled (660, 358) with delta (0, 0)
Screenshot: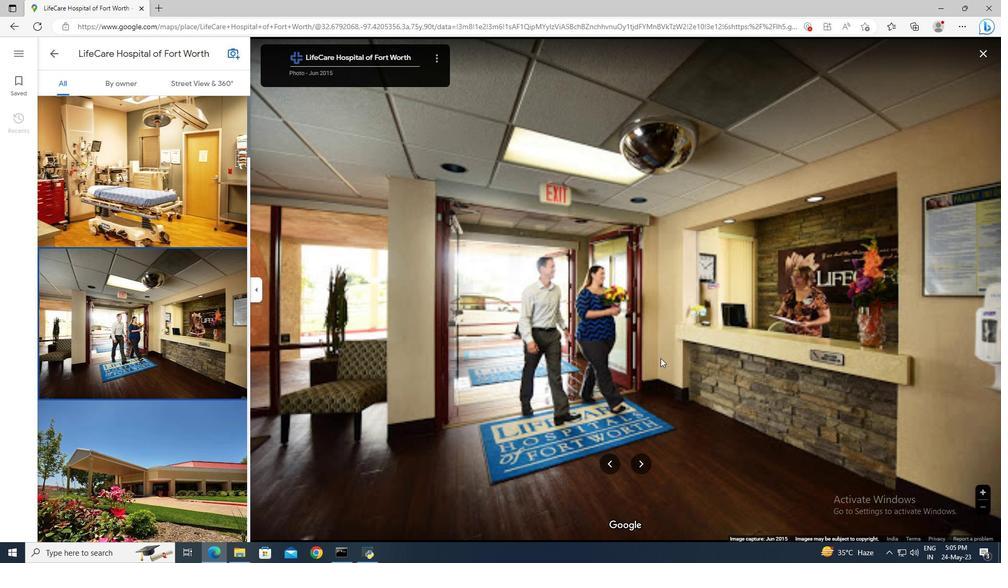 
Action: Mouse scrolled (660, 358) with delta (0, 0)
Screenshot: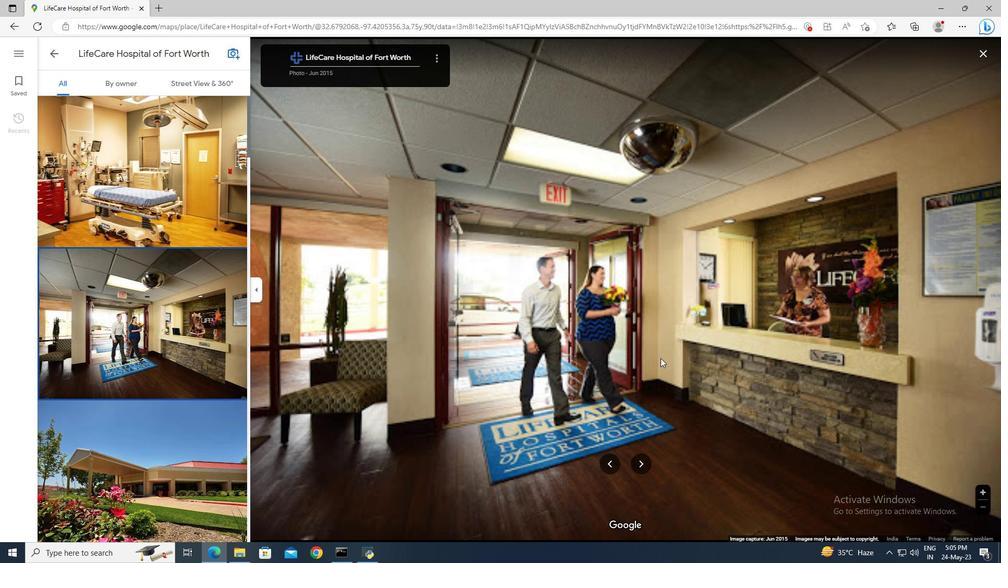 
Action: Mouse scrolled (660, 357) with delta (0, 0)
Screenshot: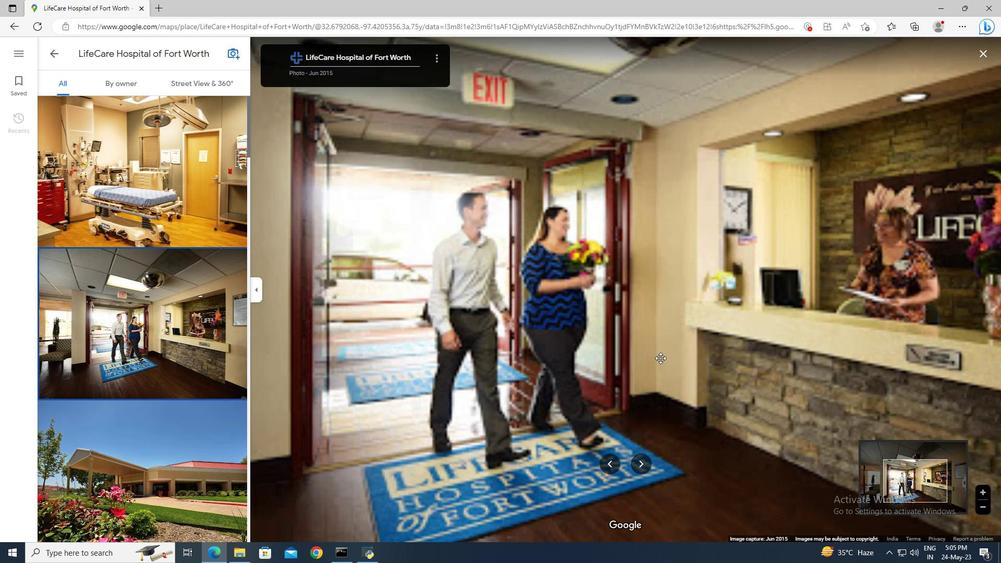 
Action: Mouse scrolled (660, 357) with delta (0, 0)
Screenshot: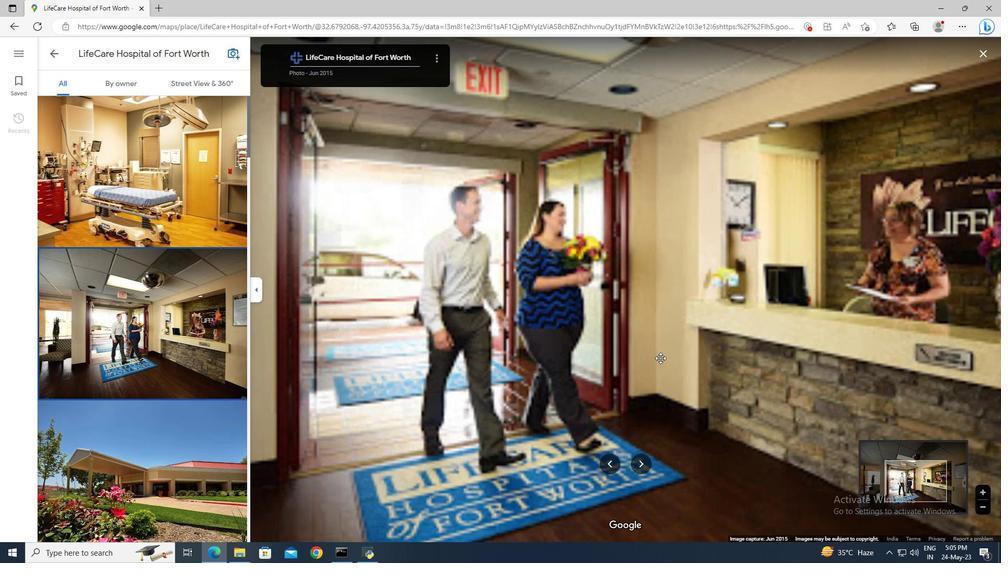 
Action: Mouse scrolled (660, 357) with delta (0, 0)
Screenshot: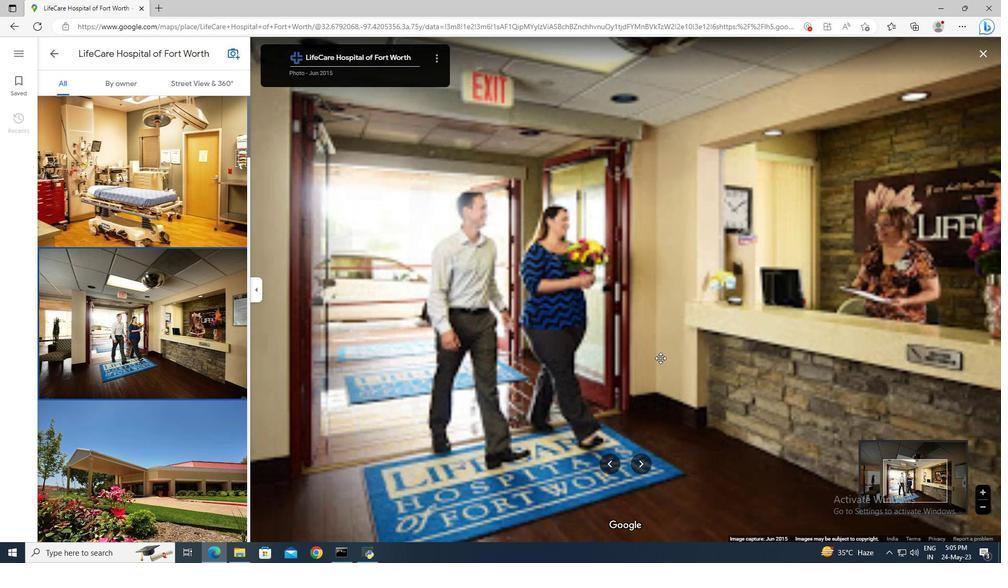 
Action: Mouse scrolled (660, 357) with delta (0, 0)
Screenshot: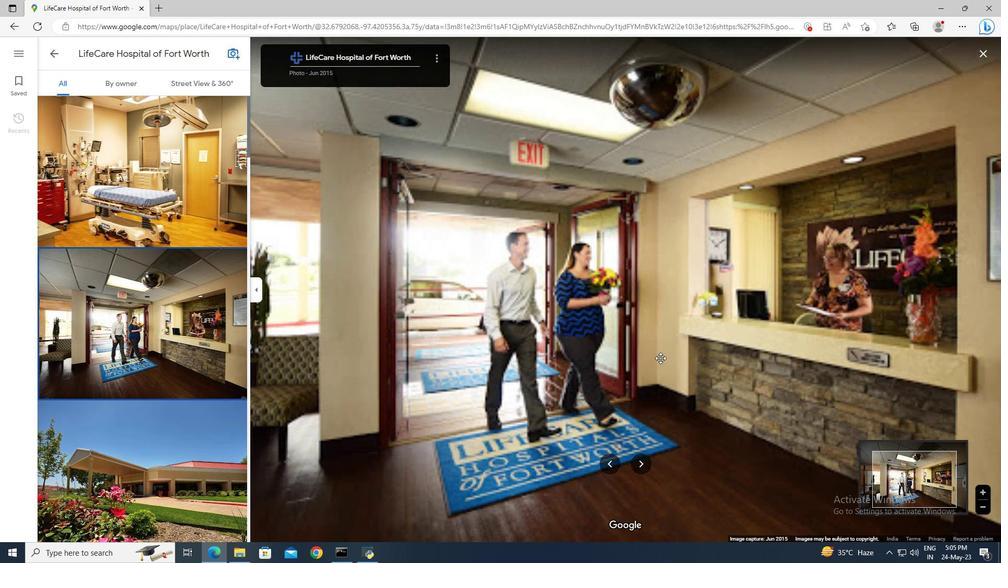 
Action: Mouse moved to (637, 465)
Screenshot: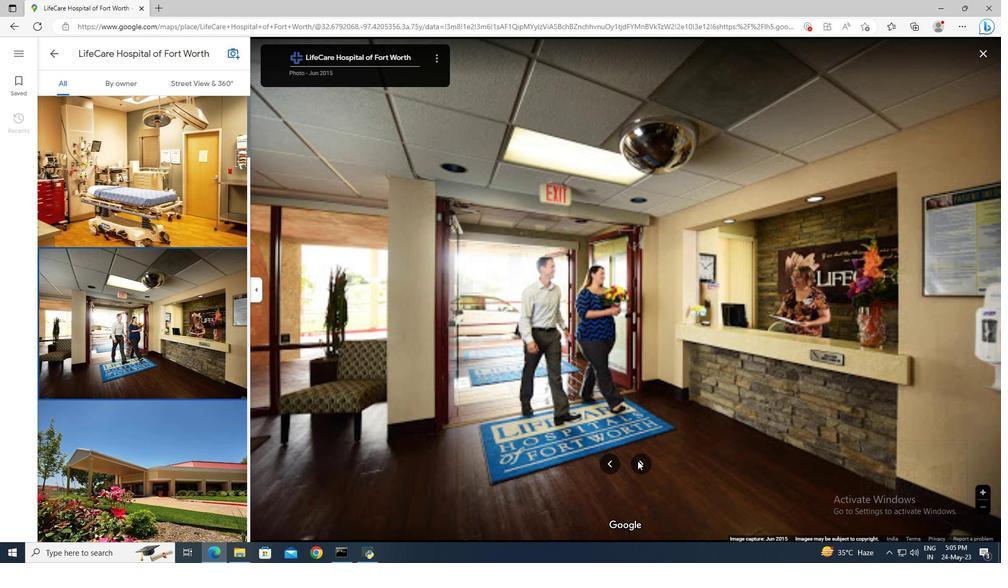 
Action: Mouse pressed left at (637, 465)
Screenshot: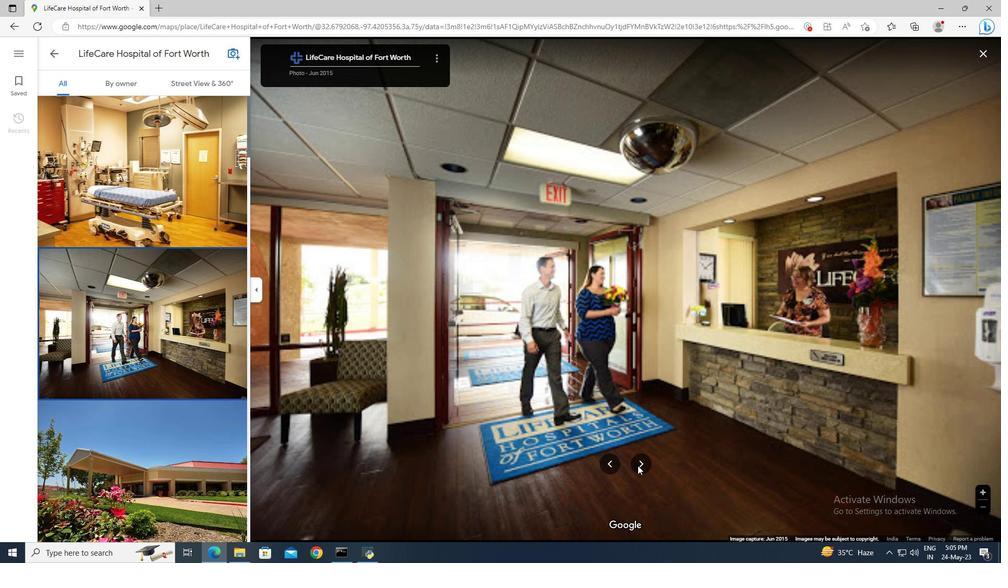 
Action: Mouse pressed left at (637, 465)
Screenshot: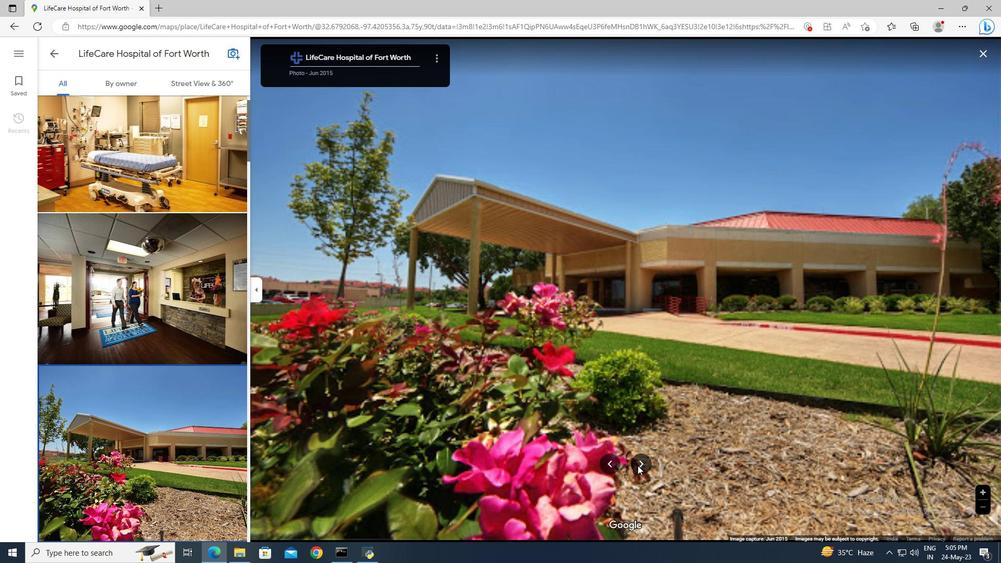 
Action: Mouse moved to (639, 469)
Screenshot: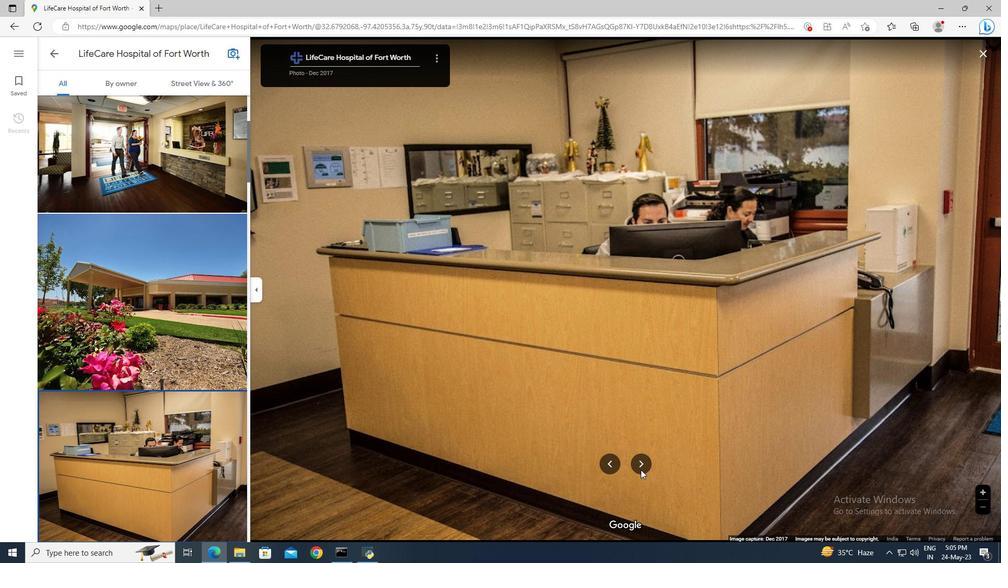 
Action: Mouse pressed left at (639, 469)
Screenshot: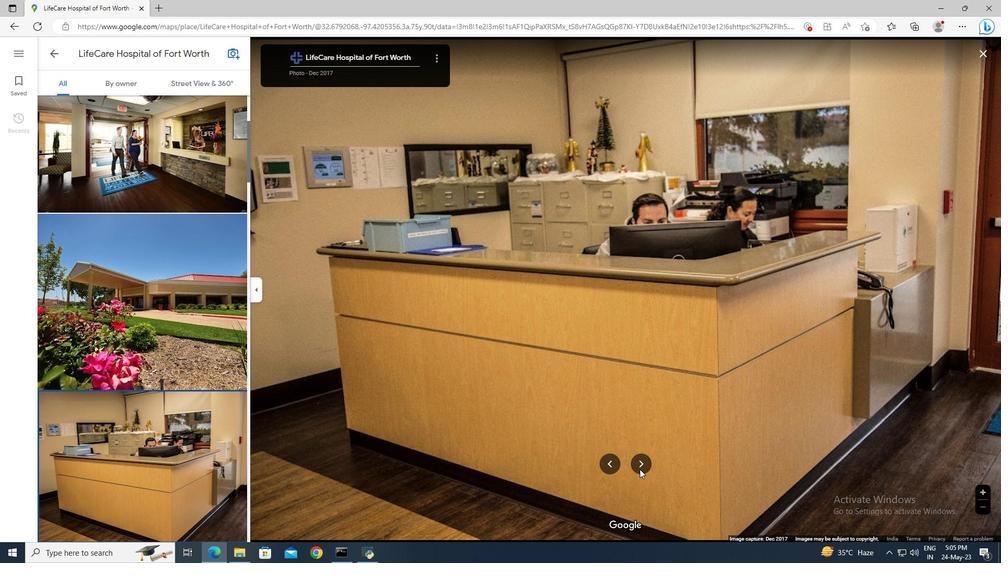 
Action: Mouse pressed left at (639, 469)
Screenshot: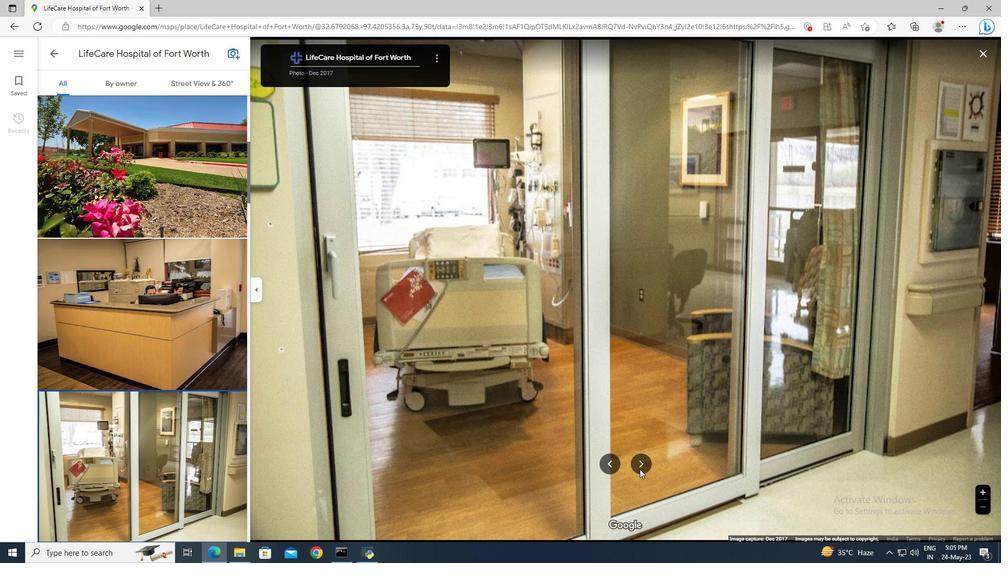 
Action: Mouse pressed left at (639, 469)
Screenshot: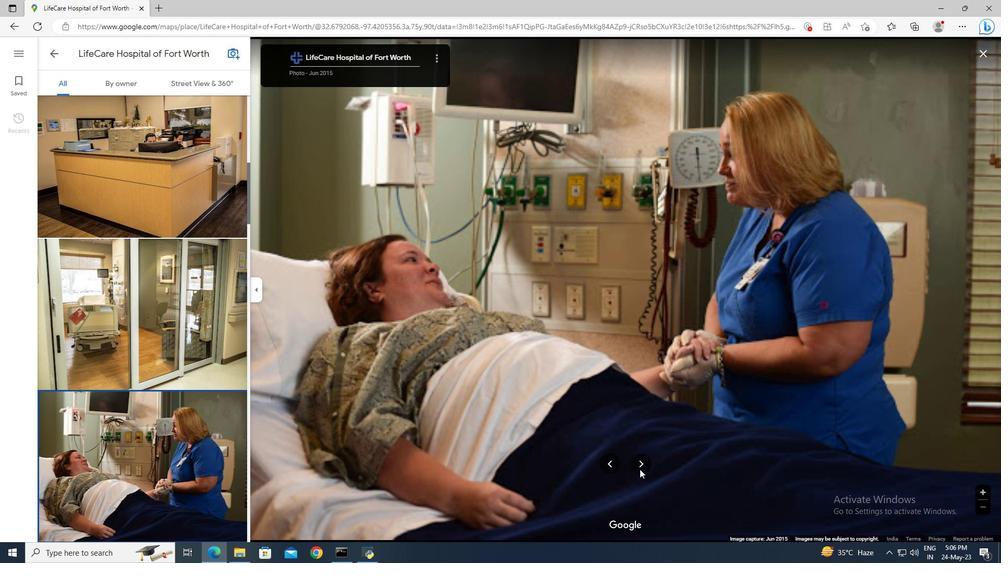 
Action: Mouse pressed left at (639, 469)
Screenshot: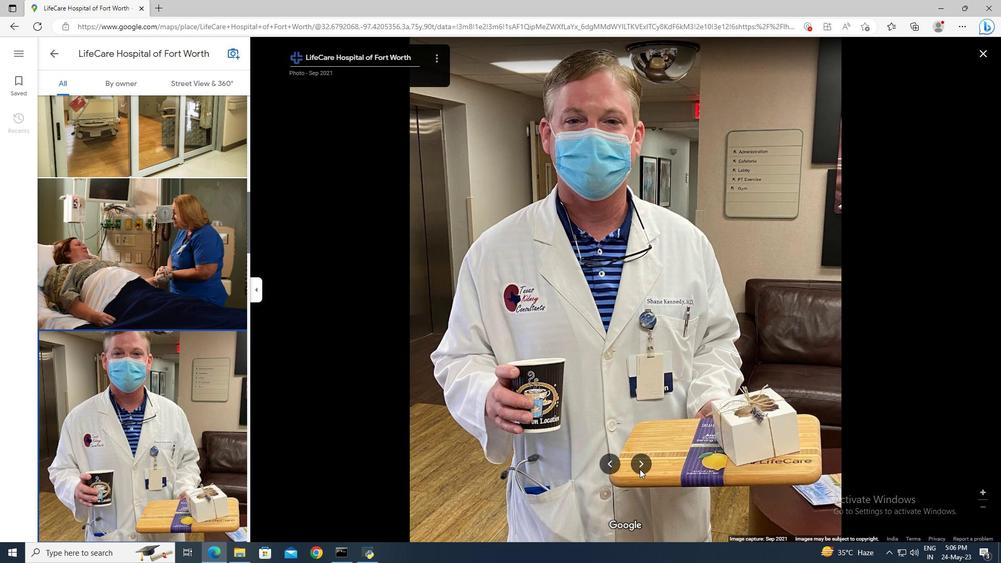 
Action: Mouse moved to (984, 52)
Screenshot: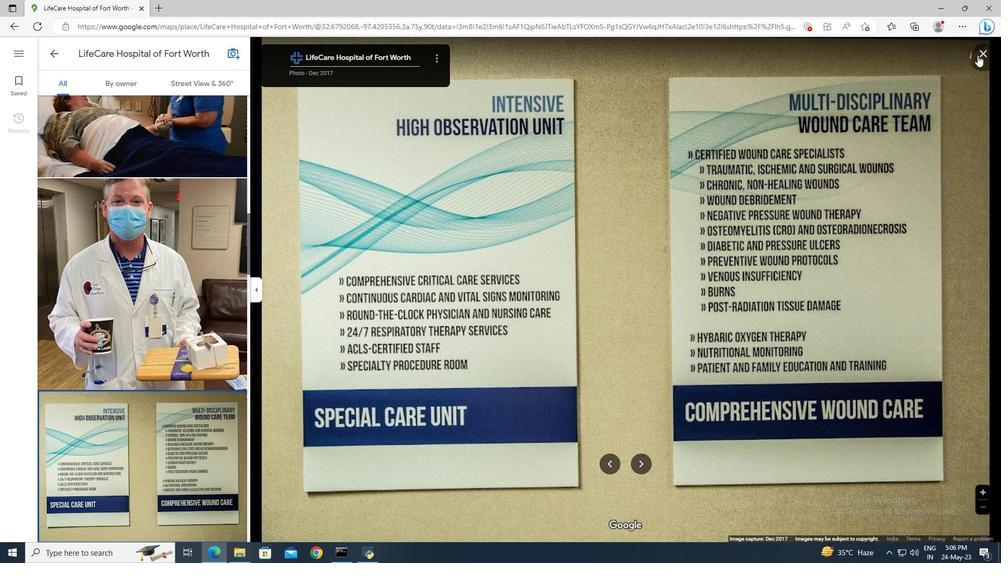 
Action: Mouse pressed left at (984, 52)
Screenshot: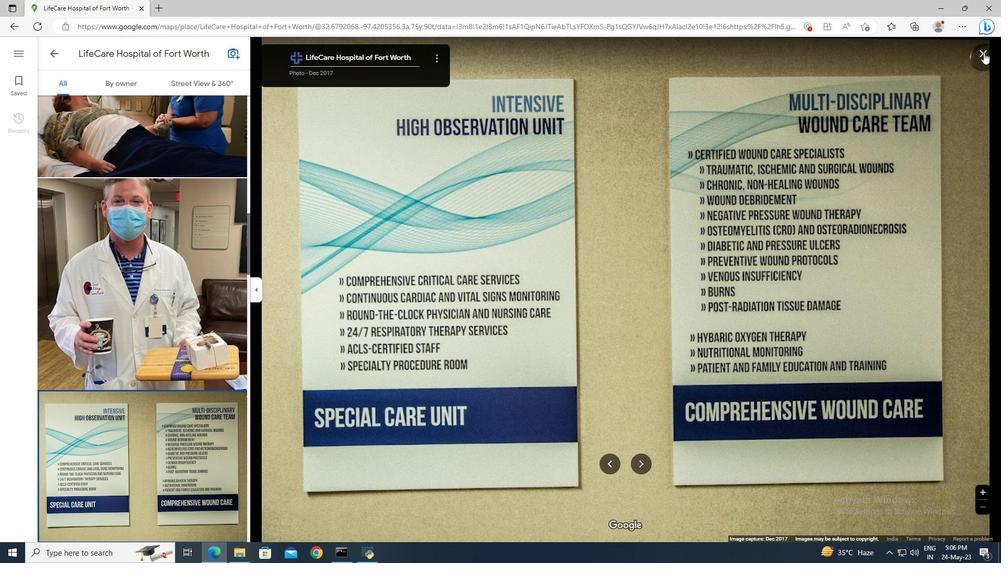 
Action: Mouse moved to (178, 286)
Screenshot: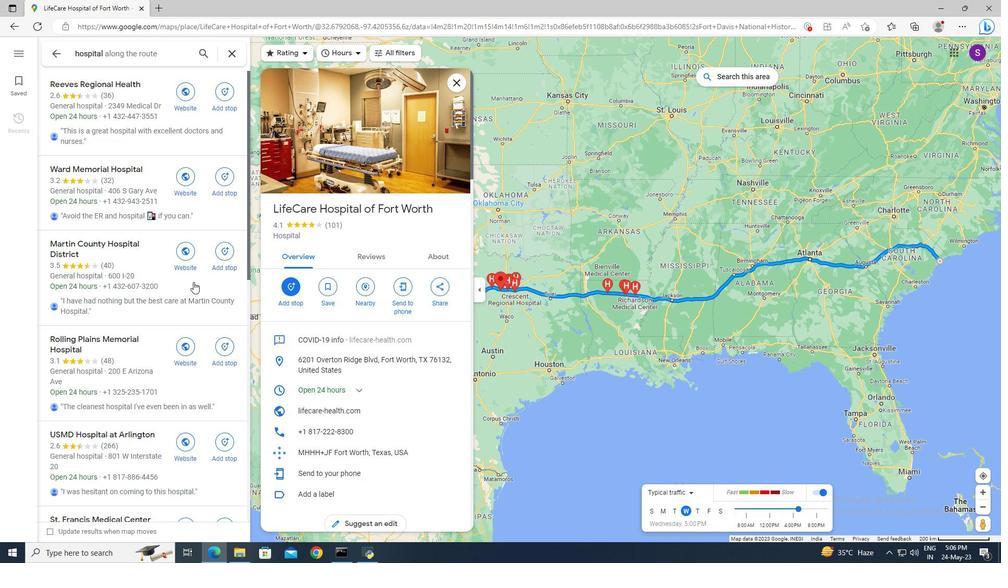 
Action: Mouse scrolled (178, 285) with delta (0, 0)
Screenshot: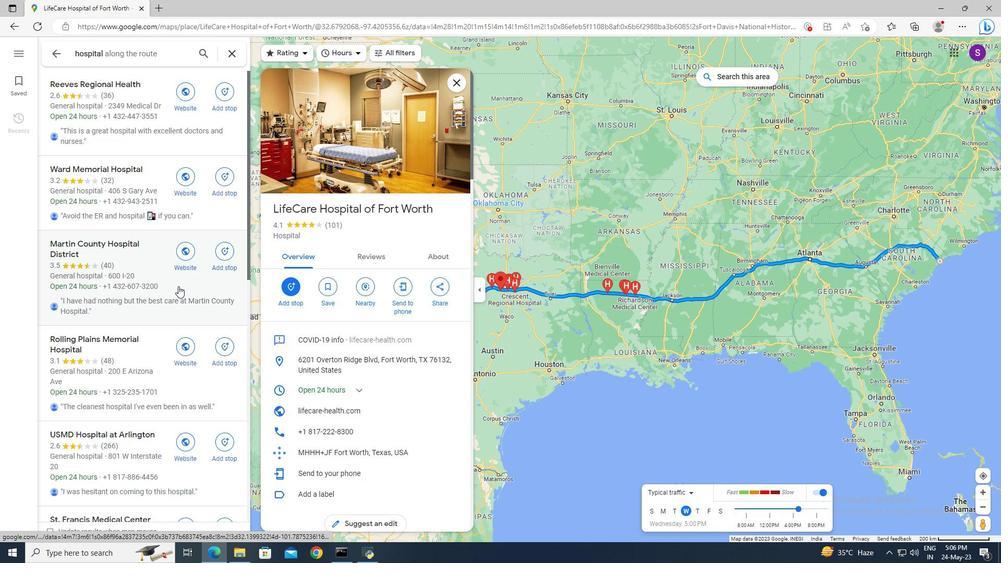 
Action: Mouse scrolled (178, 285) with delta (0, 0)
Screenshot: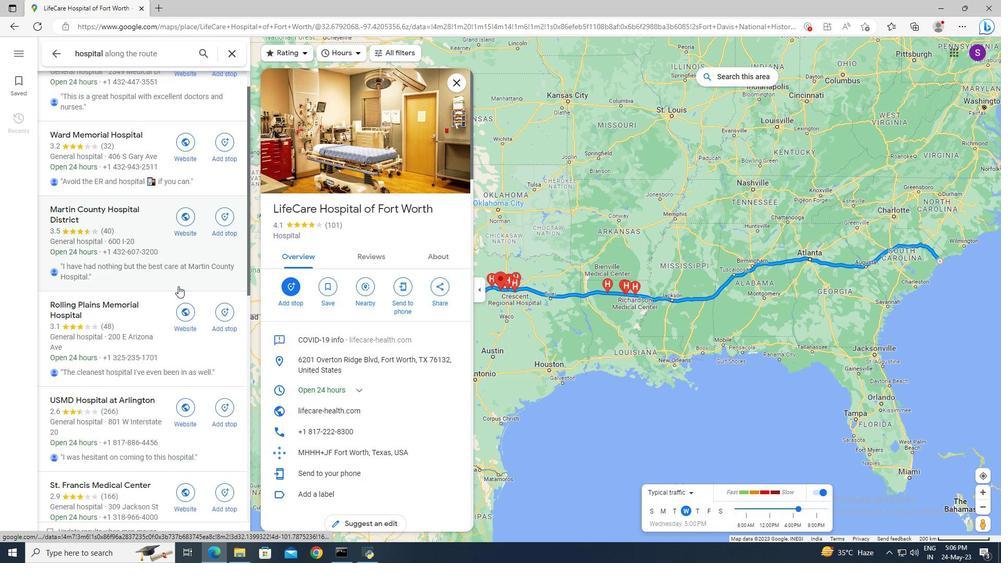 
Action: Mouse scrolled (178, 285) with delta (0, 0)
Screenshot: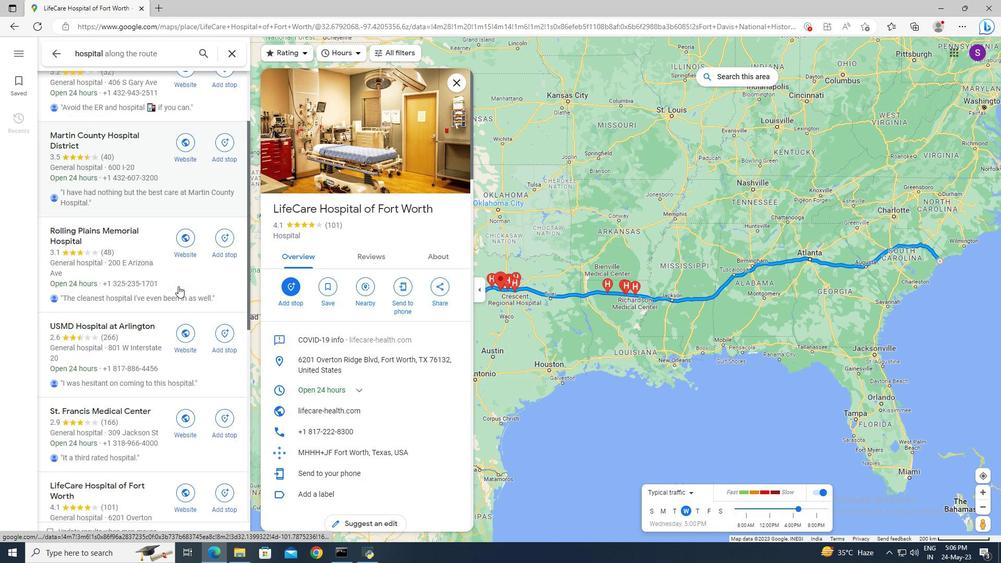 
Action: Mouse scrolled (178, 285) with delta (0, 0)
Screenshot: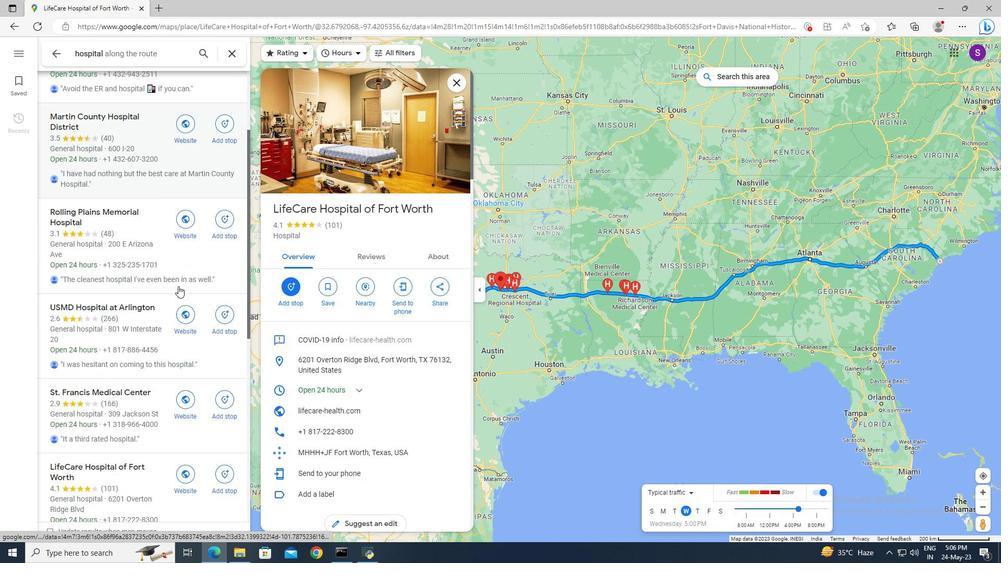 
Action: Mouse scrolled (178, 285) with delta (0, 0)
Screenshot: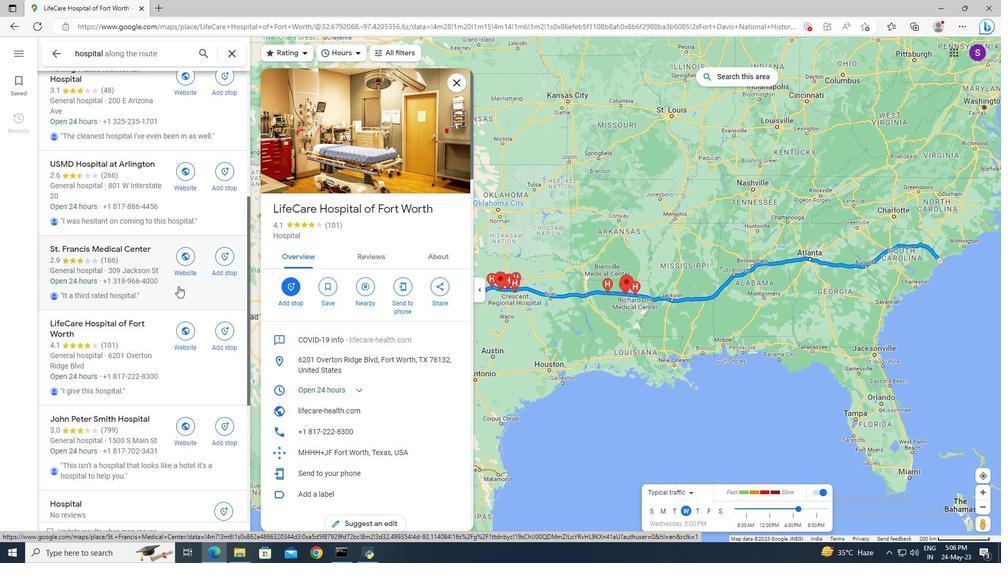 
Action: Mouse scrolled (178, 285) with delta (0, 0)
Screenshot: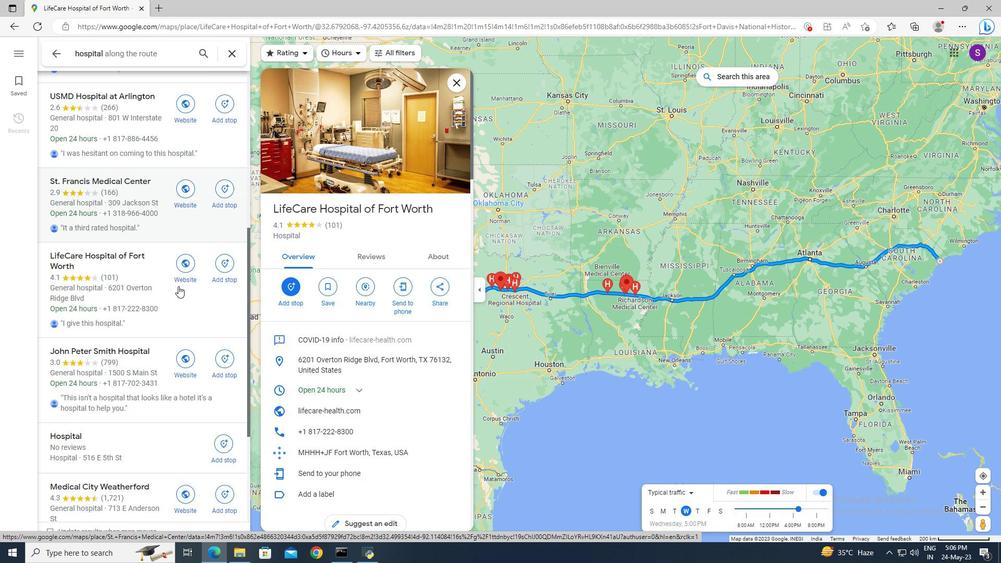 
Action: Mouse scrolled (178, 285) with delta (0, 0)
Screenshot: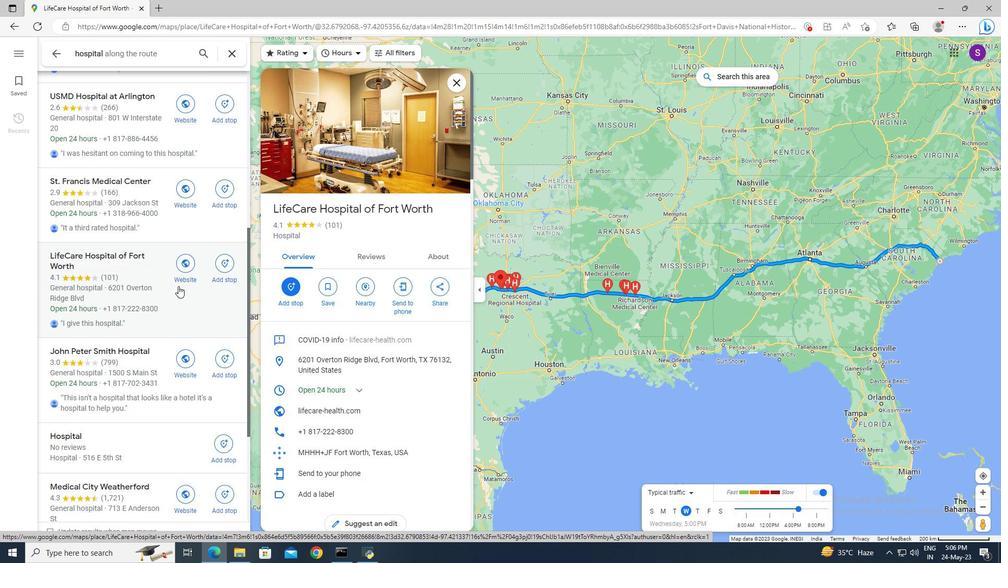 
Action: Mouse moved to (126, 347)
Screenshot: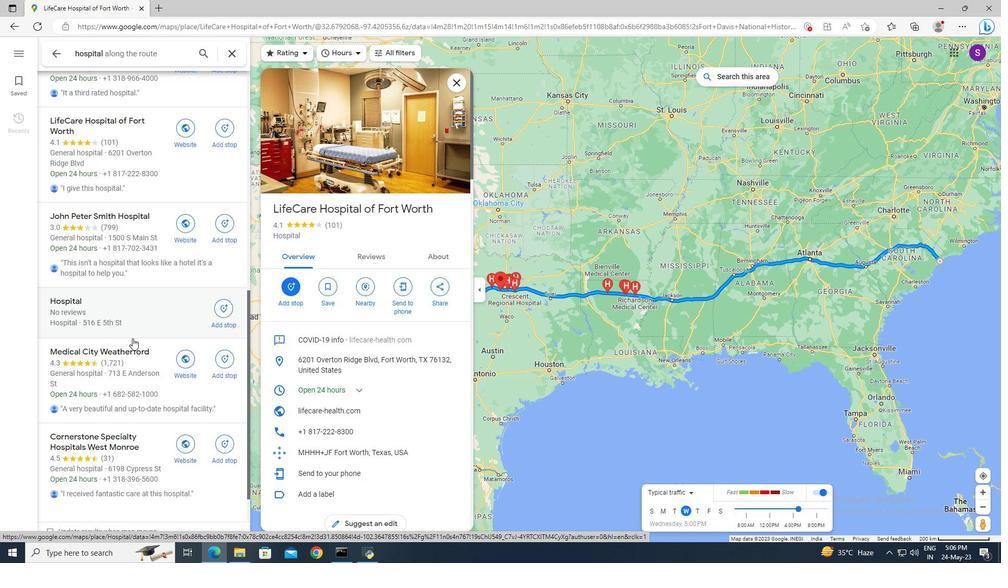 
Action: Mouse pressed left at (126, 347)
